 Task: Buy 1 Slide Hammers from Body Repair Tools section under best seller category for shipping address: Emily Brown, 1902 Brookside Drive, Aliceville, Alabama 35442, Cell Number 2053738639. Pay from credit card ending with 5759, CVV 953
Action: Key pressed amazon.com<Key.enter>
Screenshot: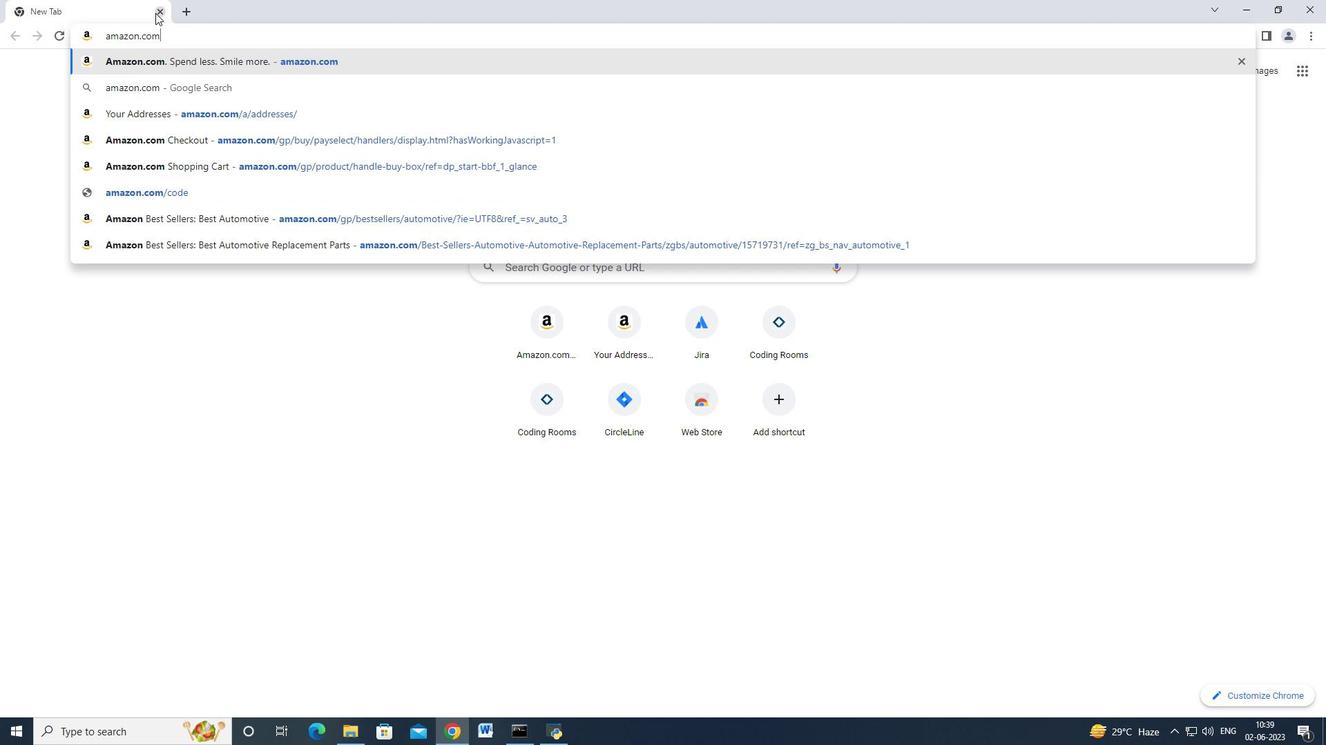 
Action: Mouse moved to (42, 110)
Screenshot: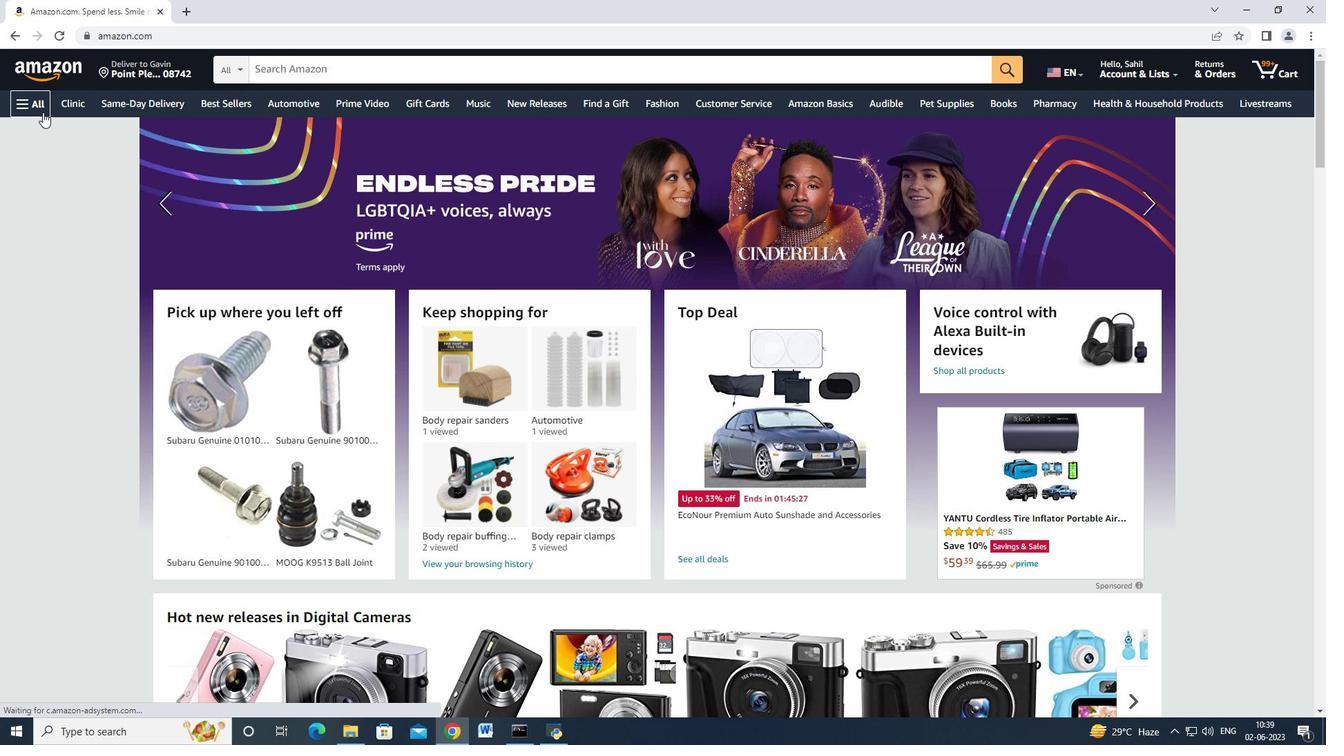 
Action: Mouse pressed left at (42, 110)
Screenshot: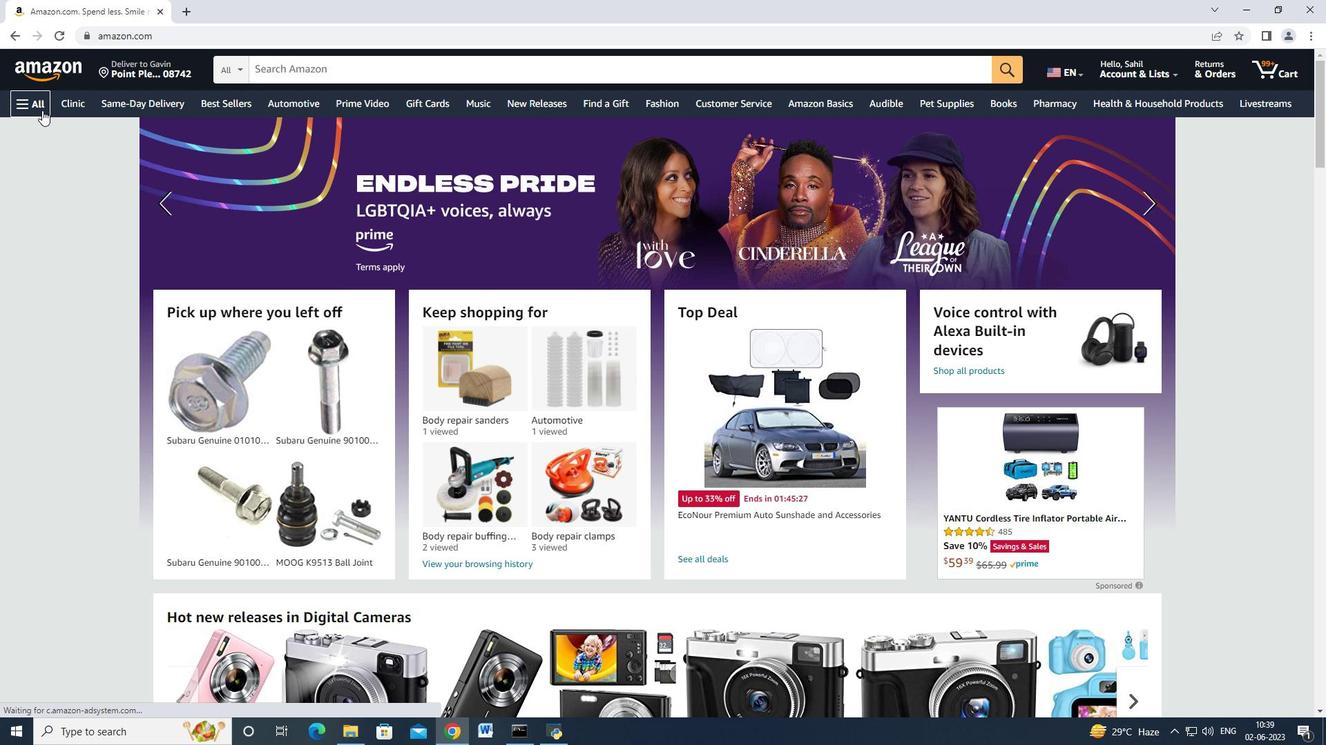
Action: Mouse moved to (69, 180)
Screenshot: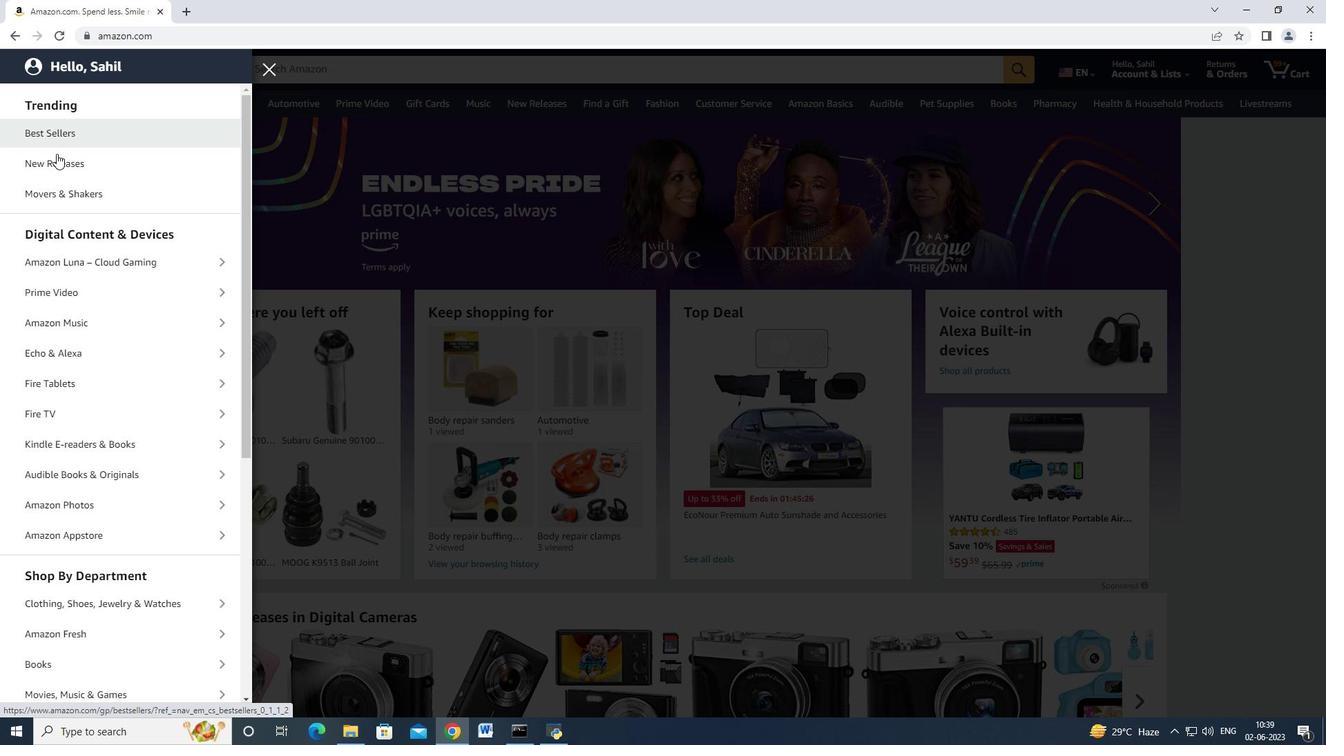 
Action: Mouse scrolled (69, 179) with delta (0, 0)
Screenshot: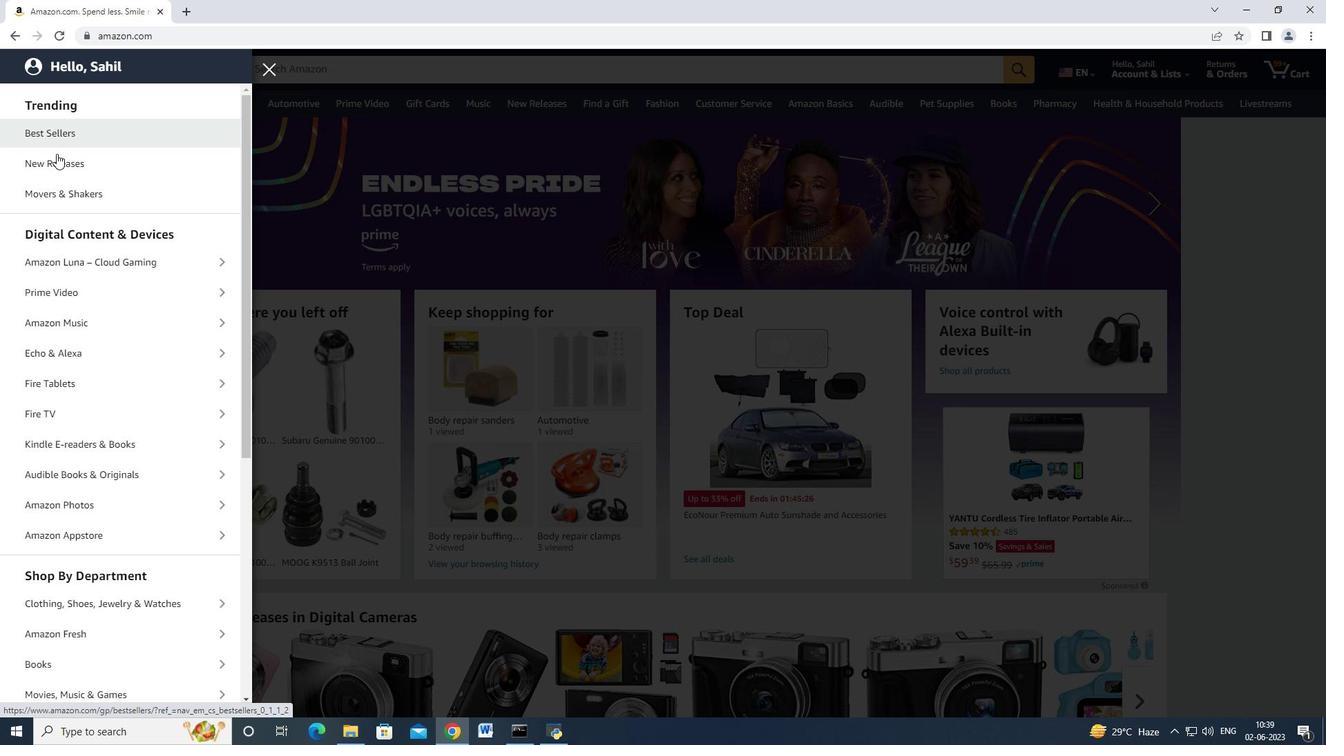 
Action: Mouse moved to (102, 277)
Screenshot: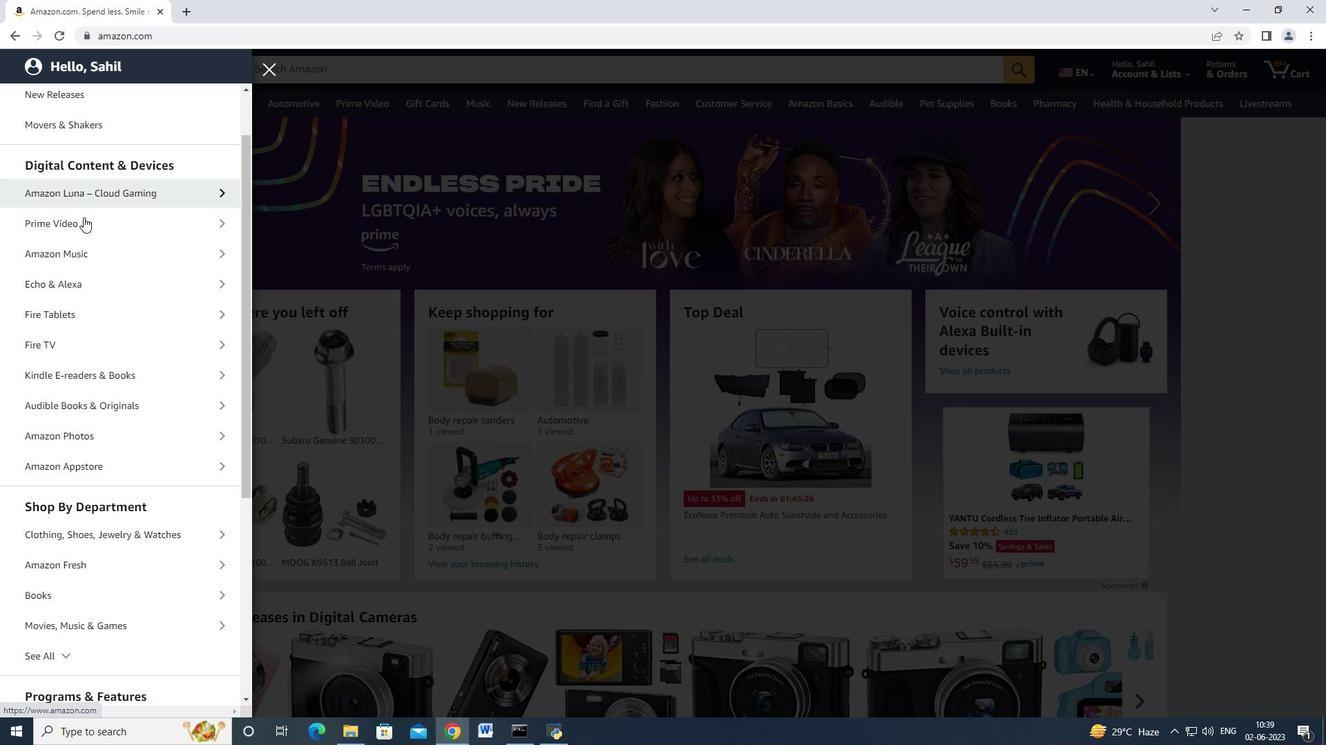 
Action: Mouse scrolled (102, 276) with delta (0, 0)
Screenshot: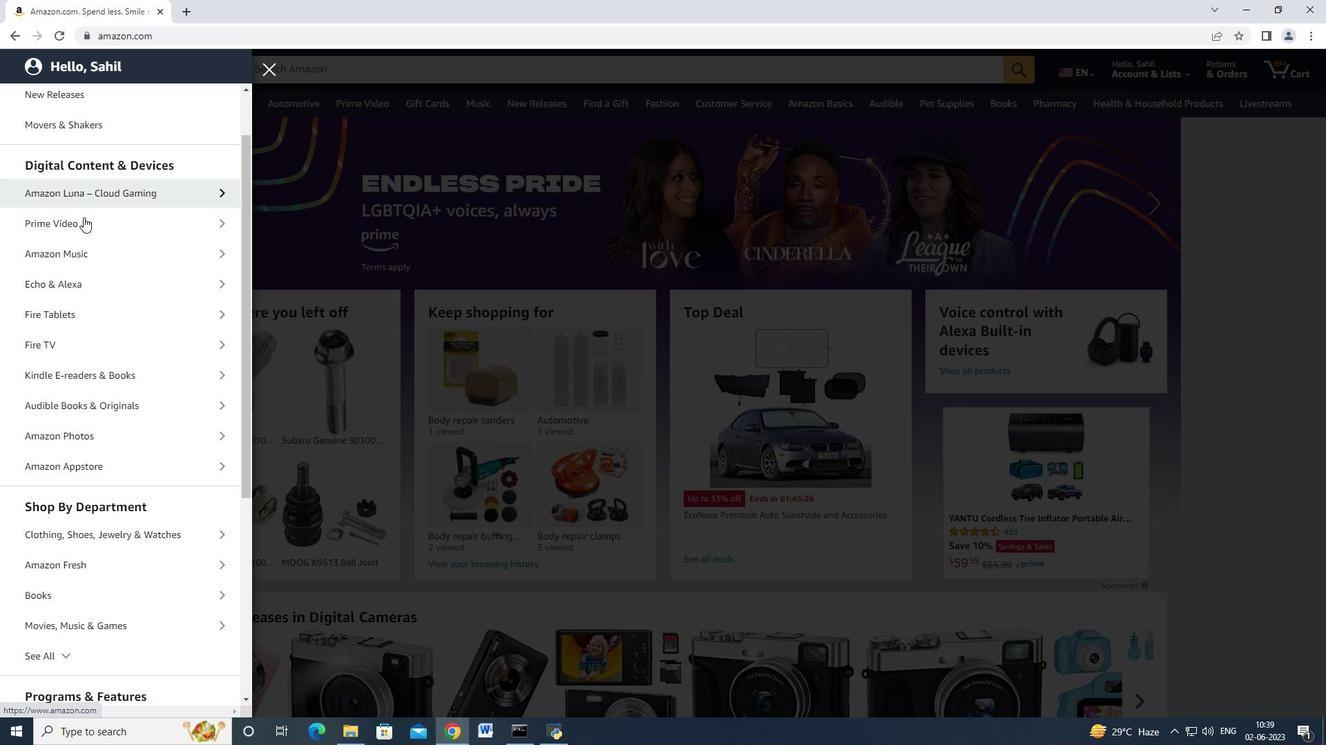 
Action: Mouse moved to (140, 442)
Screenshot: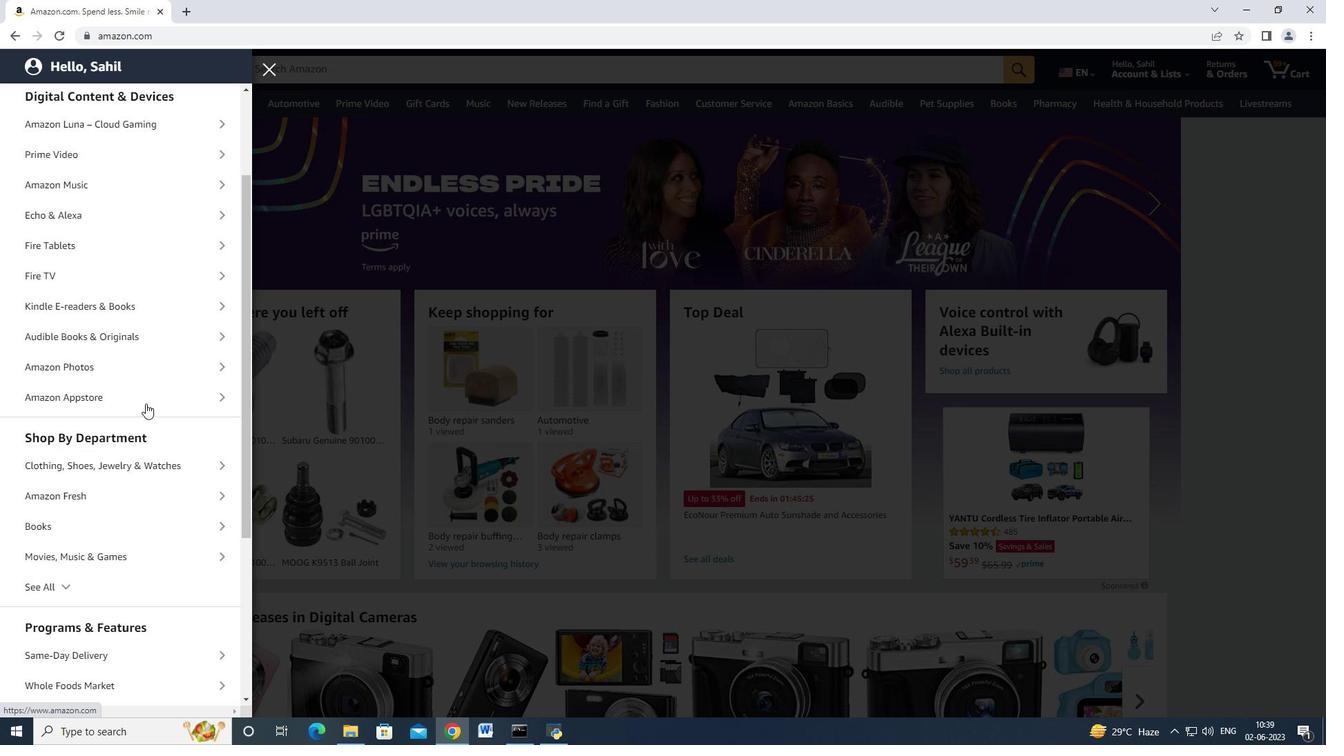 
Action: Mouse scrolled (140, 442) with delta (0, 0)
Screenshot: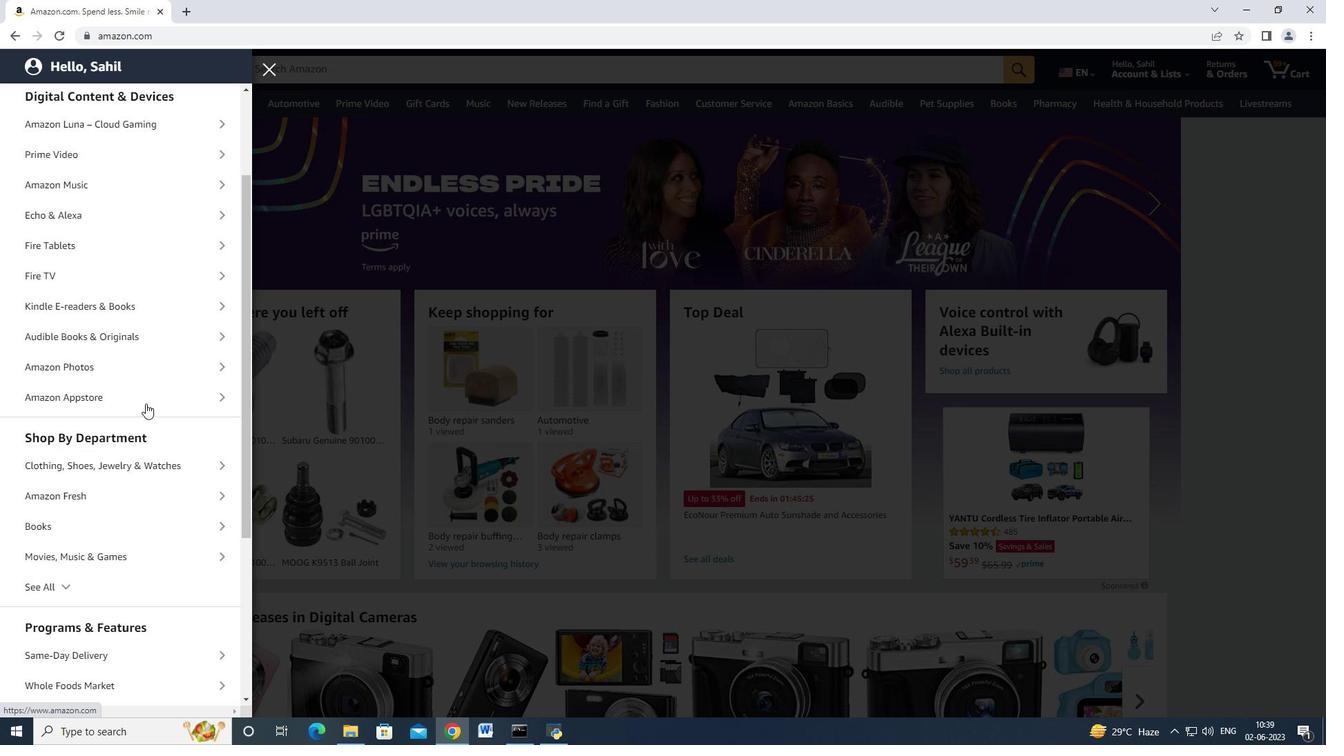 
Action: Mouse moved to (102, 512)
Screenshot: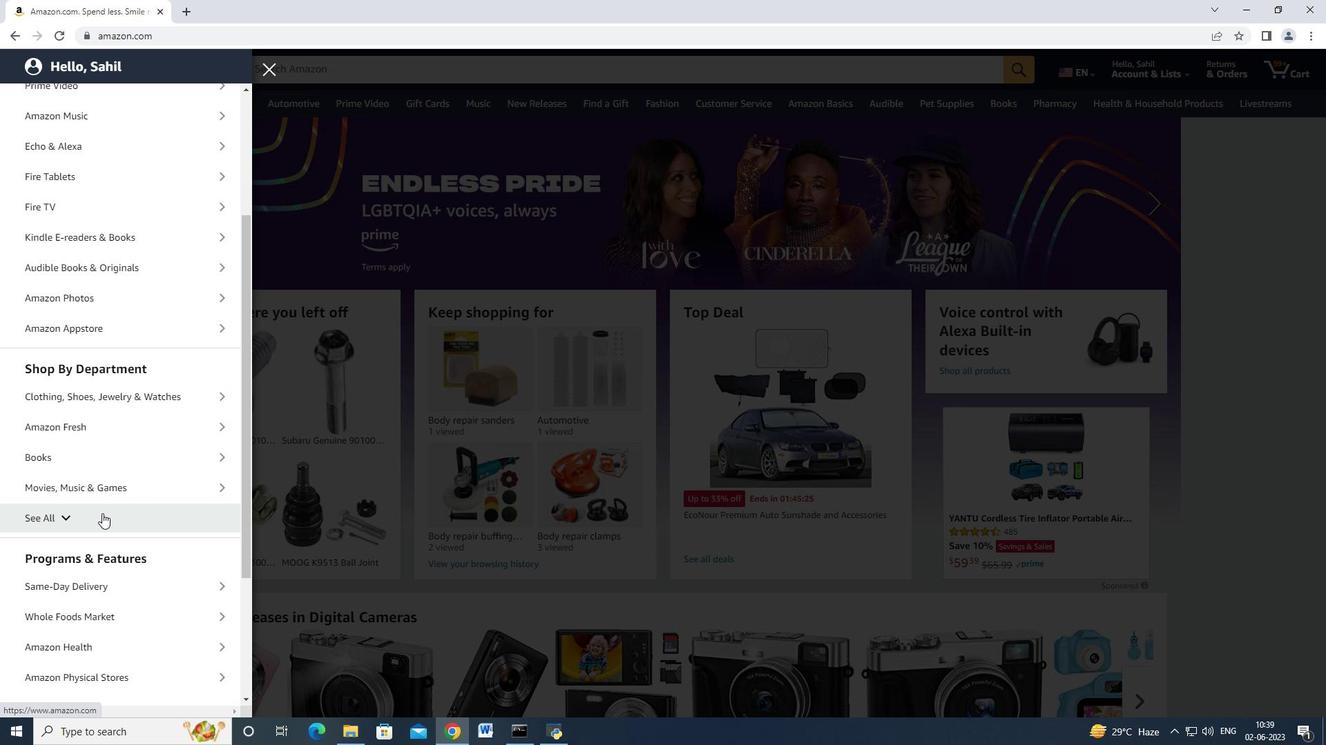 
Action: Mouse pressed left at (102, 512)
Screenshot: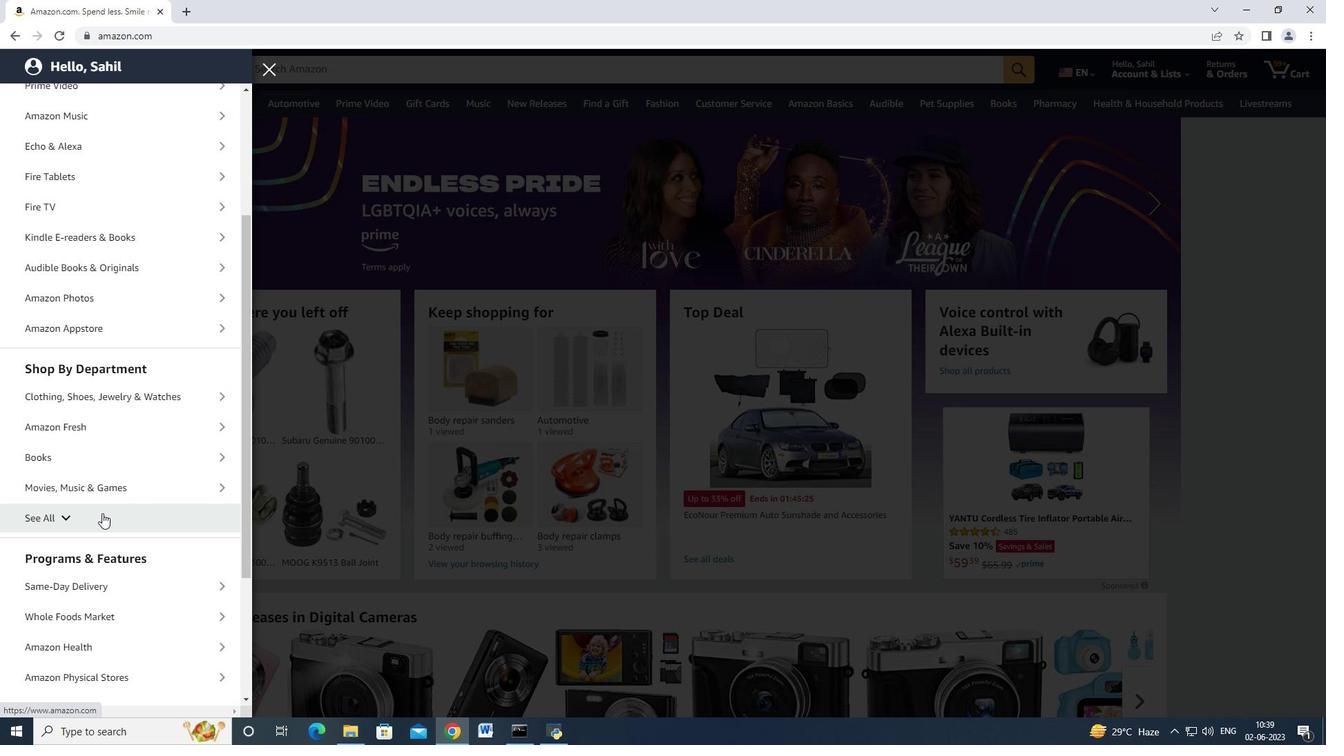 
Action: Mouse moved to (127, 438)
Screenshot: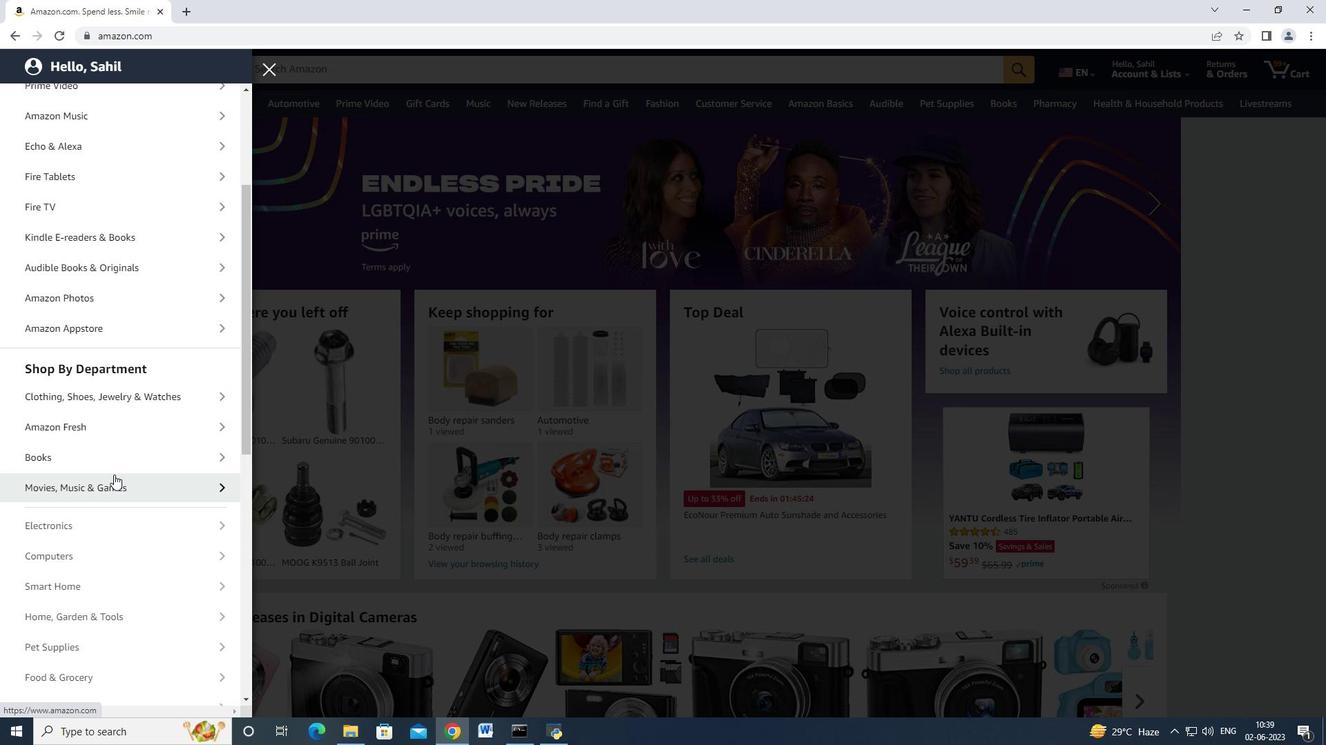 
Action: Mouse scrolled (127, 437) with delta (0, 0)
Screenshot: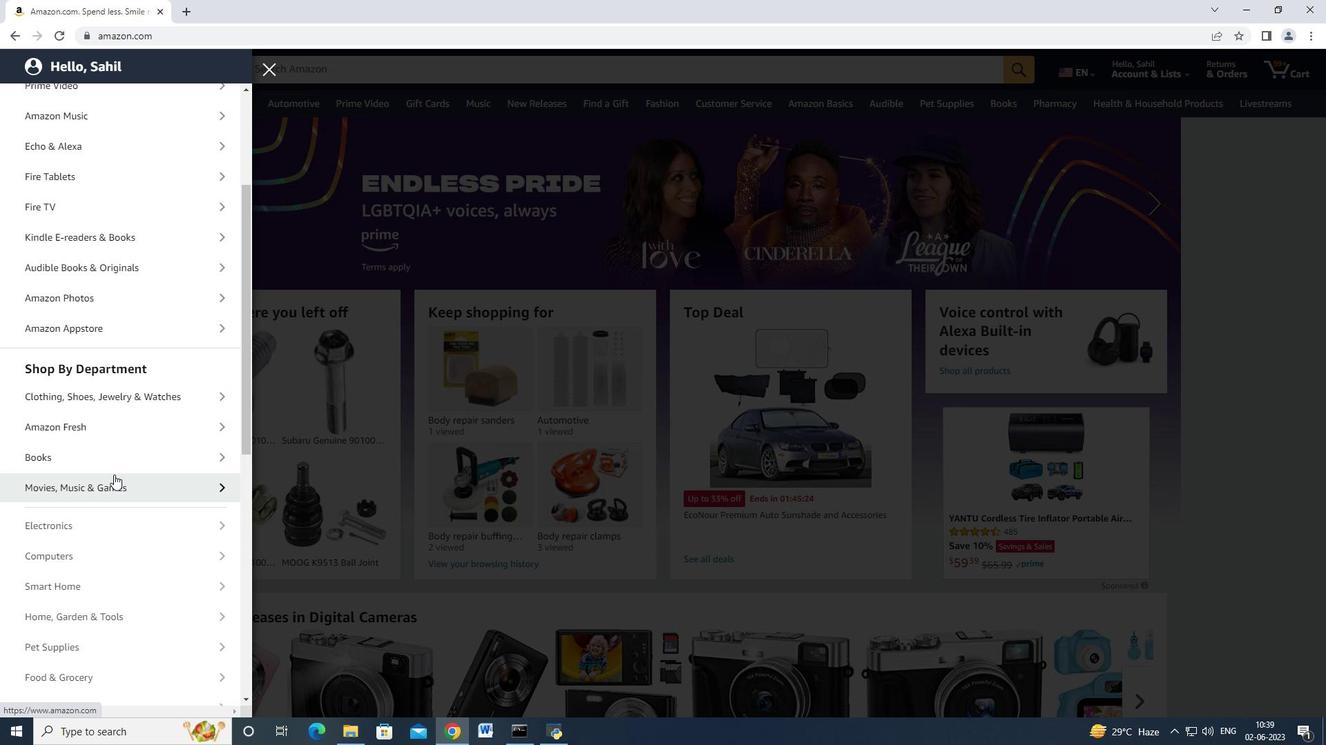 
Action: Mouse scrolled (127, 437) with delta (0, 0)
Screenshot: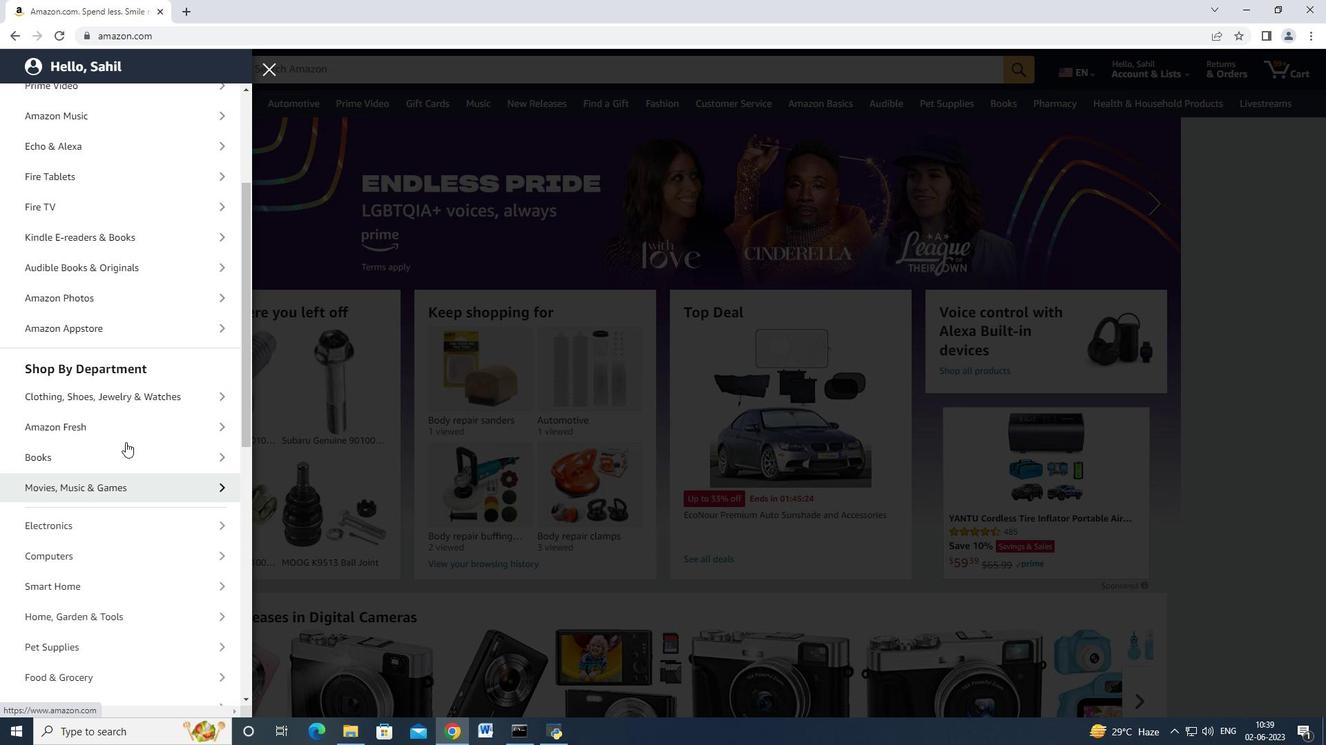 
Action: Mouse moved to (127, 438)
Screenshot: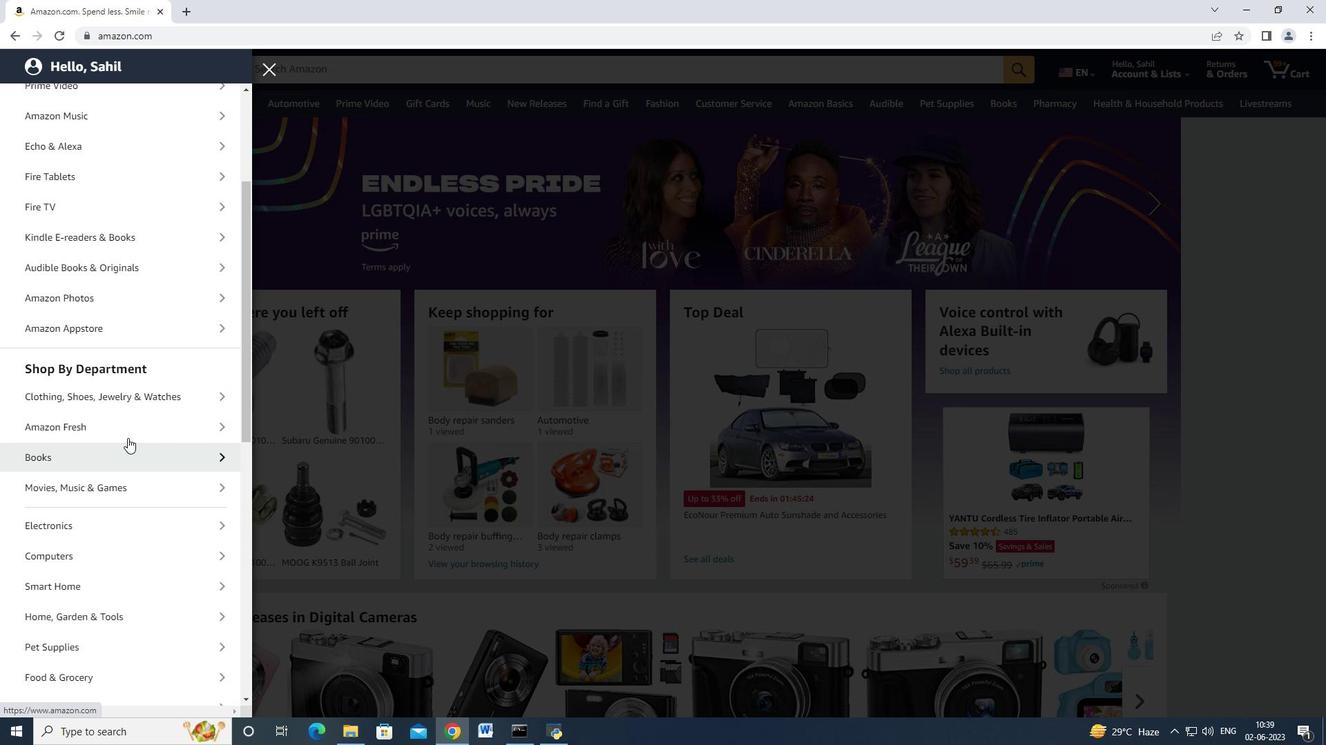 
Action: Mouse scrolled (127, 437) with delta (0, 0)
Screenshot: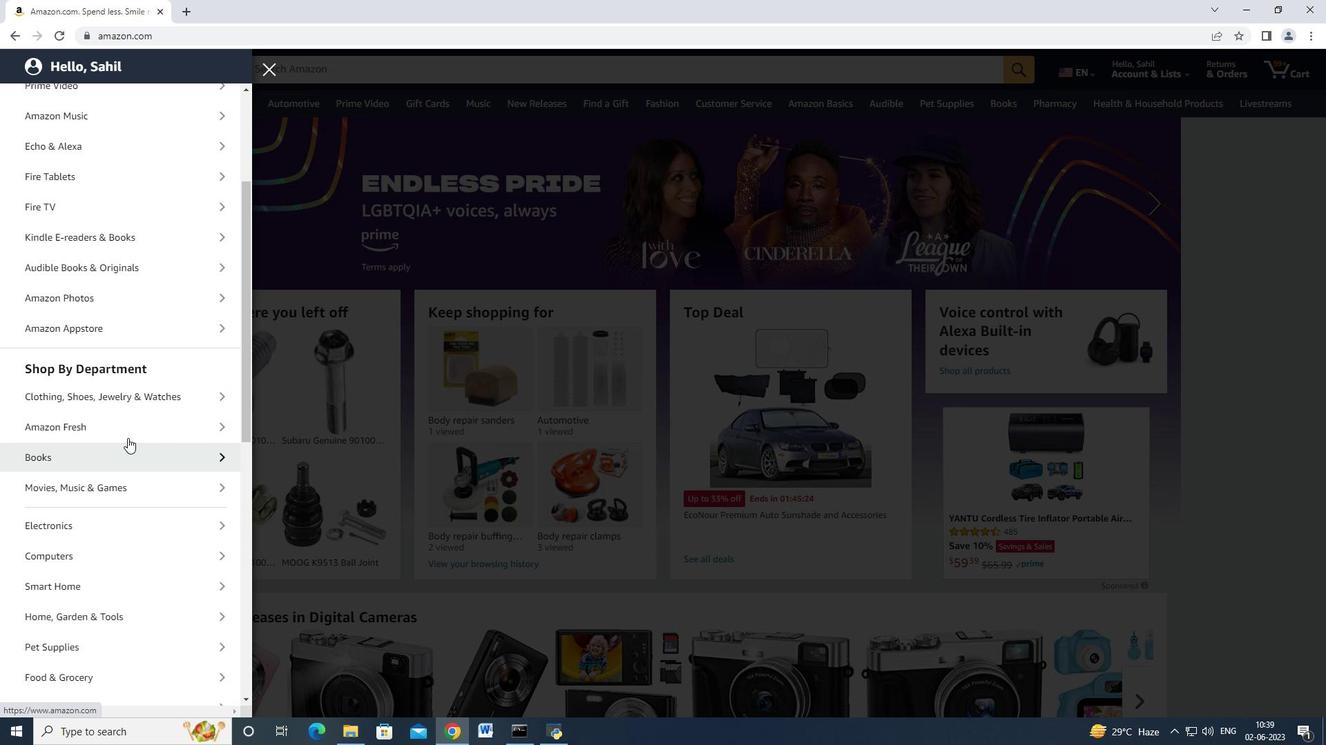 
Action: Mouse moved to (132, 444)
Screenshot: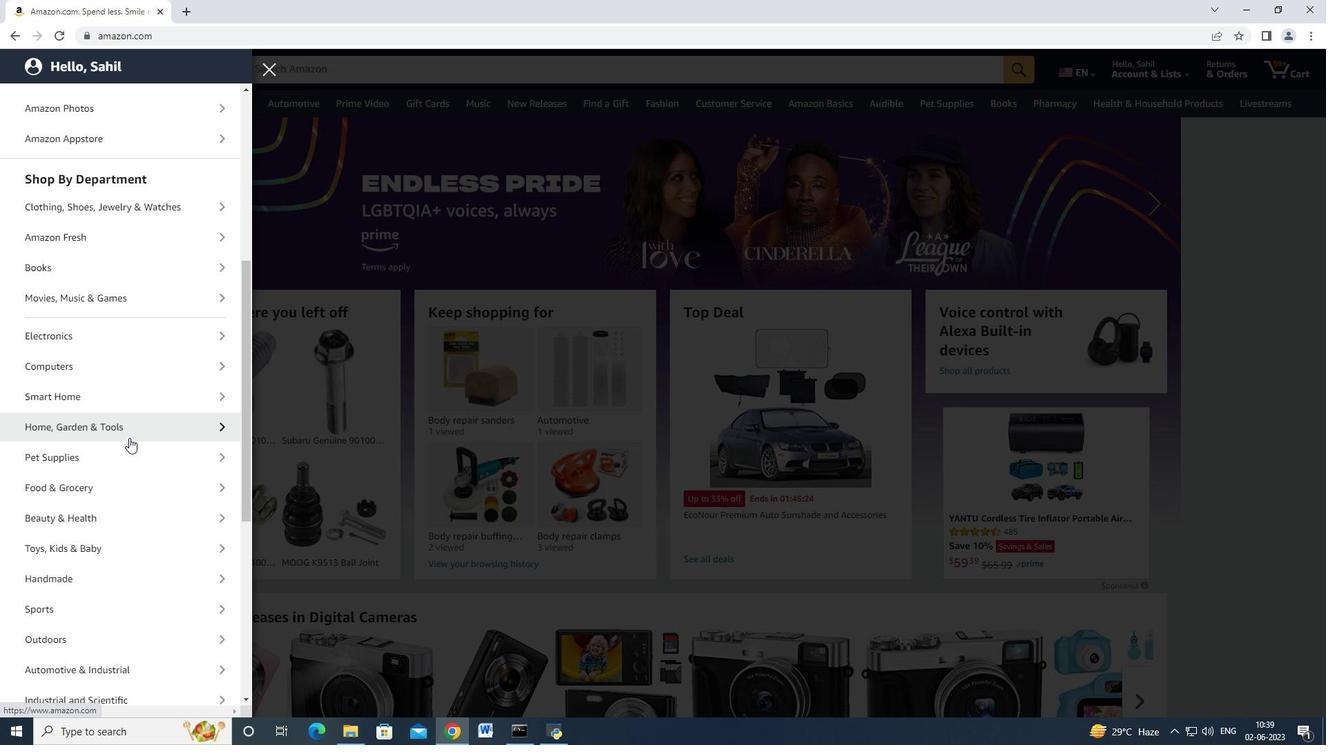 
Action: Mouse scrolled (132, 444) with delta (0, 0)
Screenshot: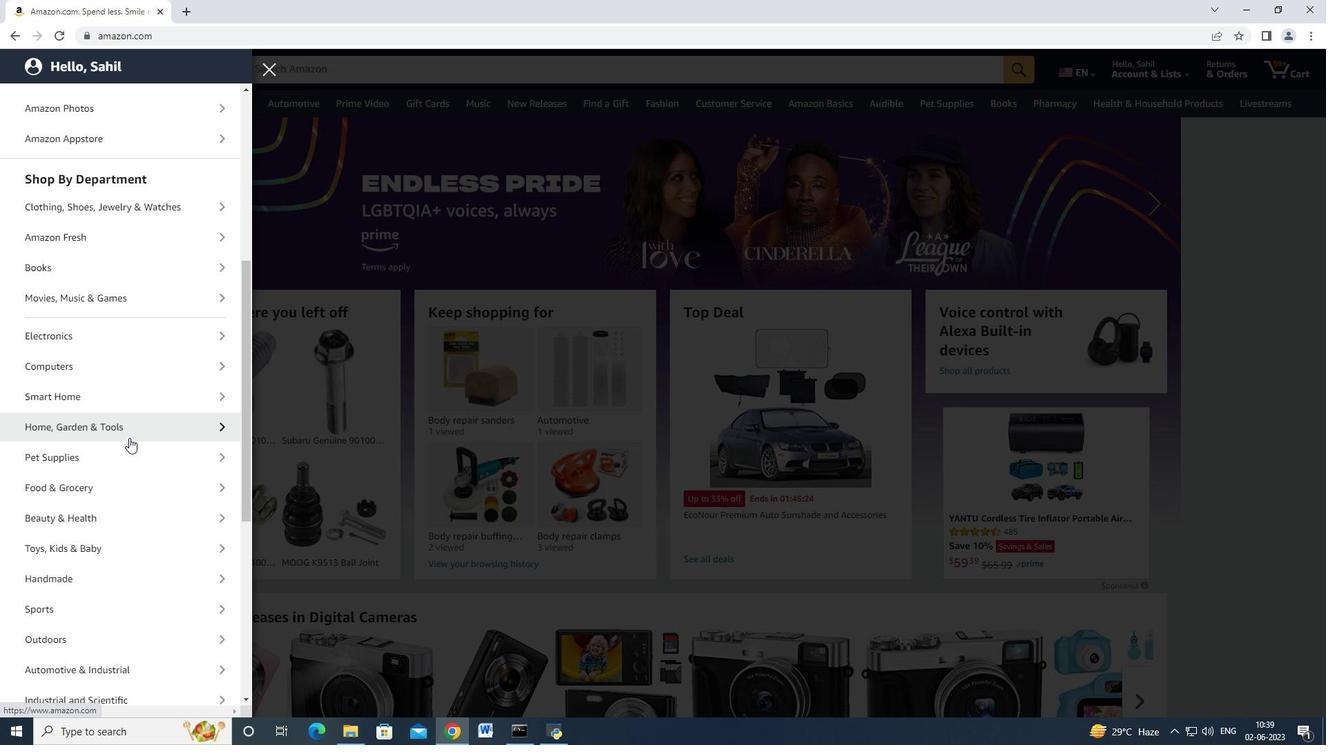 
Action: Mouse moved to (133, 446)
Screenshot: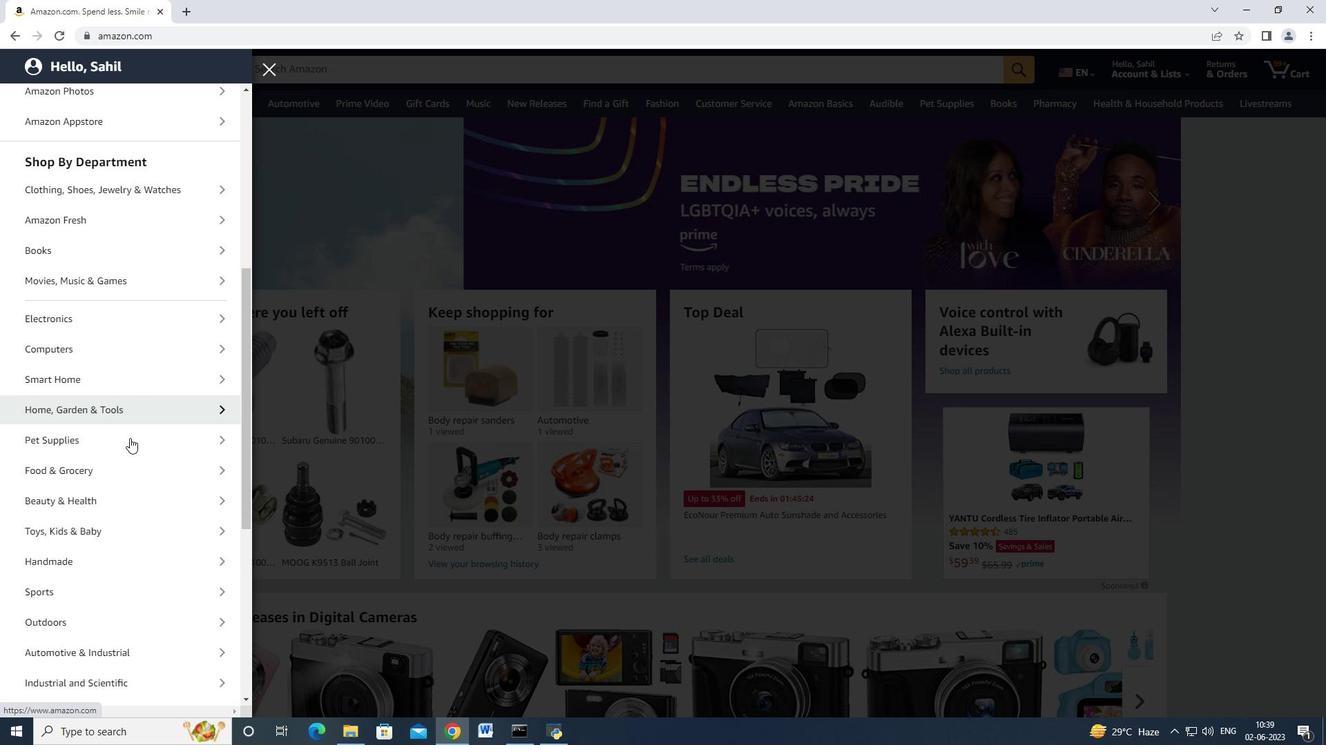 
Action: Mouse scrolled (133, 445) with delta (0, 0)
Screenshot: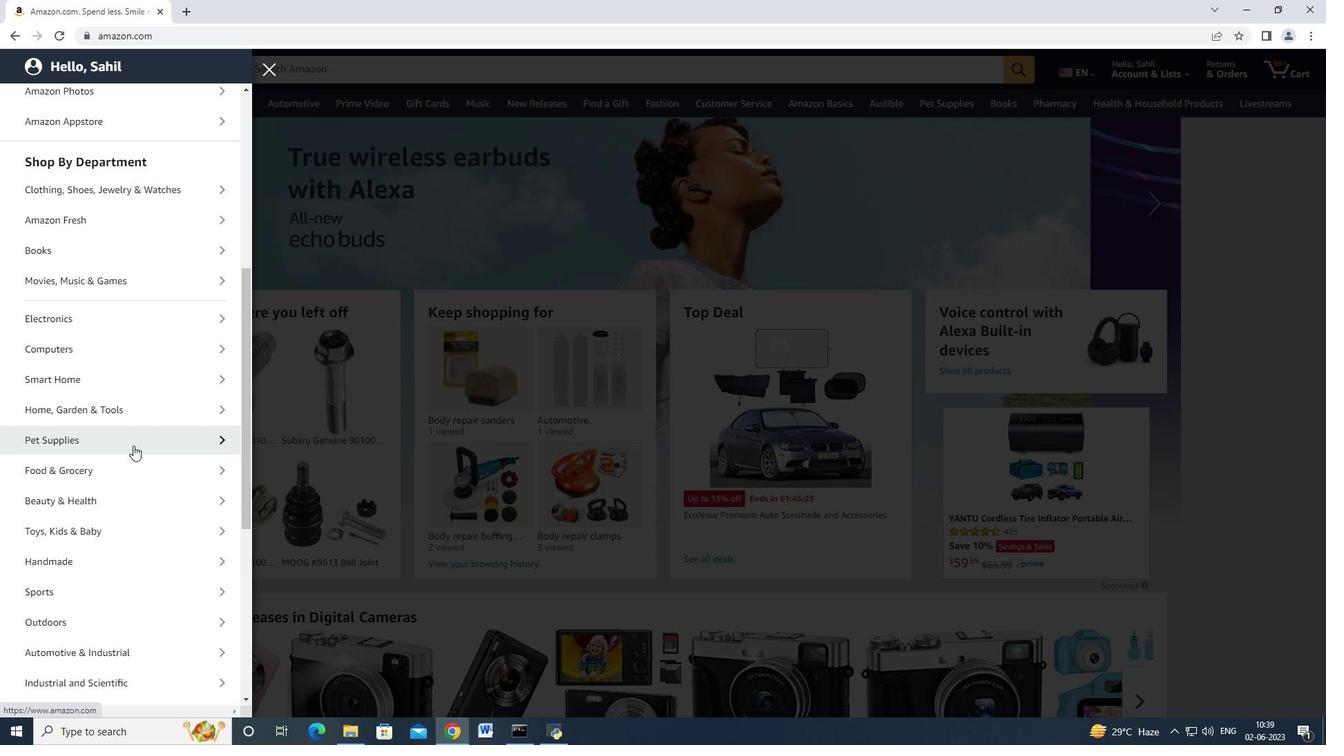 
Action: Mouse moved to (133, 446)
Screenshot: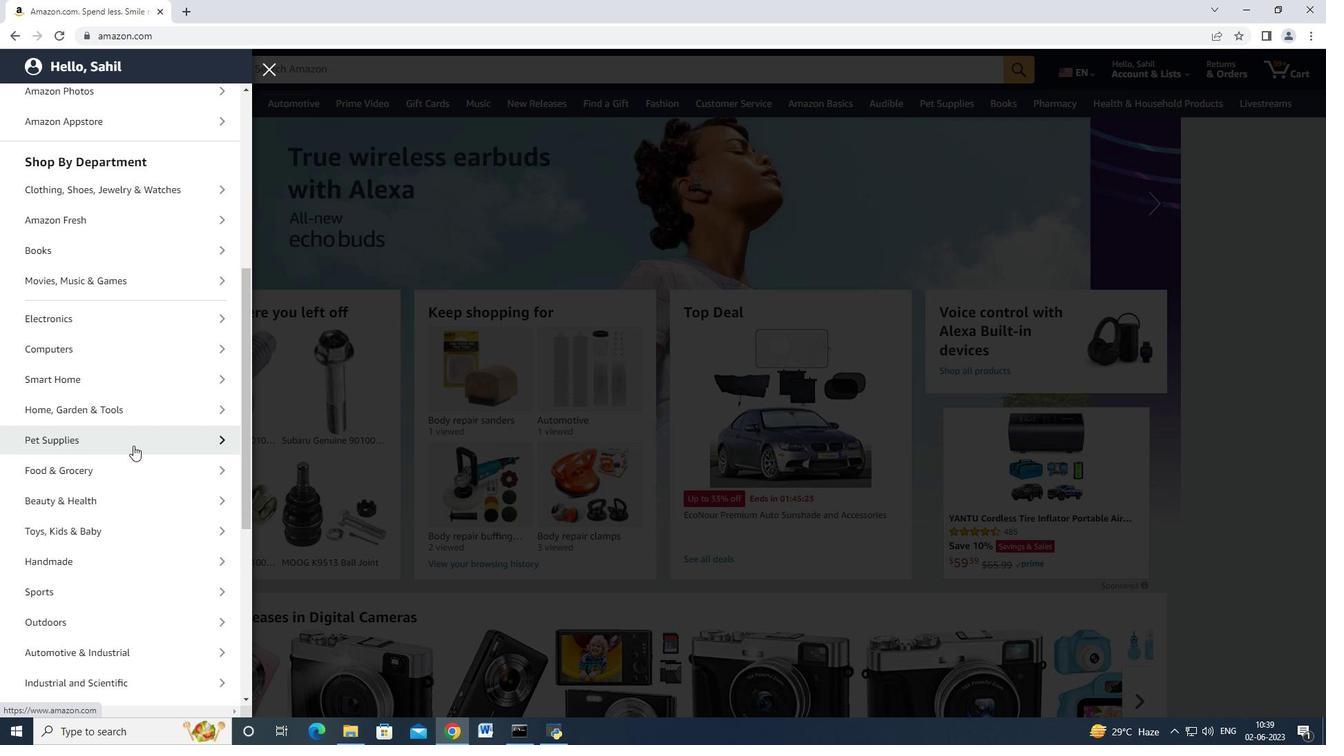 
Action: Mouse scrolled (133, 446) with delta (0, 0)
Screenshot: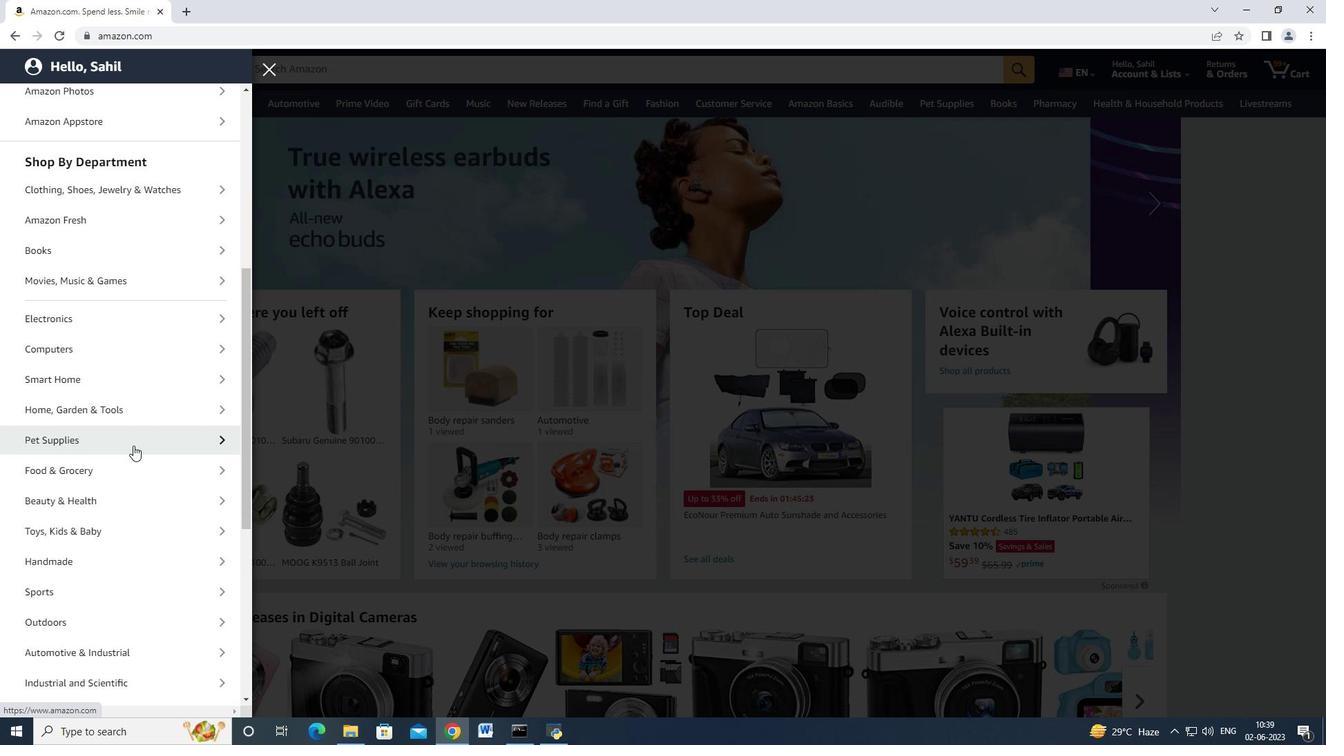 
Action: Mouse moved to (135, 447)
Screenshot: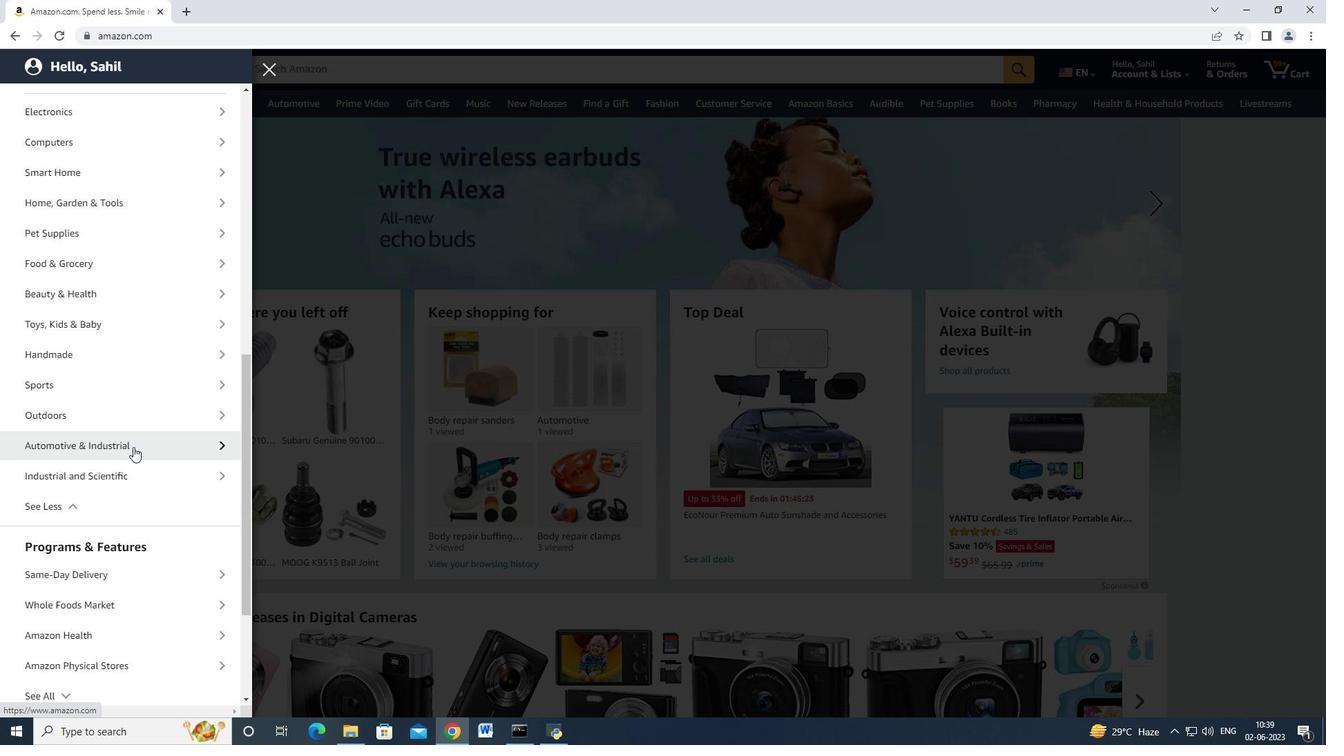 
Action: Mouse pressed left at (135, 447)
Screenshot: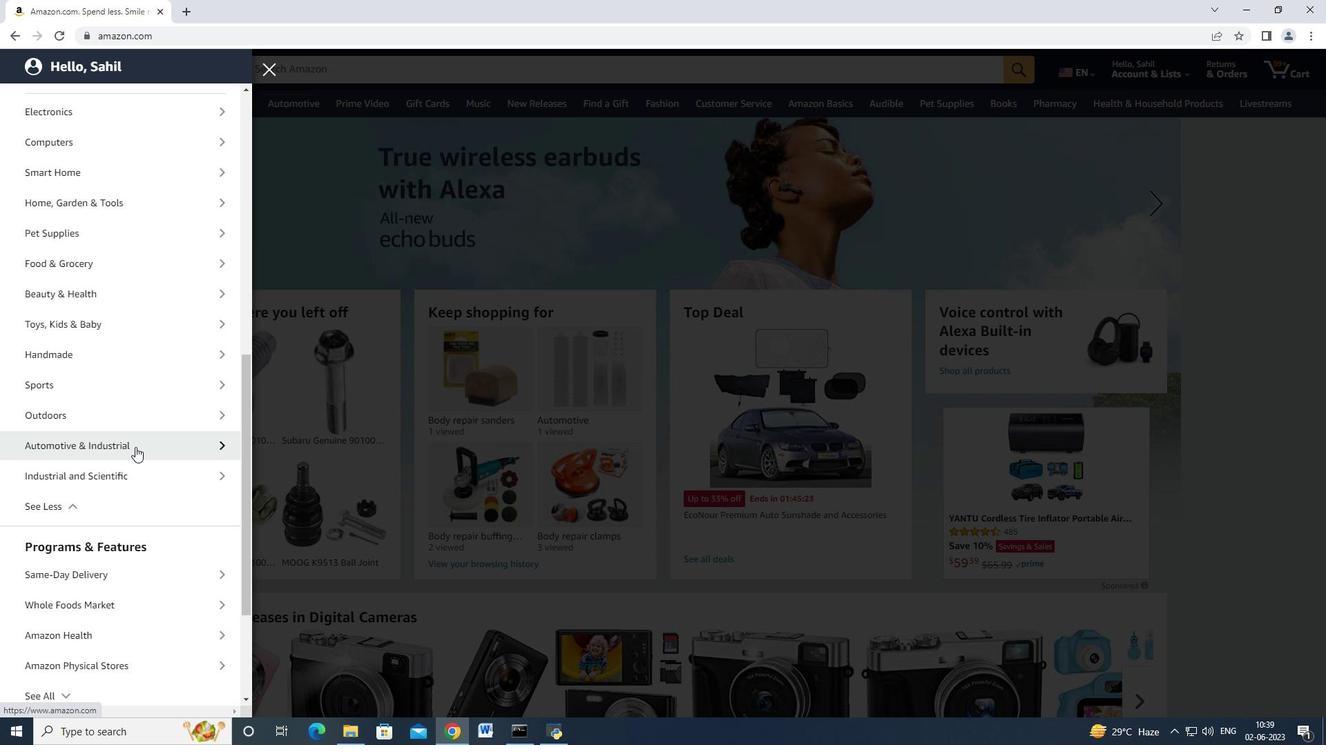 
Action: Mouse moved to (125, 174)
Screenshot: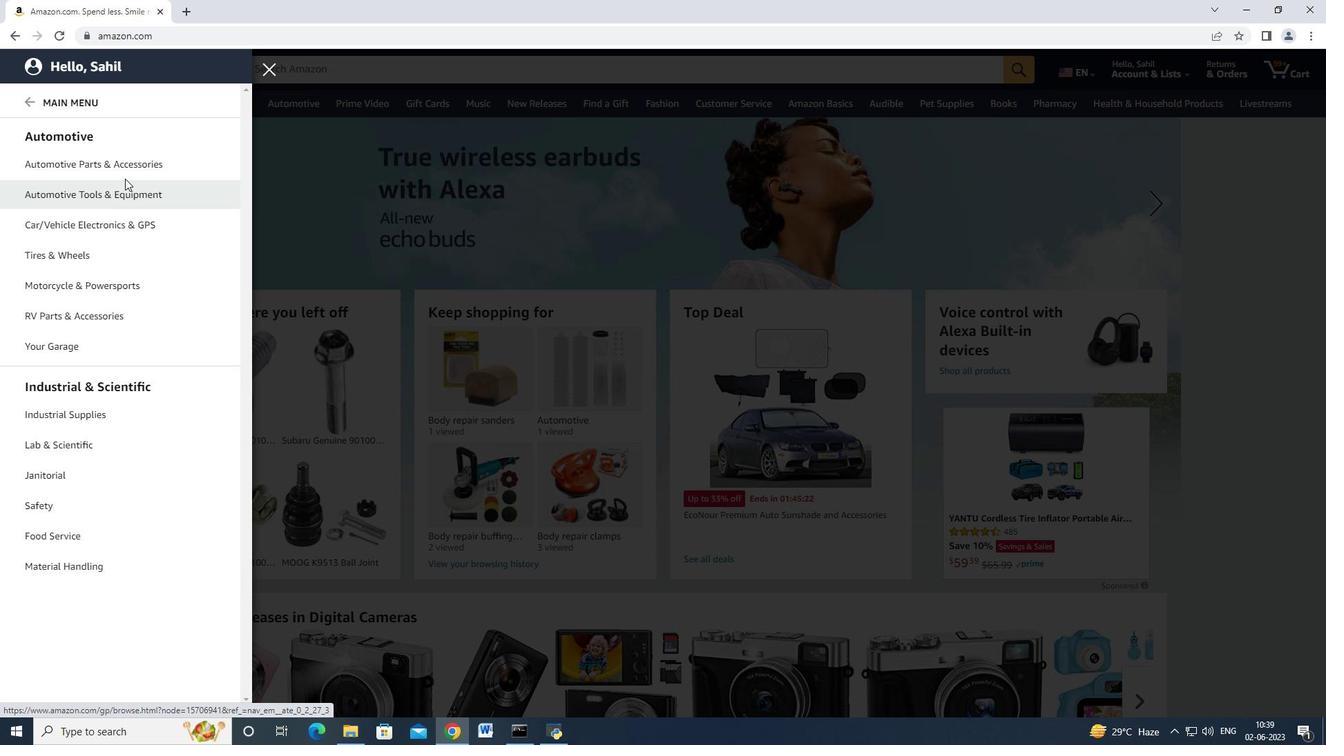 
Action: Mouse pressed left at (125, 174)
Screenshot: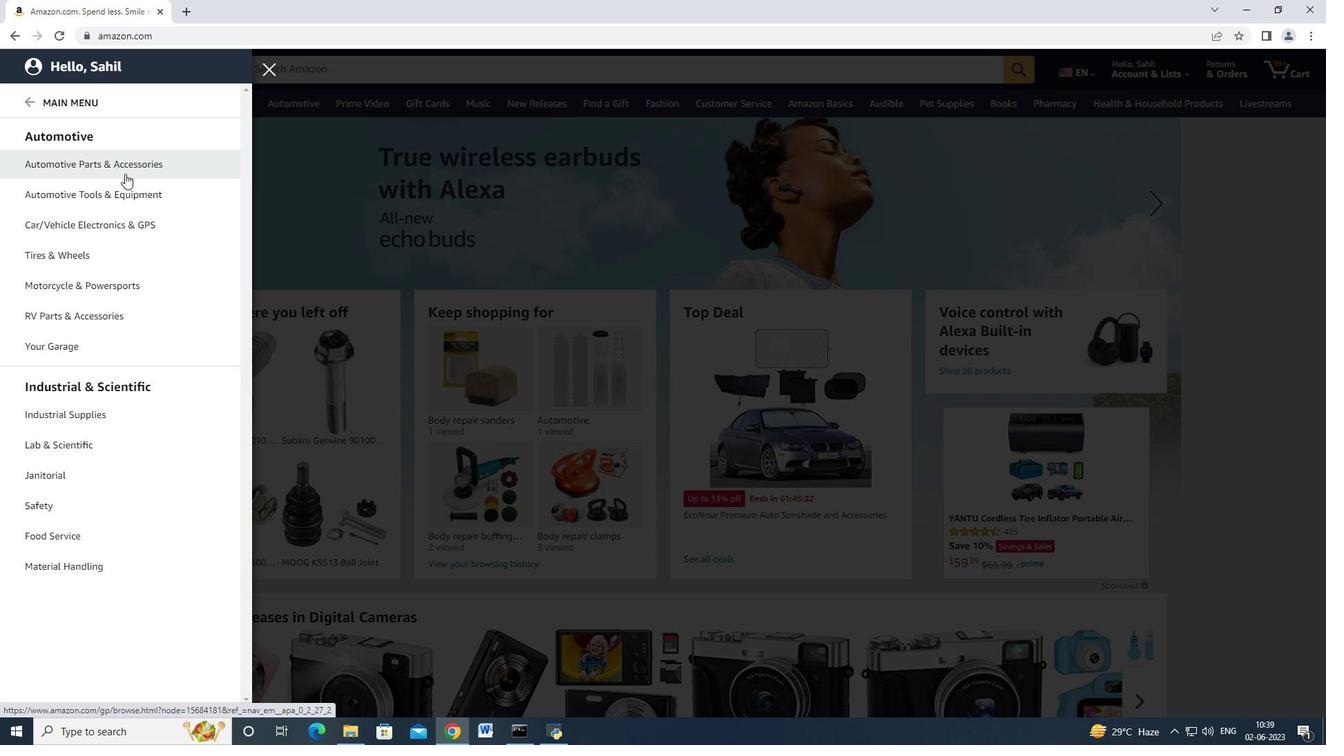 
Action: Mouse moved to (224, 131)
Screenshot: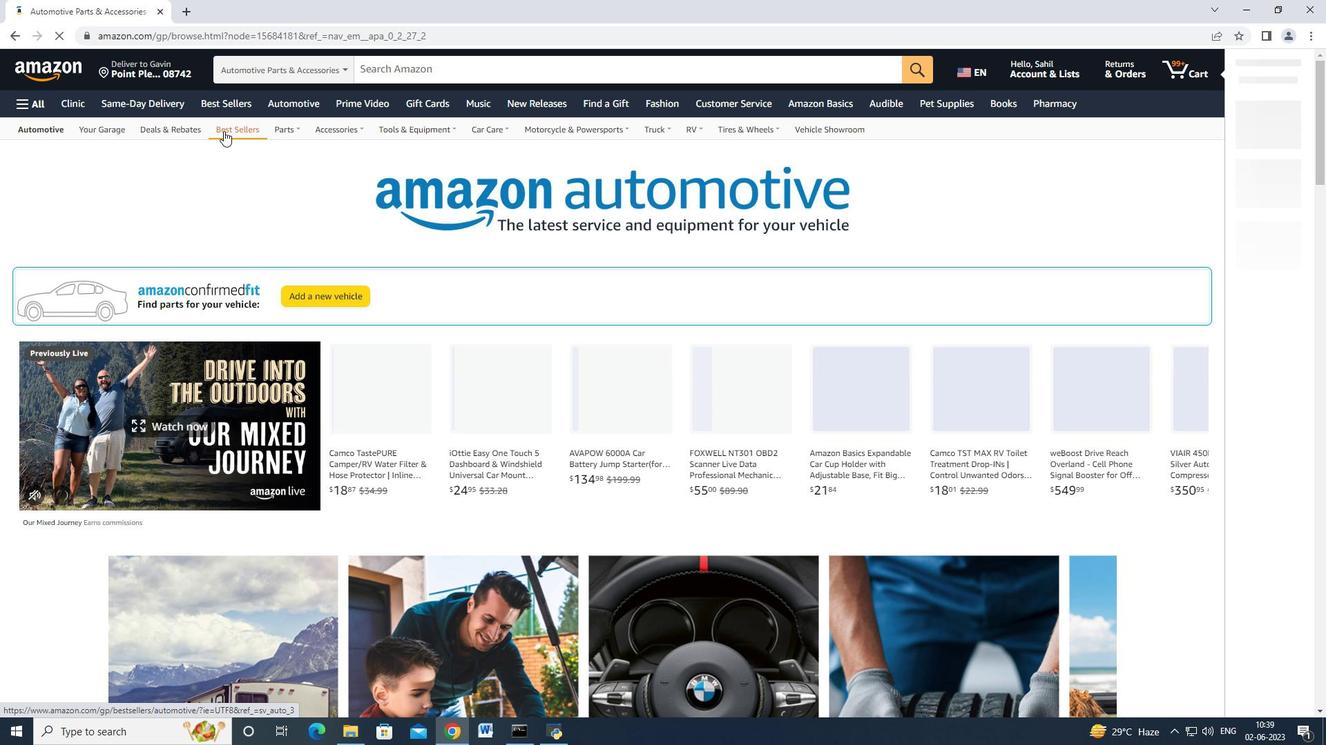 
Action: Mouse pressed left at (224, 131)
Screenshot: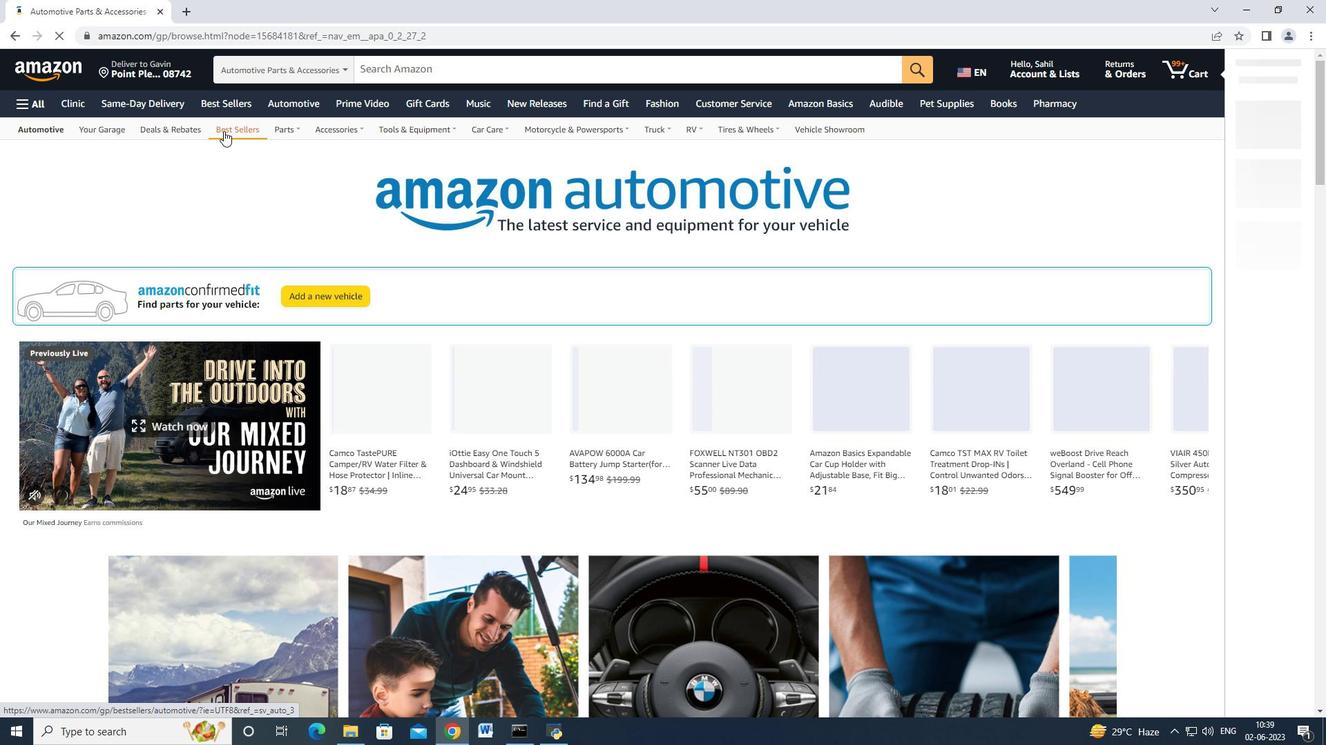 
Action: Mouse moved to (6, 337)
Screenshot: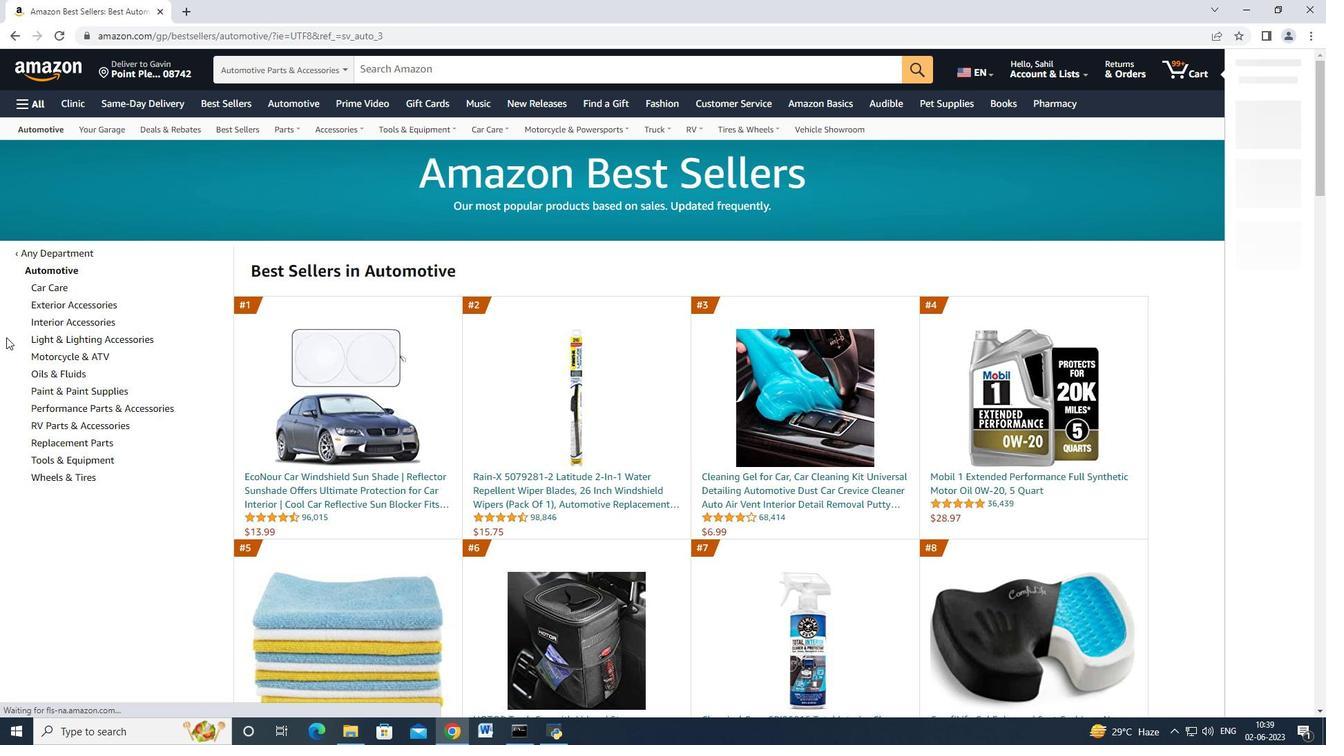 
Action: Mouse scrolled (6, 337) with delta (0, 0)
Screenshot: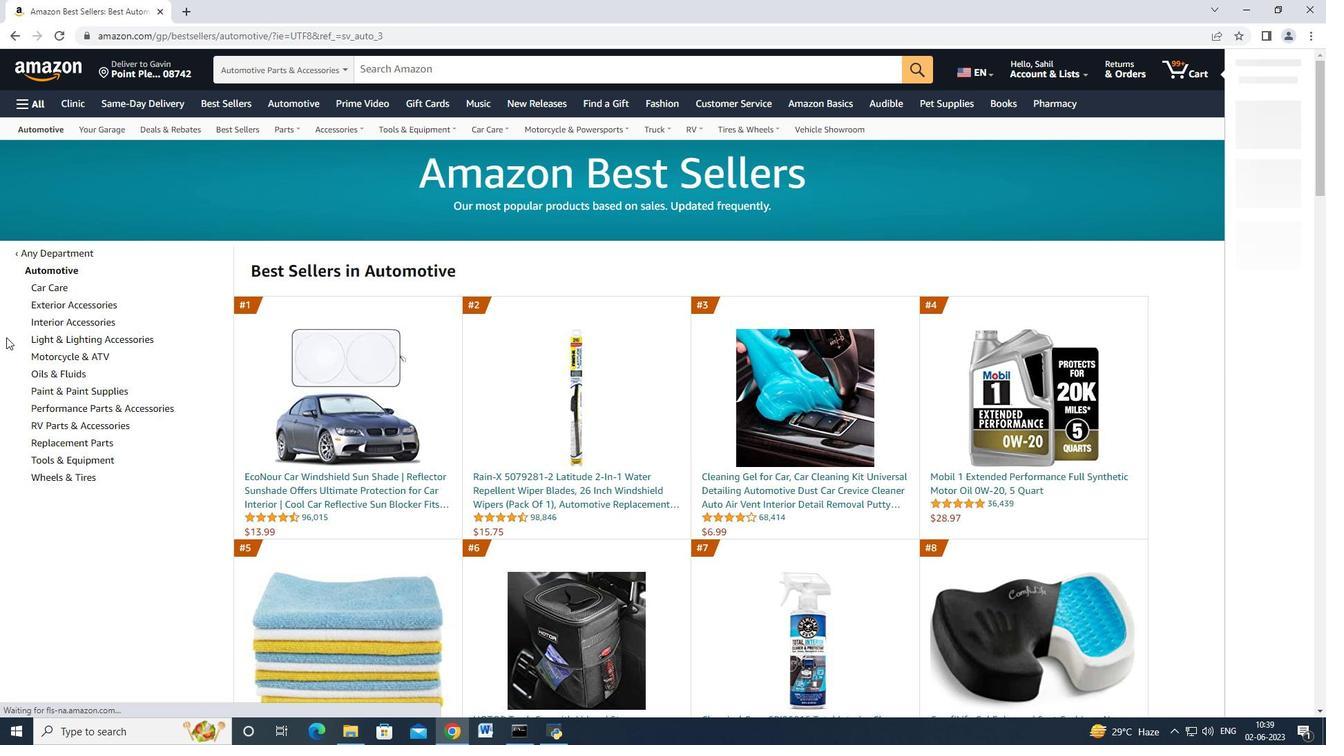 
Action: Mouse moved to (6, 338)
Screenshot: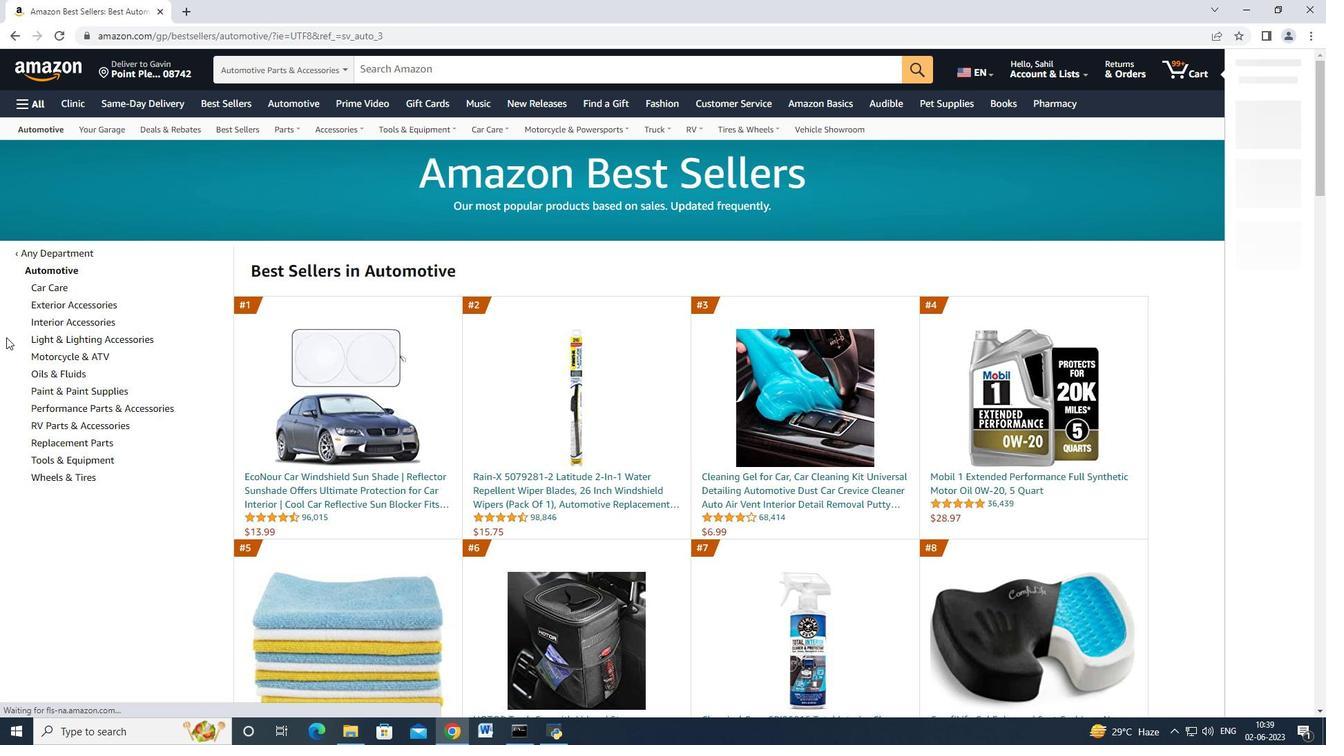 
Action: Mouse scrolled (6, 337) with delta (0, 0)
Screenshot: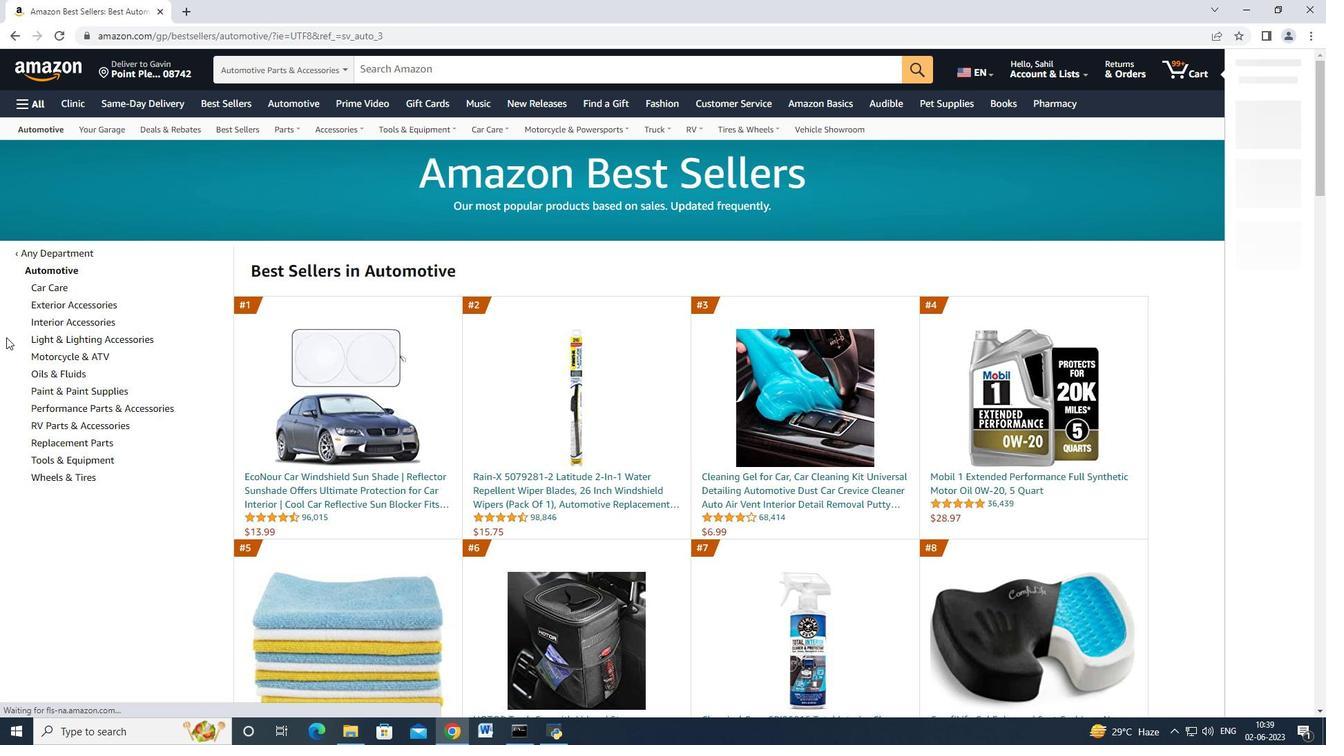 
Action: Mouse moved to (101, 326)
Screenshot: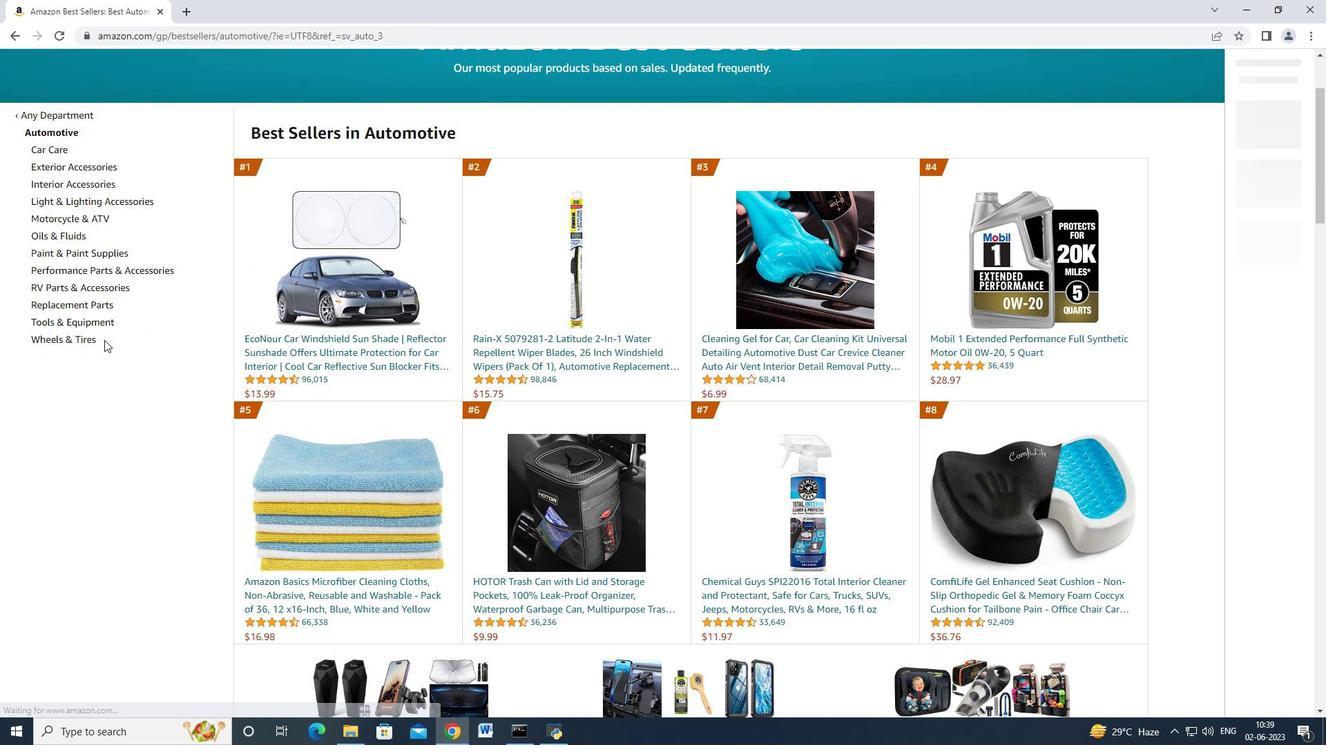 
Action: Mouse pressed left at (101, 326)
Screenshot: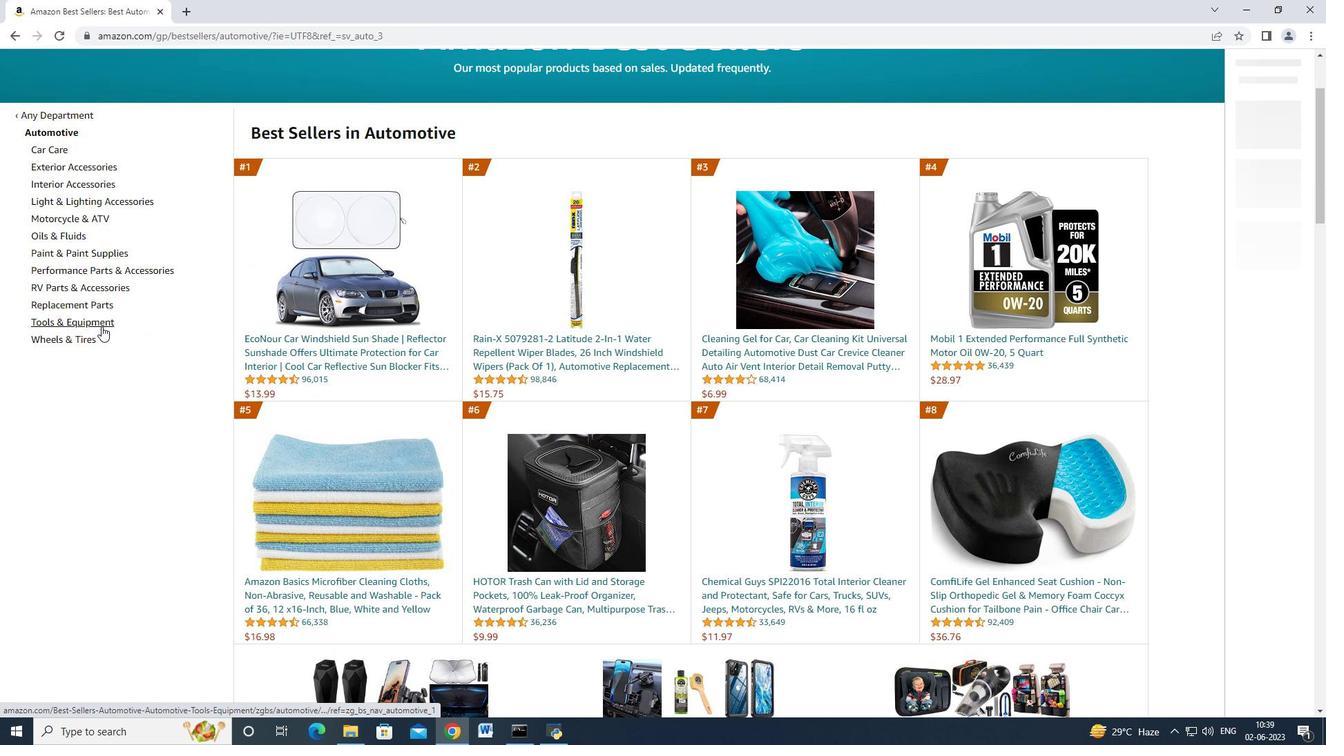 
Action: Mouse moved to (66, 372)
Screenshot: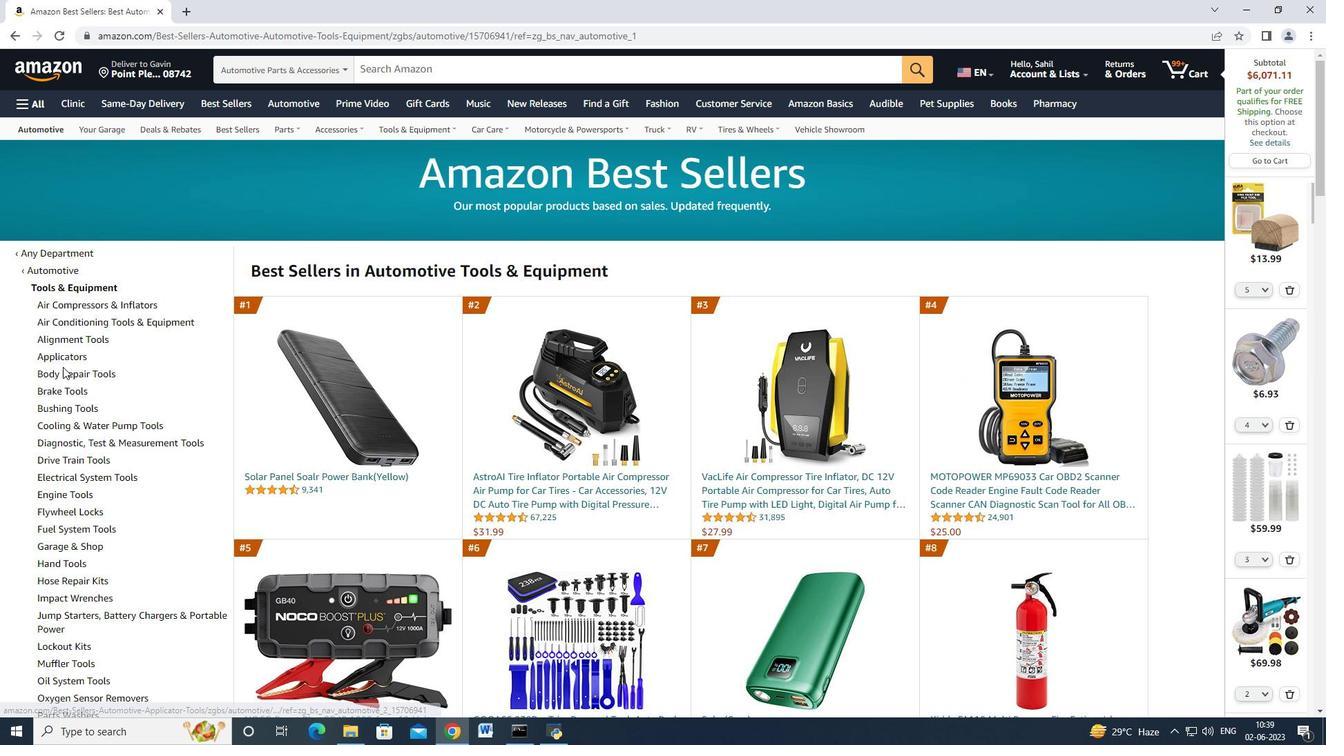 
Action: Mouse pressed left at (66, 372)
Screenshot: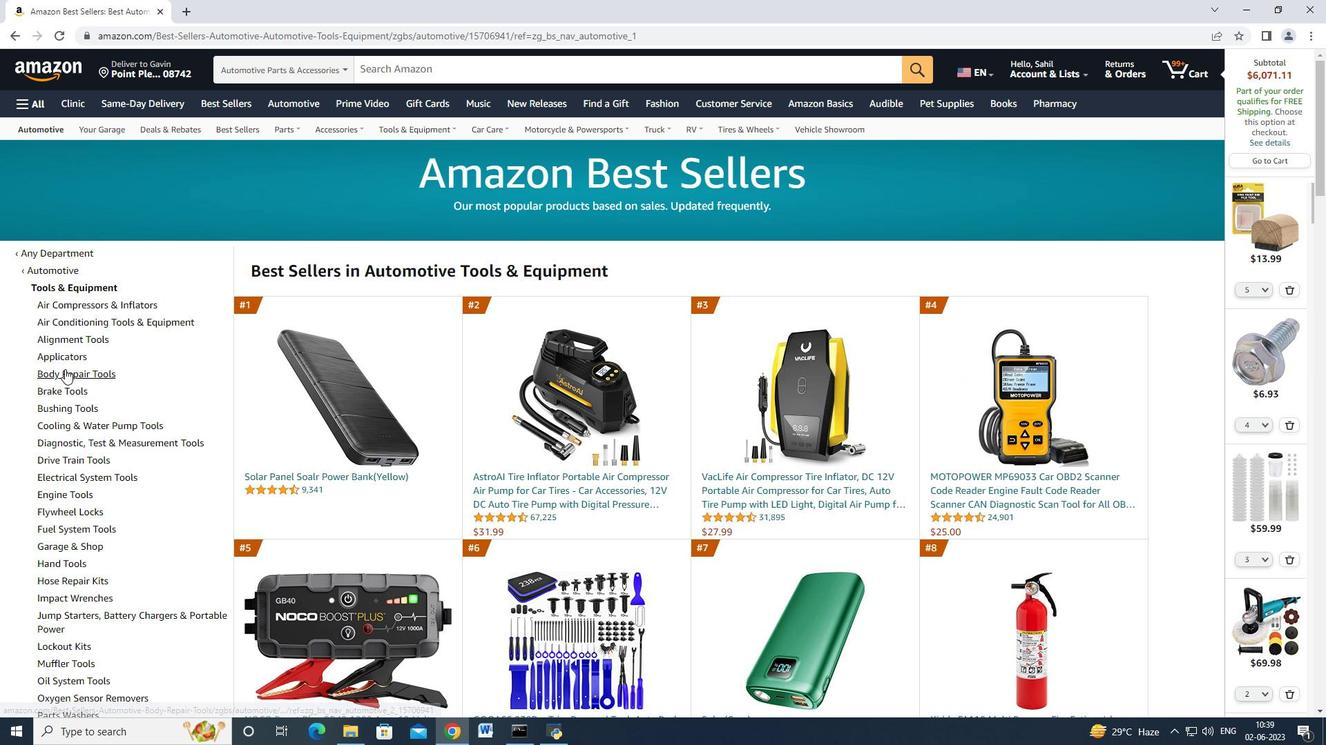 
Action: Mouse moved to (165, 328)
Screenshot: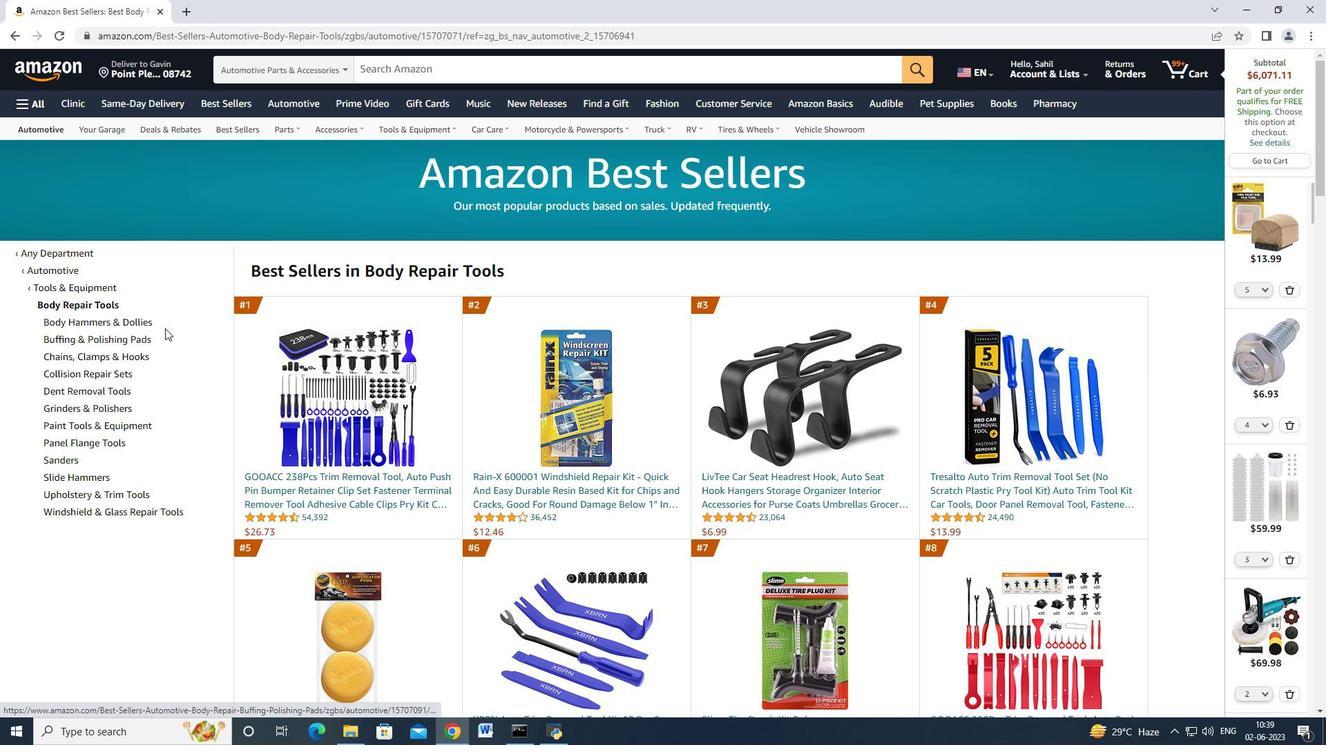 
Action: Mouse scrolled (165, 328) with delta (0, 0)
Screenshot: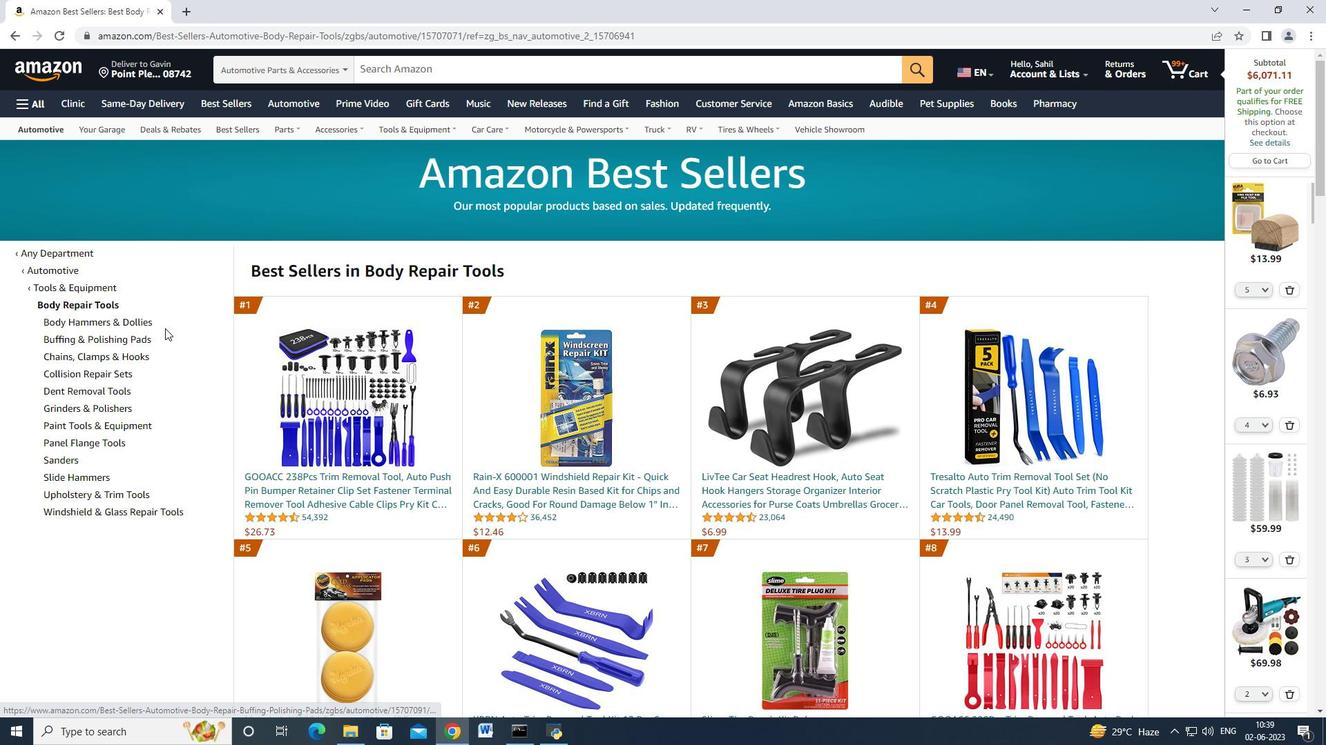 
Action: Mouse moved to (85, 404)
Screenshot: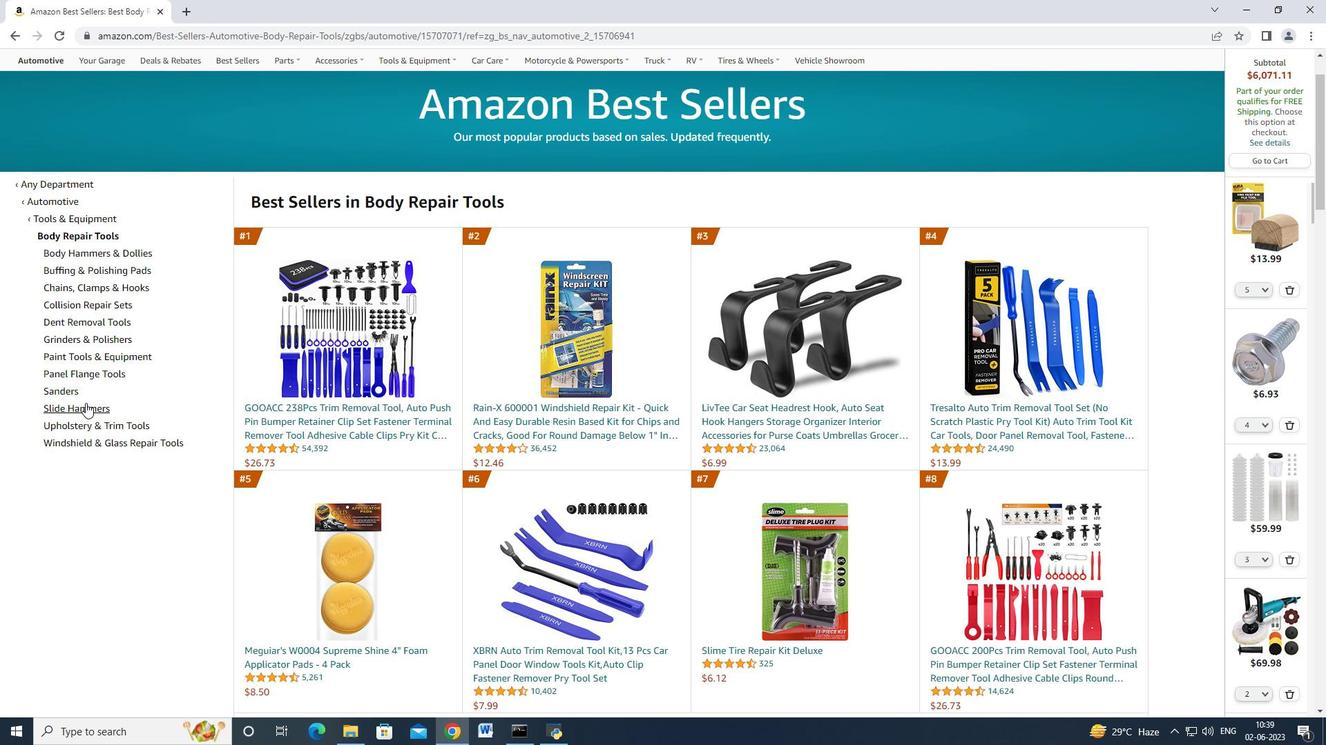 
Action: Mouse pressed left at (85, 404)
Screenshot: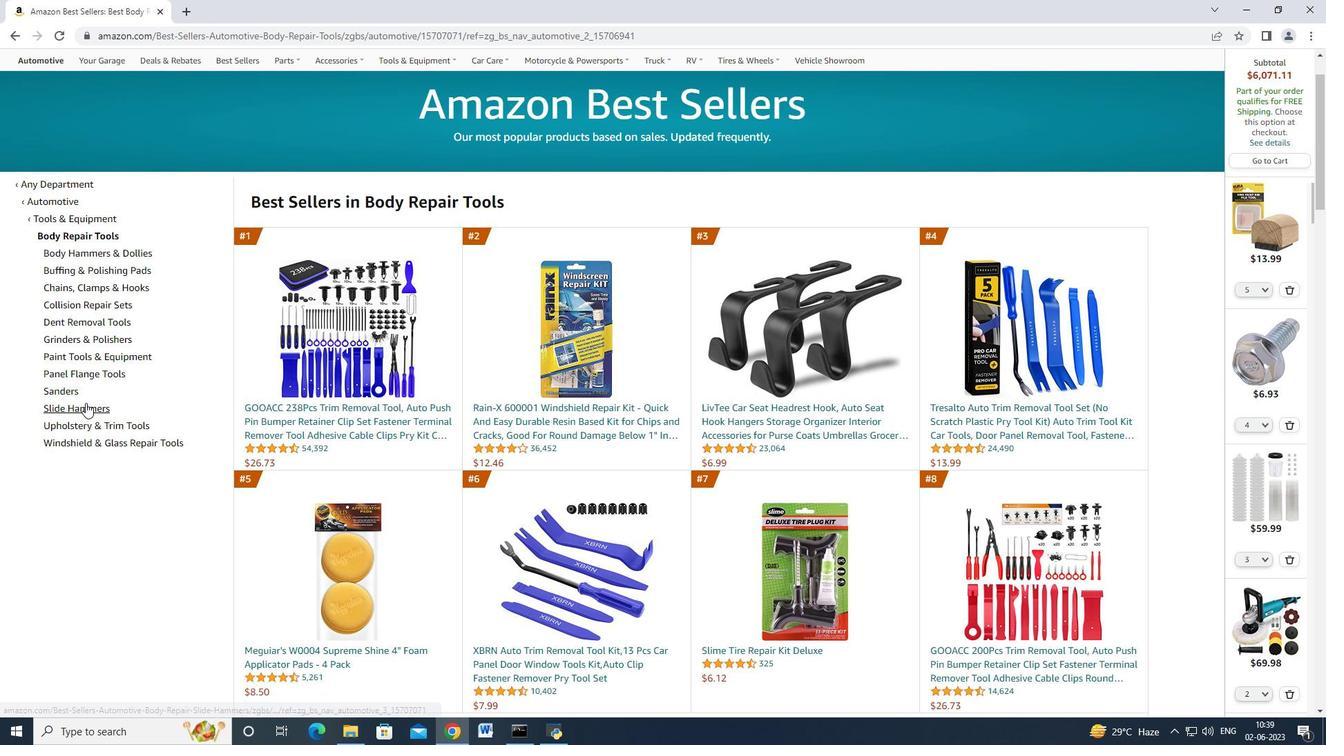 
Action: Mouse moved to (370, 491)
Screenshot: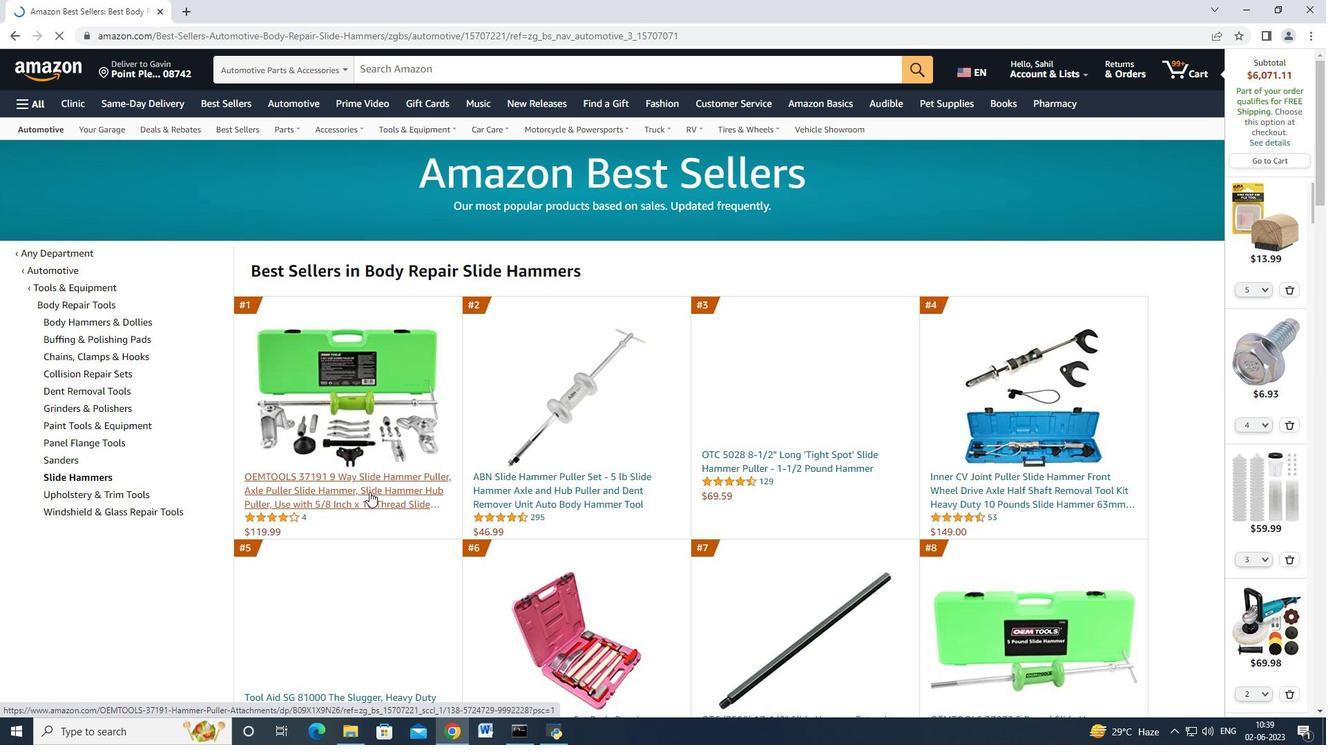 
Action: Mouse pressed left at (370, 491)
Screenshot: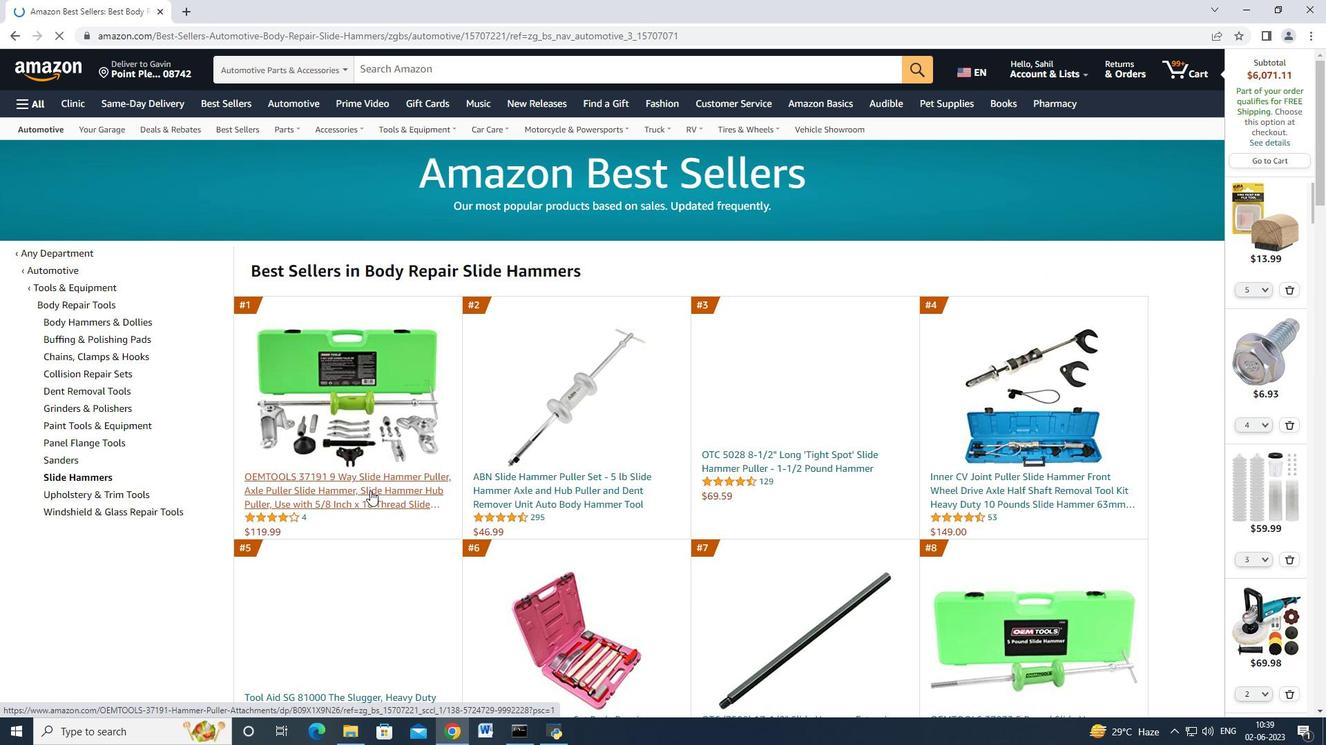 
Action: Mouse moved to (1018, 522)
Screenshot: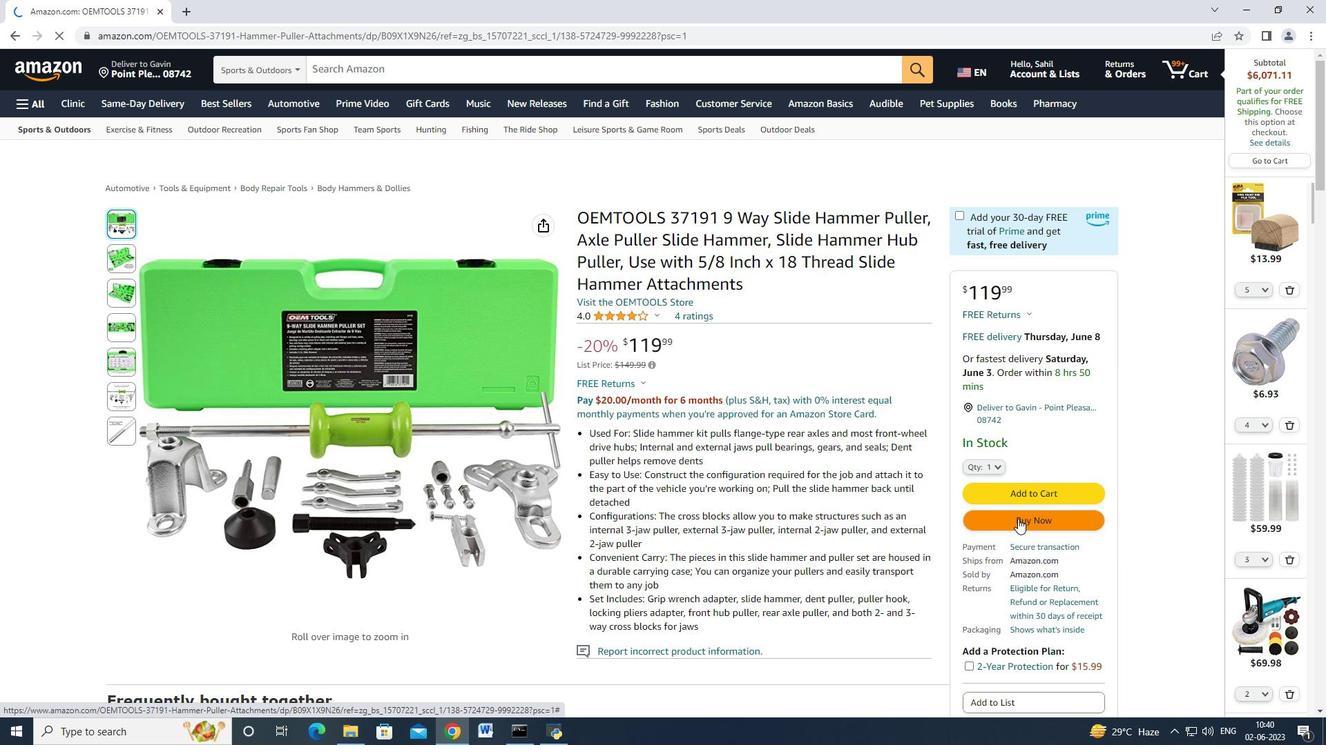 
Action: Mouse pressed left at (1018, 522)
Screenshot: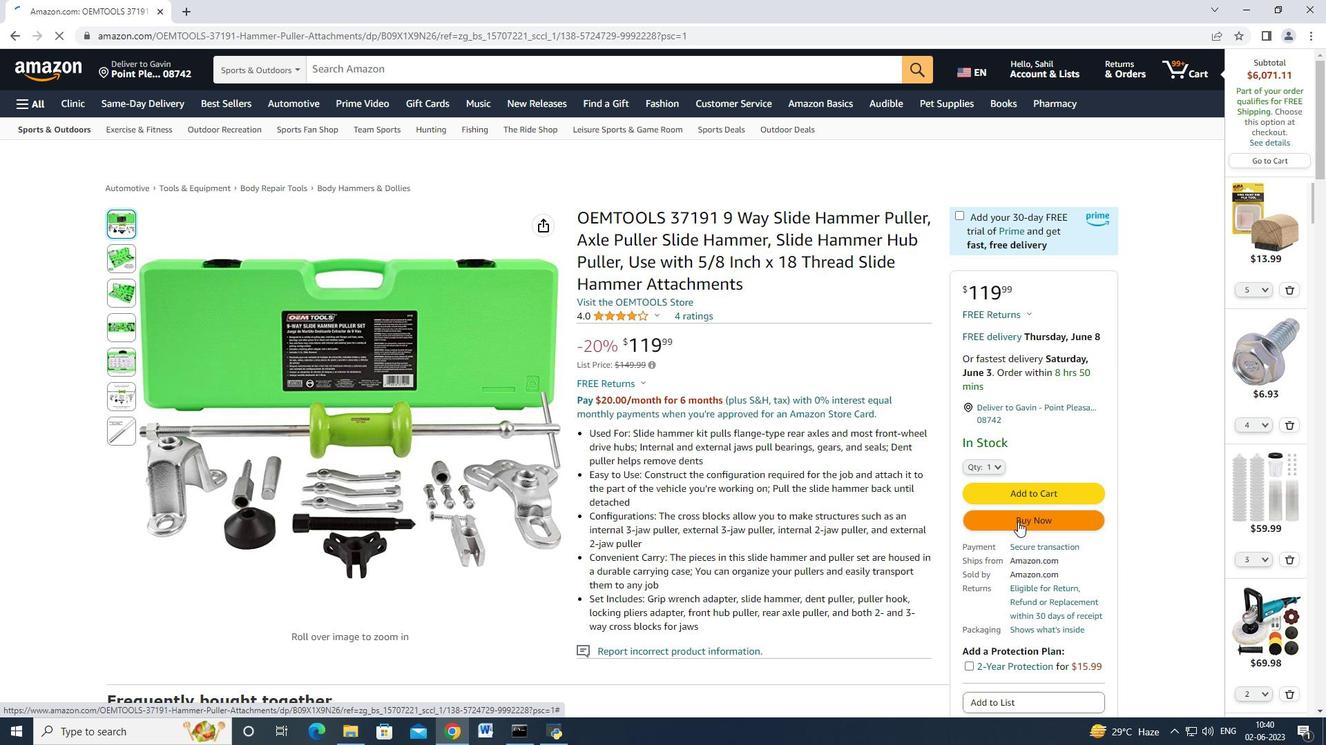 
Action: Mouse moved to (791, 119)
Screenshot: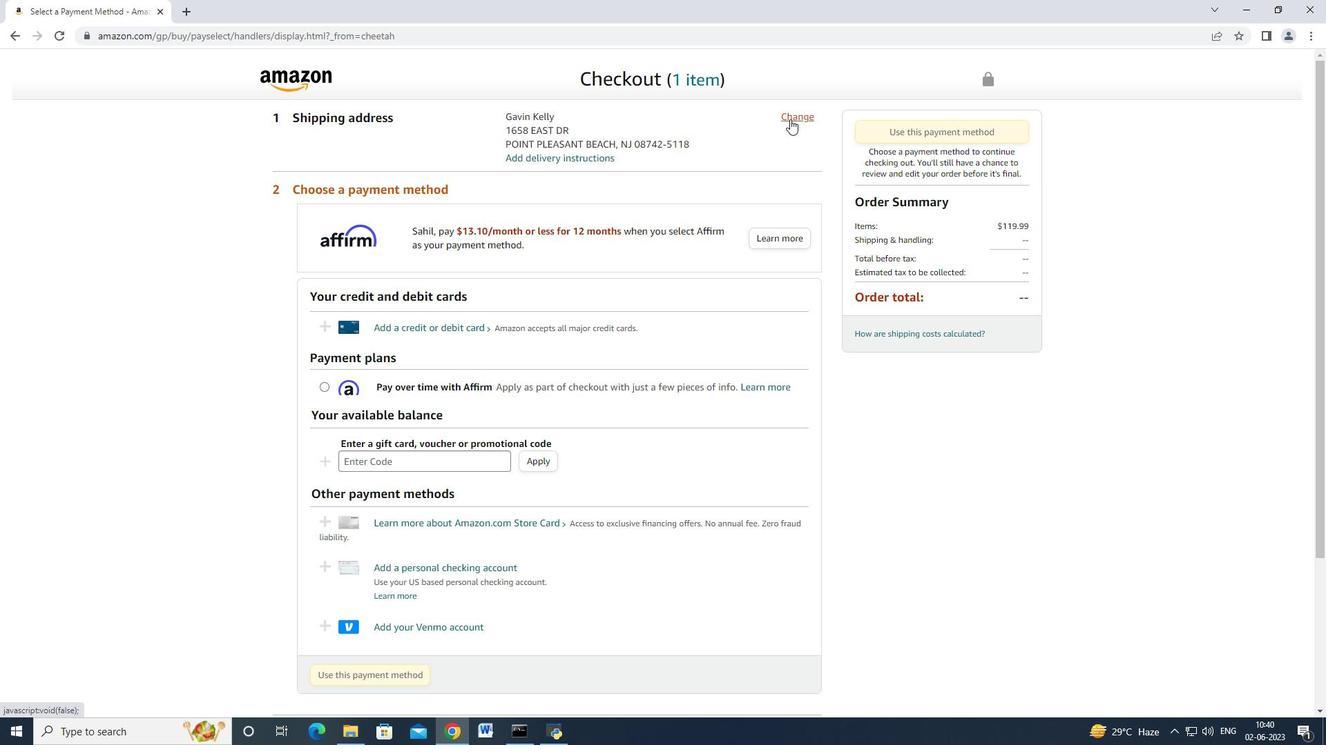 
Action: Mouse pressed left at (791, 119)
Screenshot: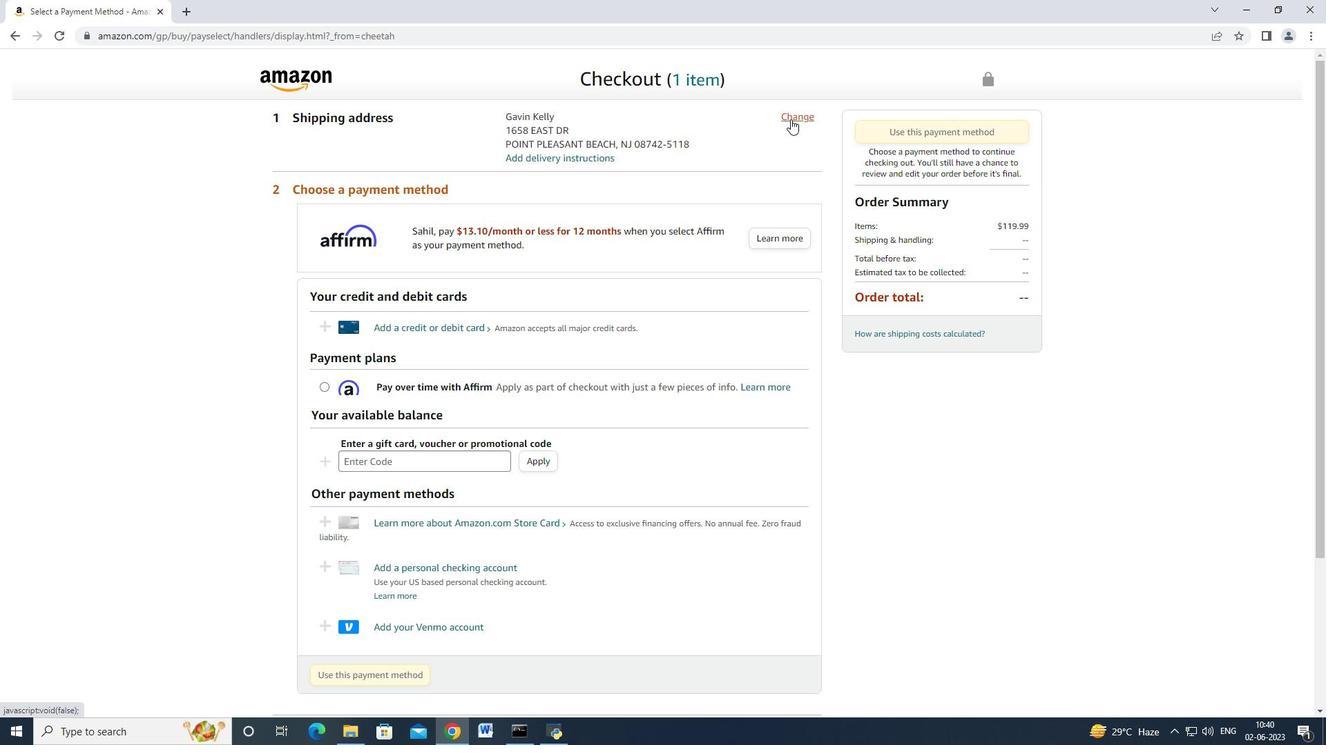 
Action: Mouse moved to (600, 200)
Screenshot: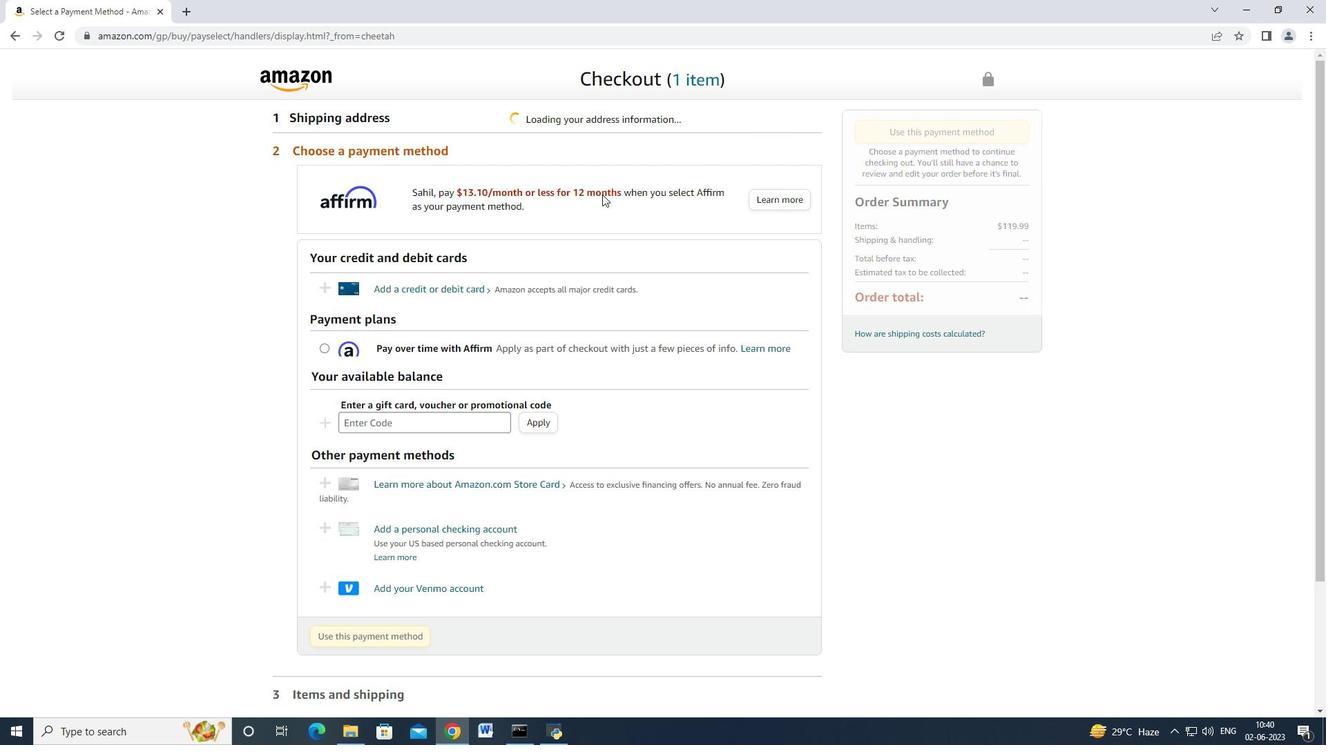 
Action: Mouse scrolled (600, 201) with delta (0, 0)
Screenshot: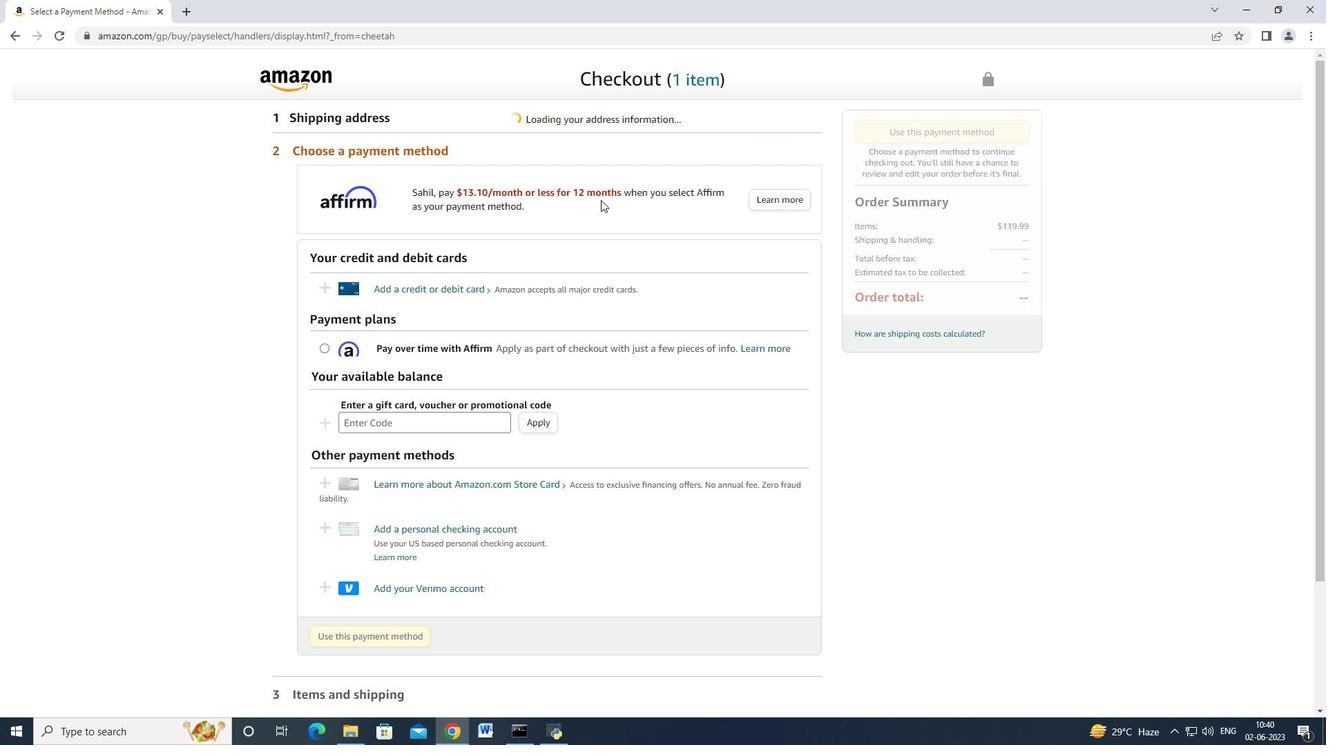 
Action: Mouse moved to (598, 202)
Screenshot: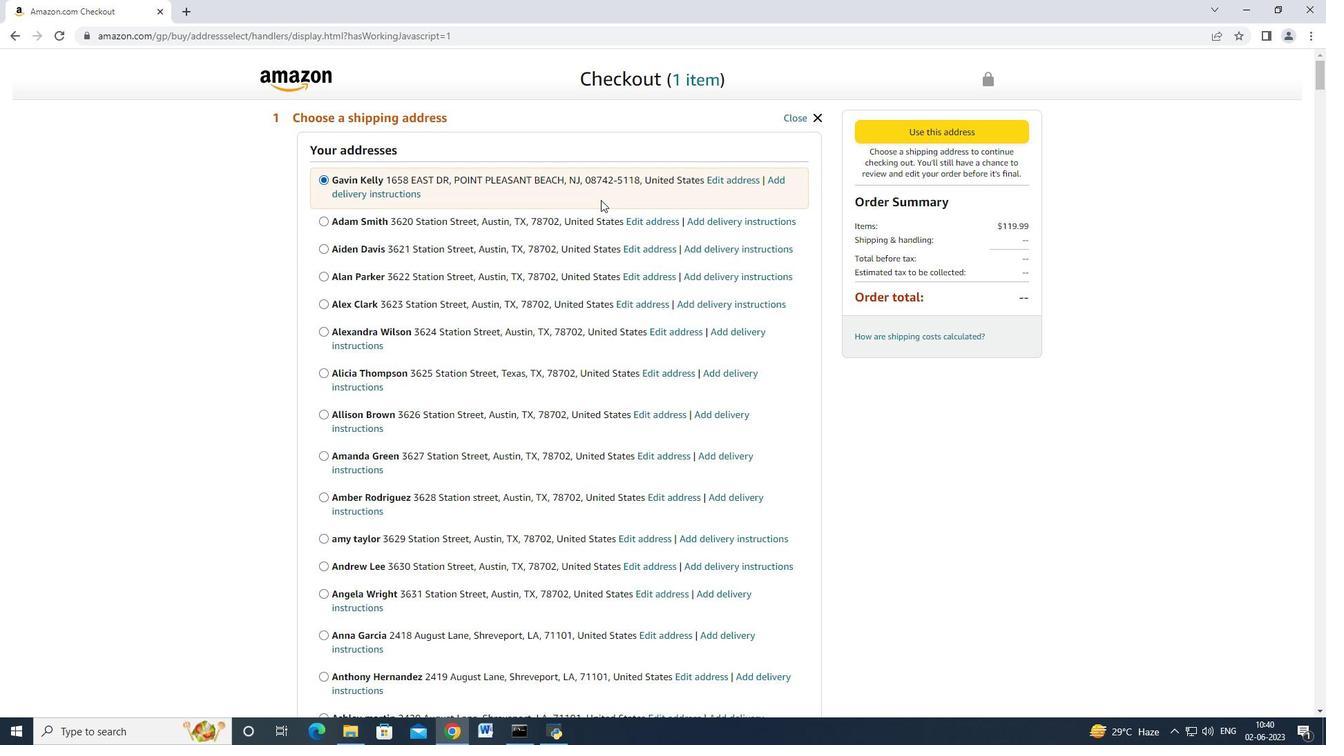 
Action: Mouse scrolled (598, 201) with delta (0, 0)
Screenshot: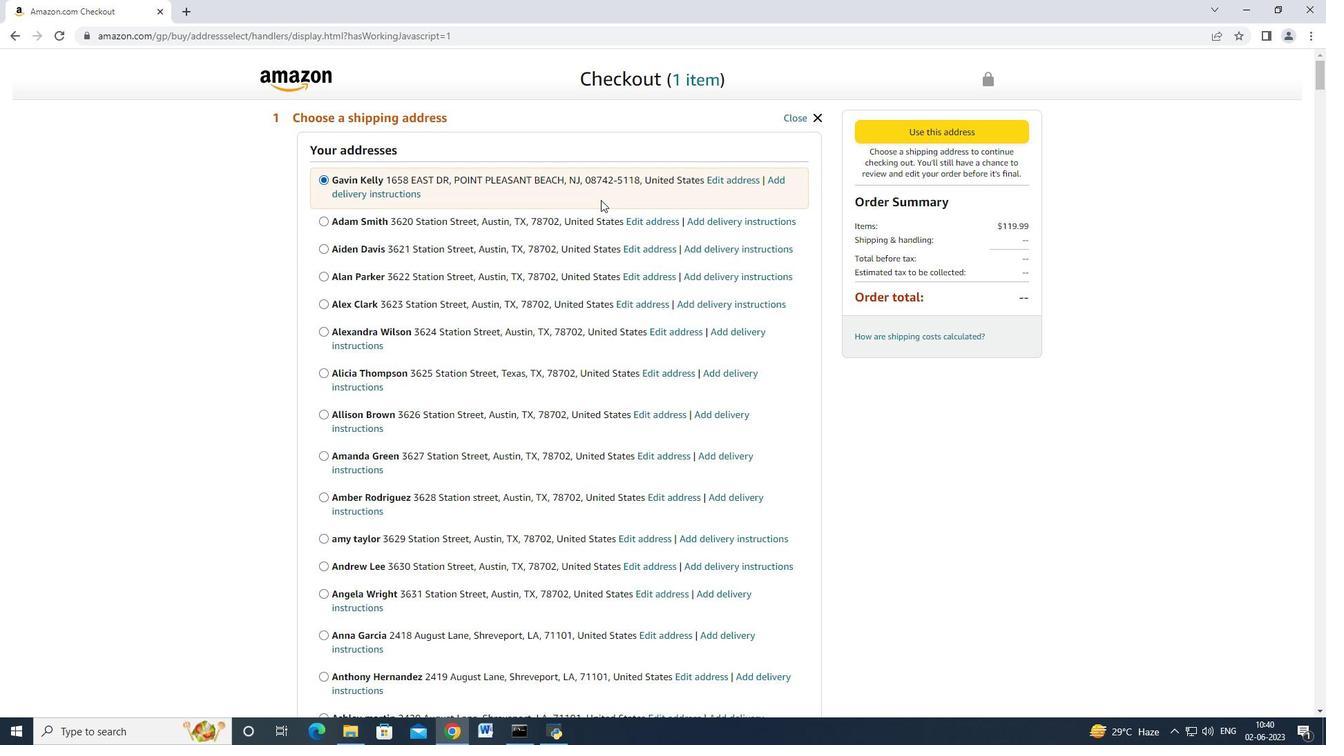 
Action: Mouse moved to (583, 216)
Screenshot: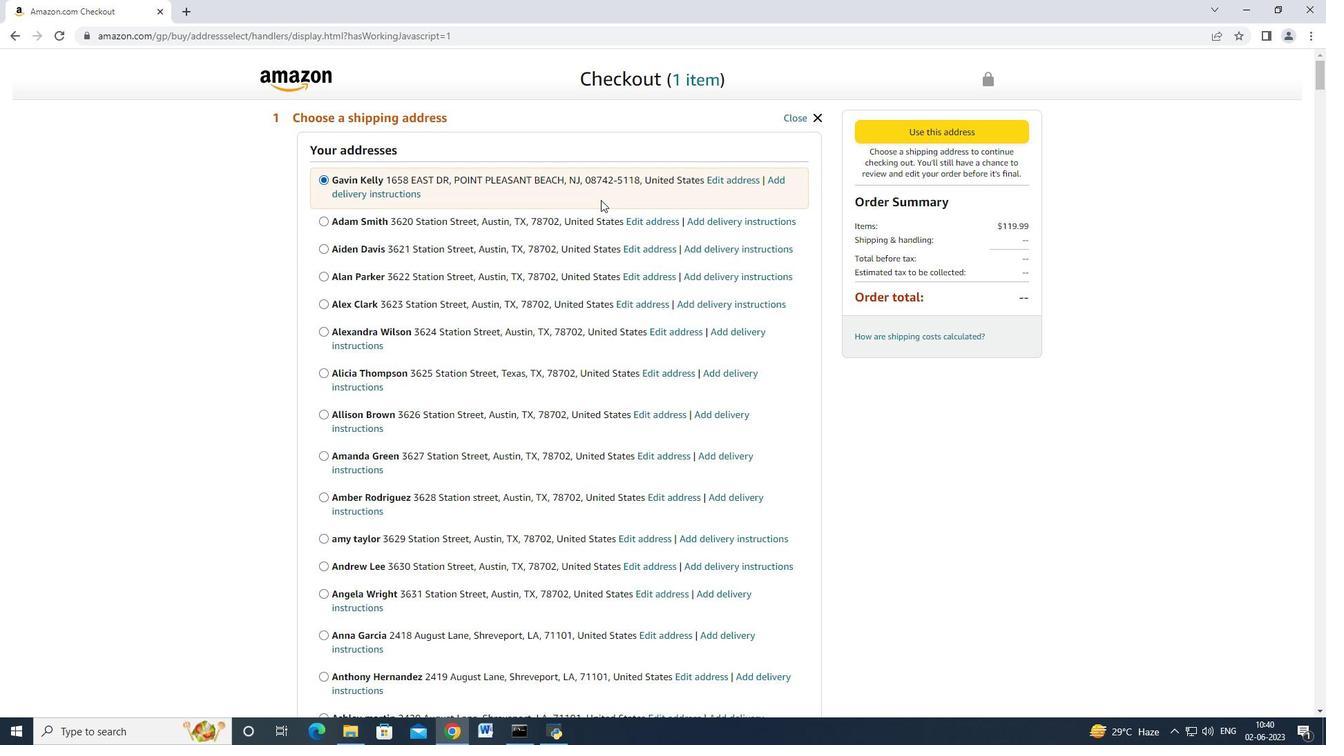 
Action: Mouse scrolled (583, 216) with delta (0, 0)
Screenshot: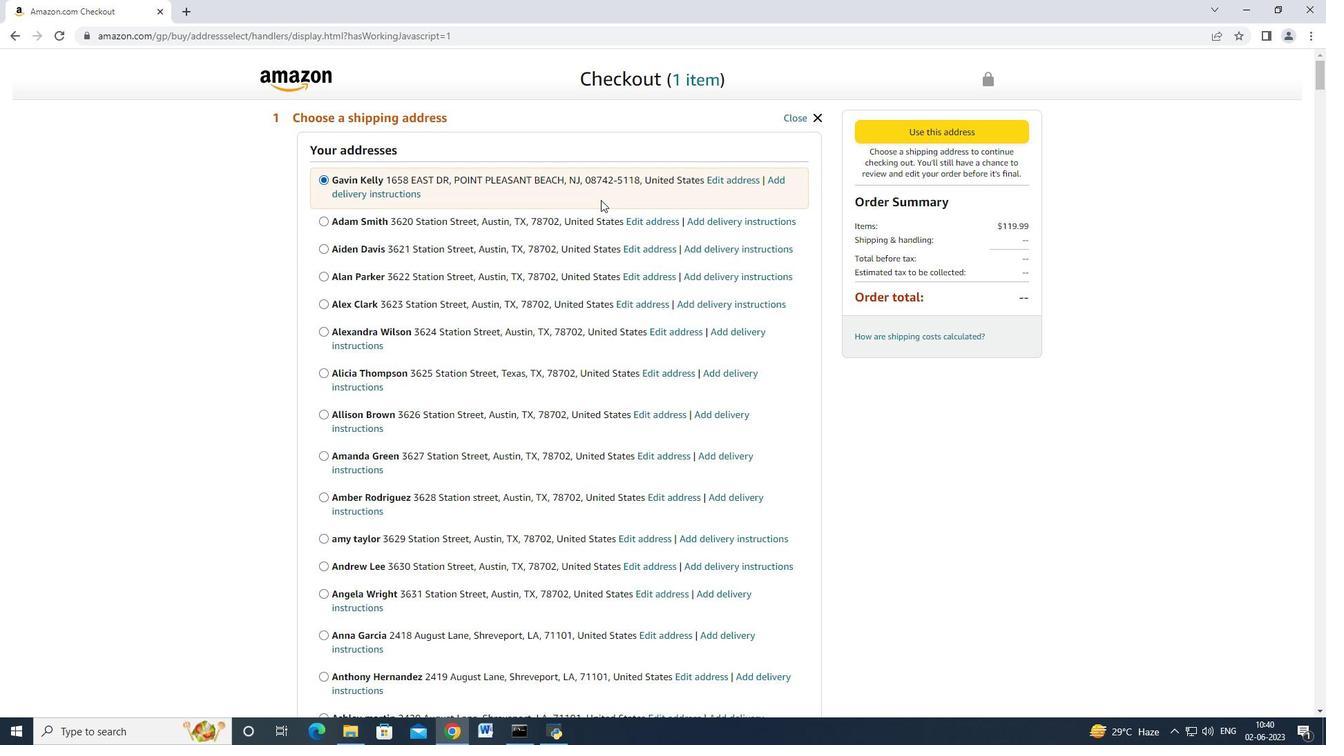 
Action: Mouse moved to (564, 231)
Screenshot: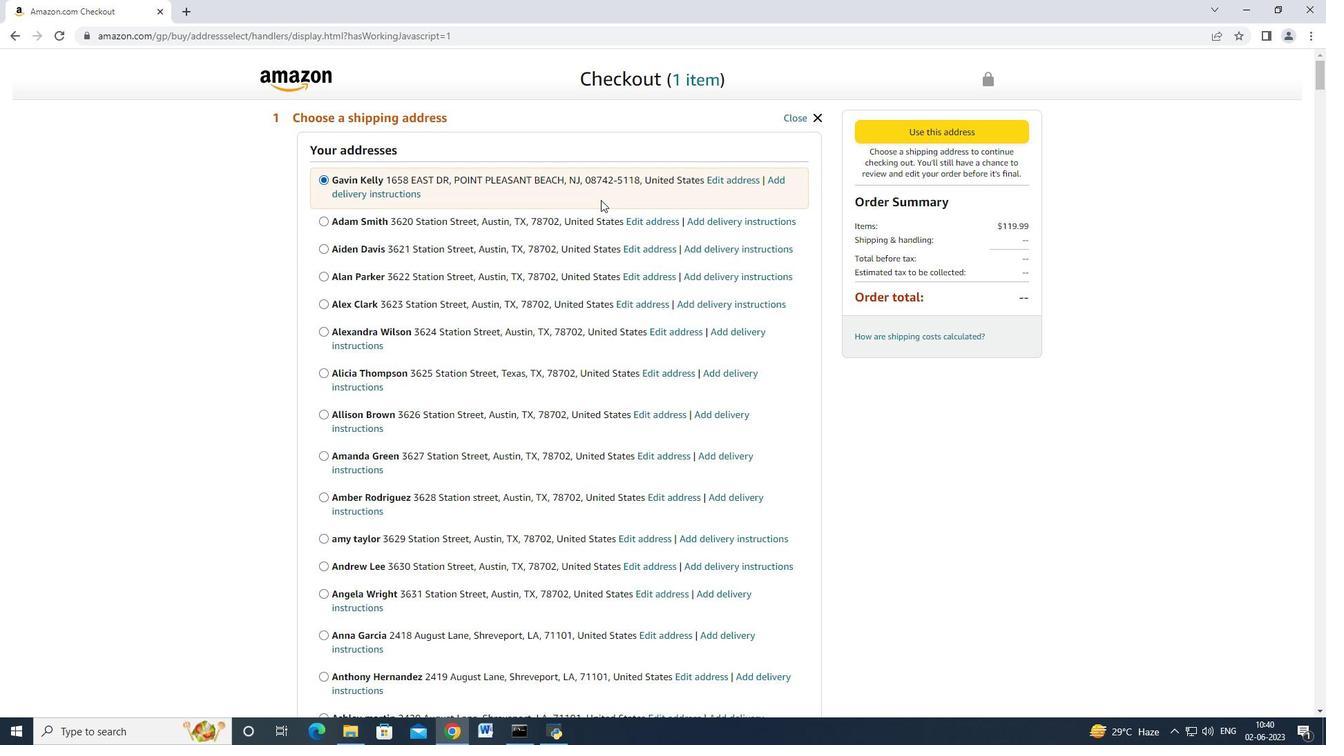 
Action: Mouse scrolled (571, 225) with delta (0, 0)
Screenshot: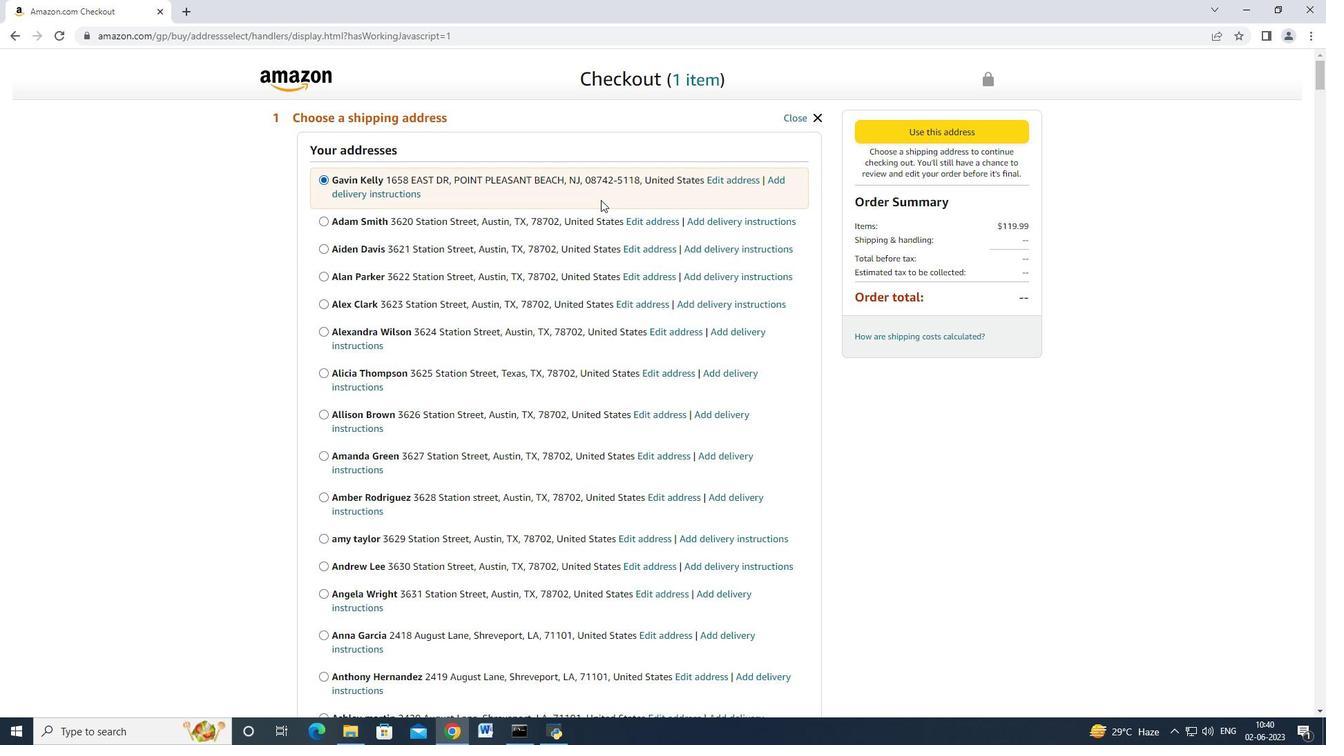 
Action: Mouse moved to (547, 246)
Screenshot: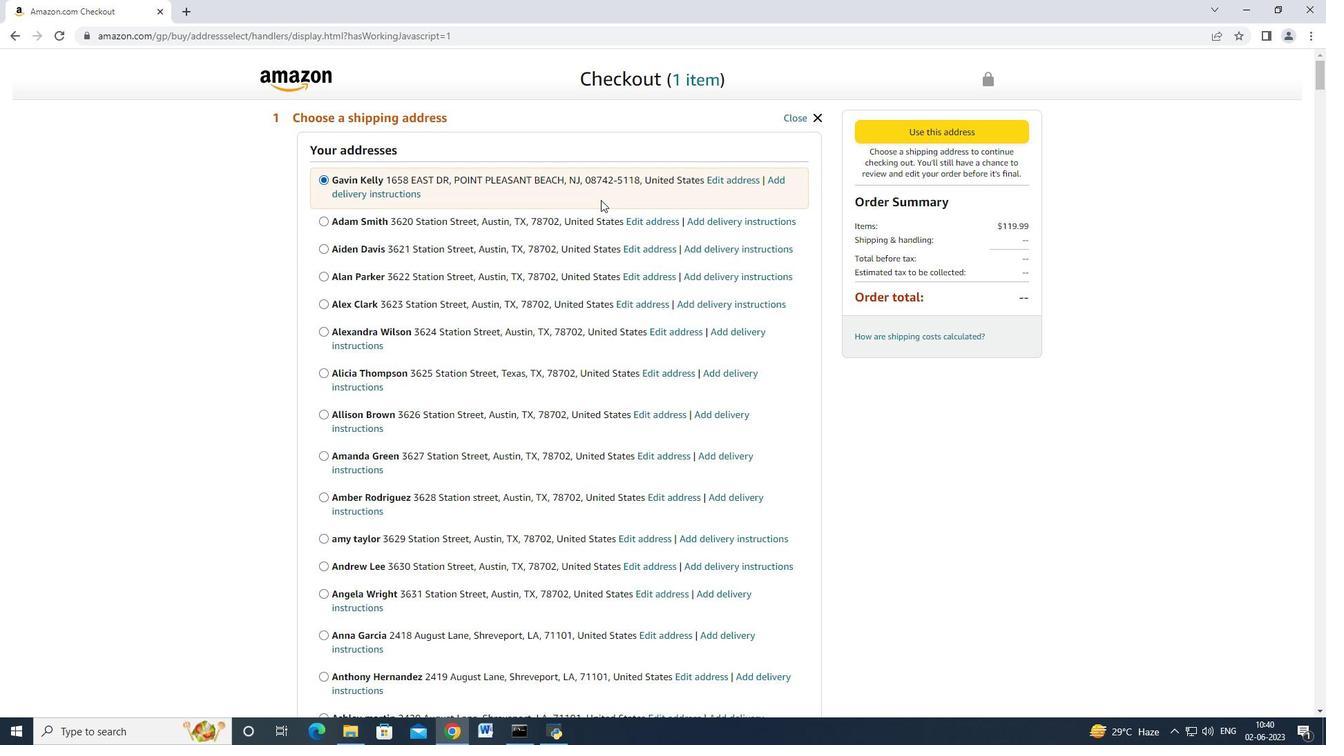 
Action: Mouse scrolled (553, 241) with delta (0, 0)
Screenshot: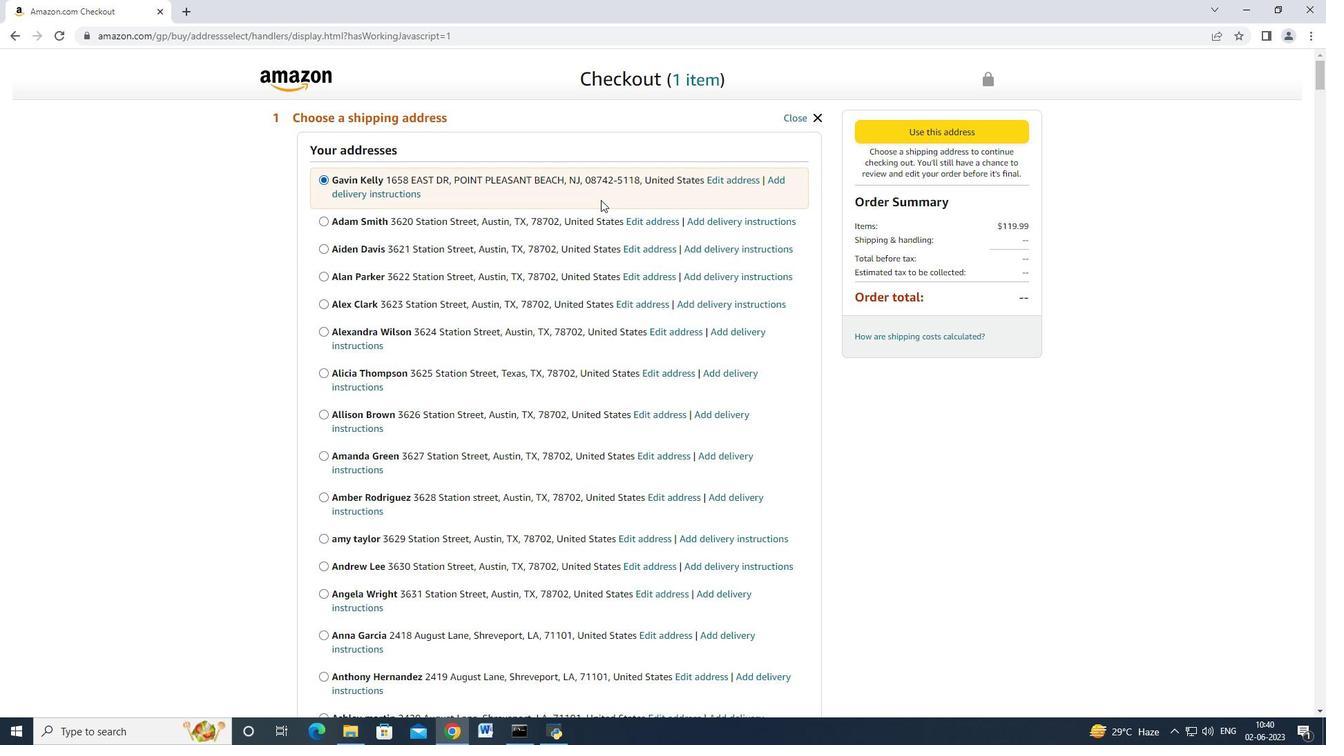 
Action: Mouse moved to (509, 278)
Screenshot: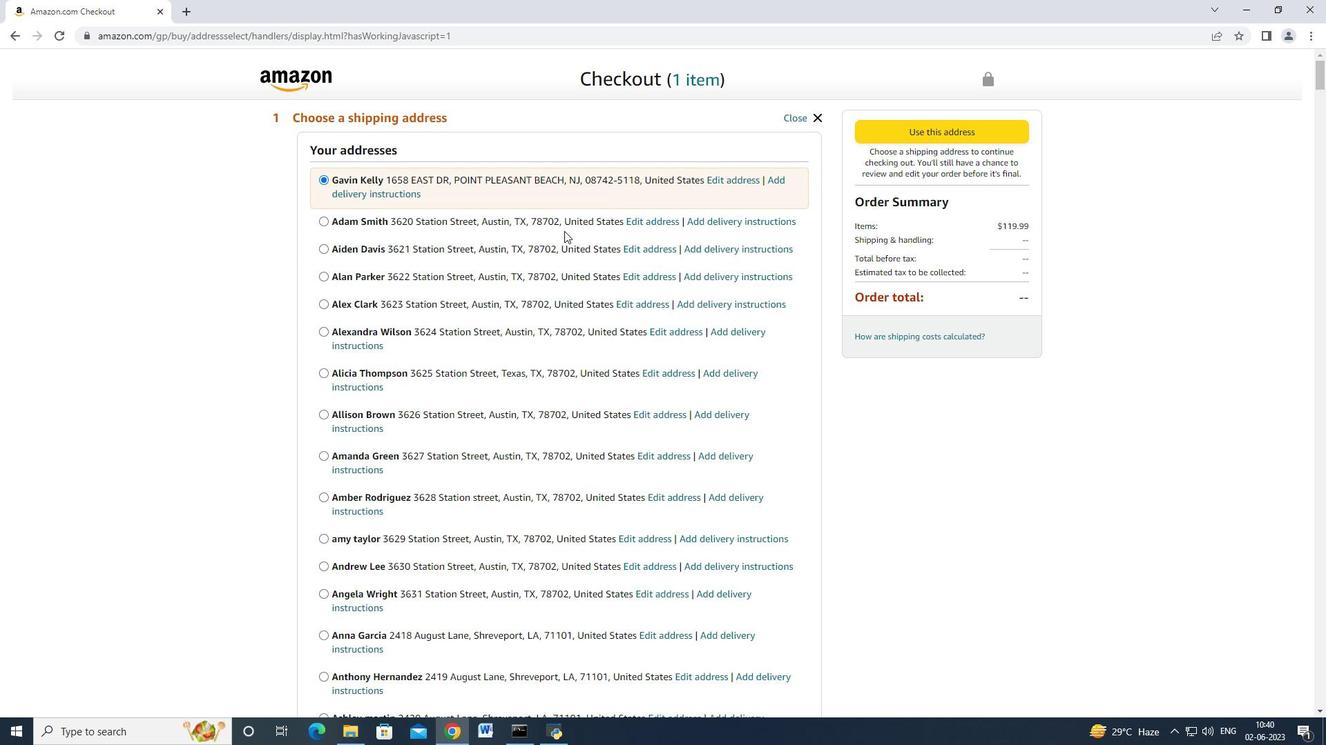 
Action: Mouse scrolled (509, 277) with delta (0, 0)
Screenshot: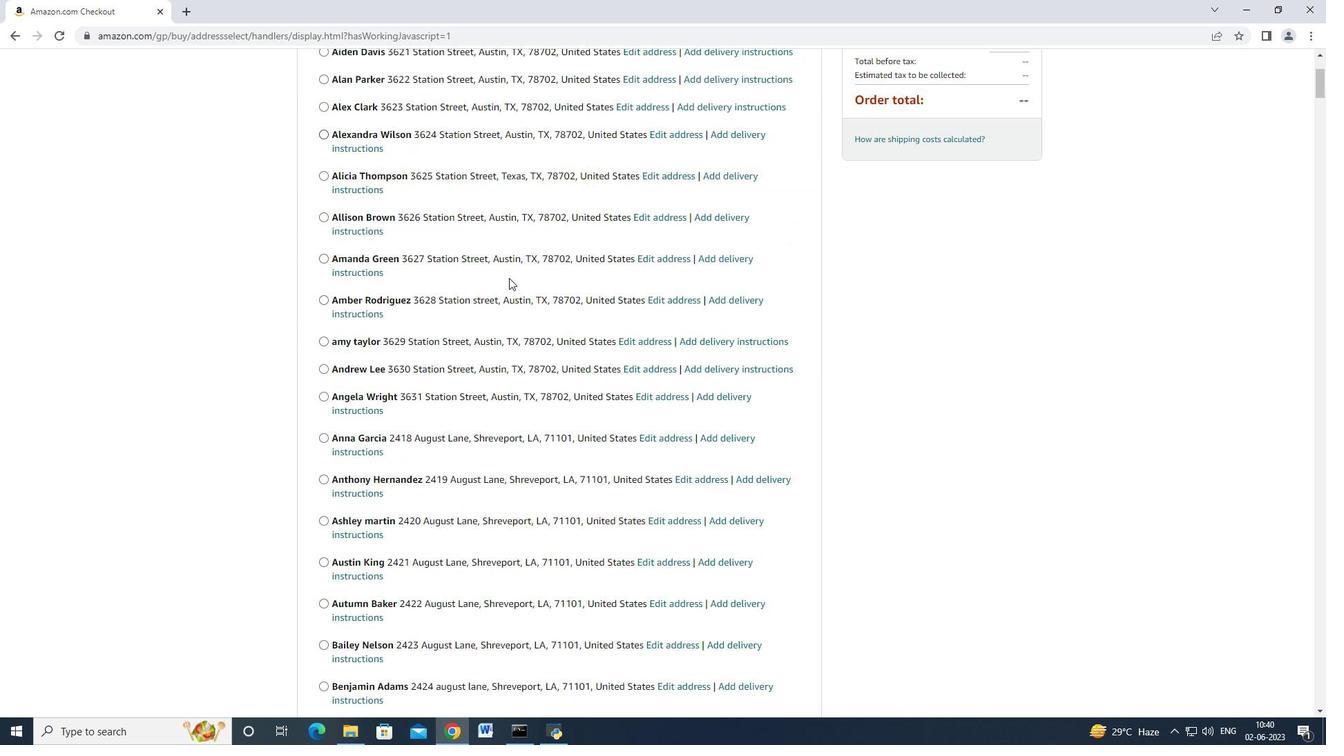 
Action: Mouse scrolled (509, 277) with delta (0, 0)
Screenshot: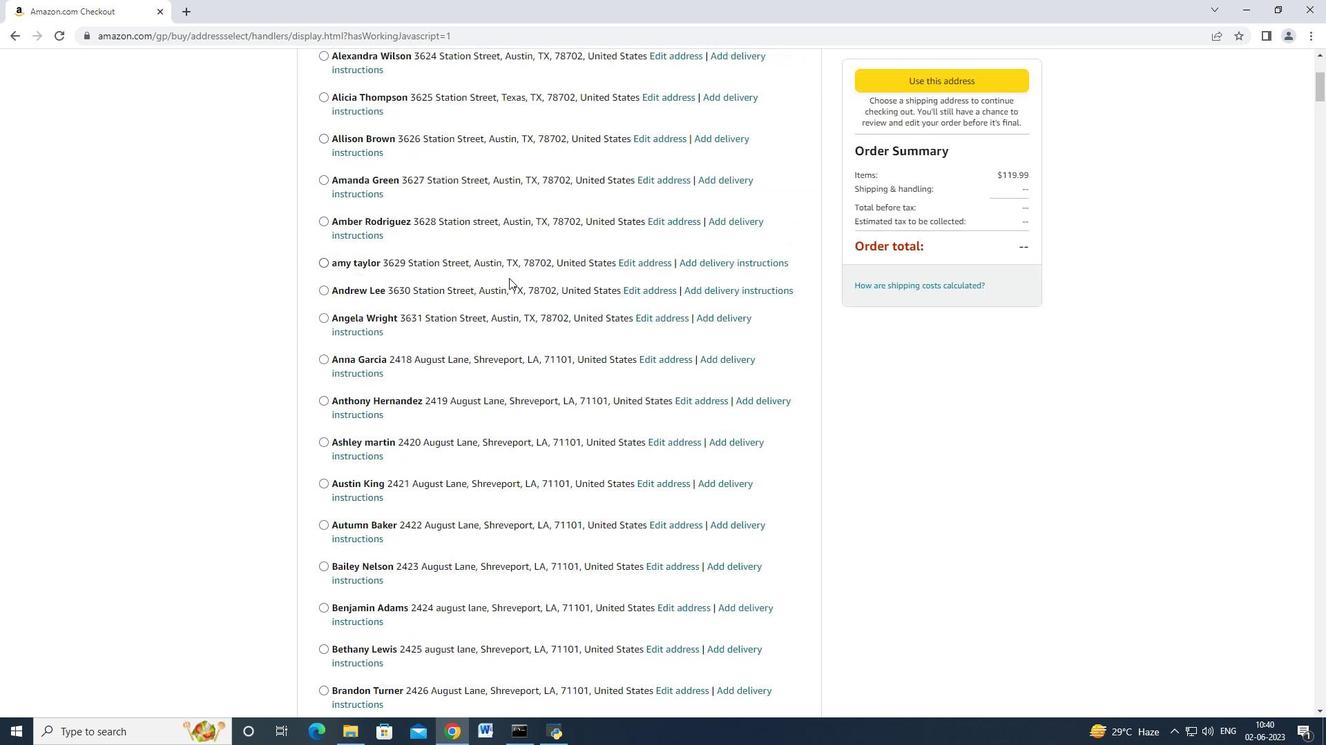 
Action: Mouse scrolled (509, 277) with delta (0, 0)
Screenshot: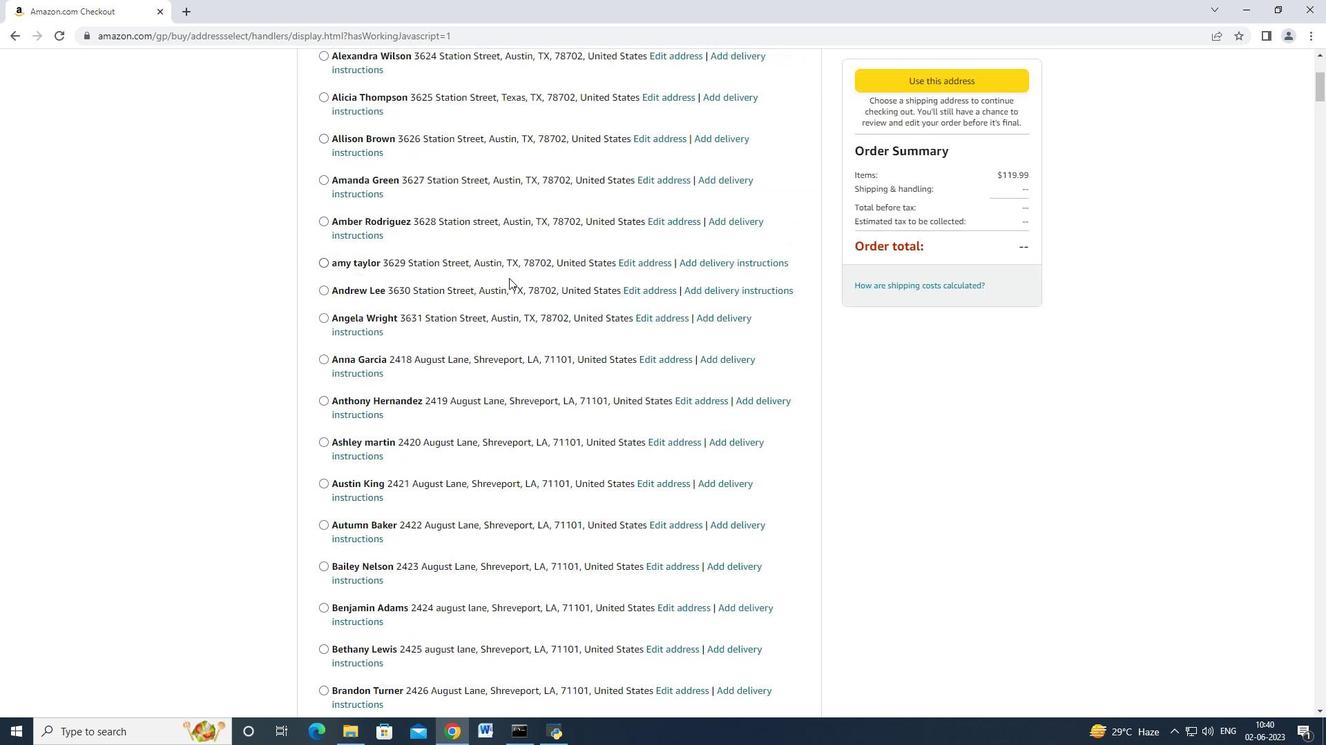 
Action: Mouse scrolled (509, 277) with delta (0, 0)
Screenshot: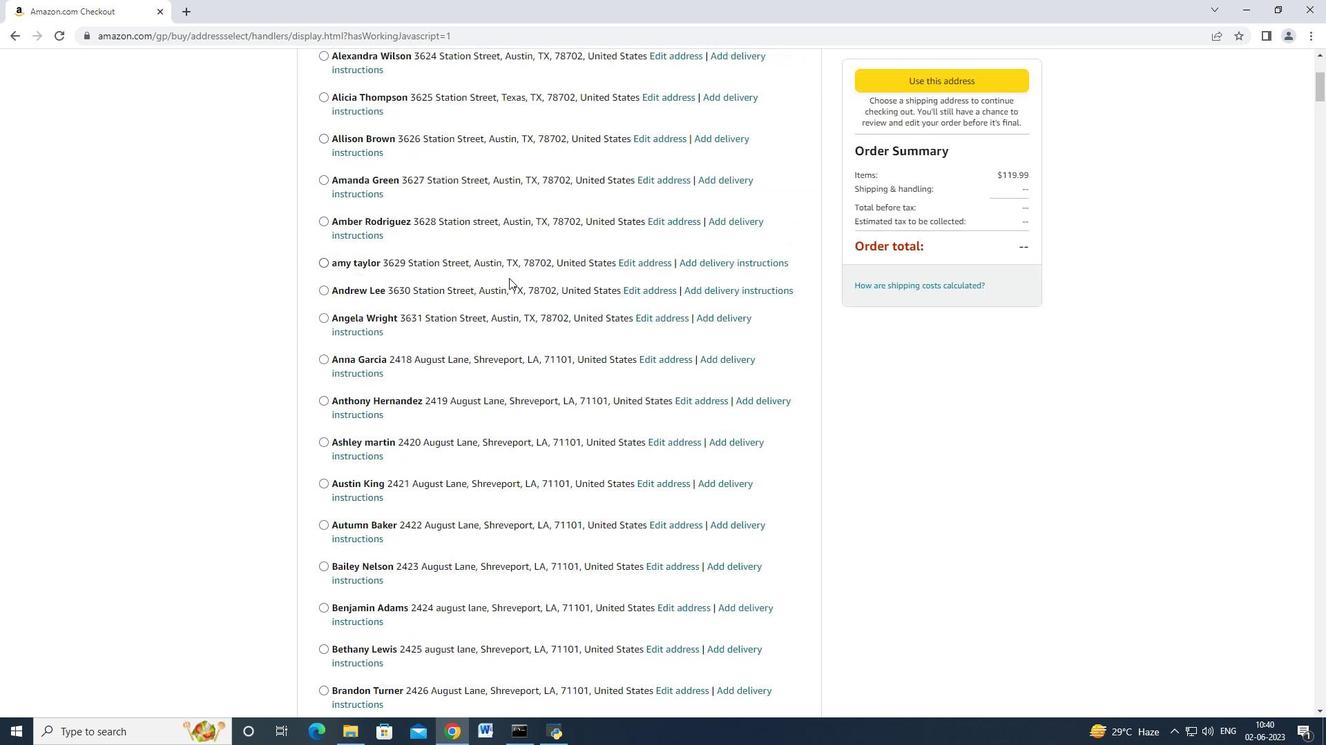 
Action: Mouse scrolled (509, 277) with delta (0, 0)
Screenshot: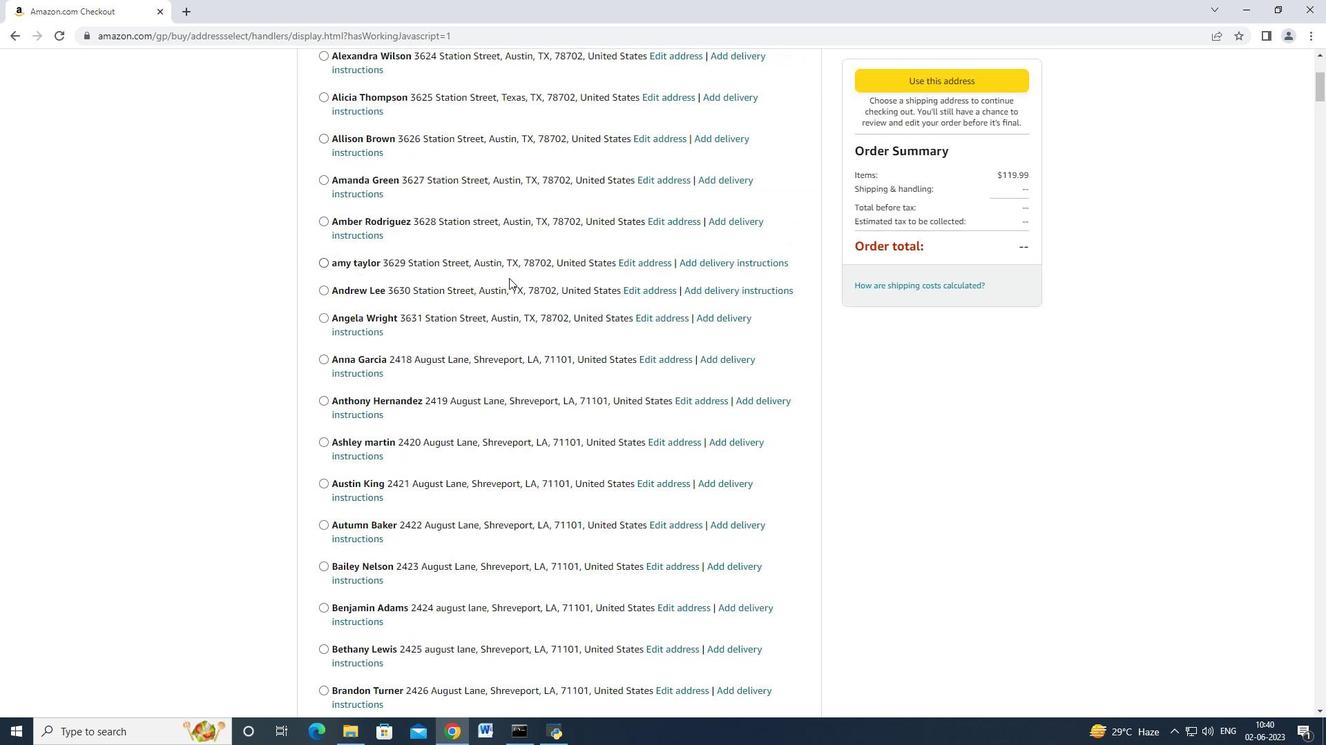
Action: Mouse scrolled (509, 277) with delta (0, 0)
Screenshot: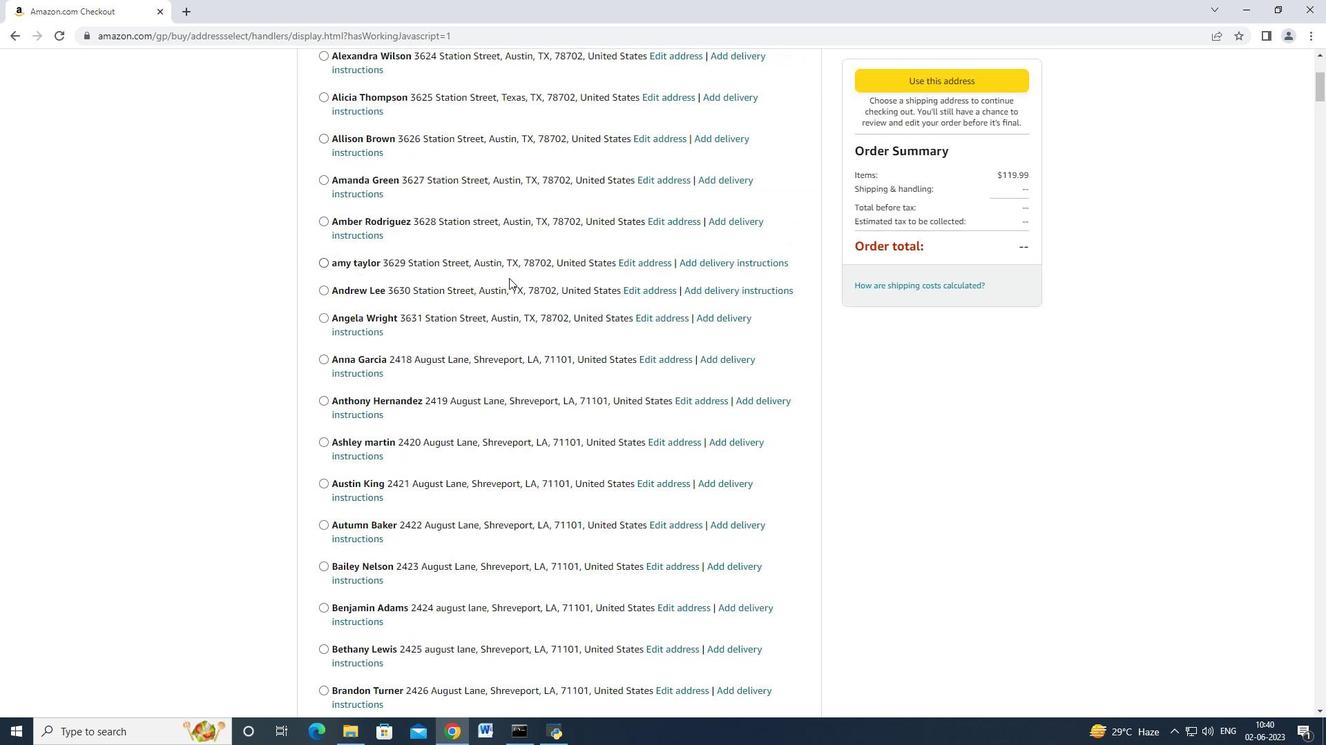 
Action: Mouse scrolled (509, 277) with delta (0, 0)
Screenshot: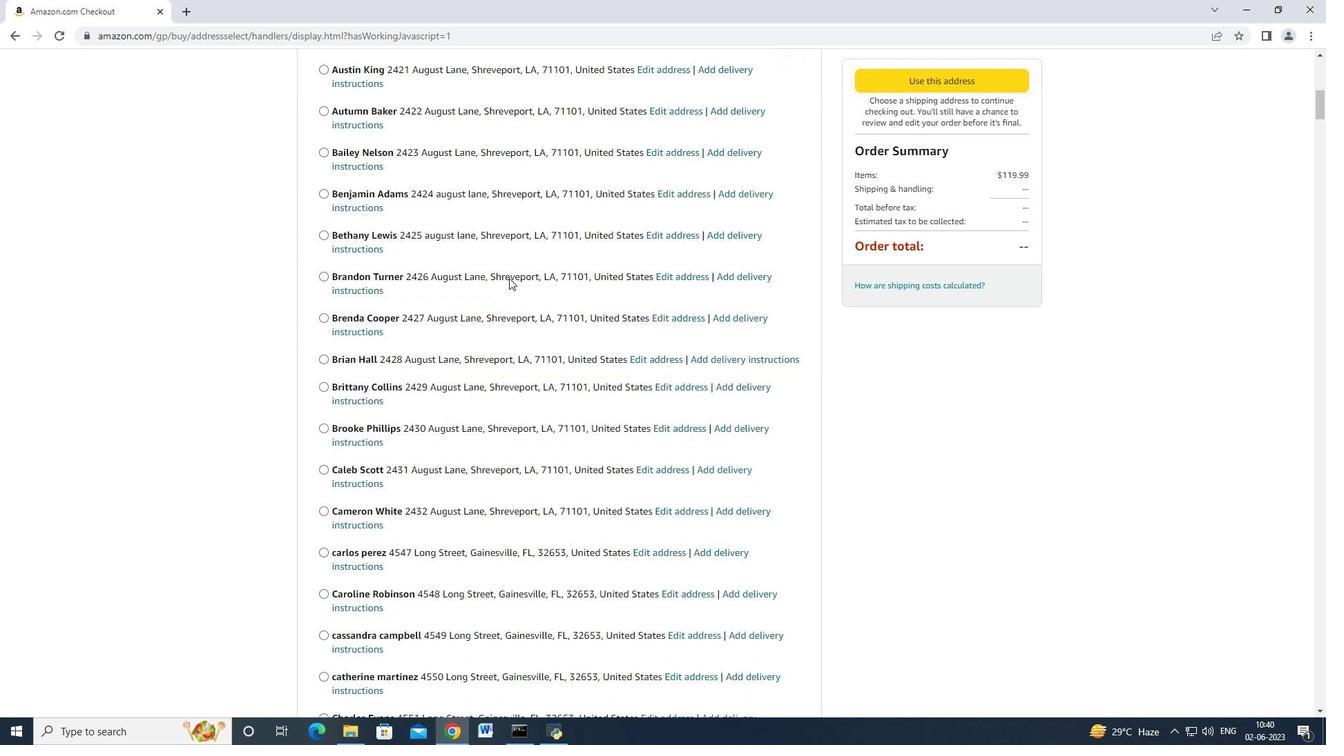 
Action: Mouse scrolled (509, 277) with delta (0, 0)
Screenshot: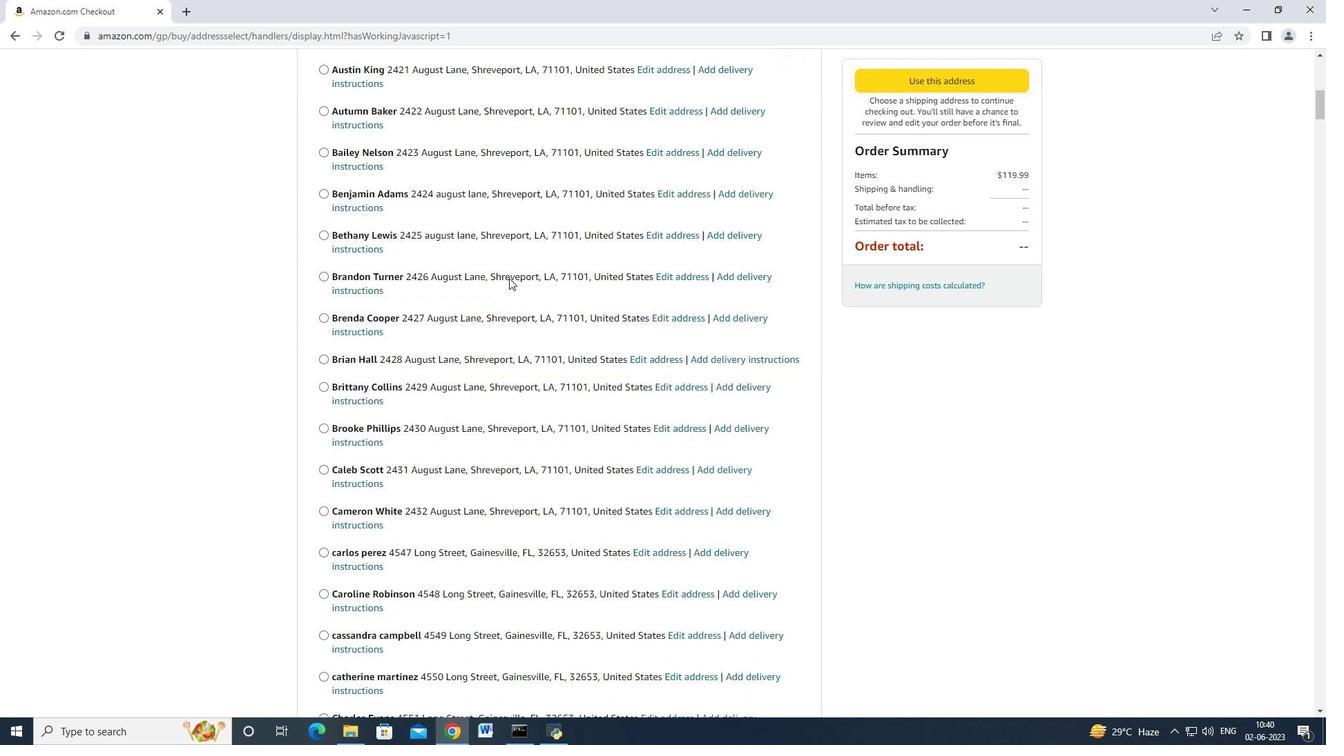 
Action: Mouse scrolled (509, 277) with delta (0, 0)
Screenshot: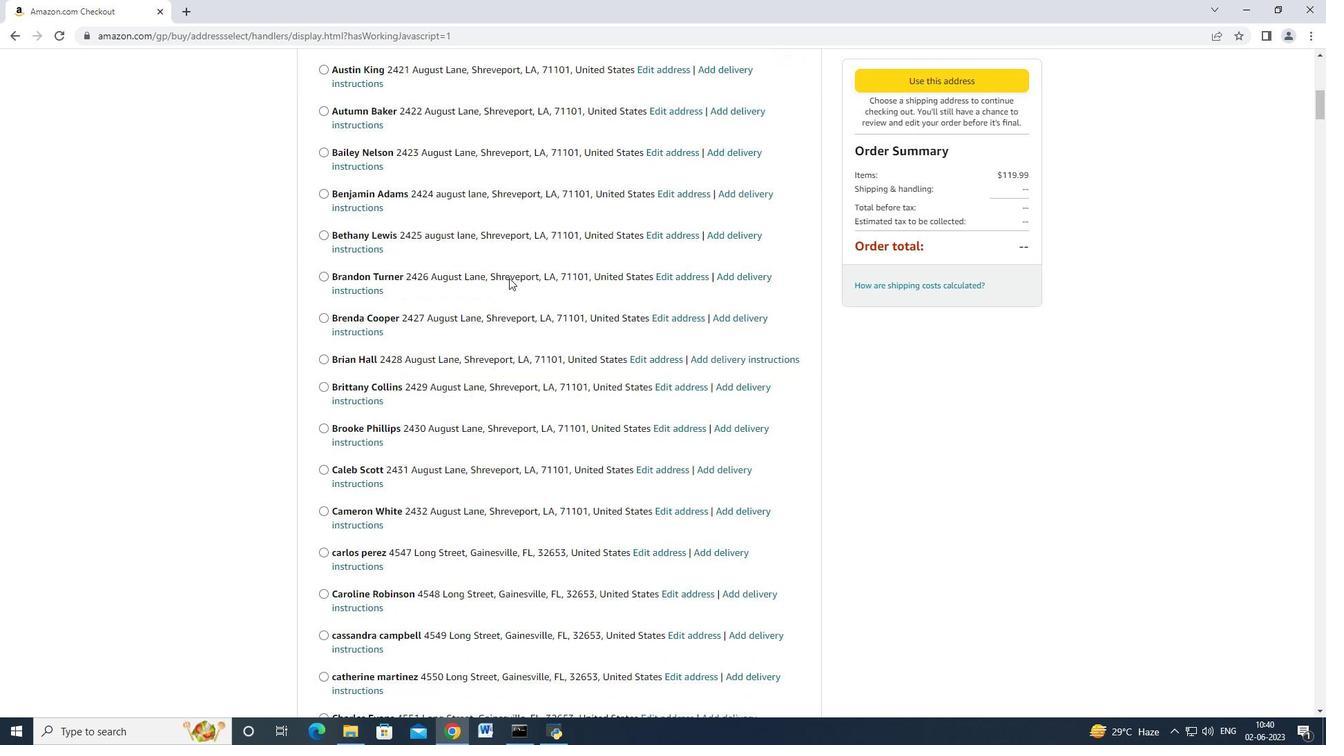 
Action: Mouse scrolled (509, 277) with delta (0, 0)
Screenshot: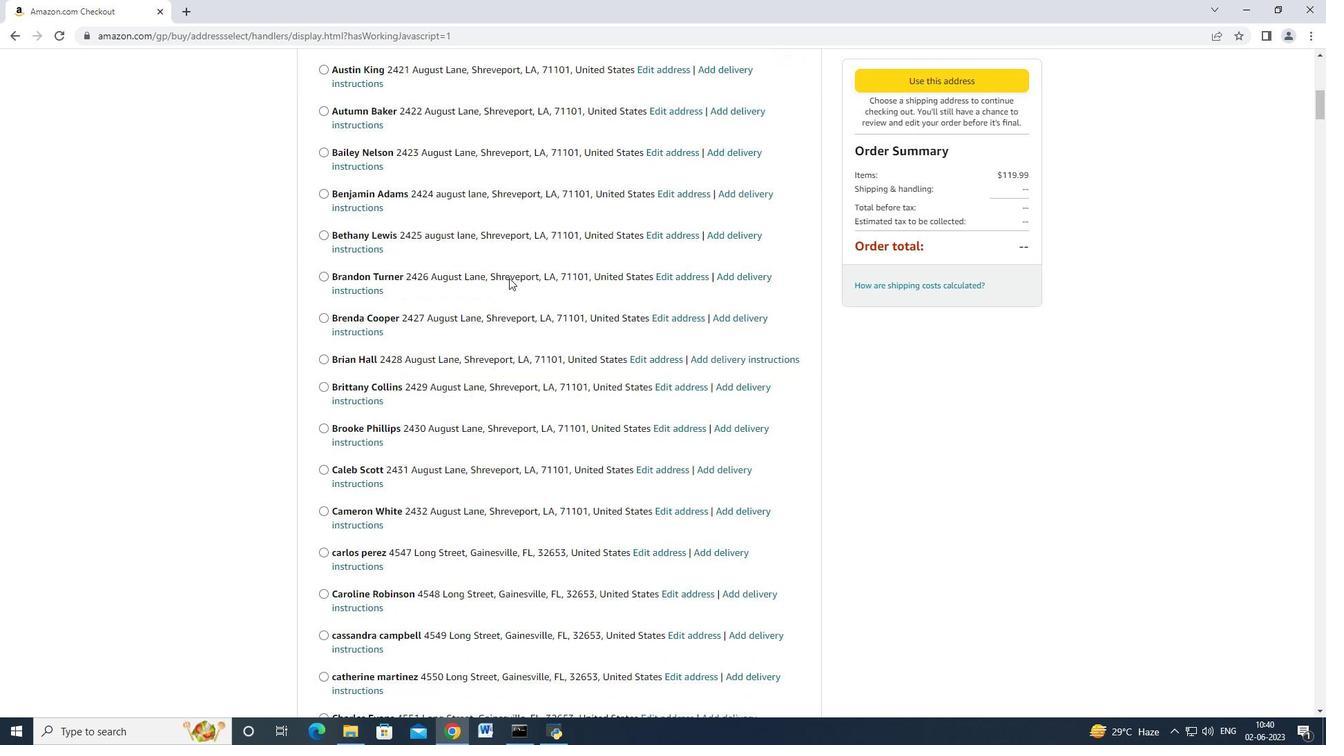 
Action: Mouse scrolled (509, 277) with delta (0, 0)
Screenshot: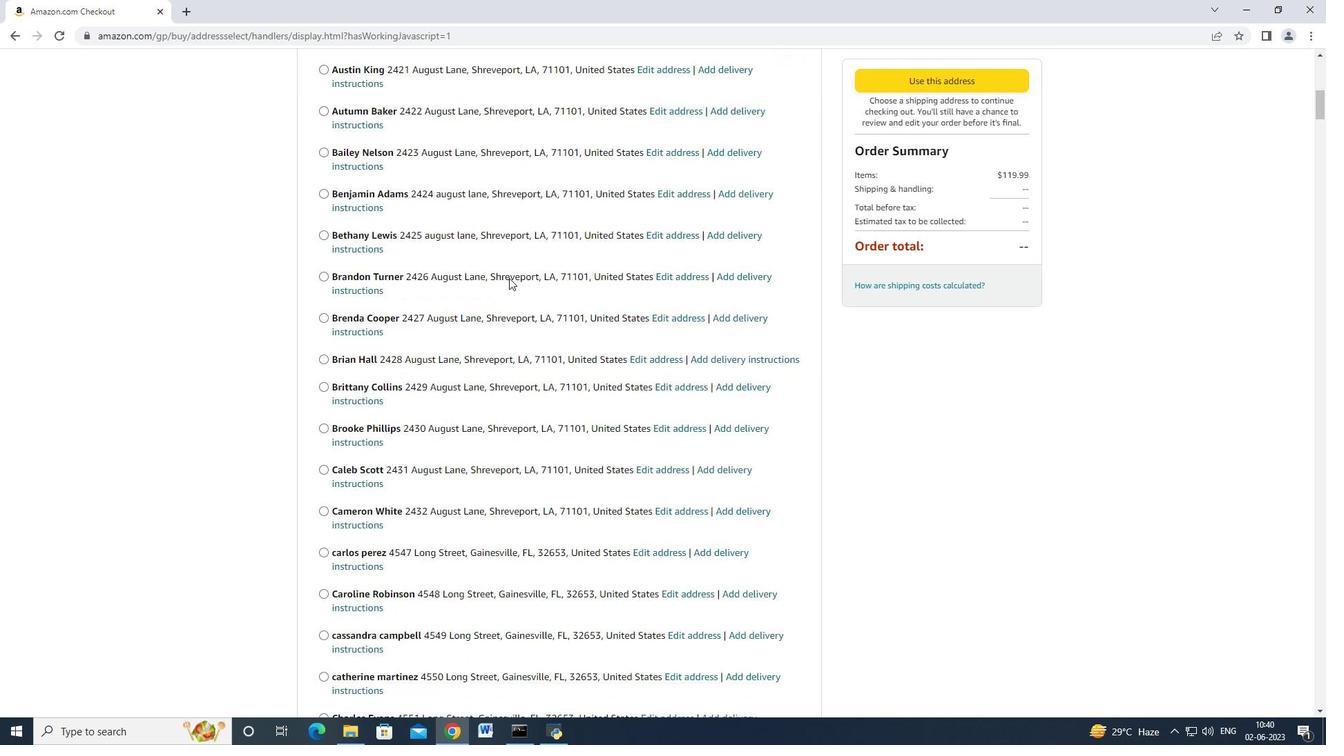
Action: Mouse scrolled (509, 277) with delta (0, 0)
Screenshot: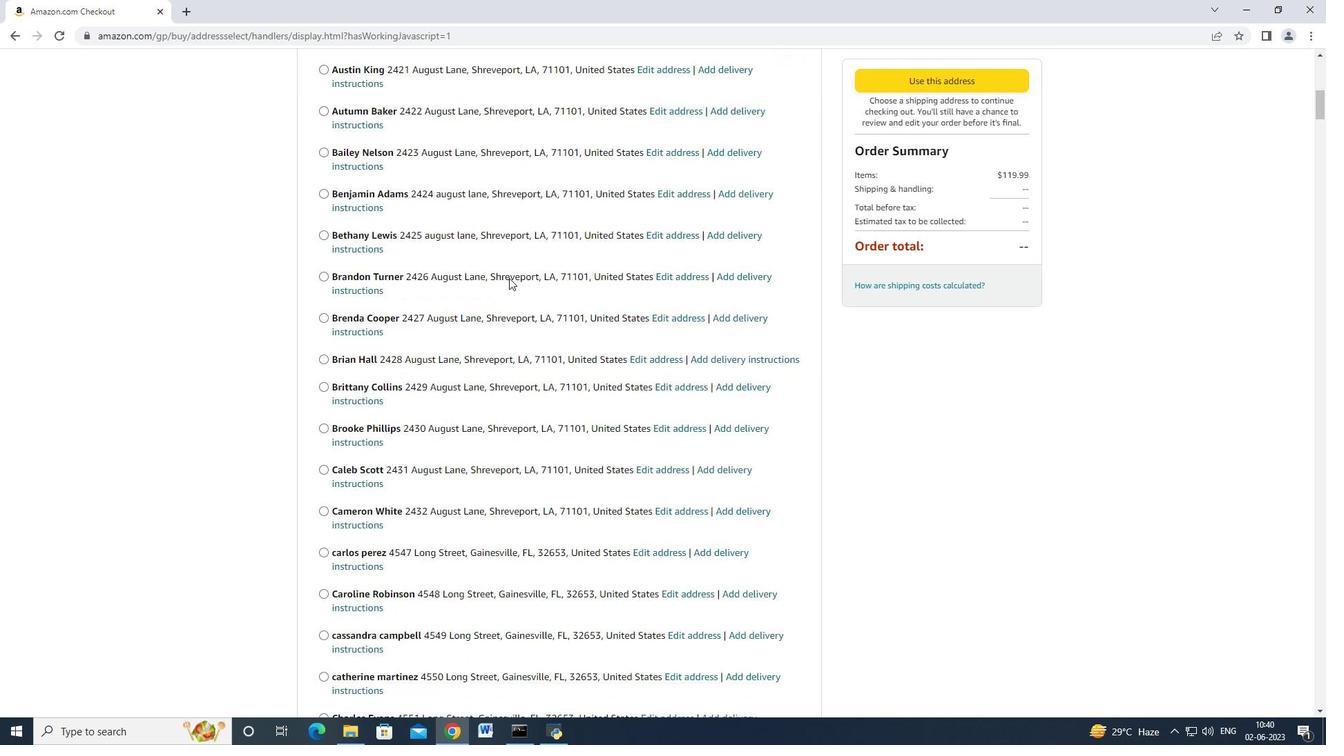 
Action: Mouse scrolled (509, 277) with delta (0, 0)
Screenshot: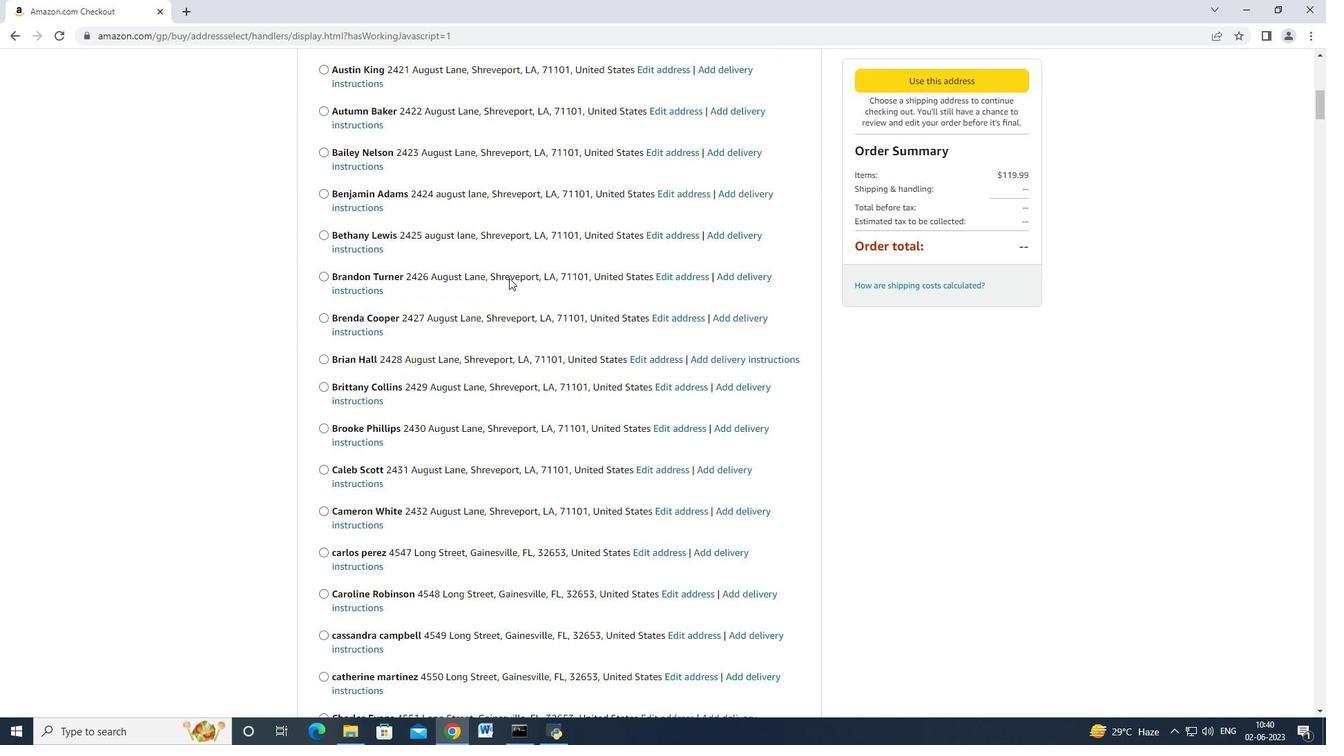 
Action: Mouse scrolled (509, 277) with delta (0, 0)
Screenshot: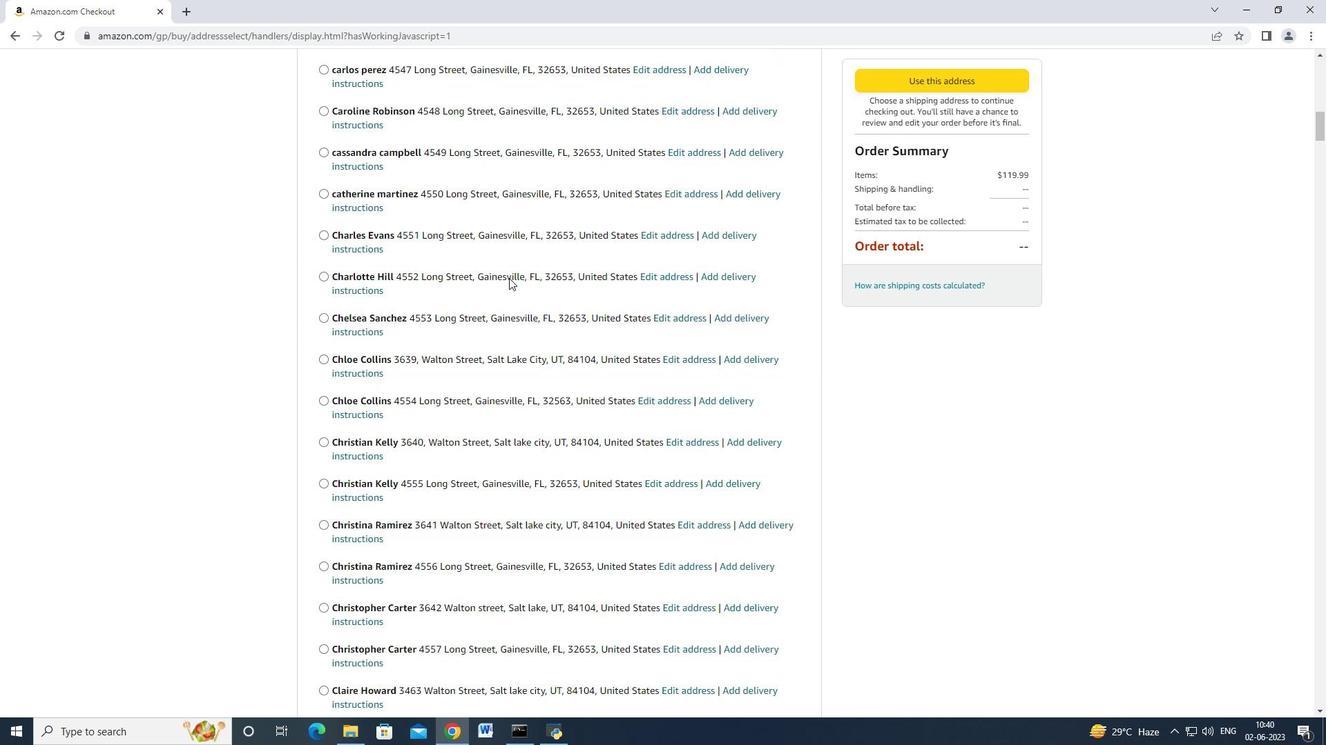 
Action: Mouse scrolled (509, 277) with delta (0, 0)
Screenshot: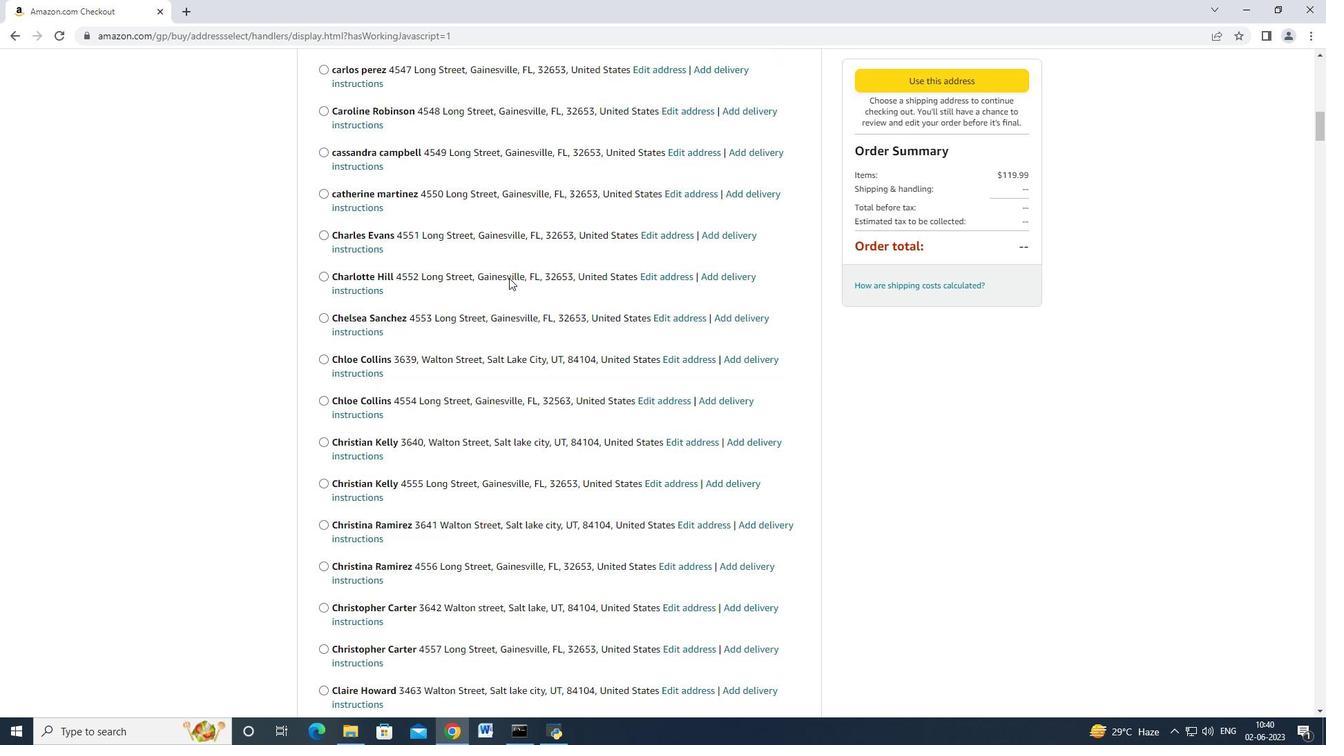
Action: Mouse scrolled (509, 277) with delta (0, 0)
Screenshot: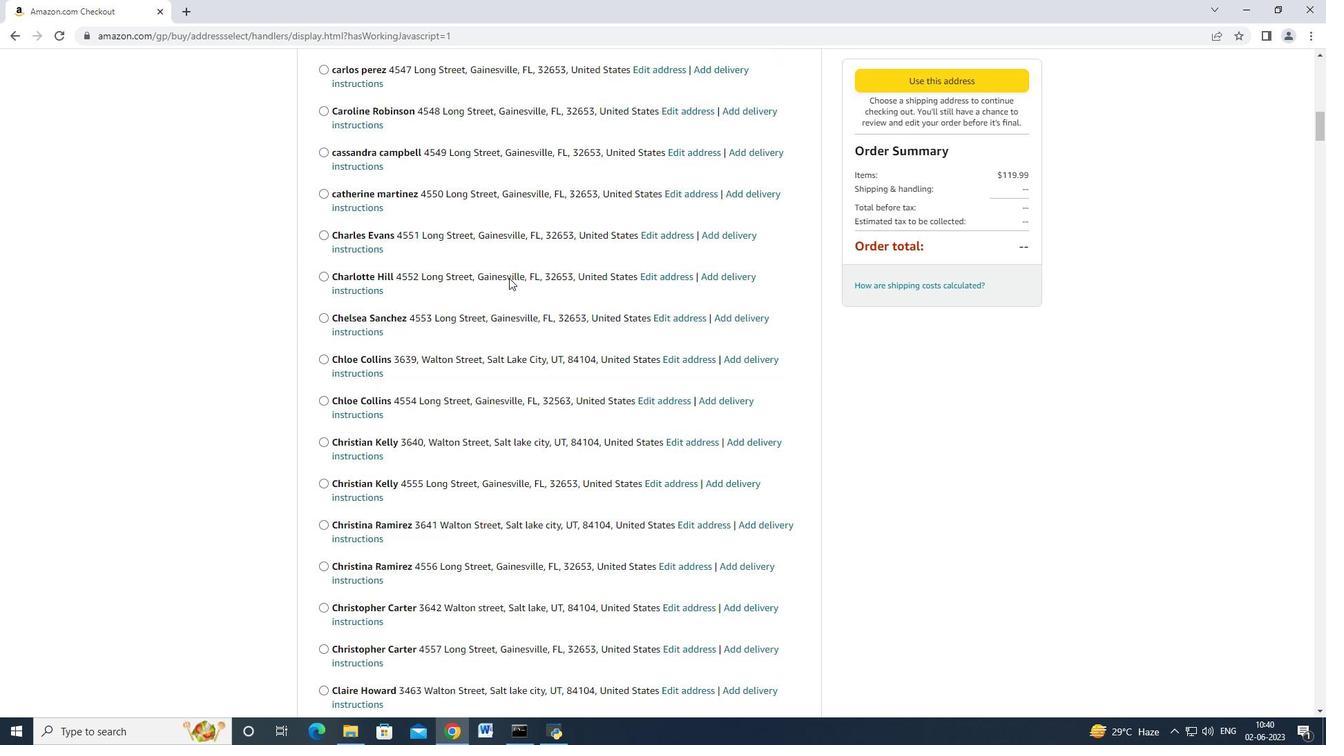 
Action: Mouse scrolled (509, 277) with delta (0, 0)
Screenshot: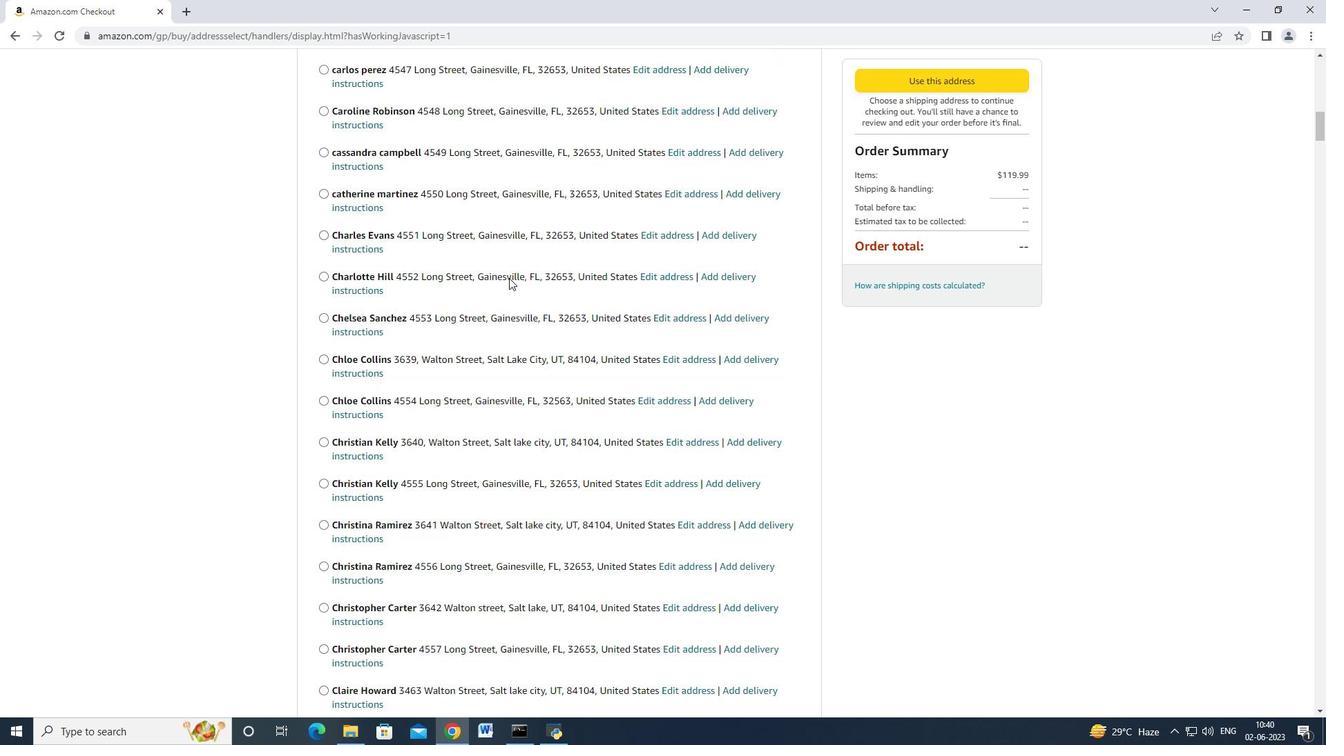 
Action: Mouse scrolled (509, 277) with delta (0, 0)
Screenshot: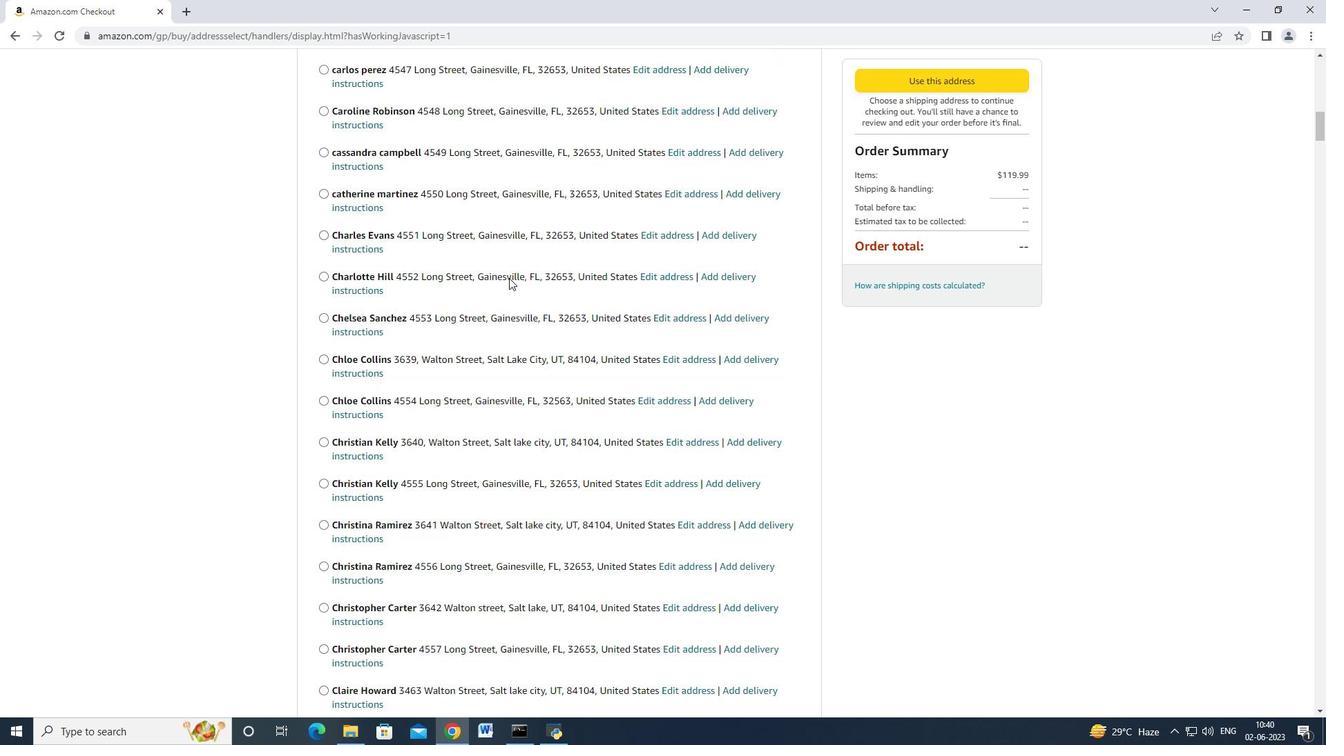 
Action: Mouse scrolled (509, 277) with delta (0, 0)
Screenshot: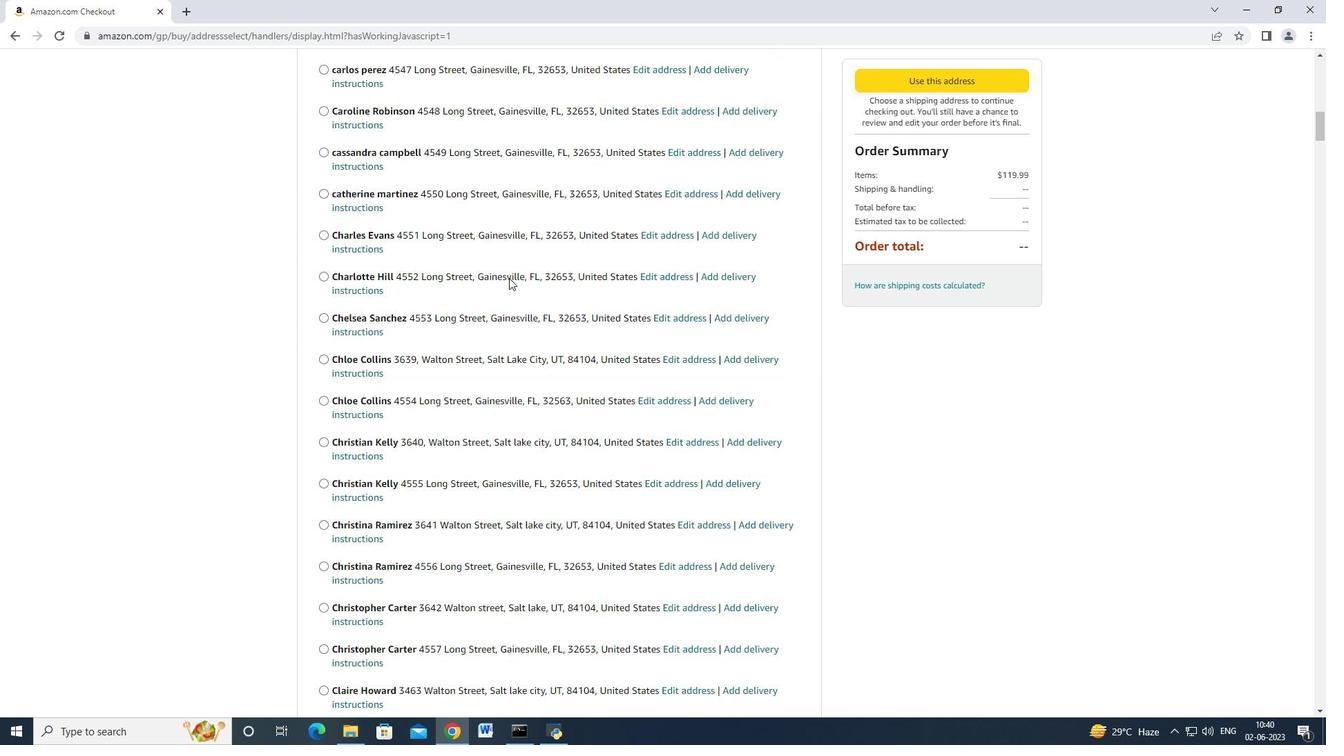 
Action: Mouse scrolled (509, 277) with delta (0, 0)
Screenshot: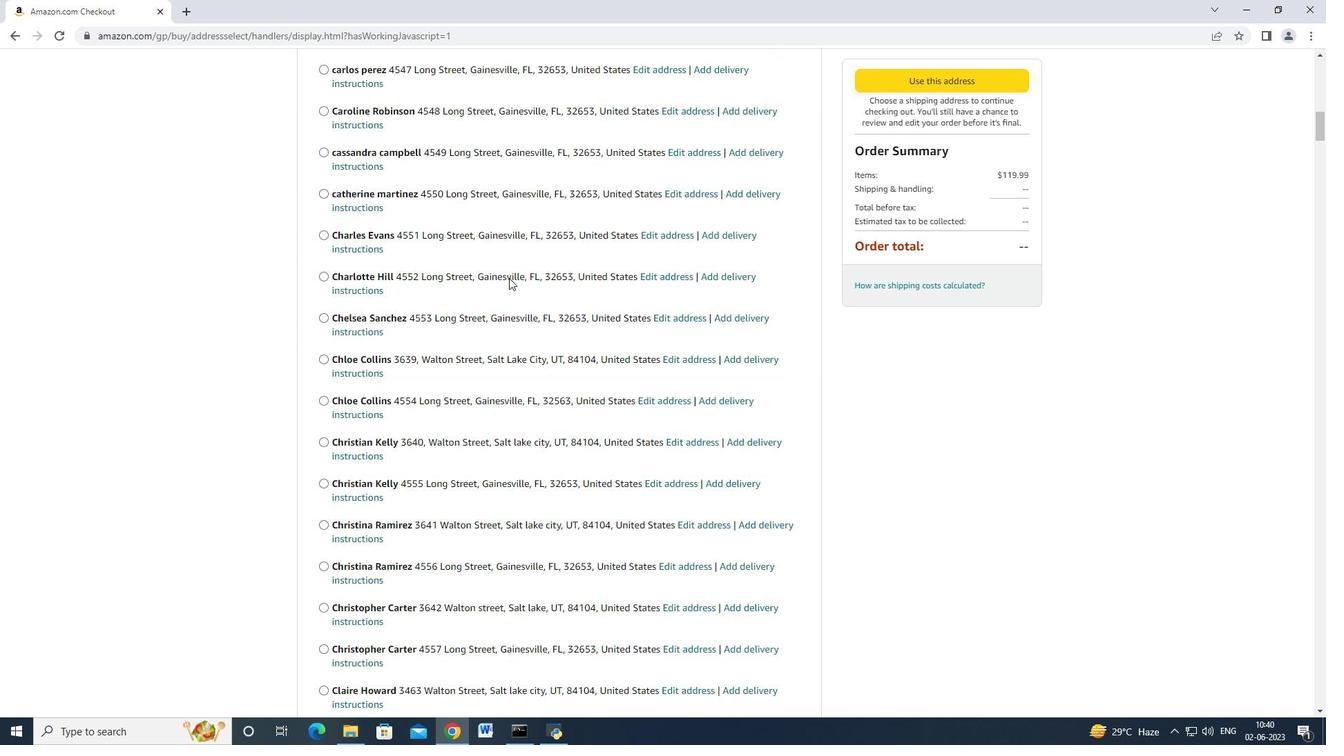 
Action: Mouse scrolled (509, 277) with delta (0, 0)
Screenshot: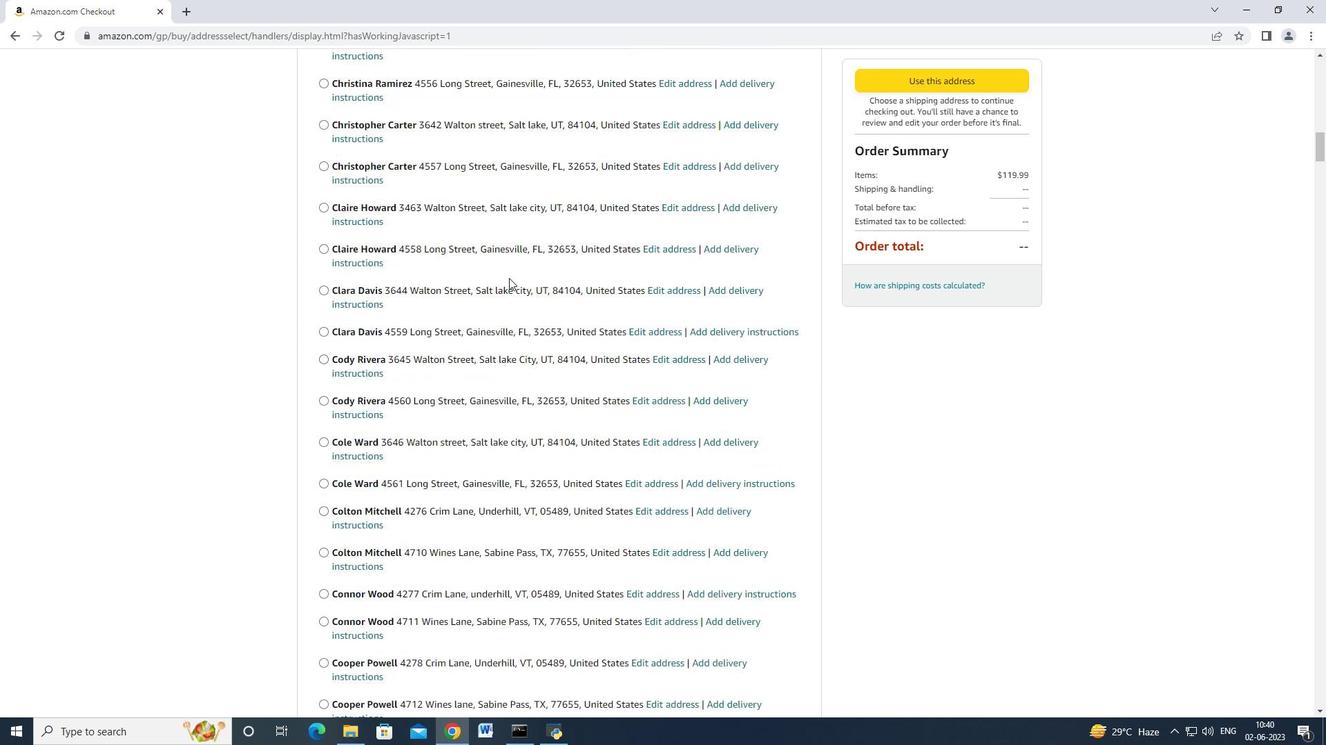 
Action: Mouse scrolled (509, 277) with delta (0, 0)
Screenshot: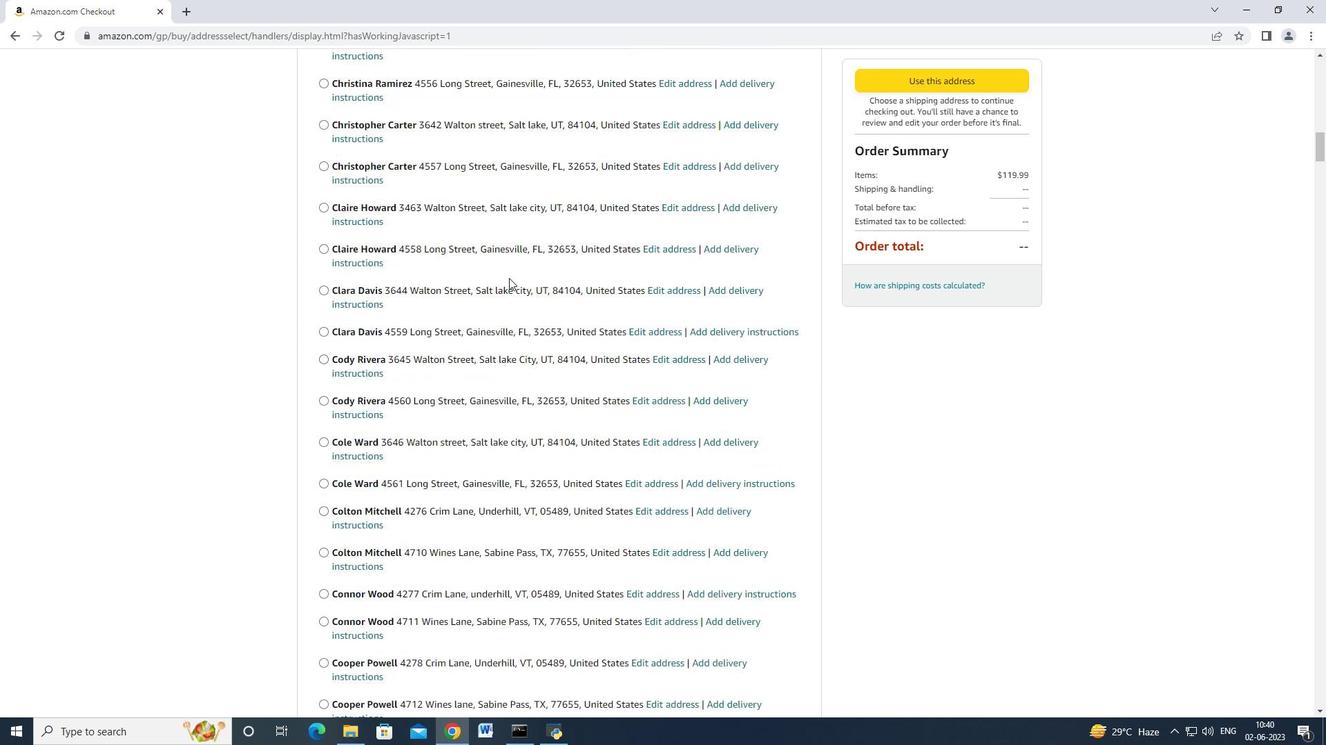 
Action: Mouse scrolled (509, 277) with delta (0, 0)
Screenshot: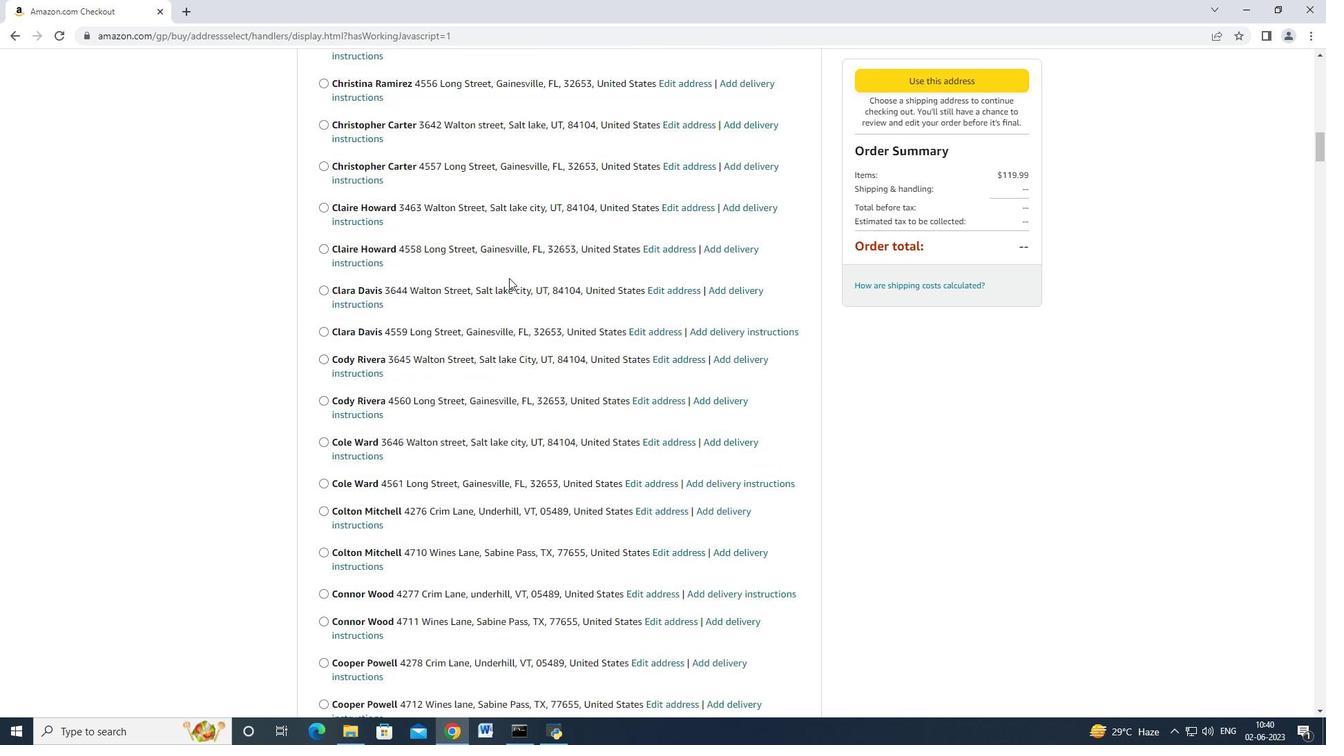 
Action: Mouse scrolled (509, 277) with delta (0, 0)
Screenshot: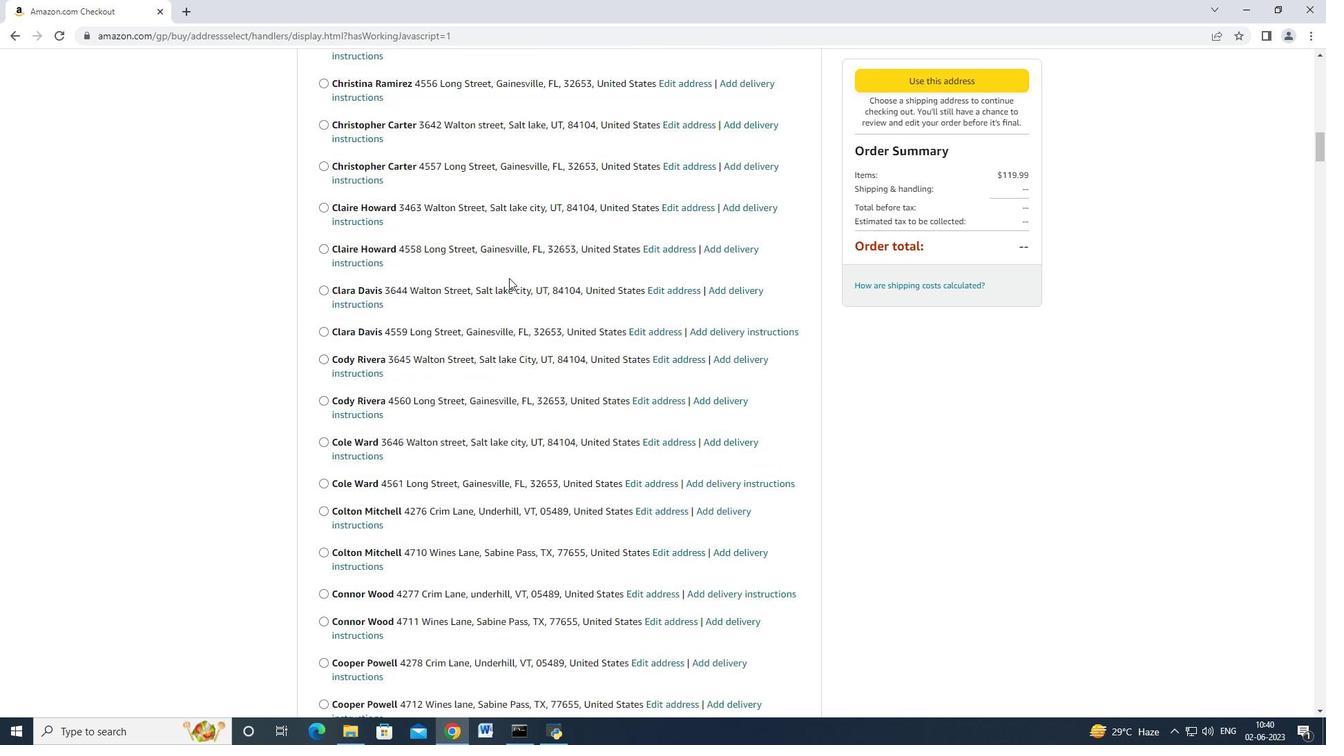 
Action: Mouse scrolled (509, 277) with delta (0, 0)
Screenshot: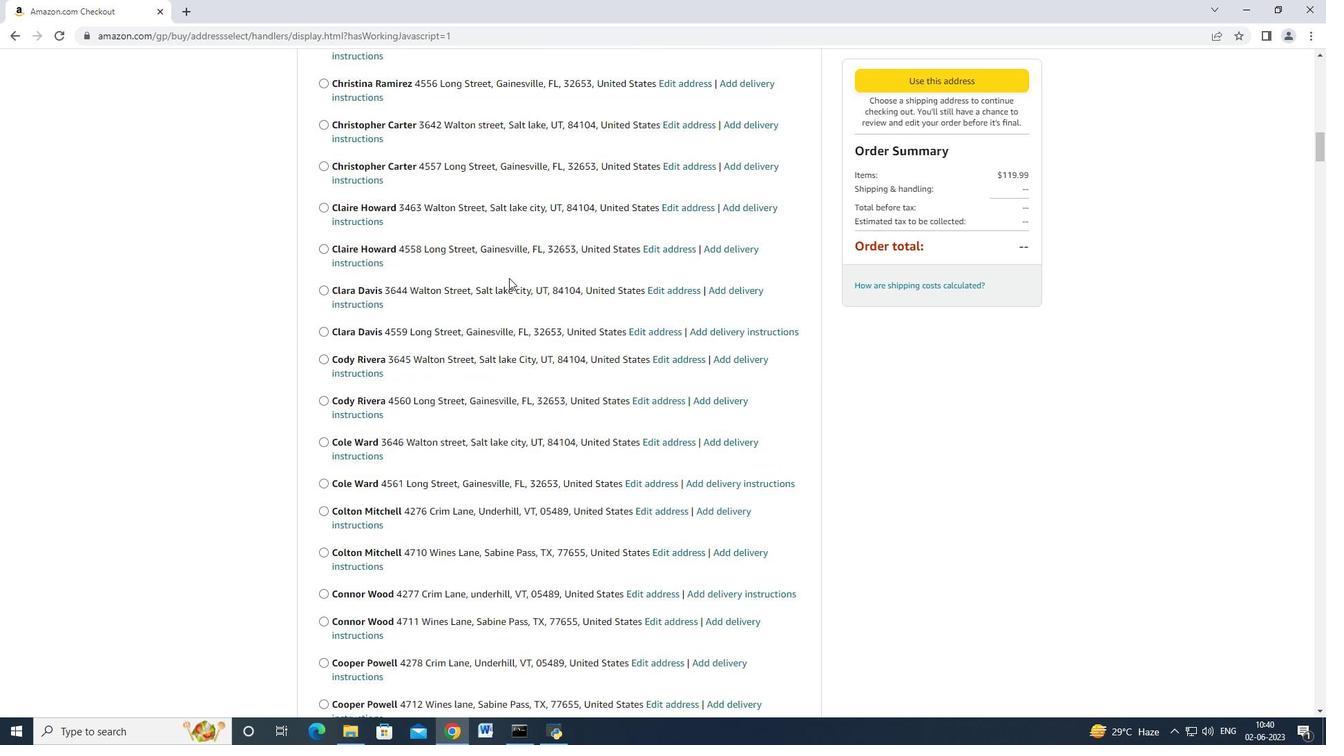 
Action: Mouse scrolled (509, 277) with delta (0, 0)
Screenshot: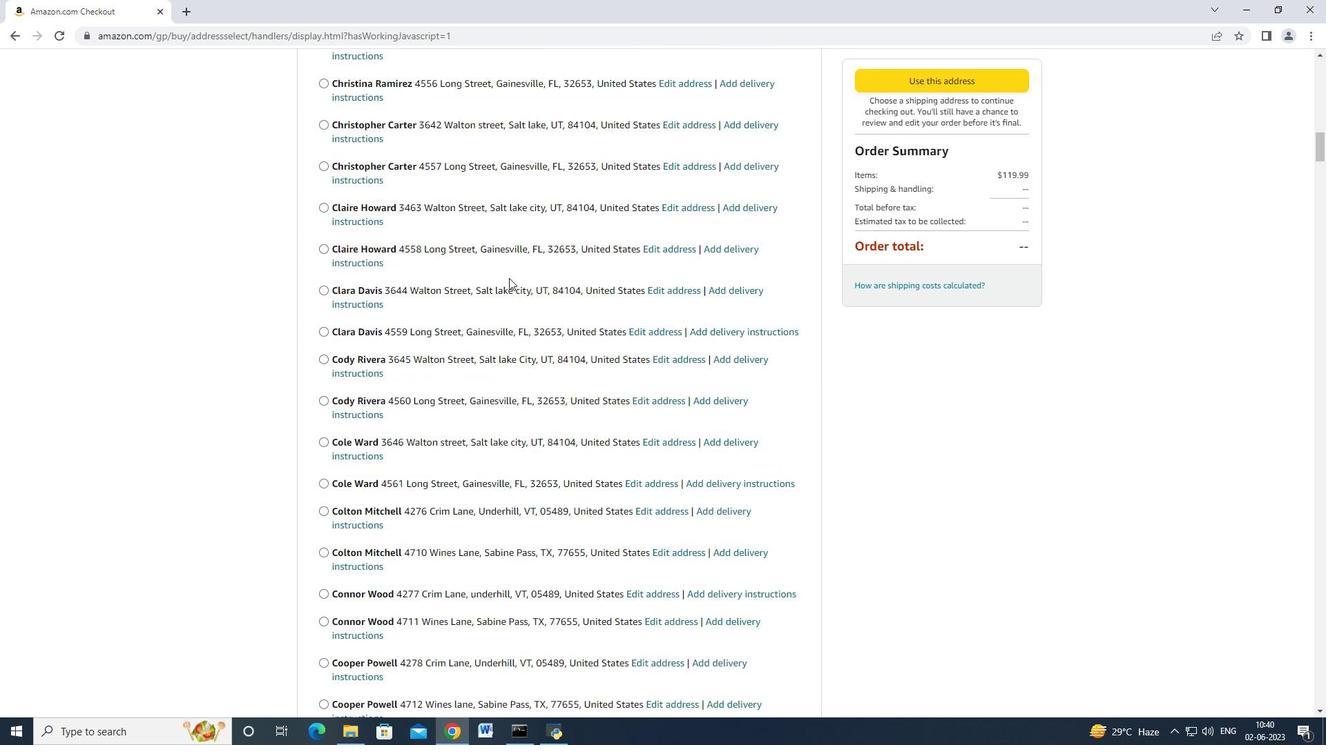 
Action: Mouse scrolled (509, 277) with delta (0, 0)
Screenshot: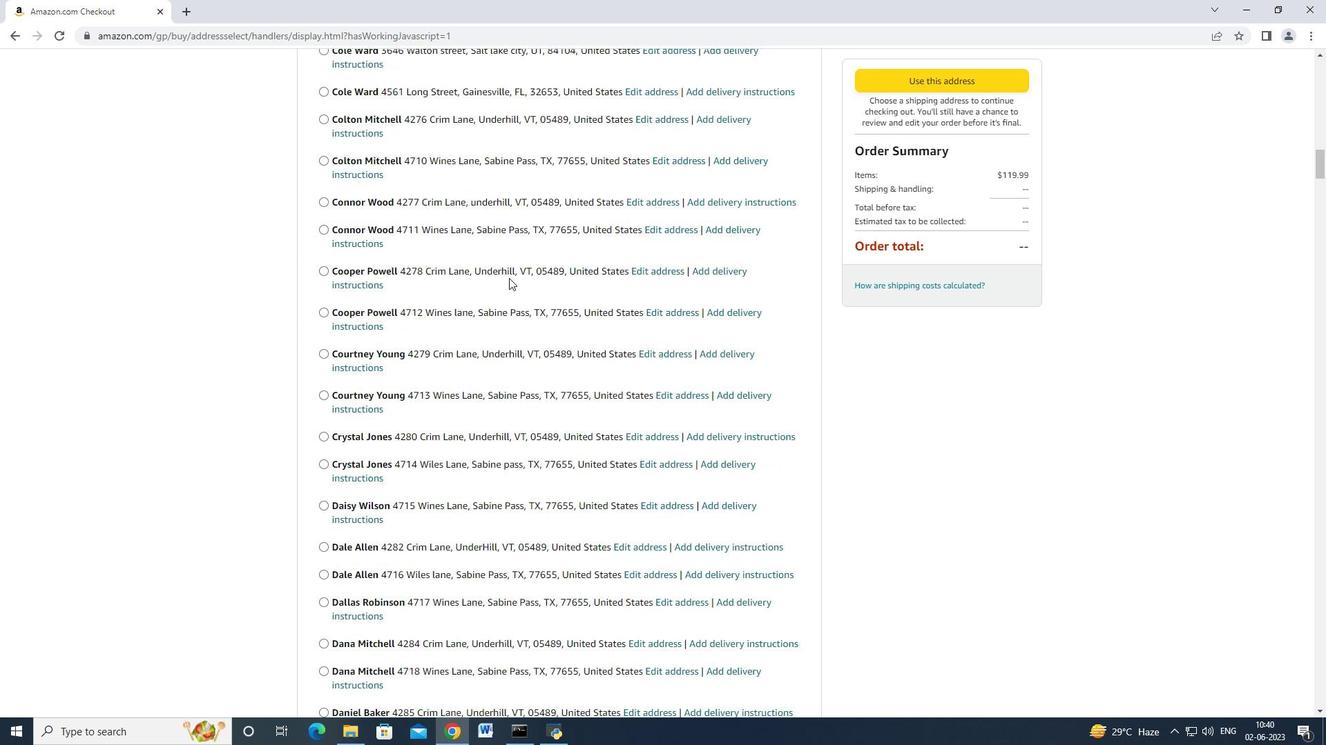 
Action: Mouse scrolled (509, 277) with delta (0, 0)
Screenshot: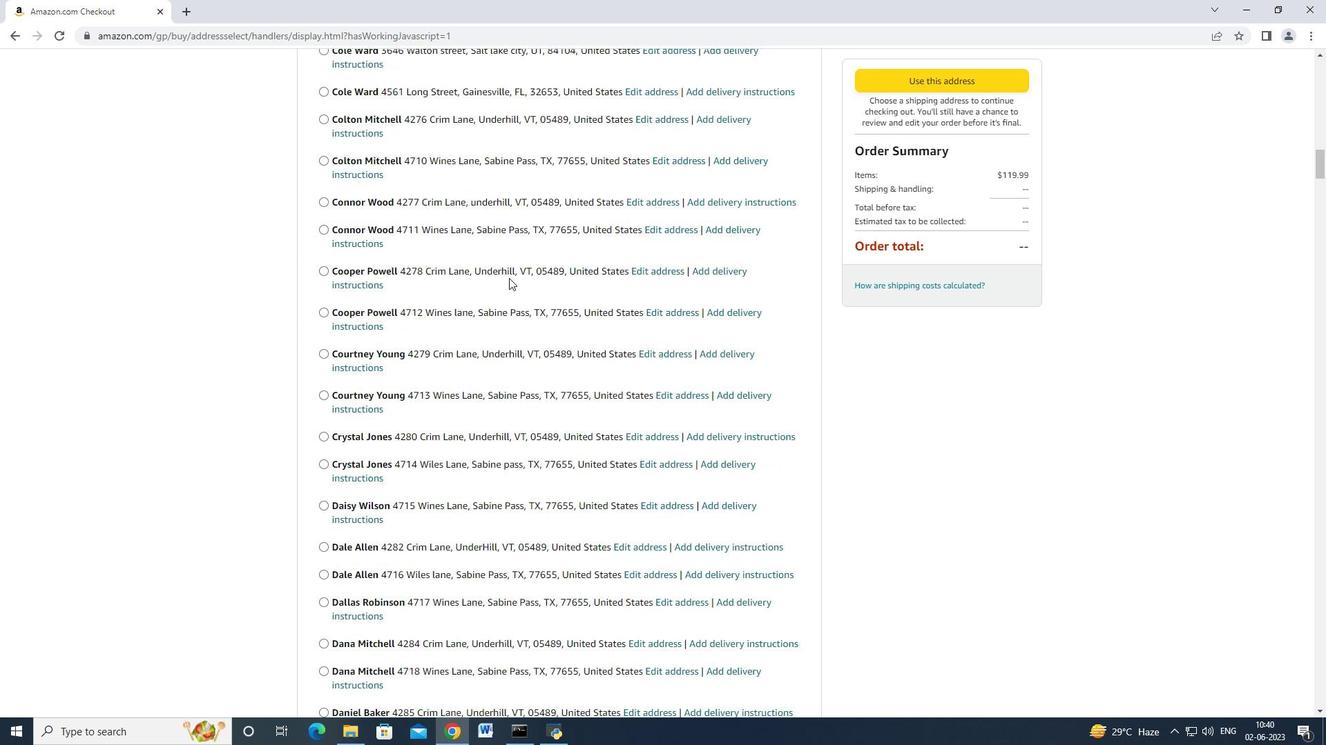 
Action: Mouse scrolled (509, 277) with delta (0, 0)
Screenshot: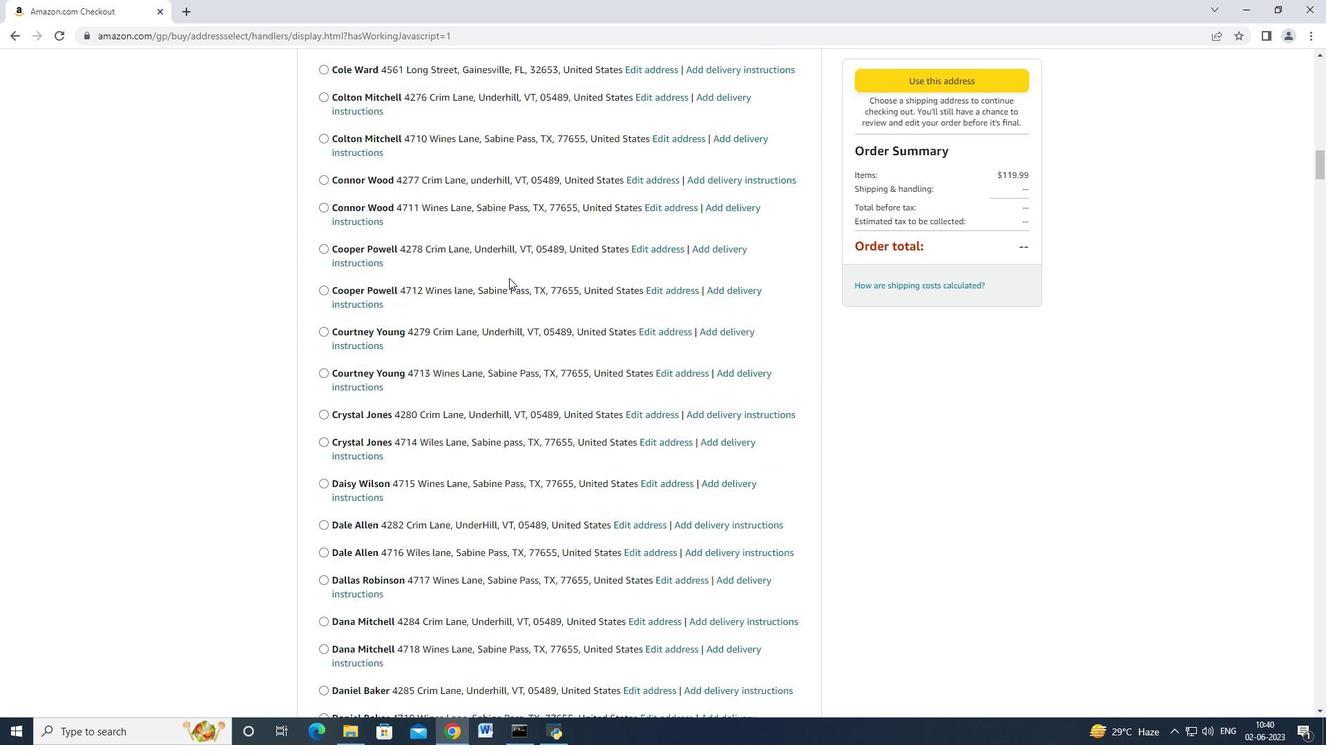 
Action: Mouse scrolled (509, 277) with delta (0, 0)
Screenshot: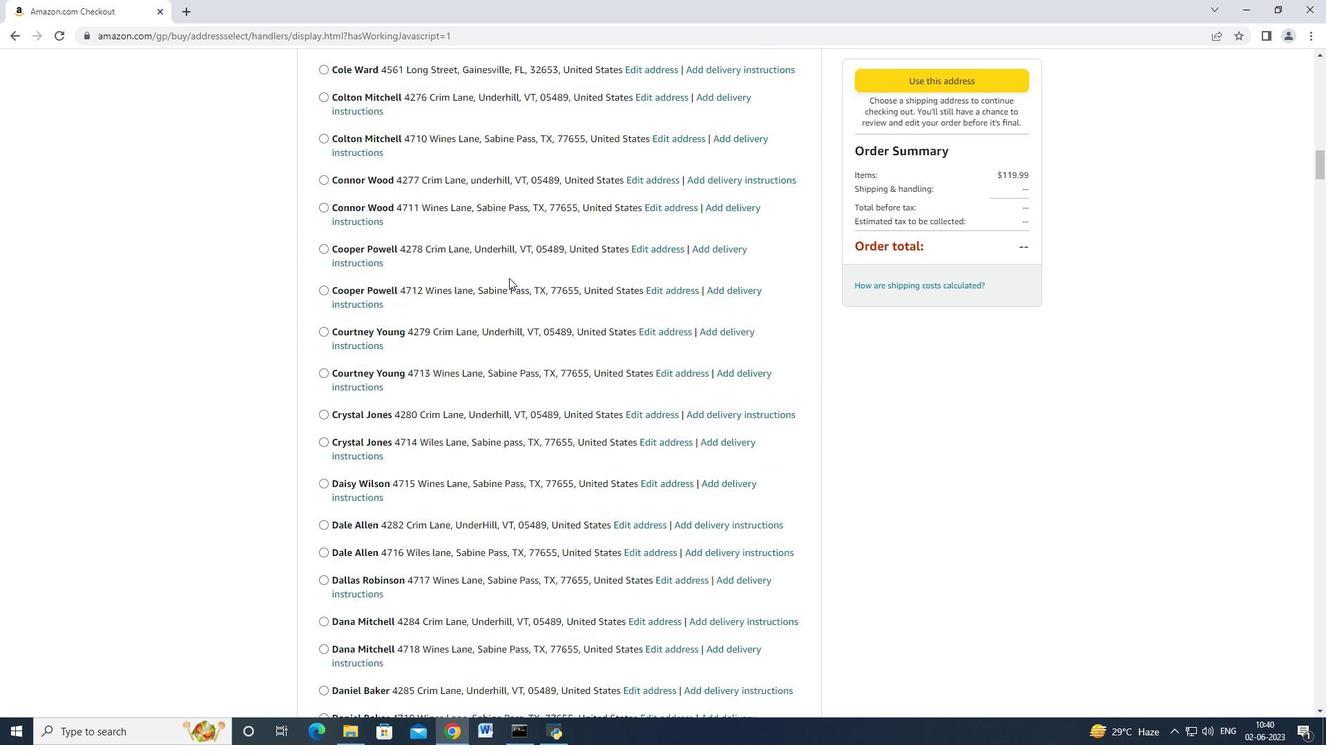 
Action: Mouse scrolled (509, 277) with delta (0, 0)
Screenshot: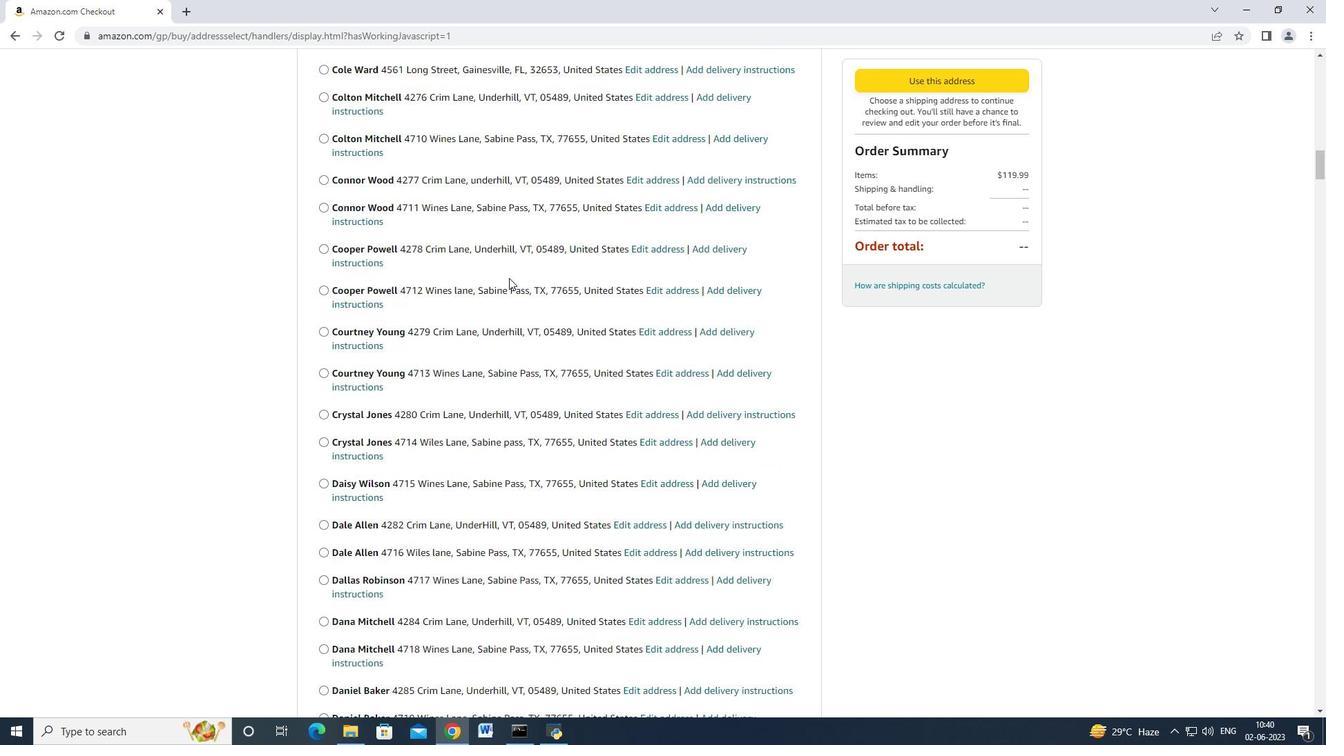 
Action: Mouse scrolled (509, 277) with delta (0, 0)
Screenshot: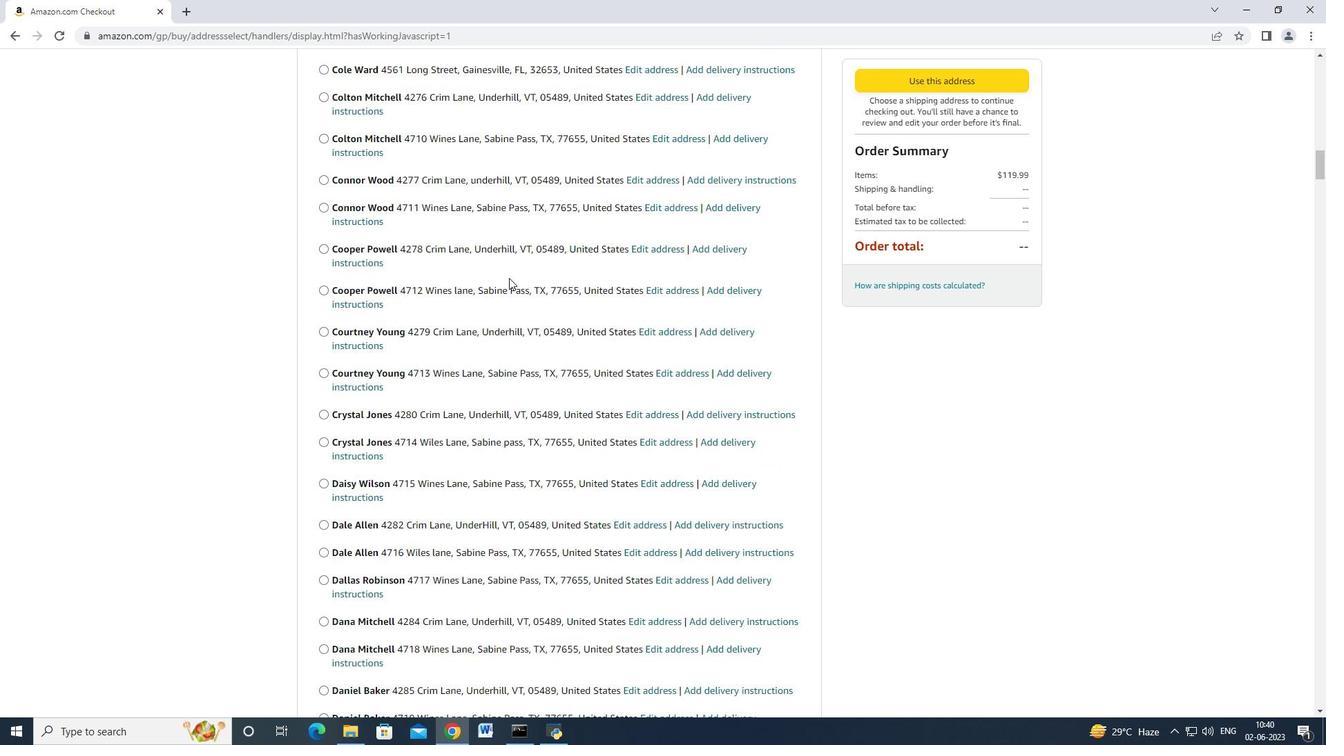 
Action: Mouse scrolled (509, 277) with delta (0, 0)
Screenshot: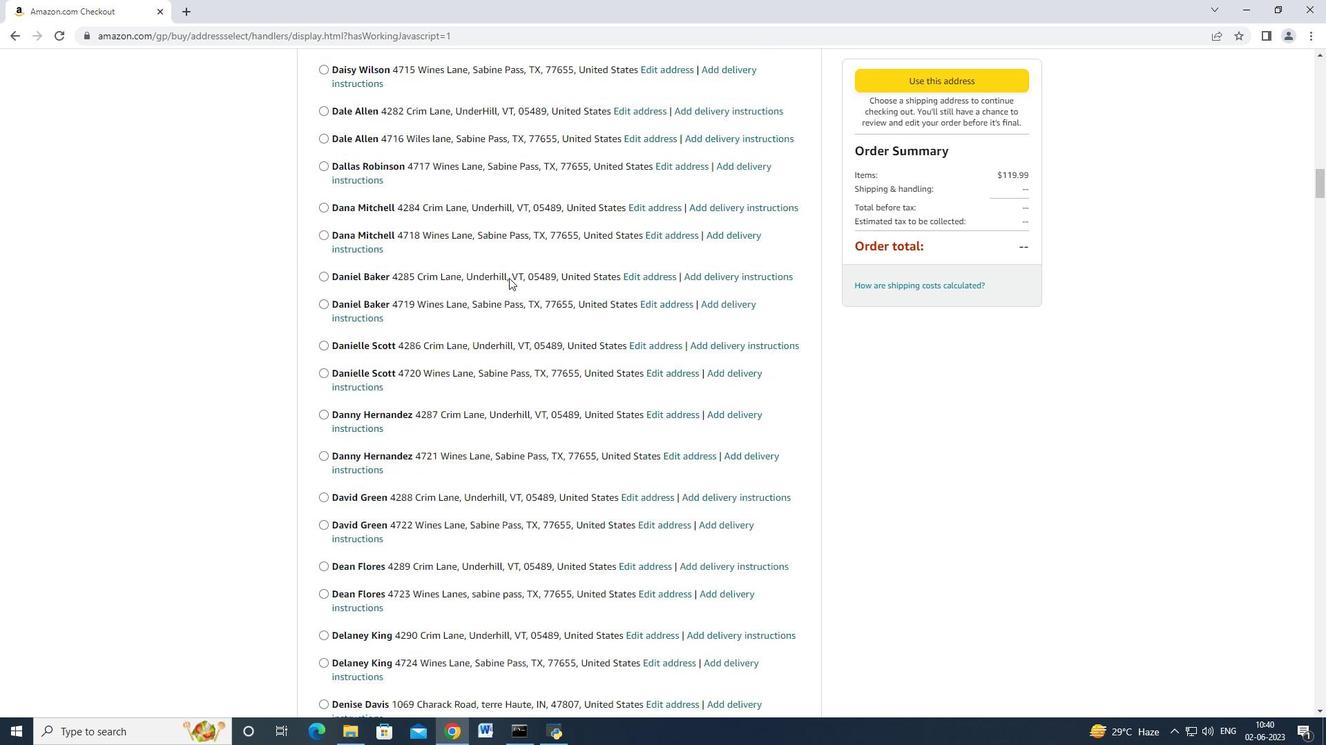 
Action: Mouse scrolled (509, 277) with delta (0, 0)
Screenshot: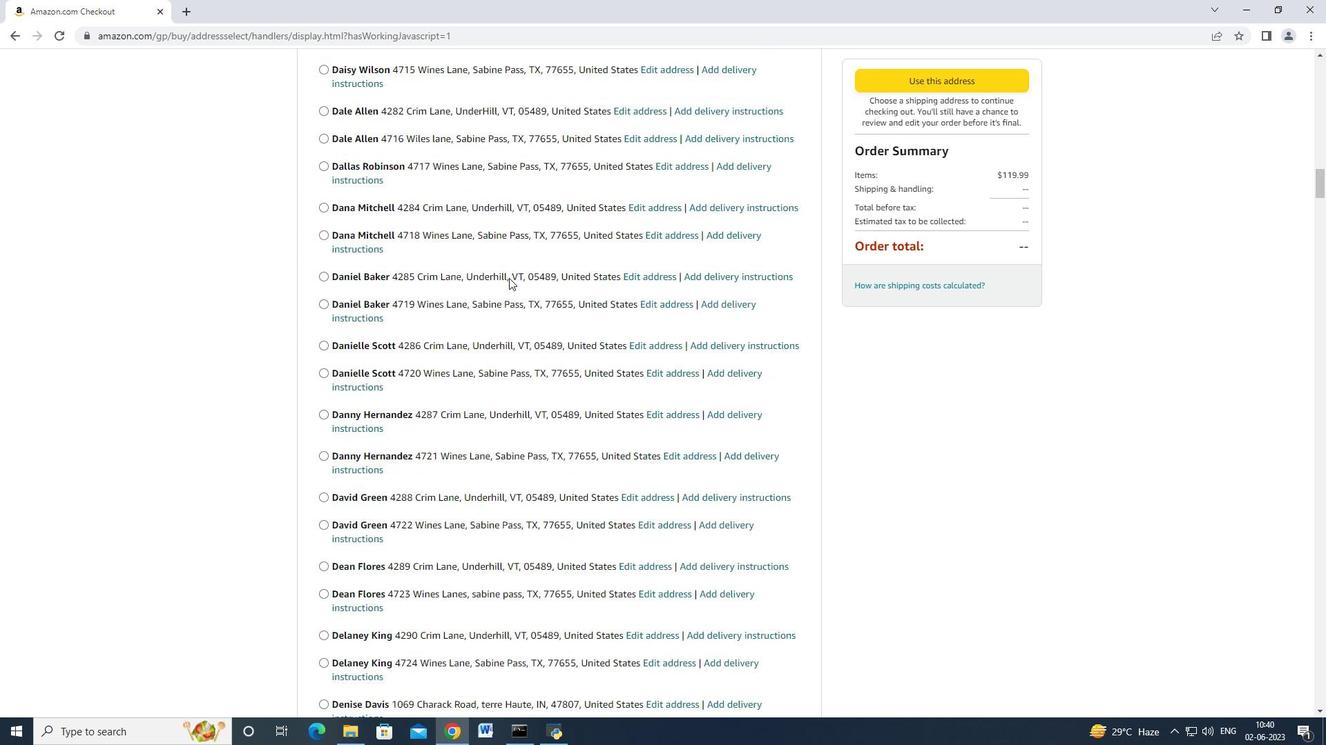 
Action: Mouse scrolled (509, 277) with delta (0, 0)
Screenshot: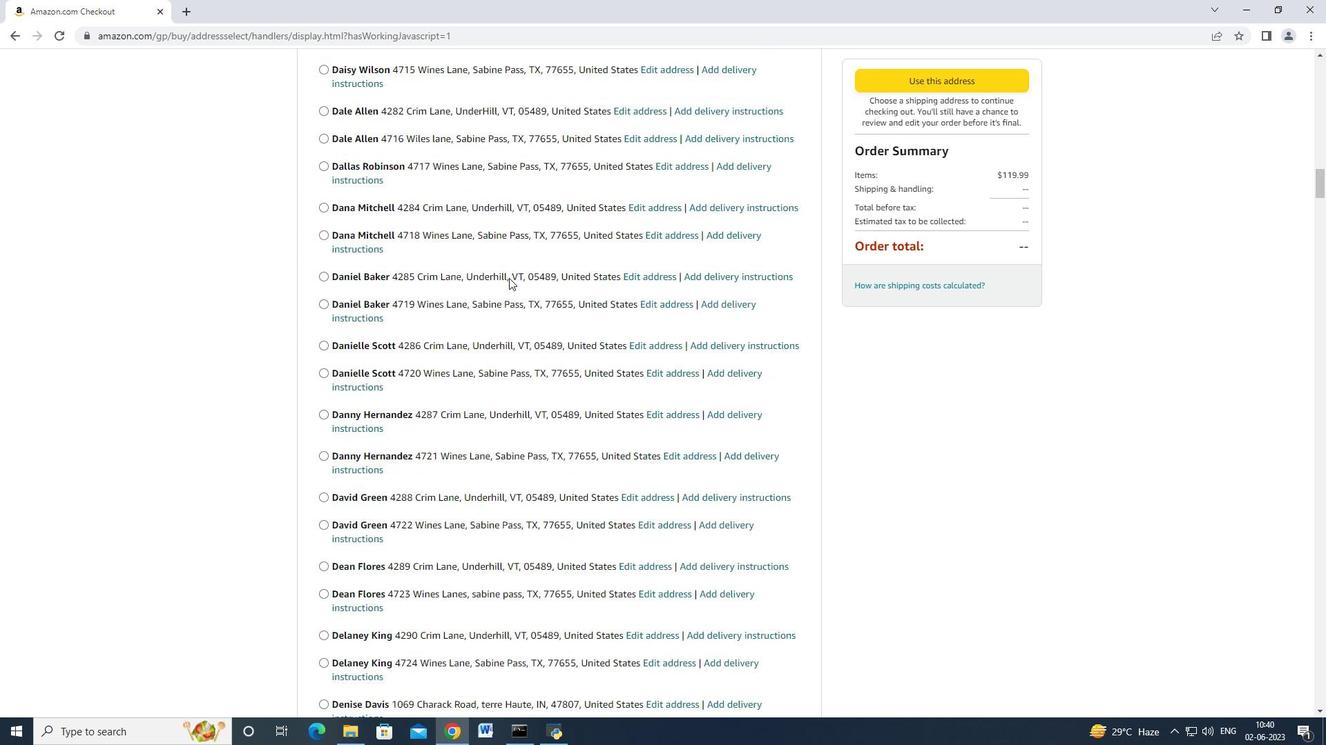 
Action: Mouse scrolled (509, 277) with delta (0, 0)
Screenshot: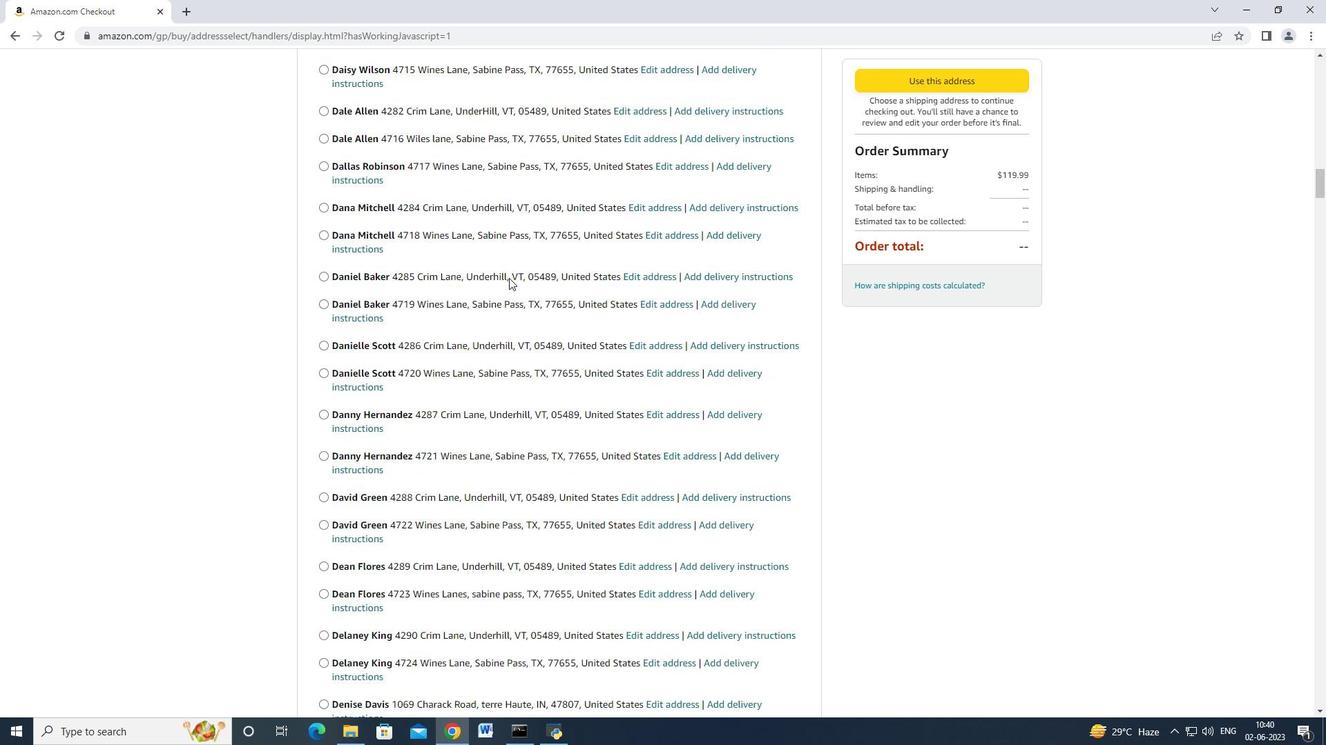 
Action: Mouse scrolled (509, 277) with delta (0, 0)
Screenshot: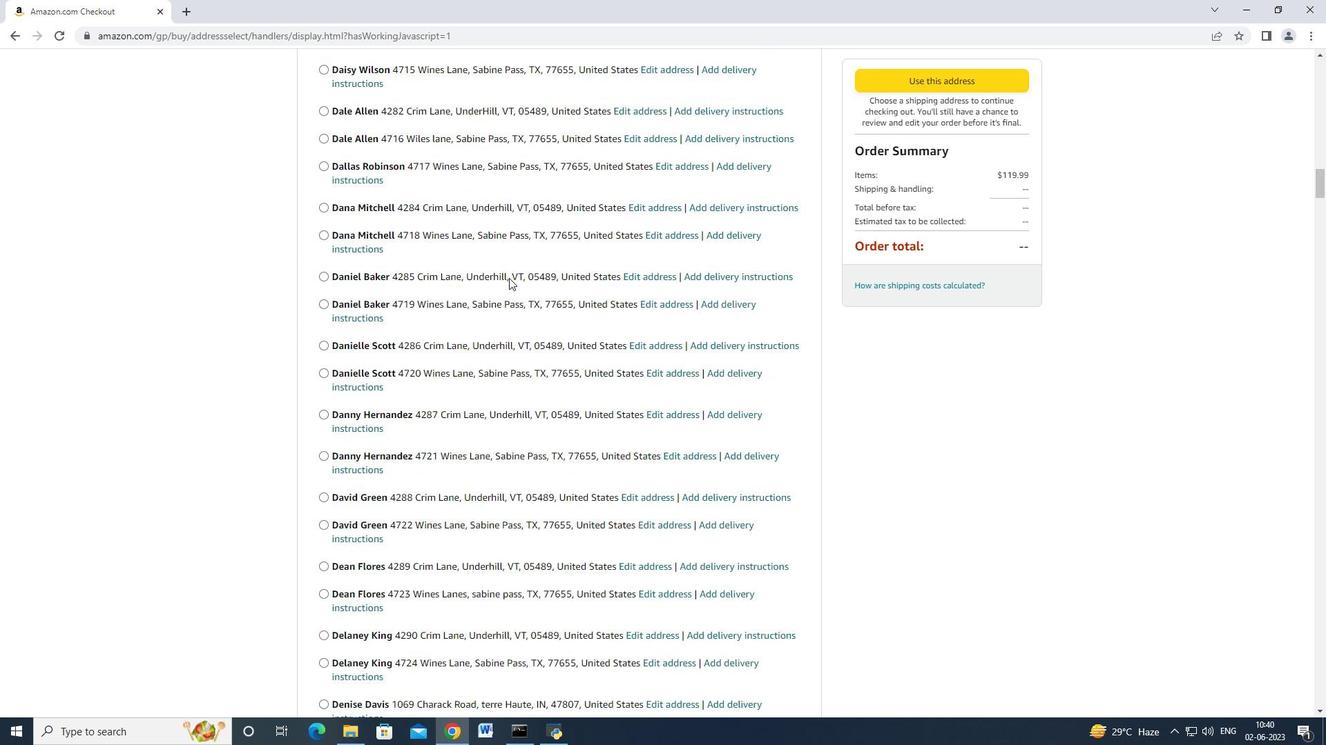 
Action: Mouse scrolled (509, 277) with delta (0, 0)
Screenshot: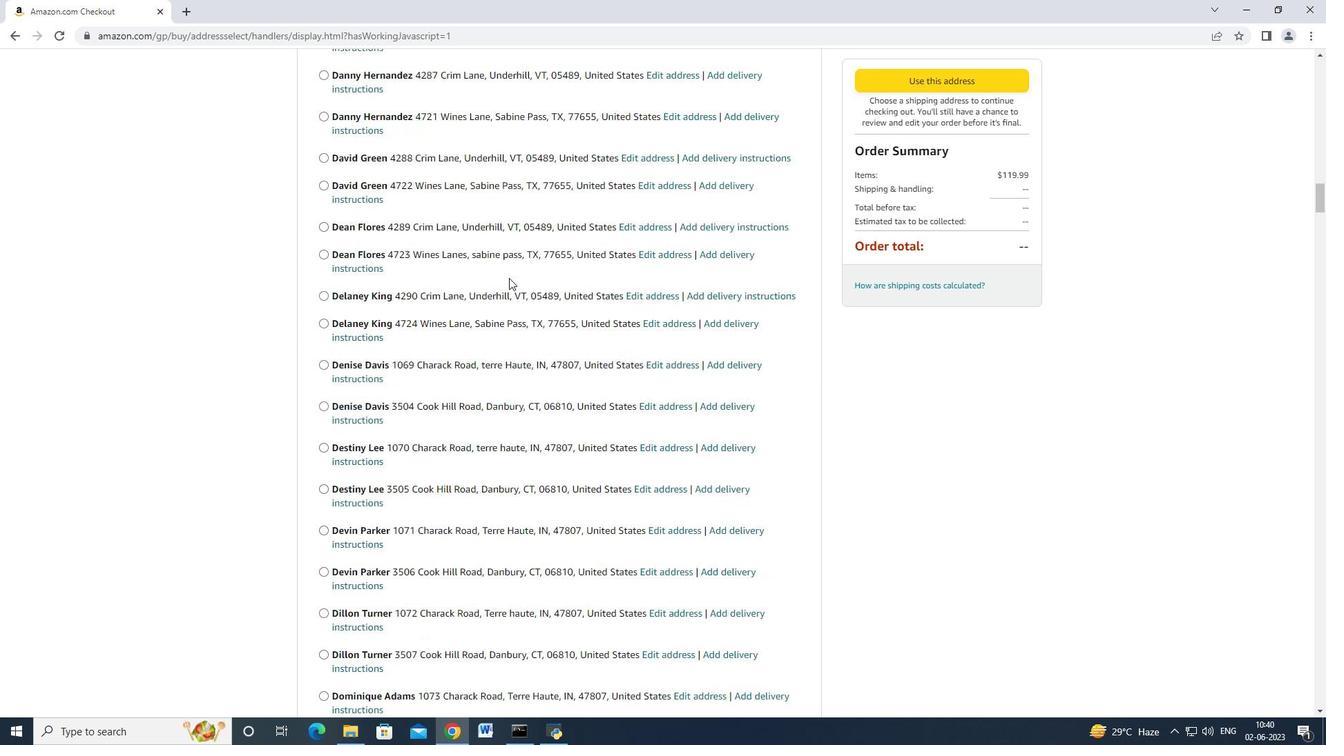 
Action: Mouse scrolled (509, 277) with delta (0, 0)
Screenshot: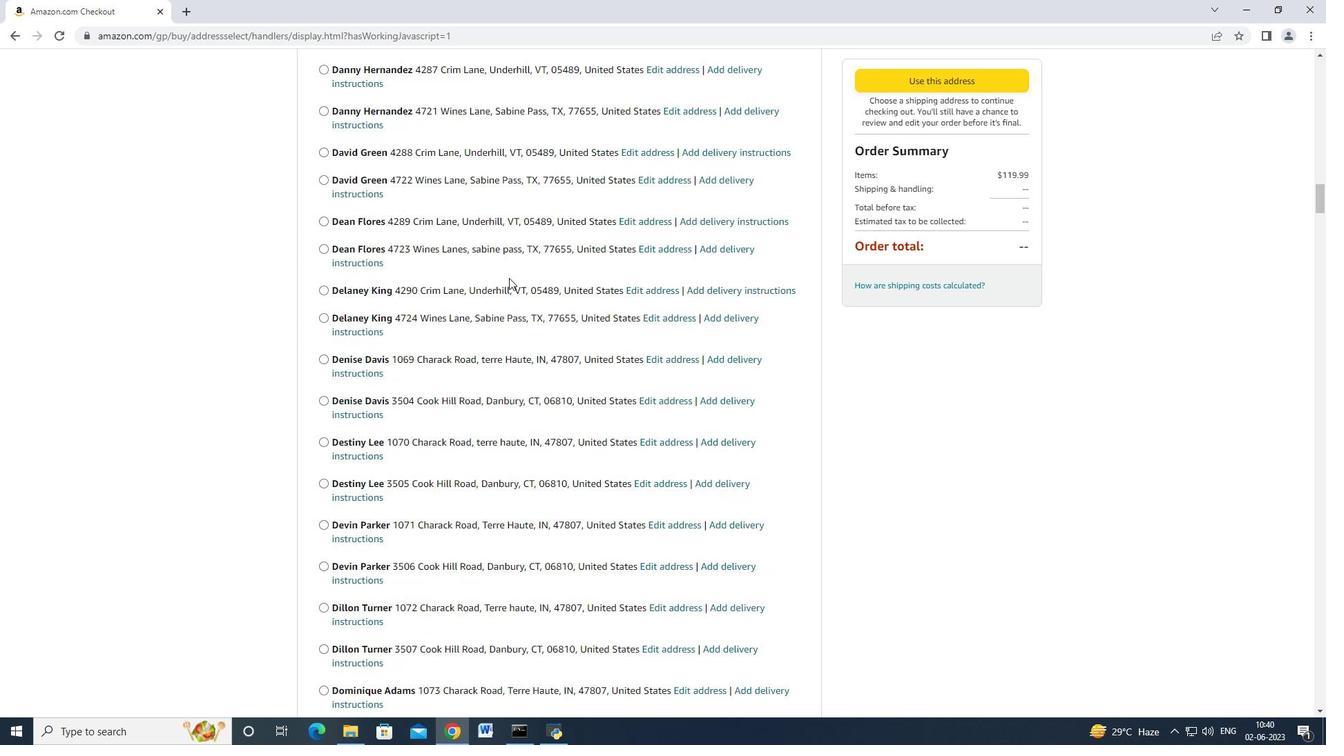 
Action: Mouse scrolled (509, 277) with delta (0, 0)
Screenshot: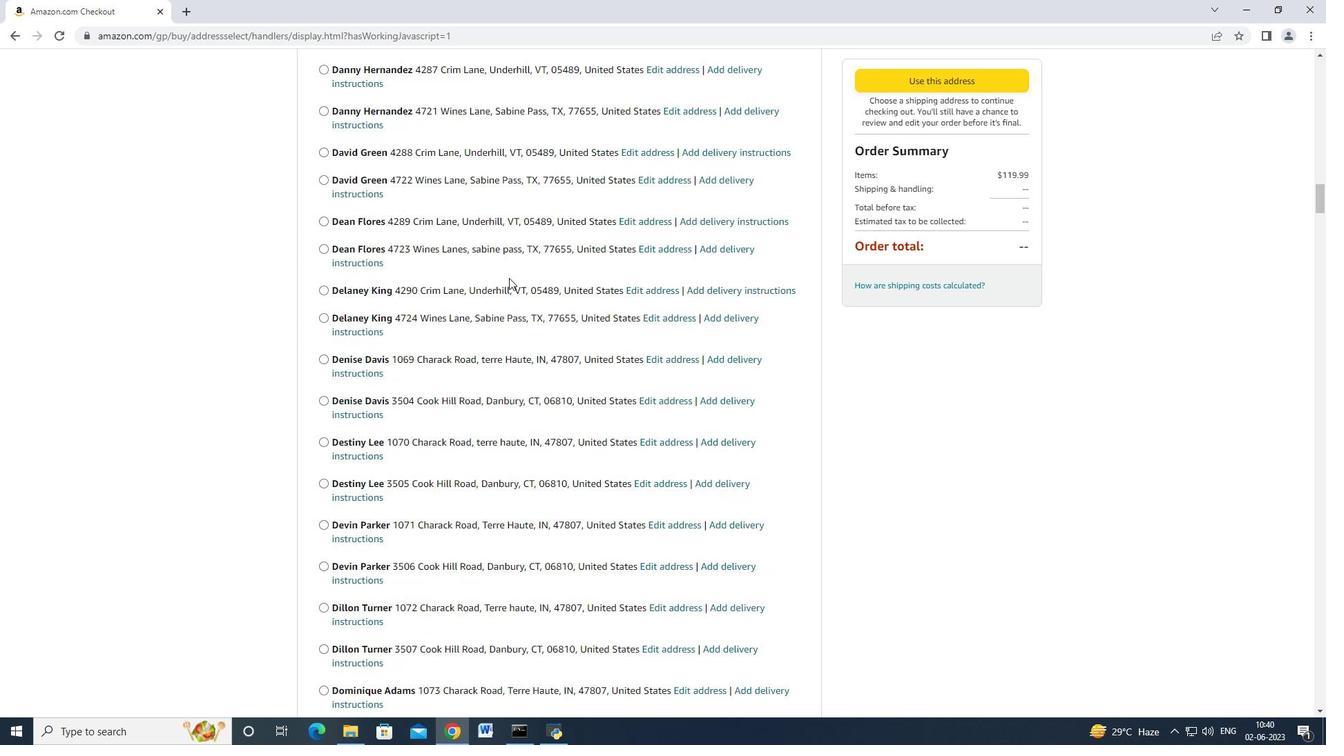 
Action: Mouse scrolled (509, 277) with delta (0, 0)
Screenshot: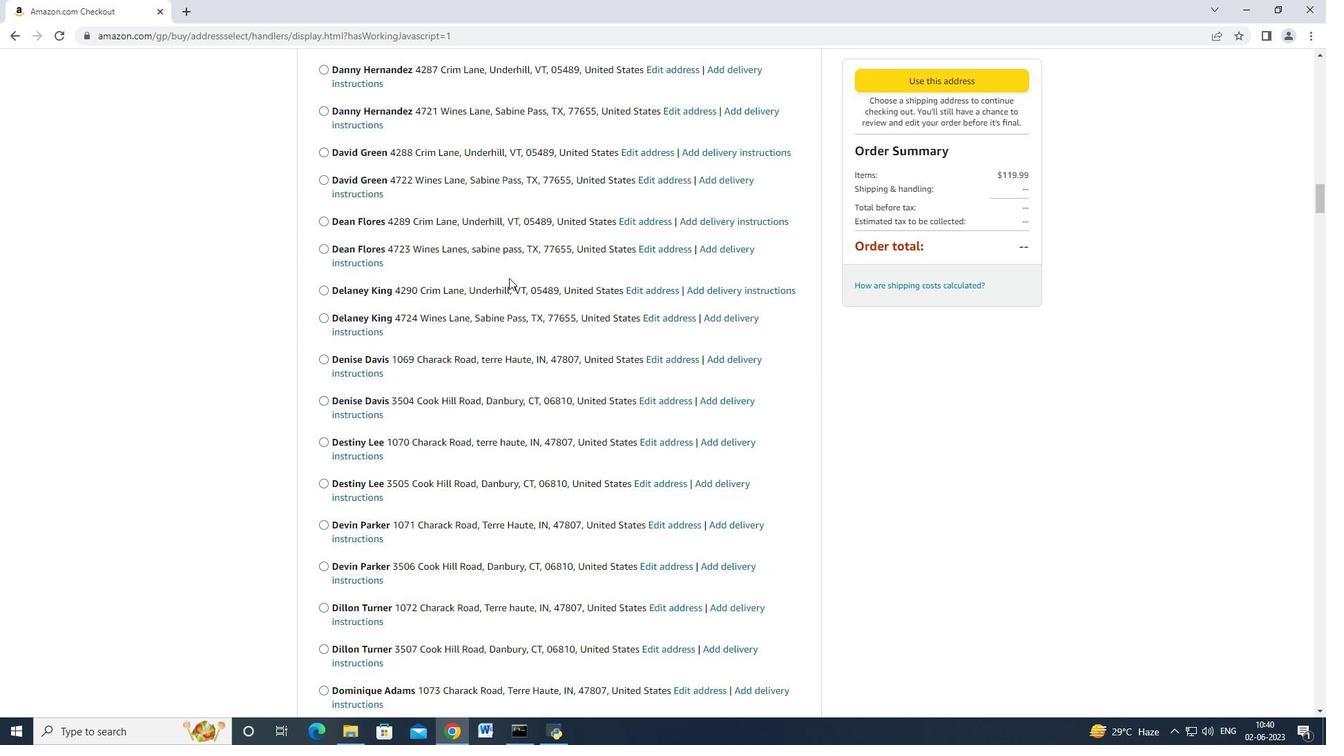 
Action: Mouse scrolled (509, 277) with delta (0, 0)
Screenshot: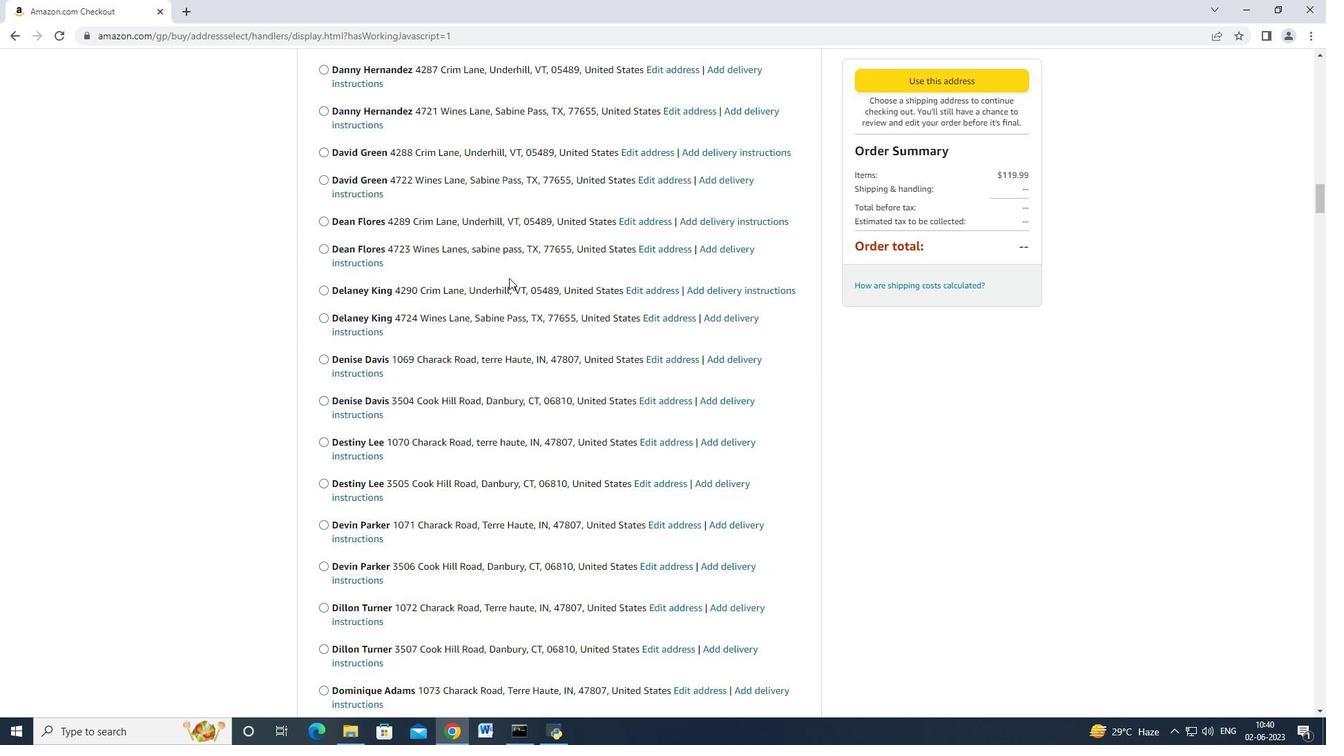 
Action: Mouse scrolled (509, 277) with delta (0, 0)
Screenshot: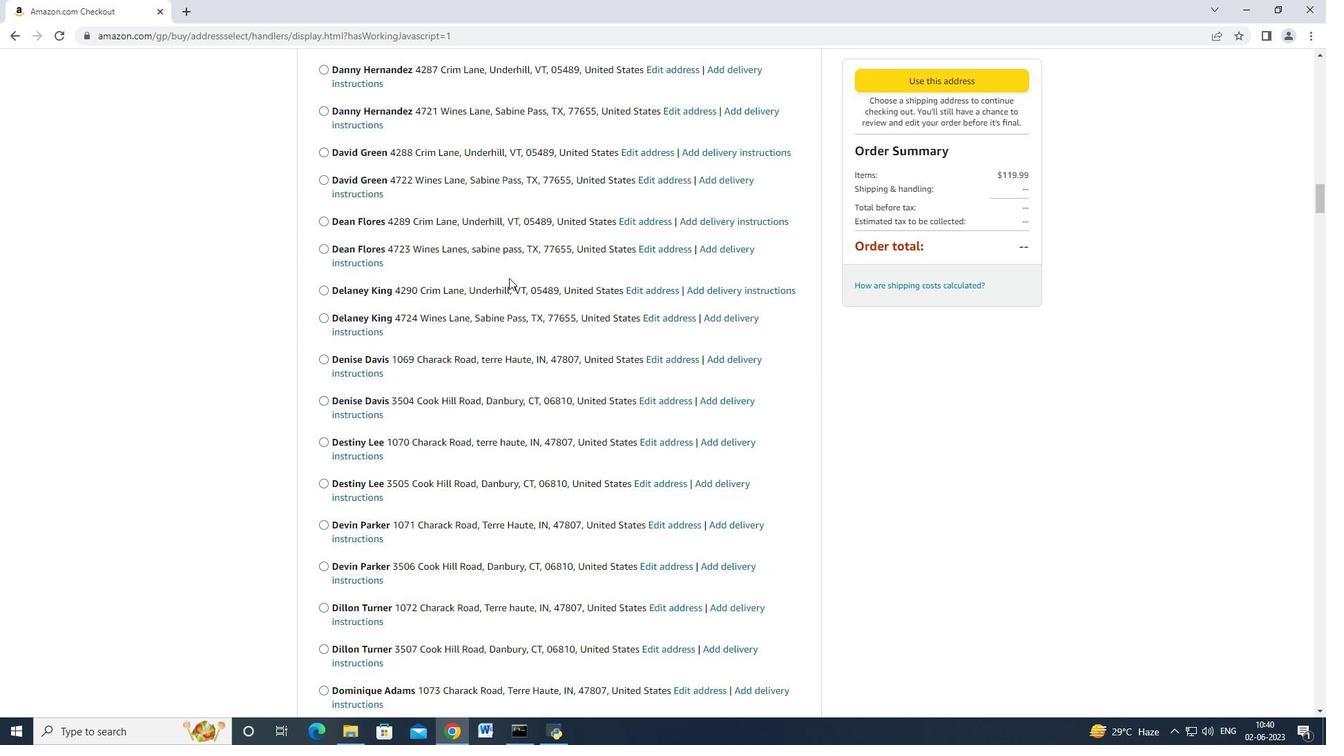 
Action: Mouse scrolled (509, 277) with delta (0, 0)
Screenshot: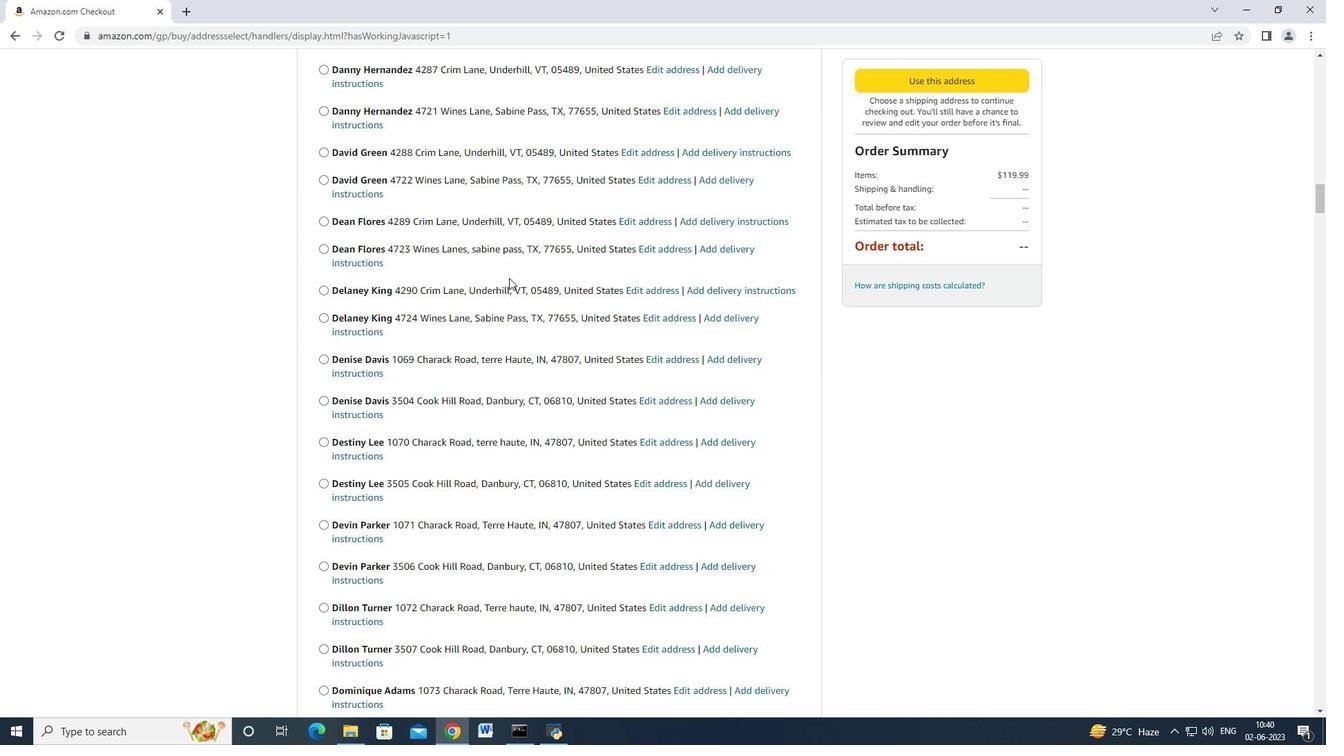 
Action: Mouse moved to (509, 278)
Screenshot: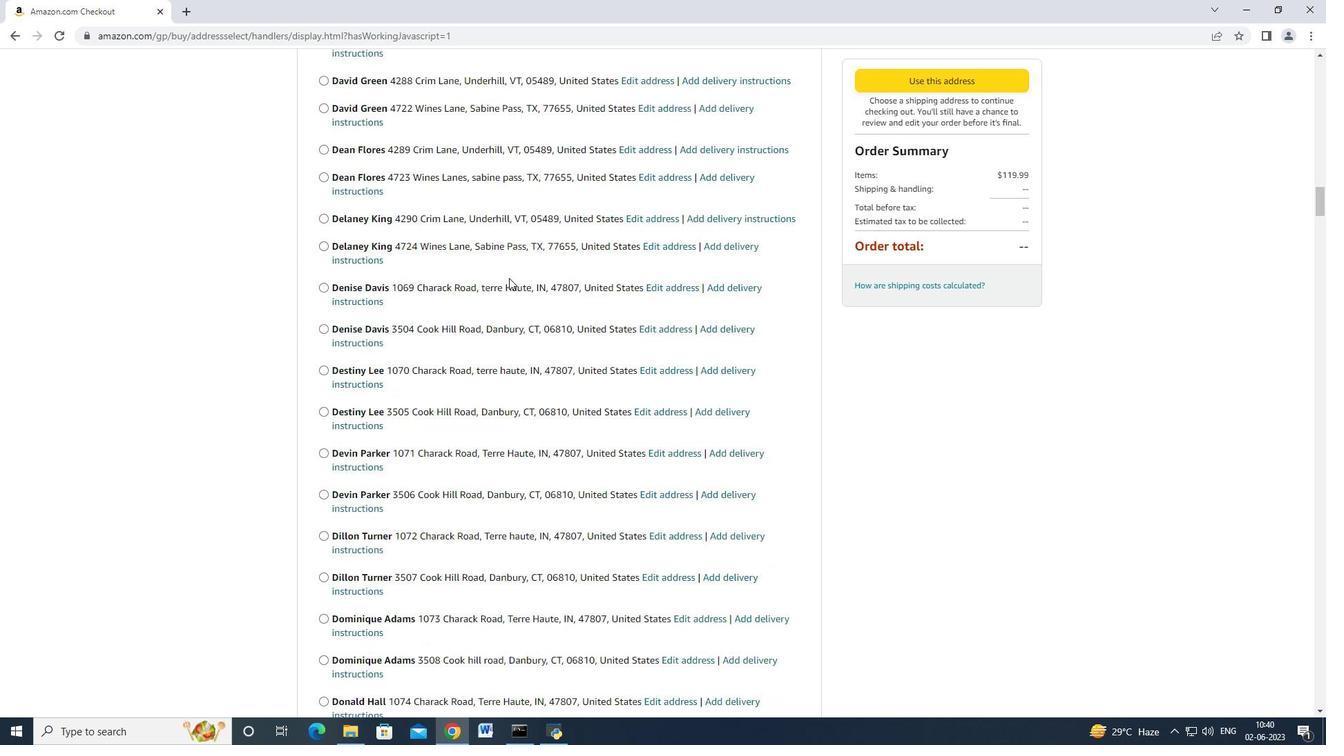 
Action: Mouse scrolled (509, 277) with delta (0, 0)
Screenshot: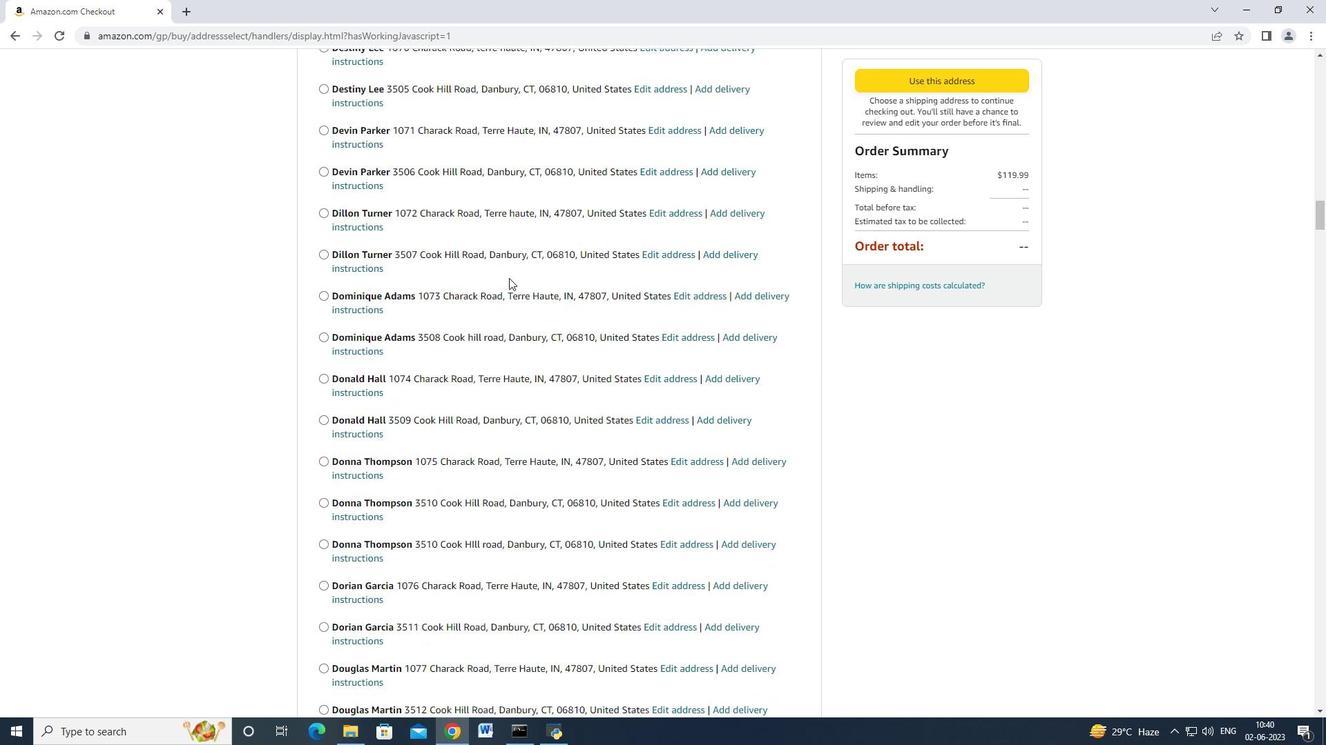 
Action: Mouse scrolled (509, 277) with delta (0, 0)
Screenshot: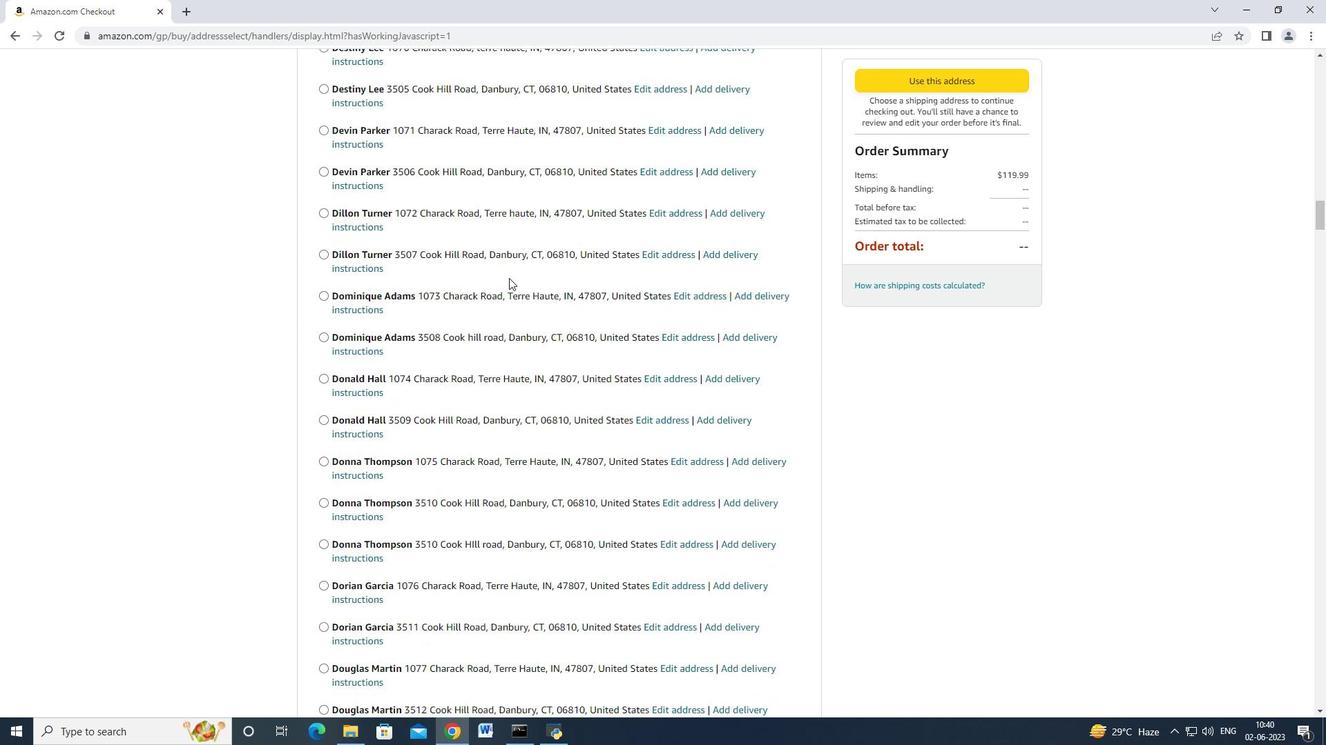 
Action: Mouse scrolled (509, 277) with delta (0, 0)
Screenshot: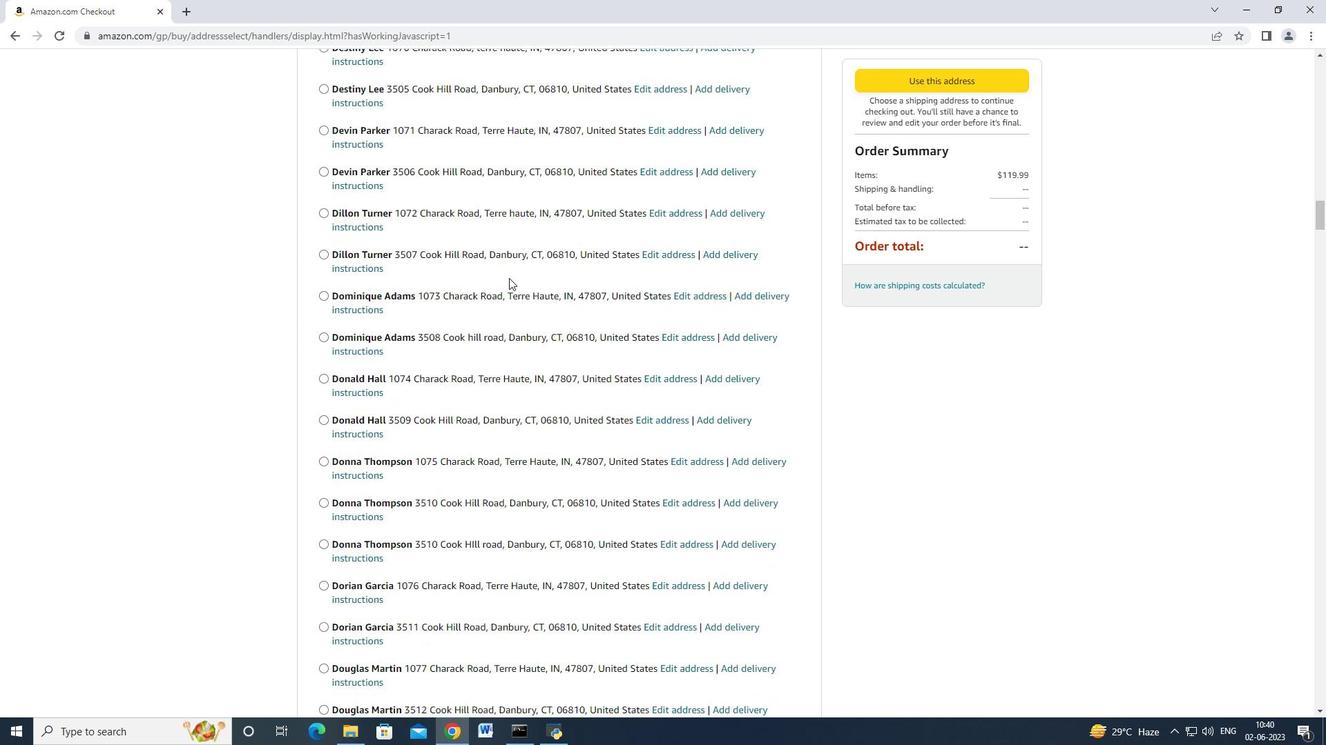 
Action: Mouse scrolled (509, 277) with delta (0, 0)
Screenshot: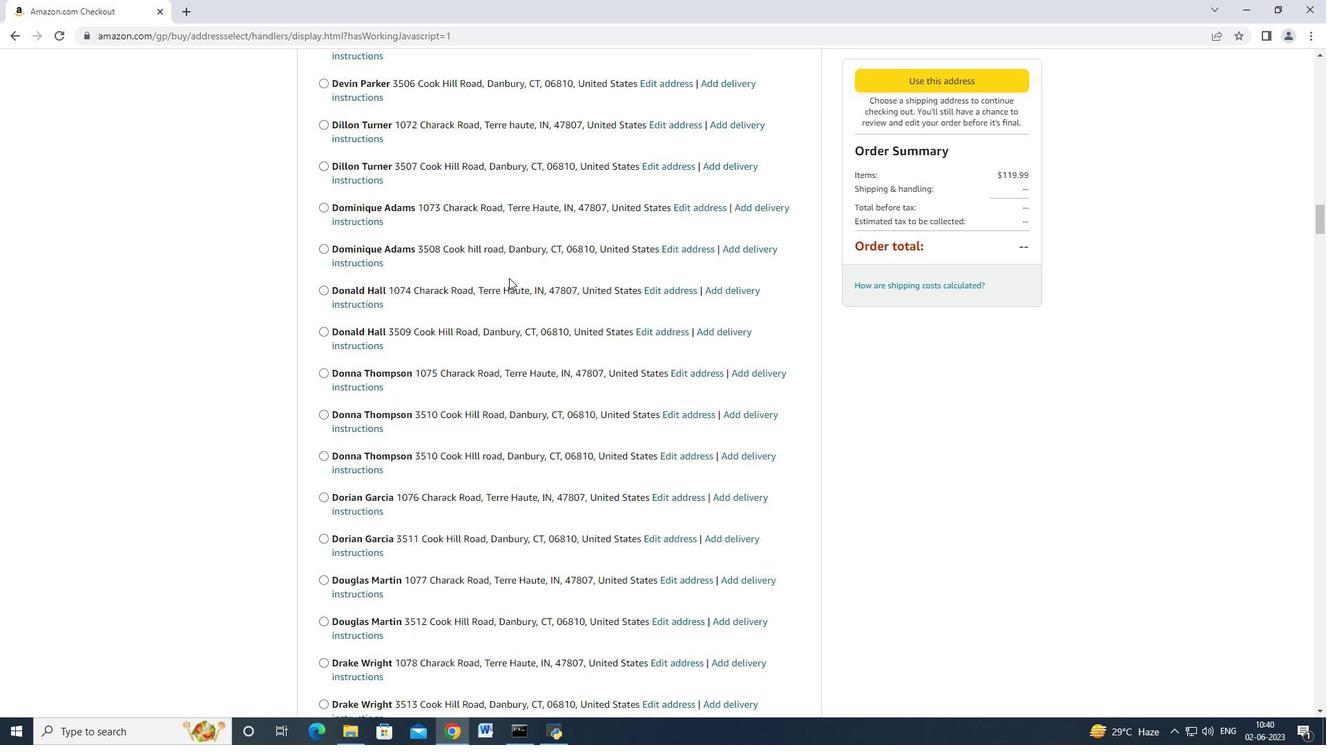 
Action: Mouse scrolled (509, 277) with delta (0, 0)
Screenshot: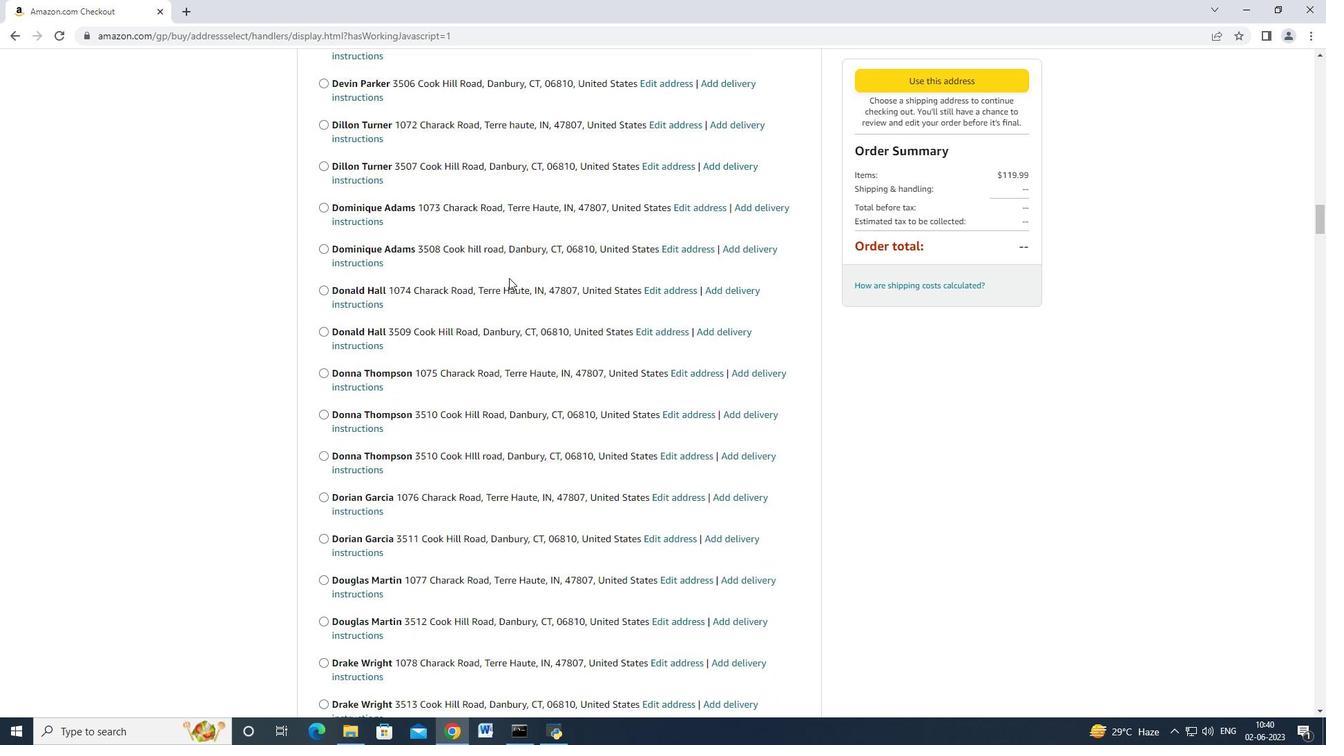 
Action: Mouse scrolled (509, 277) with delta (0, 0)
Screenshot: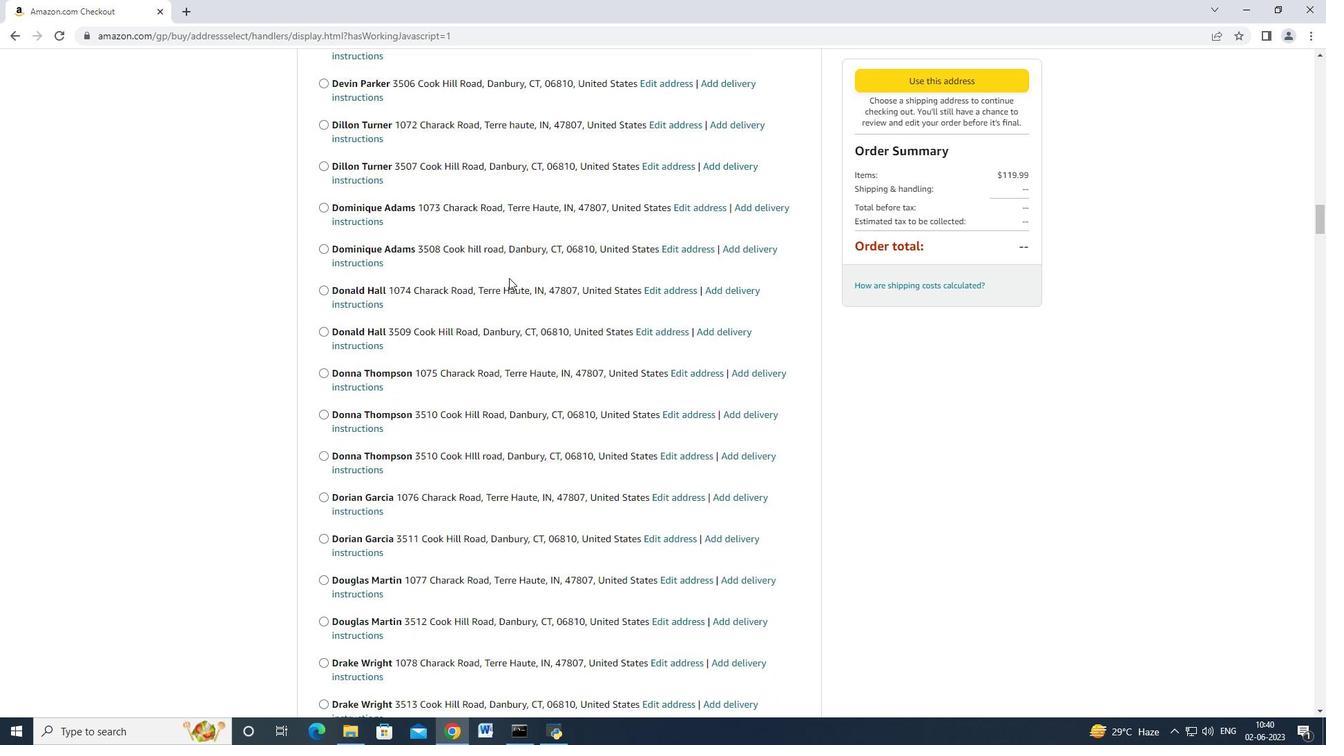 
Action: Mouse scrolled (509, 277) with delta (0, 0)
Screenshot: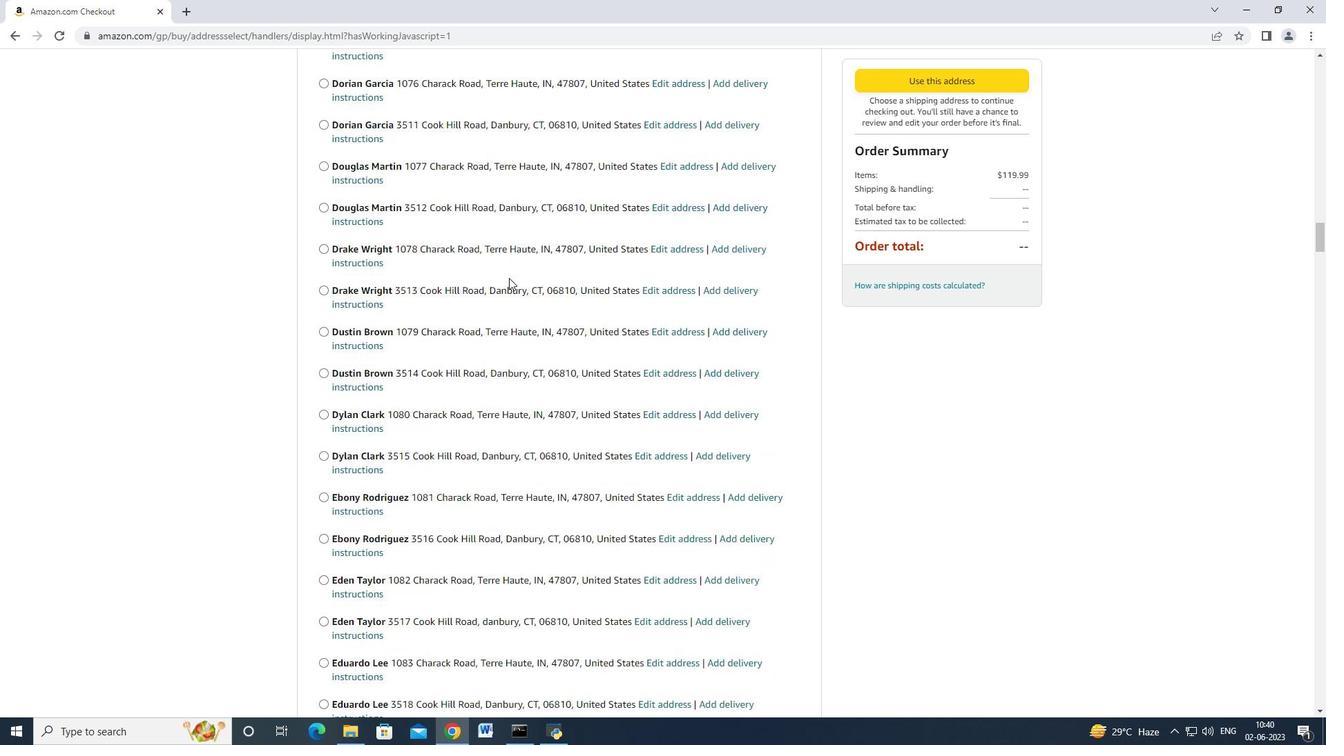 
Action: Mouse scrolled (509, 277) with delta (0, 0)
Screenshot: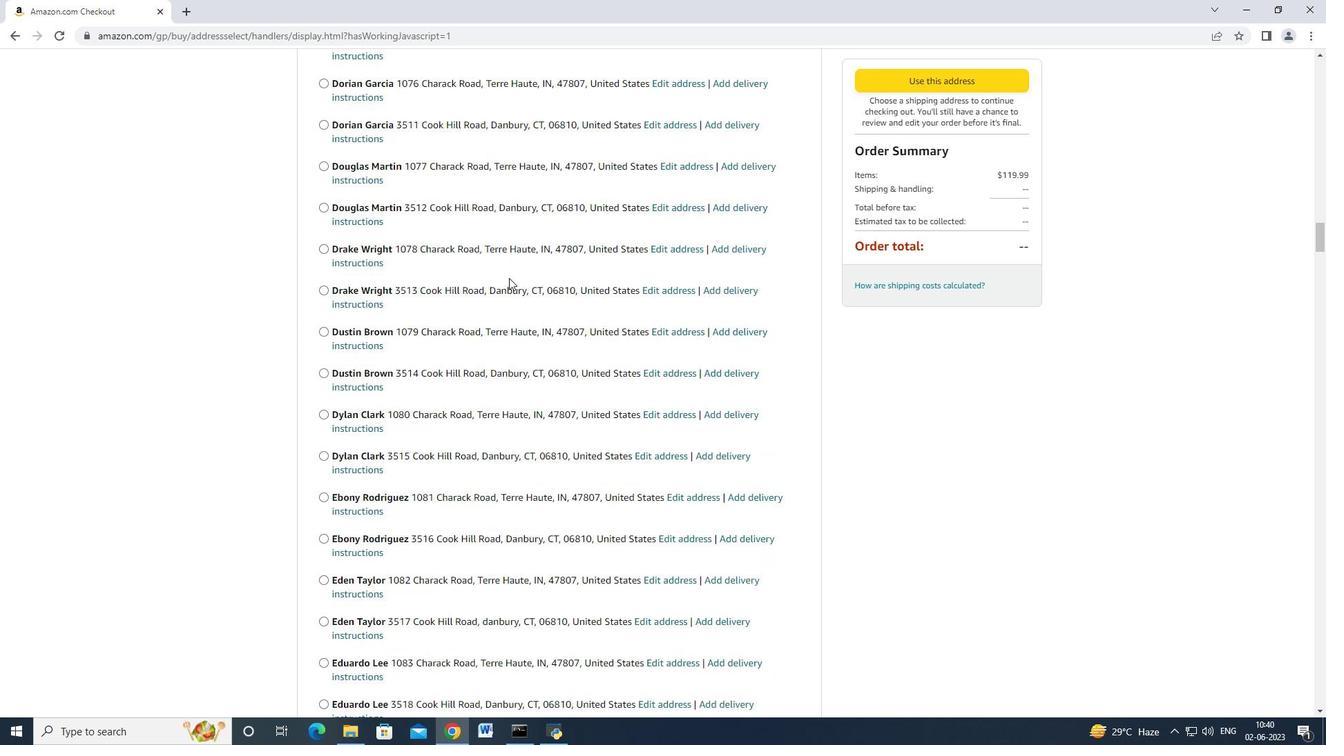 
Action: Mouse scrolled (509, 277) with delta (0, 0)
Screenshot: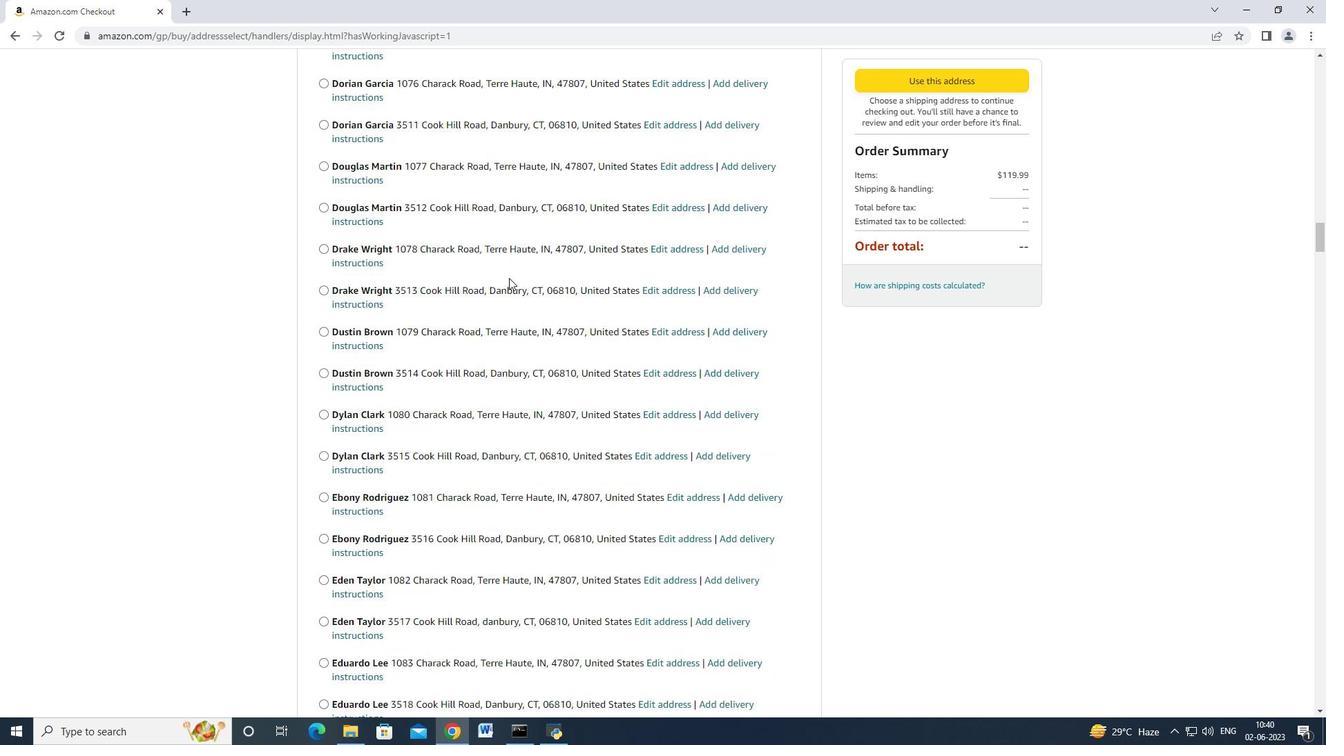 
Action: Mouse scrolled (509, 277) with delta (0, 0)
Screenshot: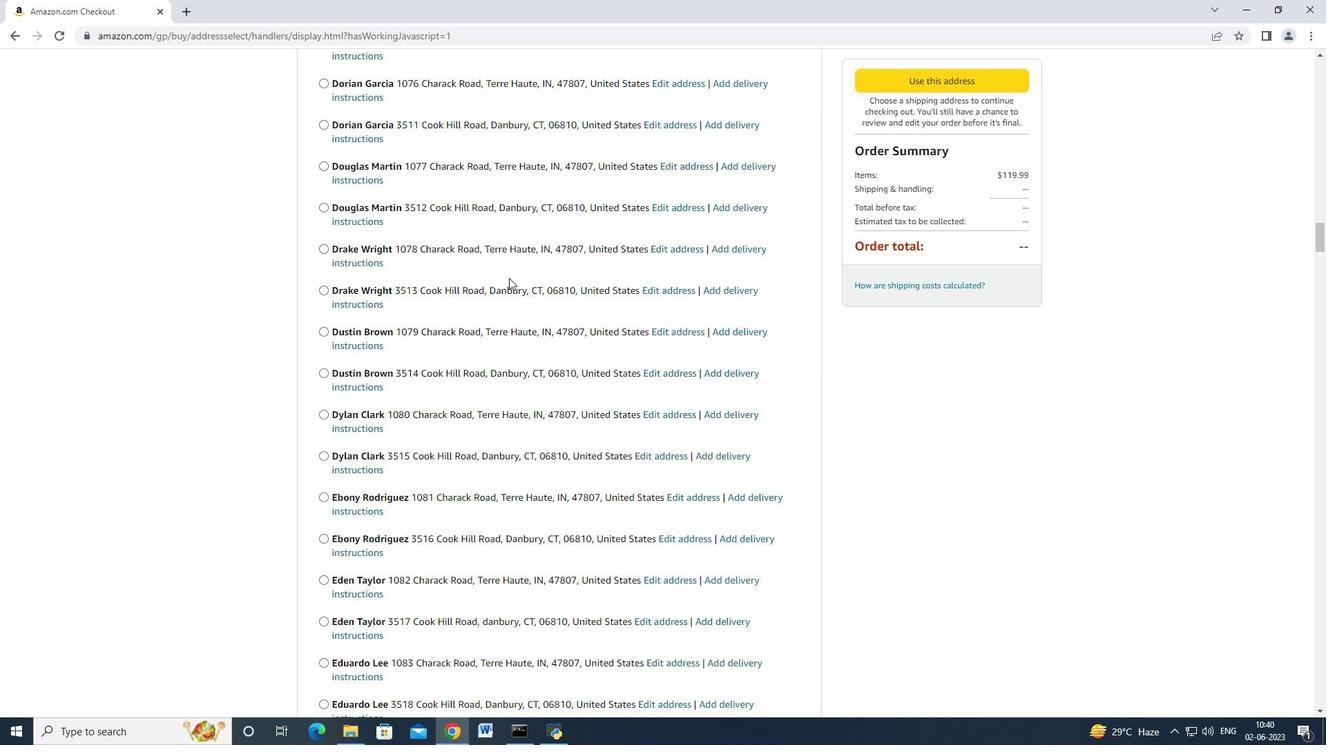 
Action: Mouse scrolled (509, 277) with delta (0, 0)
Screenshot: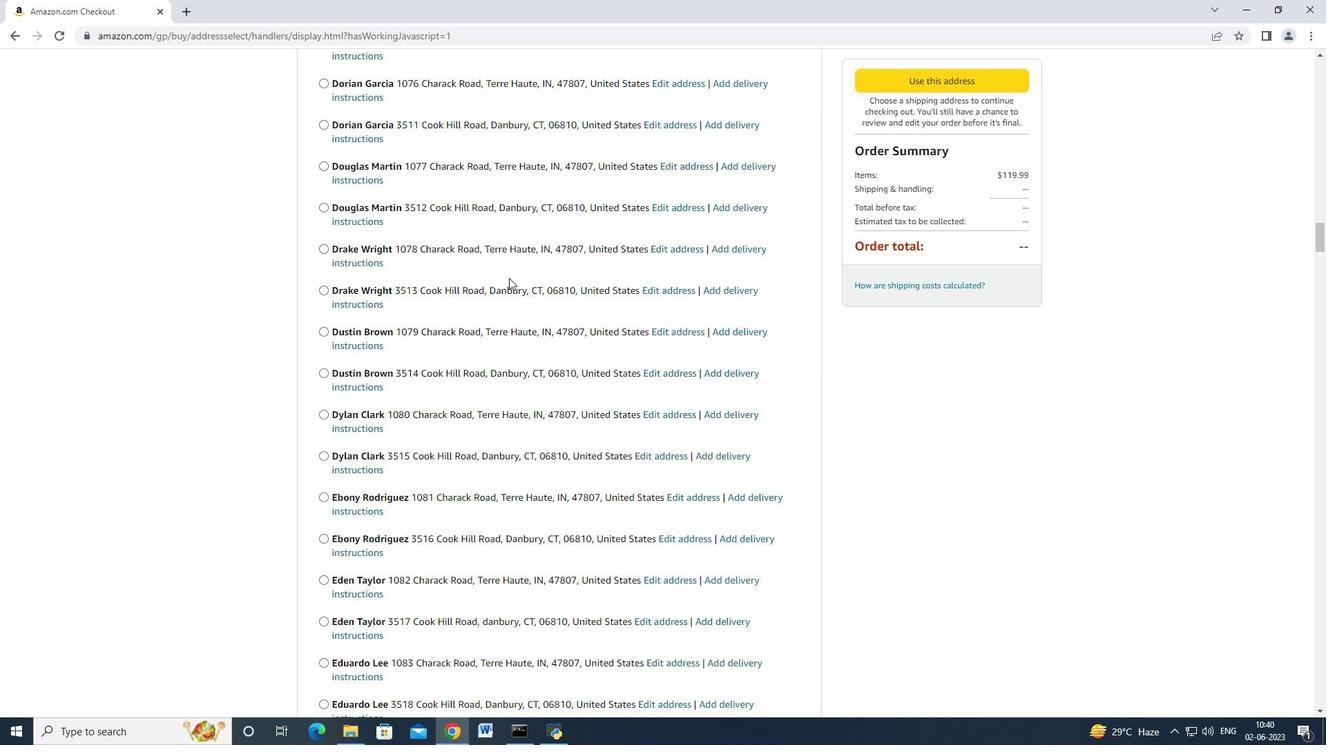 
Action: Mouse scrolled (509, 277) with delta (0, 0)
Screenshot: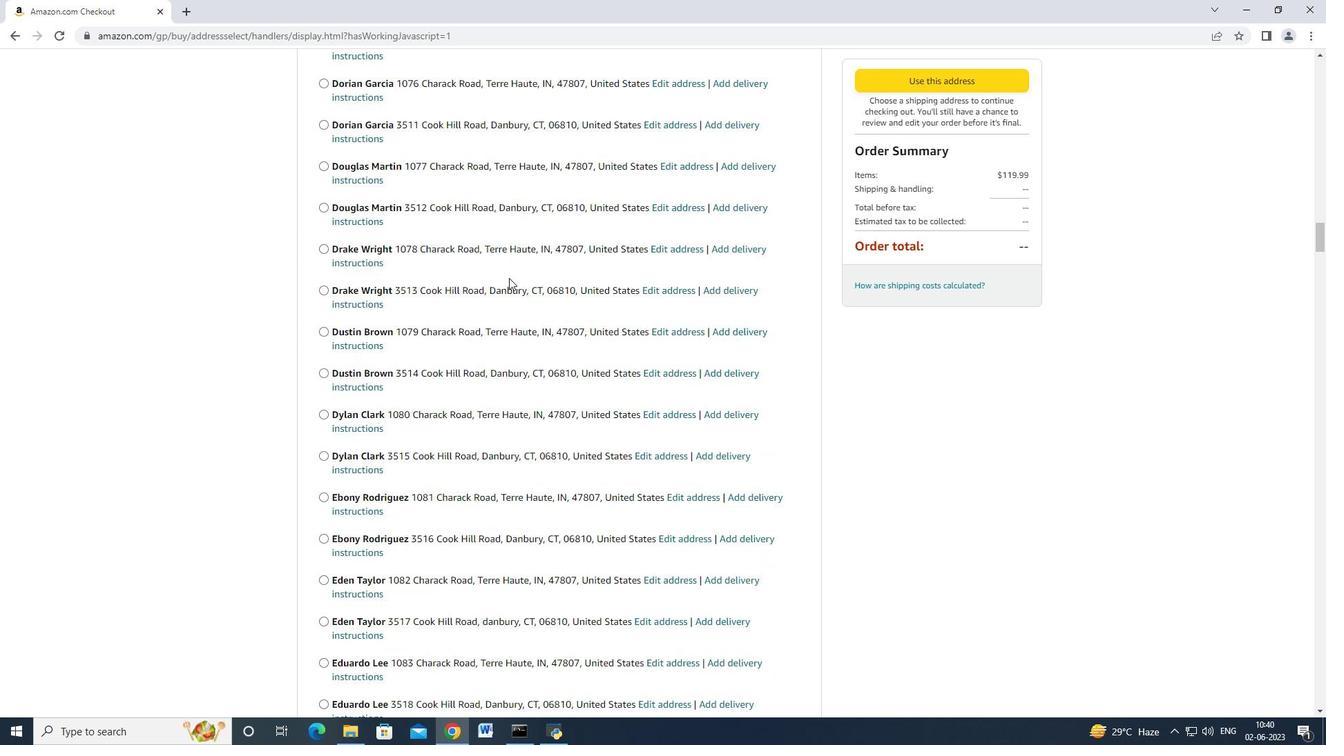 
Action: Mouse scrolled (509, 277) with delta (0, 0)
Screenshot: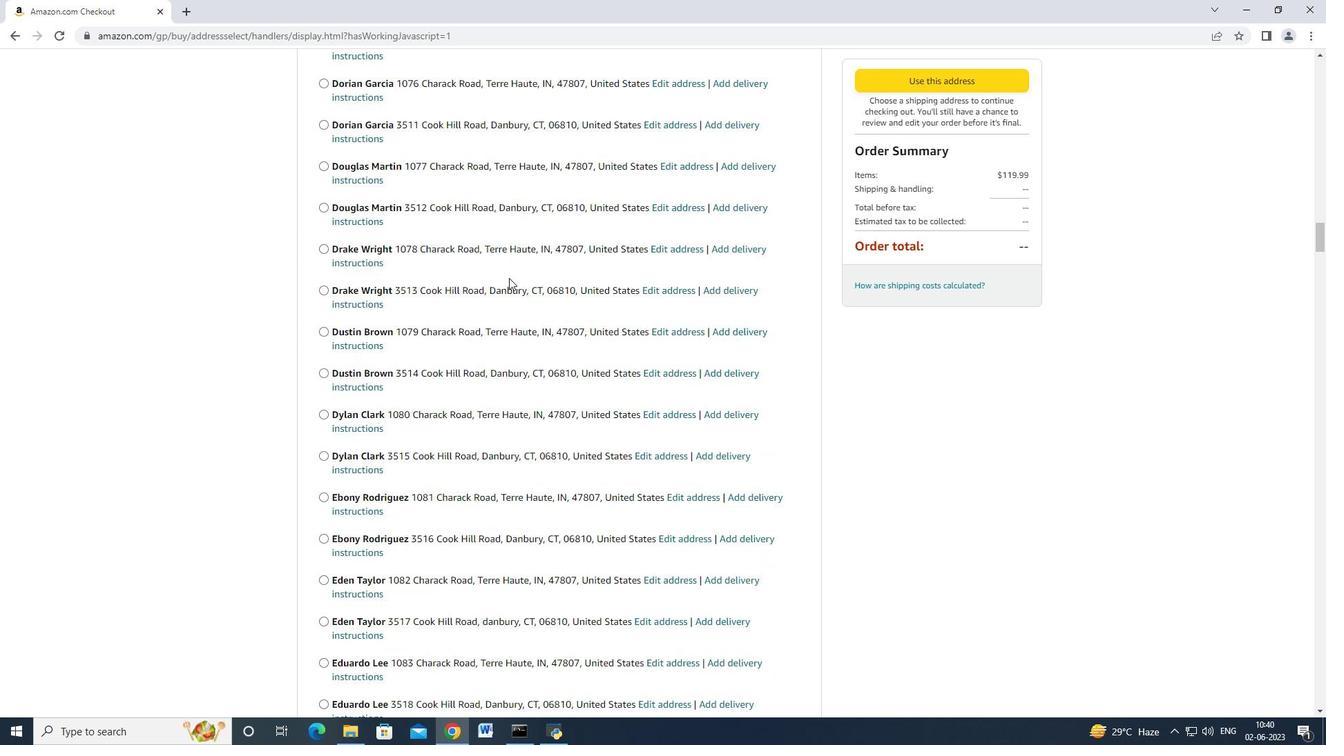 
Action: Mouse scrolled (509, 277) with delta (0, 0)
Screenshot: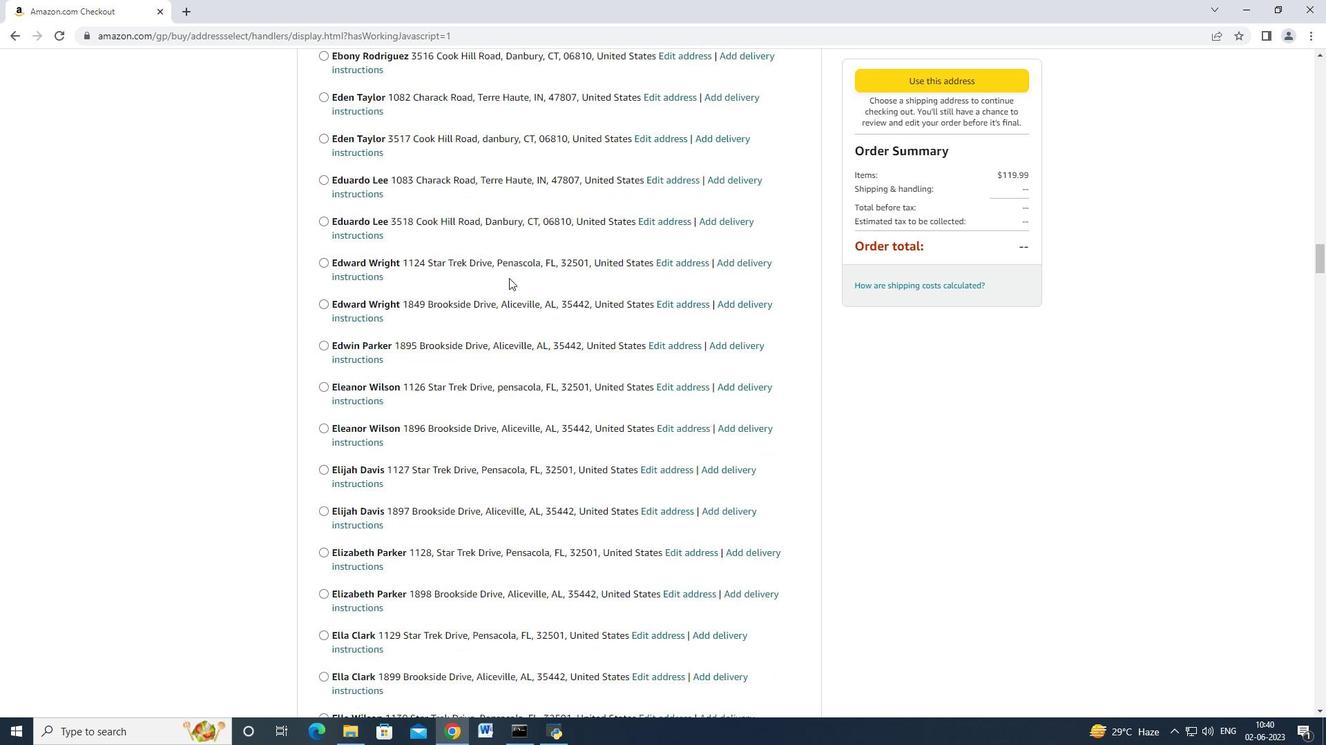 
Action: Mouse scrolled (509, 277) with delta (0, 0)
Screenshot: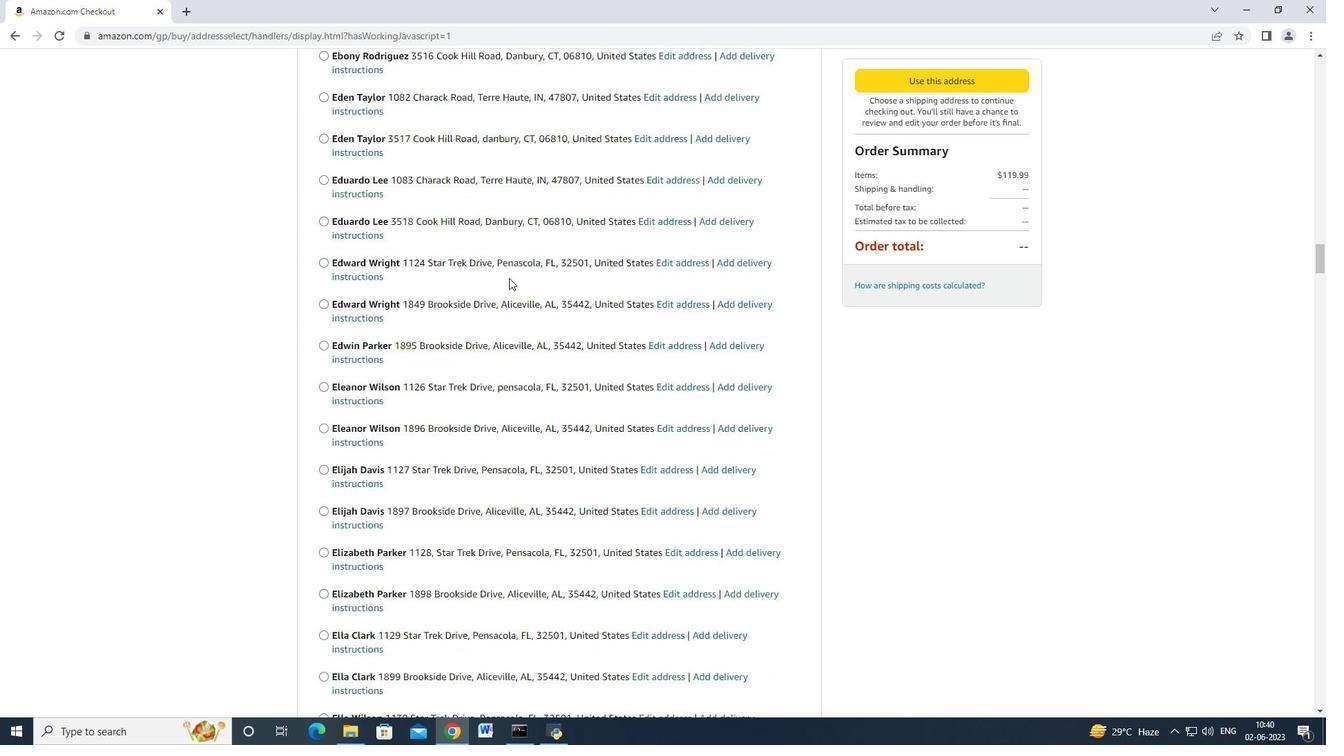 
Action: Mouse scrolled (509, 277) with delta (0, 0)
Screenshot: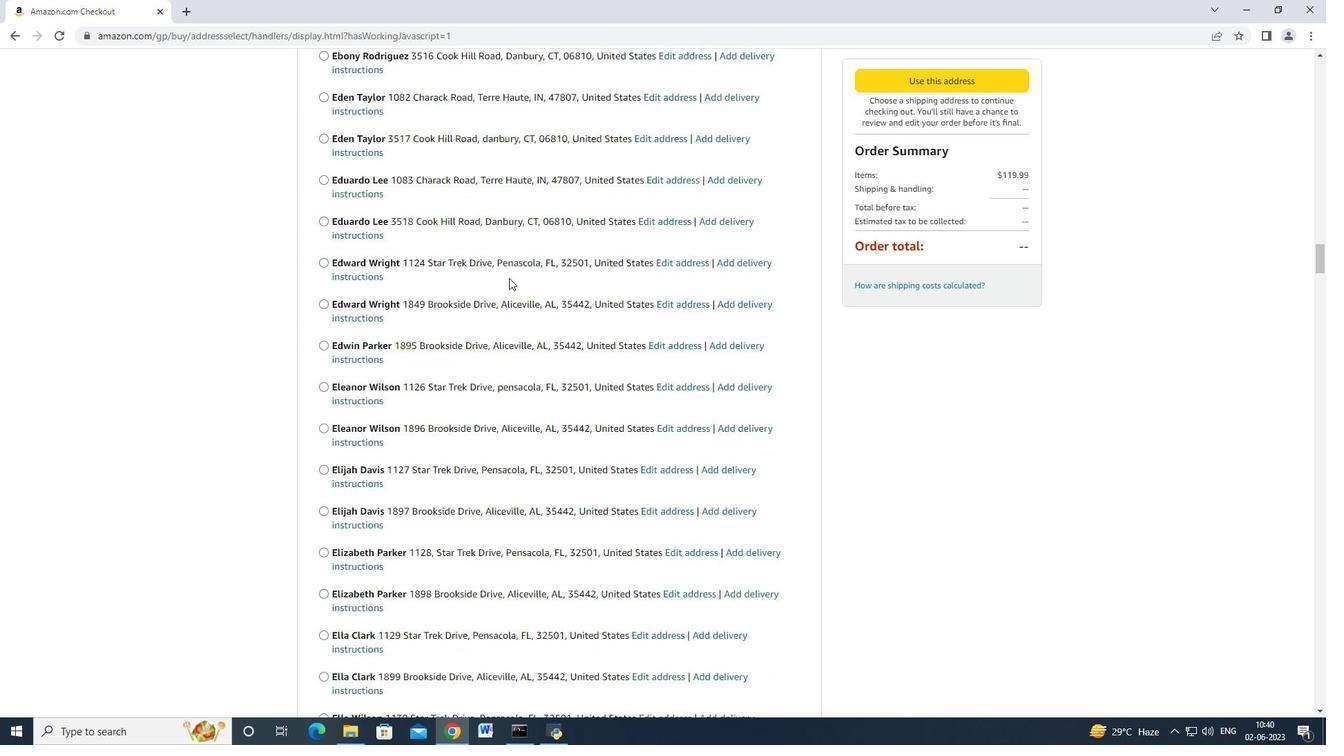 
Action: Mouse scrolled (509, 277) with delta (0, 0)
Screenshot: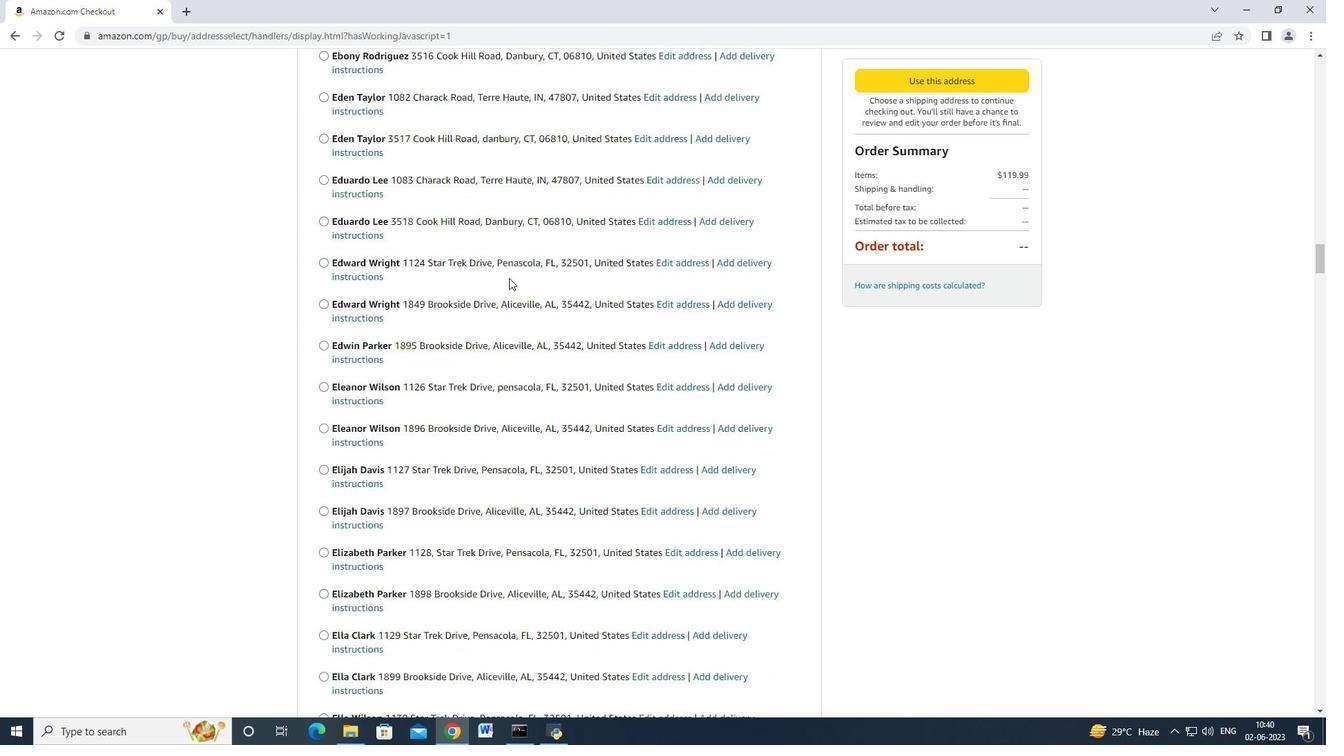 
Action: Mouse scrolled (509, 277) with delta (0, 0)
Screenshot: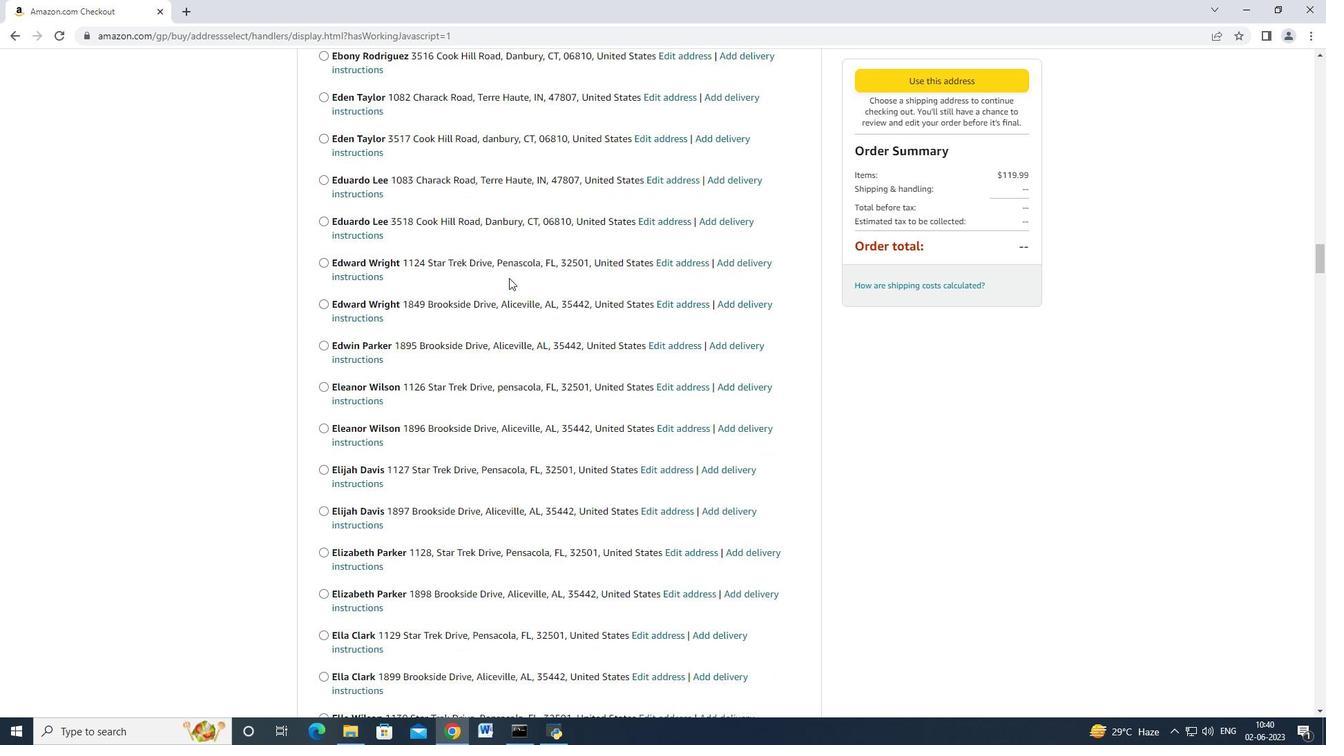 
Action: Mouse scrolled (509, 277) with delta (0, 0)
Screenshot: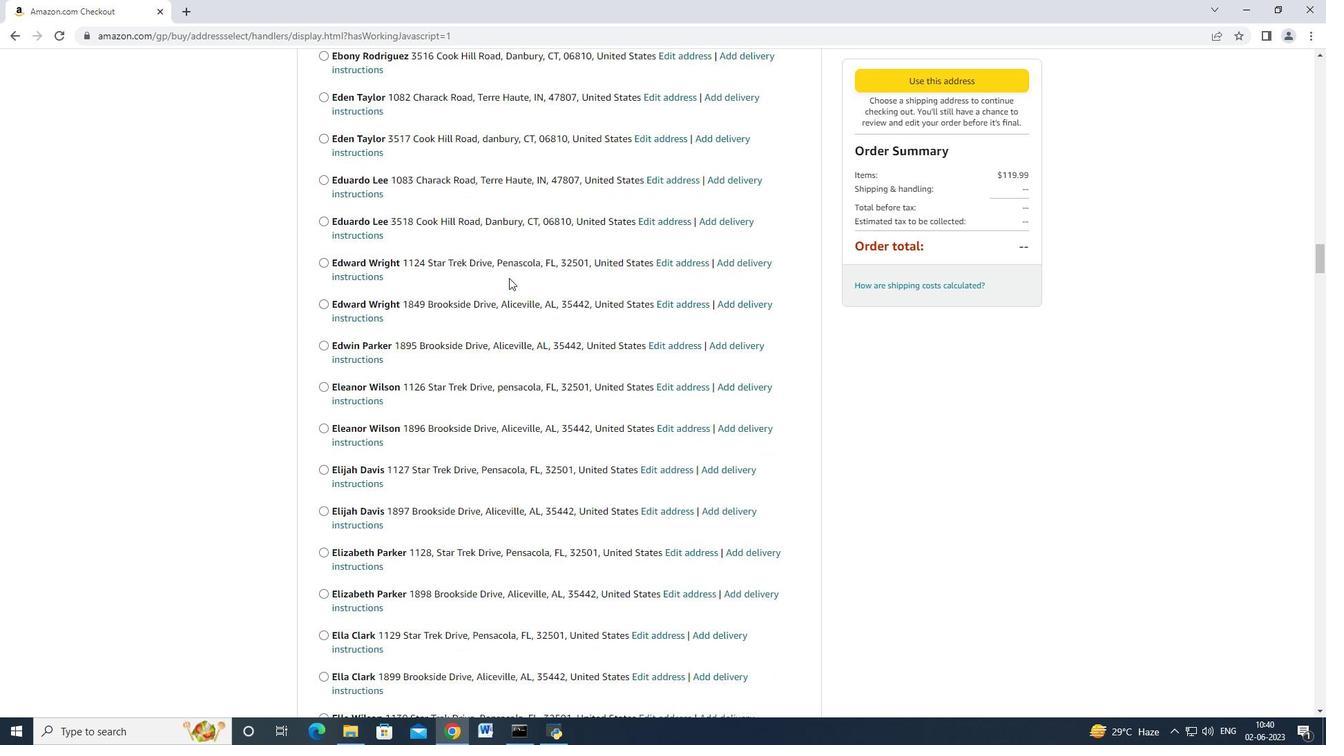 
Action: Mouse scrolled (509, 277) with delta (0, 0)
Screenshot: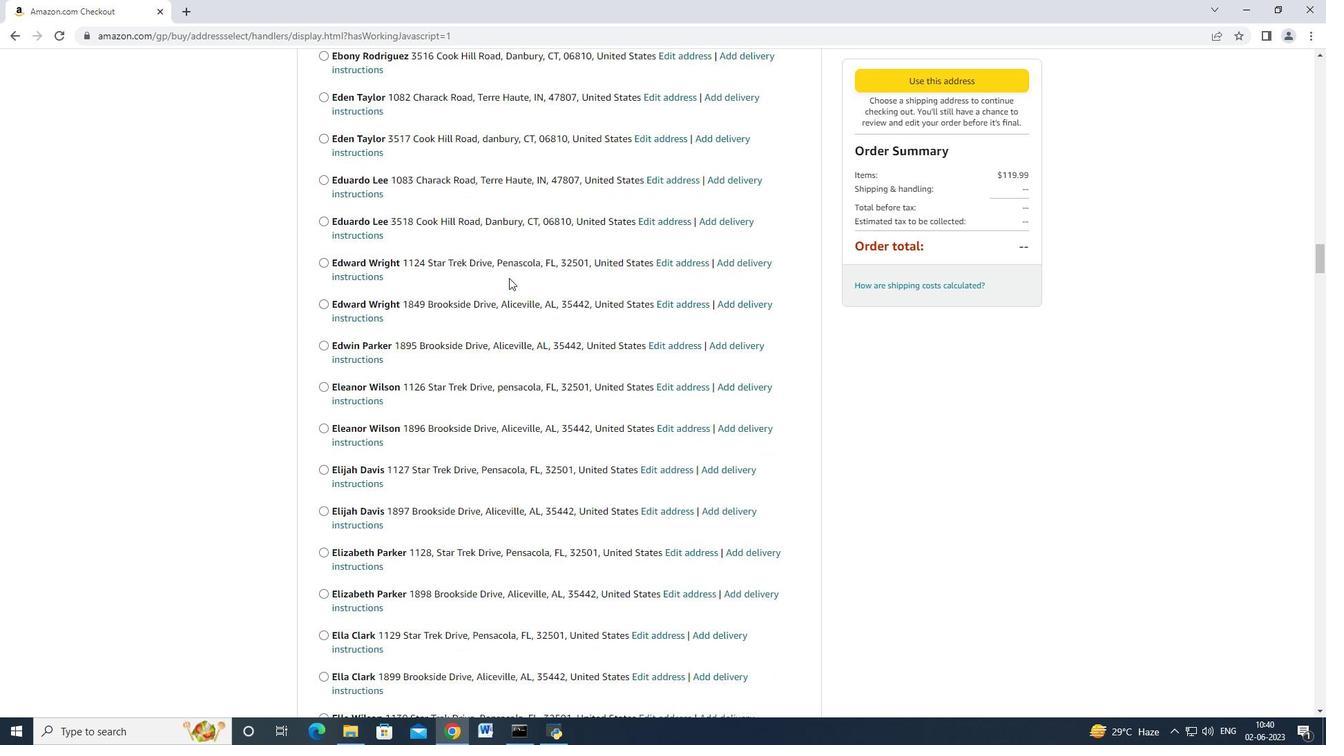 
Action: Mouse scrolled (509, 277) with delta (0, 0)
Screenshot: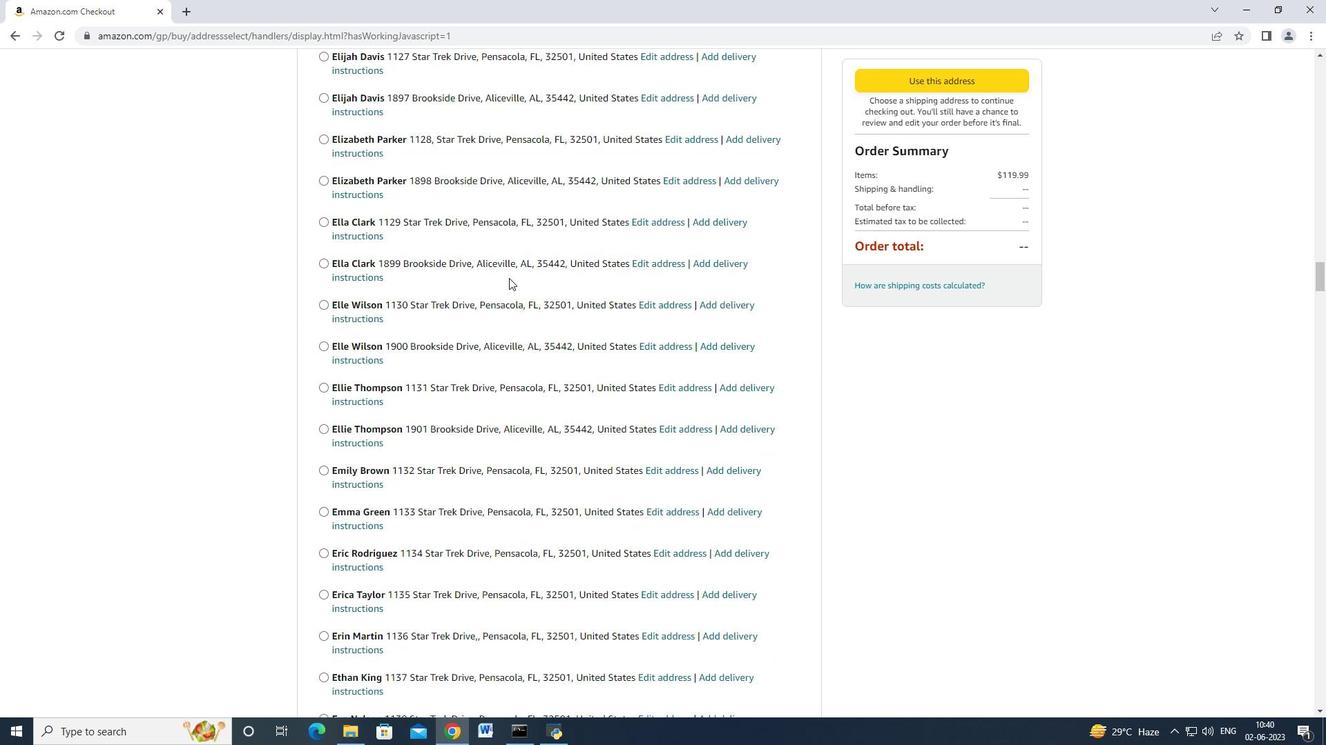 
Action: Mouse scrolled (509, 277) with delta (0, 0)
Screenshot: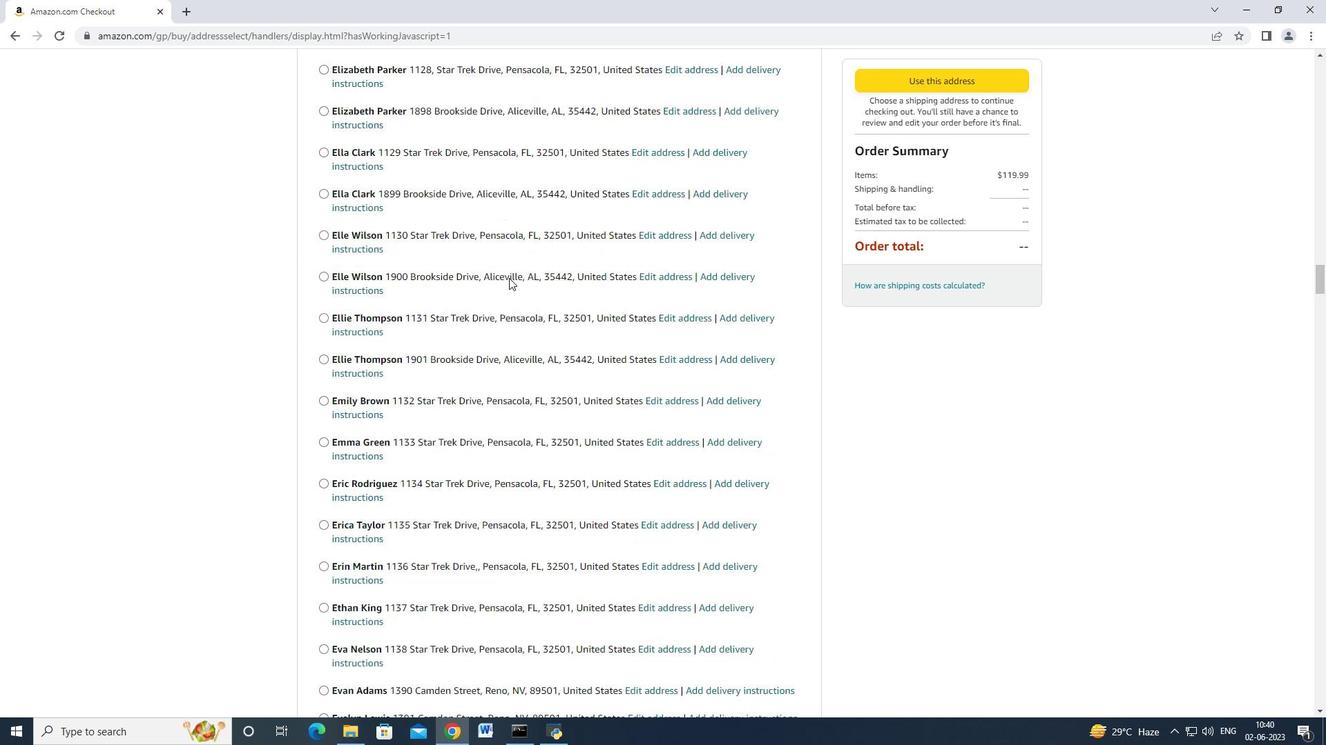 
Action: Mouse scrolled (509, 277) with delta (0, 0)
Screenshot: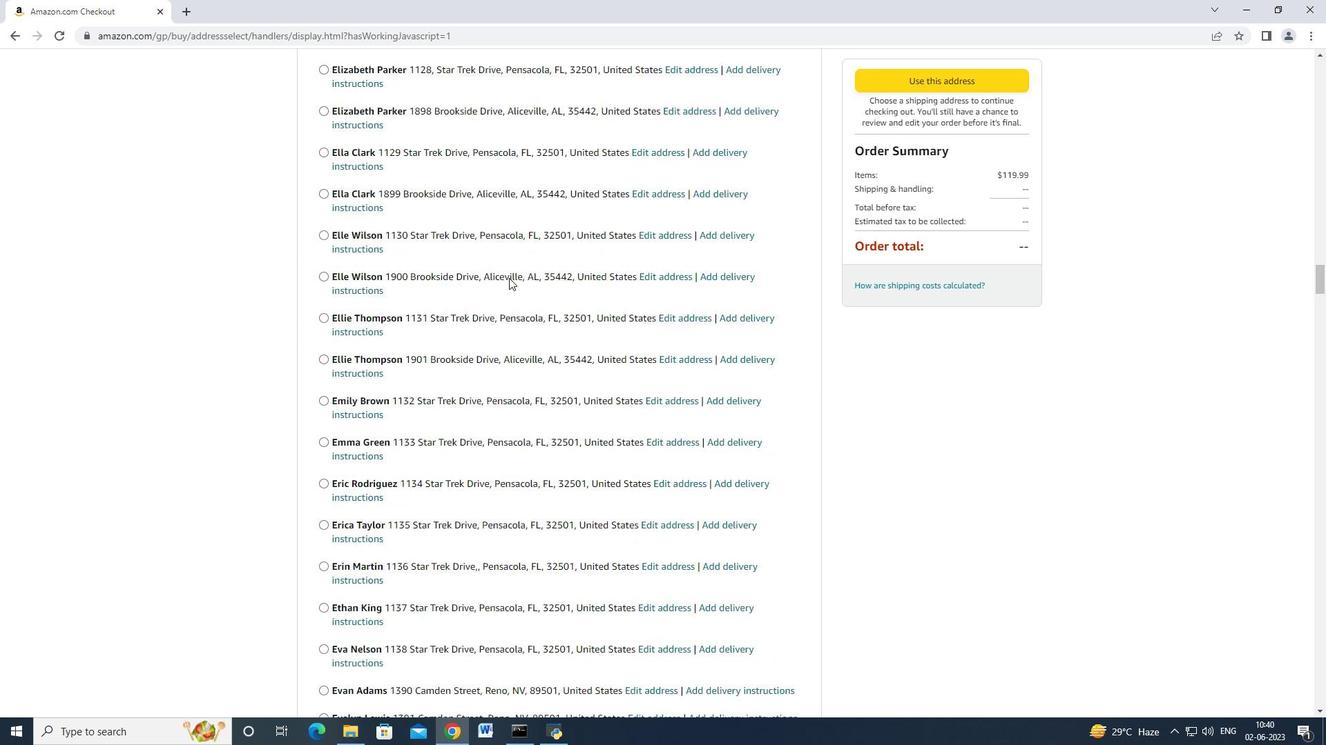 
Action: Mouse scrolled (509, 277) with delta (0, 0)
Screenshot: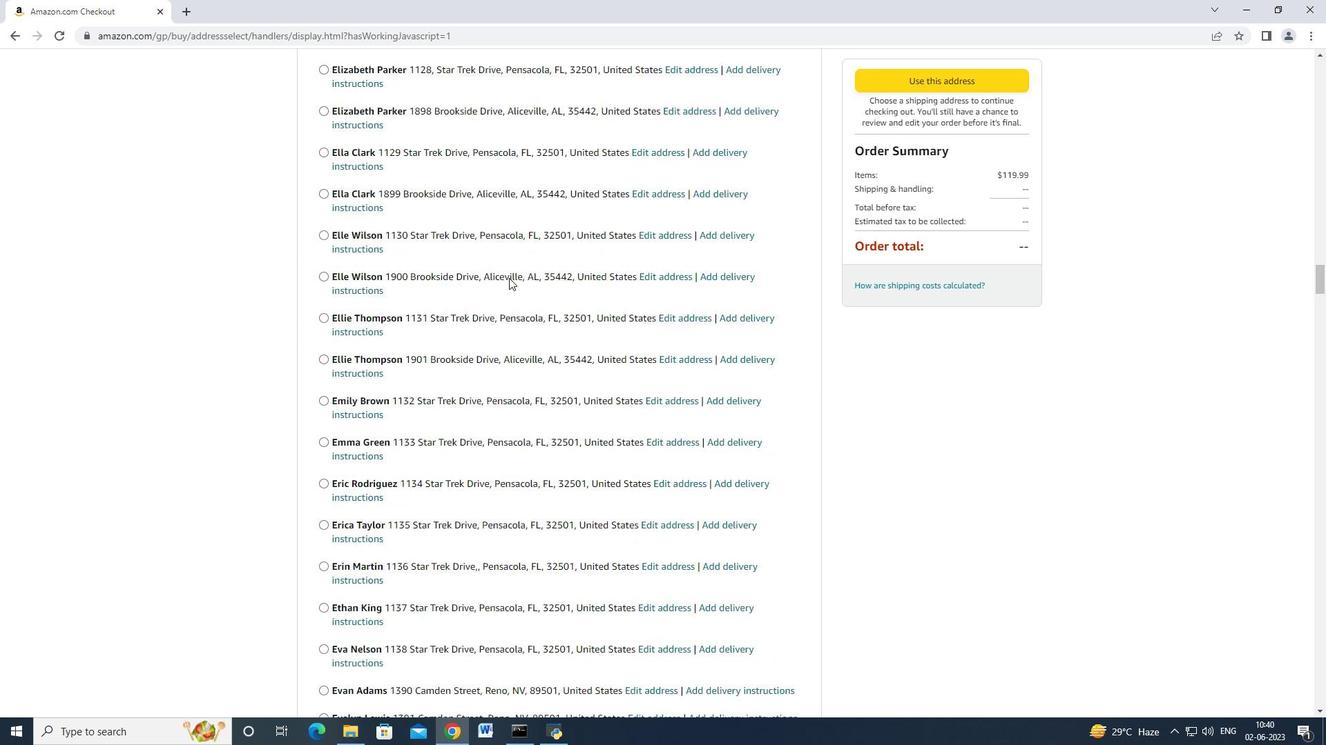 
Action: Mouse scrolled (509, 277) with delta (0, 0)
Screenshot: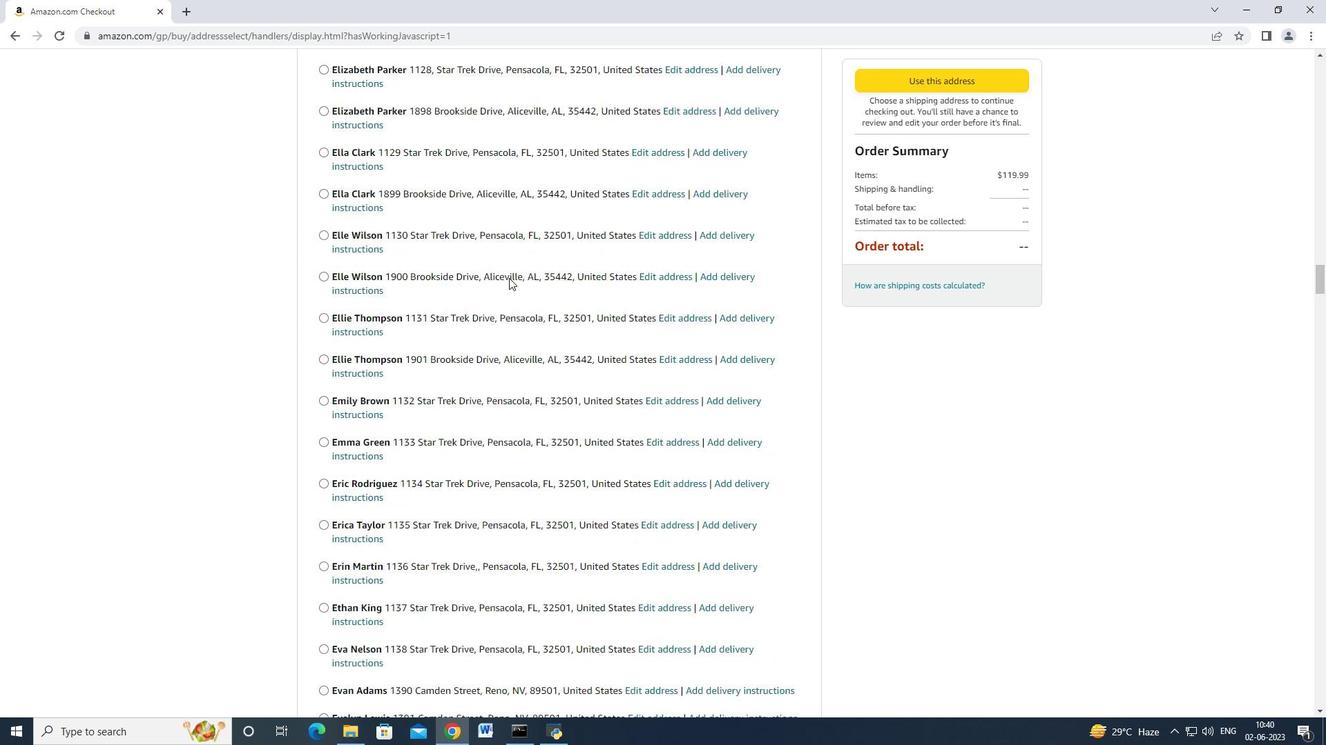 
Action: Mouse scrolled (509, 277) with delta (0, 0)
Screenshot: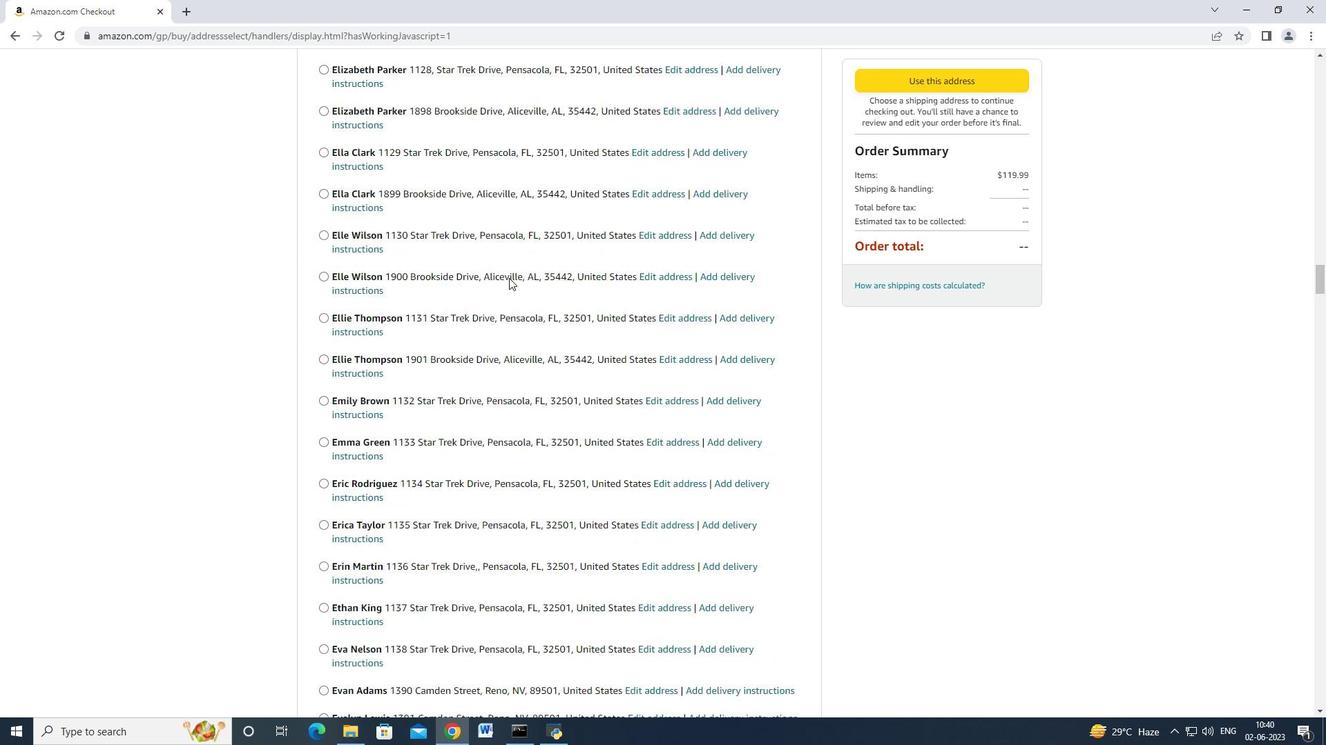 
Action: Mouse scrolled (509, 277) with delta (0, 0)
Screenshot: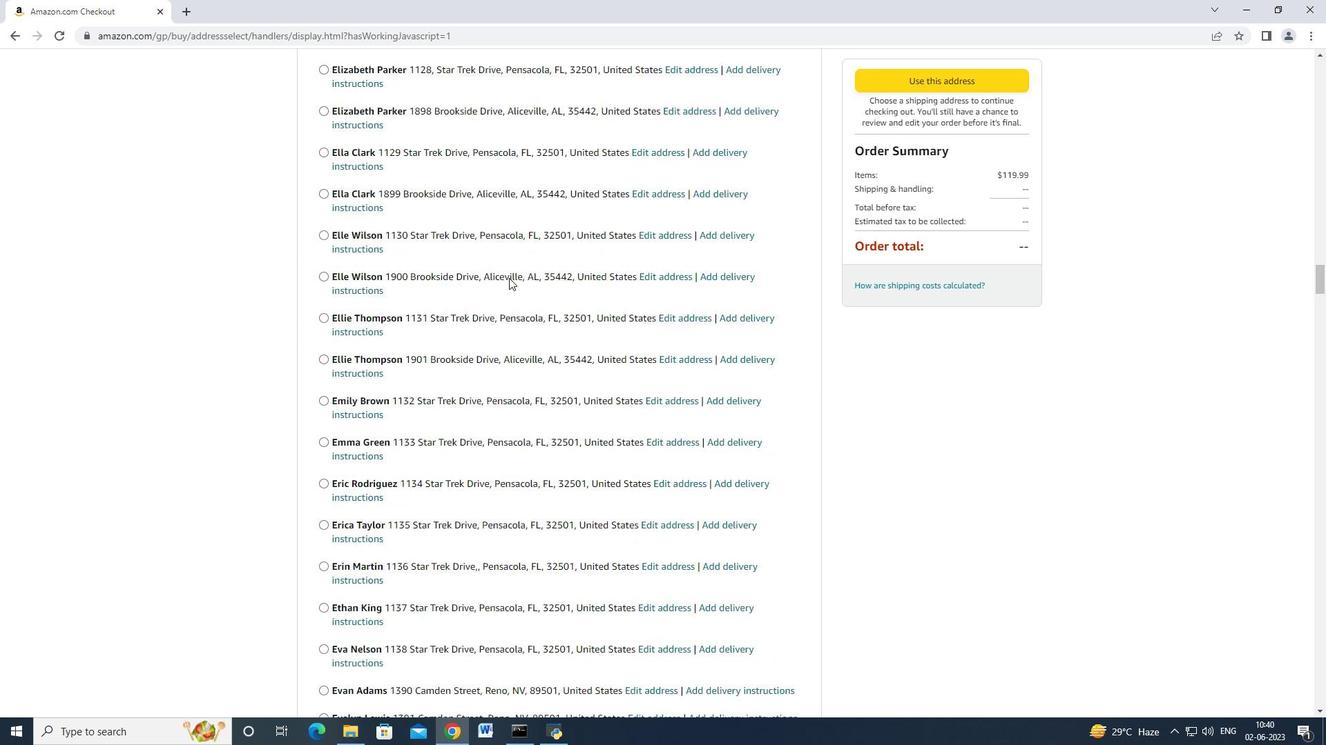 
Action: Mouse scrolled (509, 277) with delta (0, 0)
Screenshot: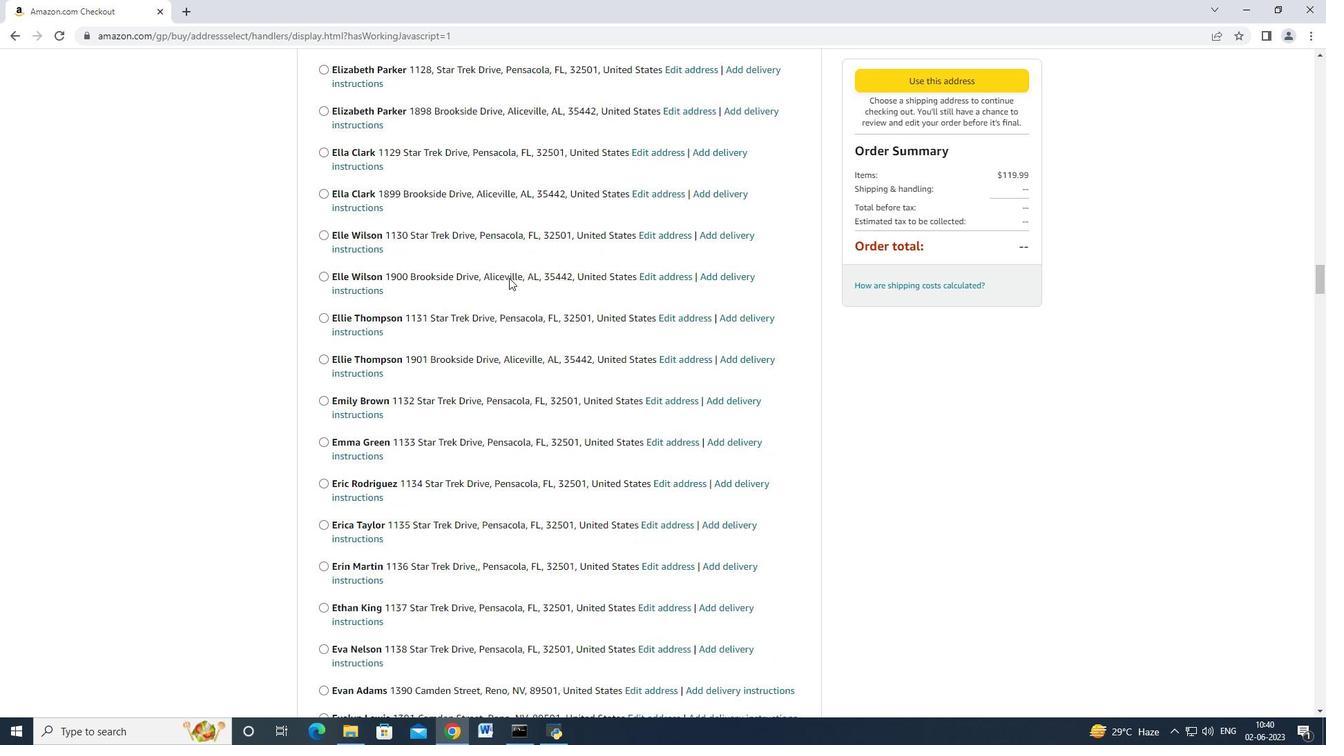 
Action: Mouse moved to (509, 279)
Screenshot: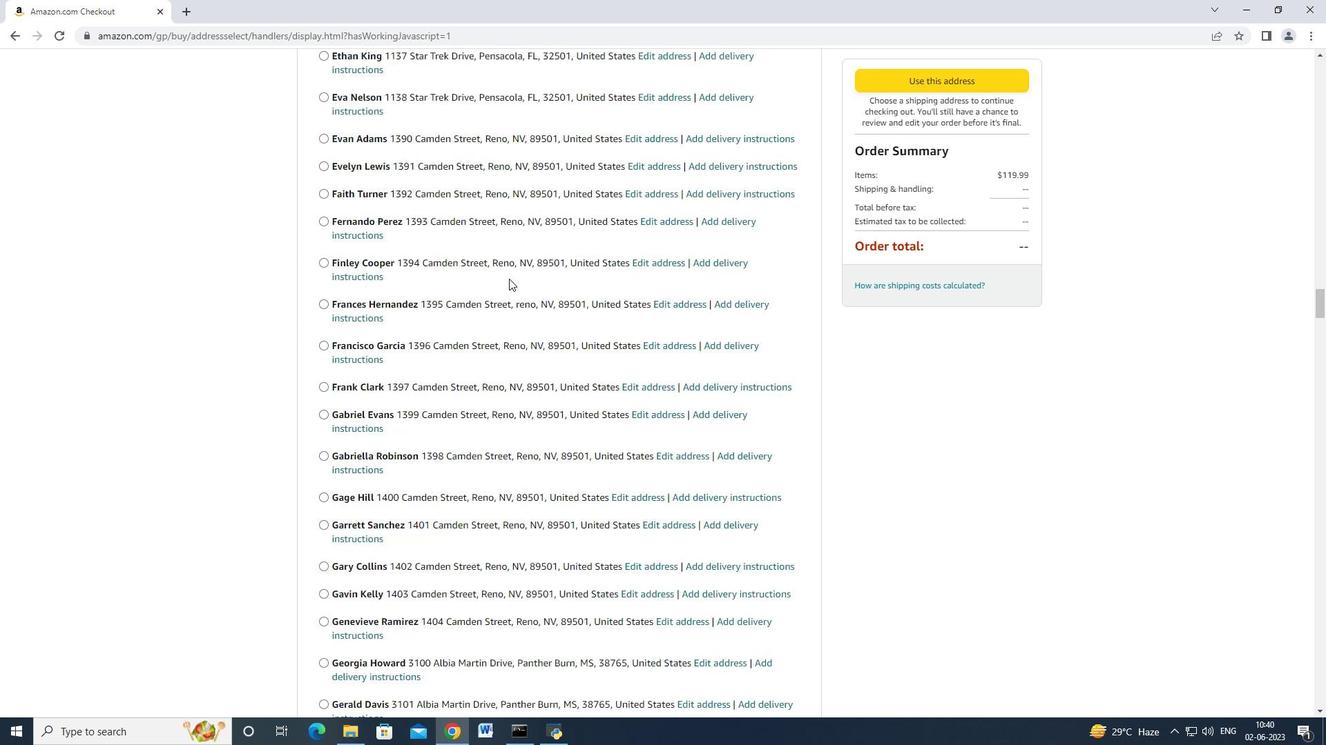 
Action: Mouse scrolled (509, 279) with delta (0, 0)
Screenshot: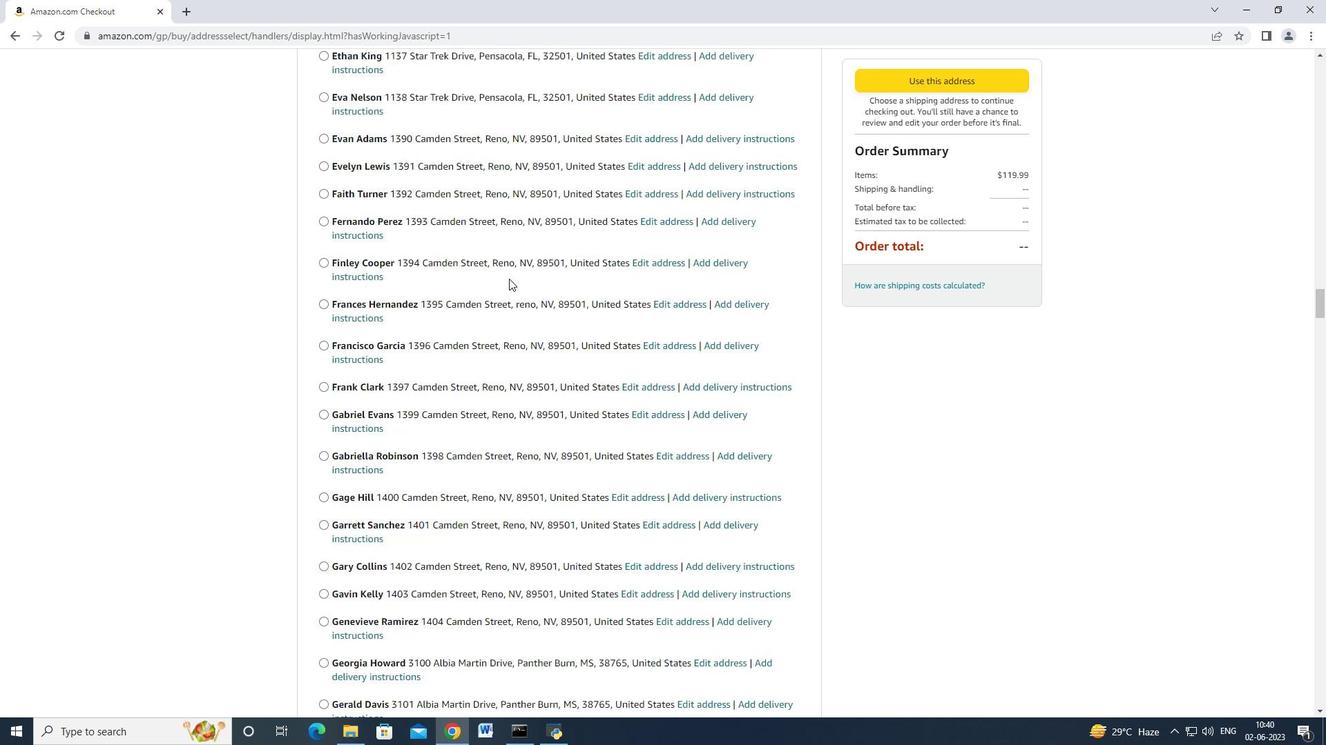 
Action: Mouse scrolled (509, 279) with delta (0, 0)
Screenshot: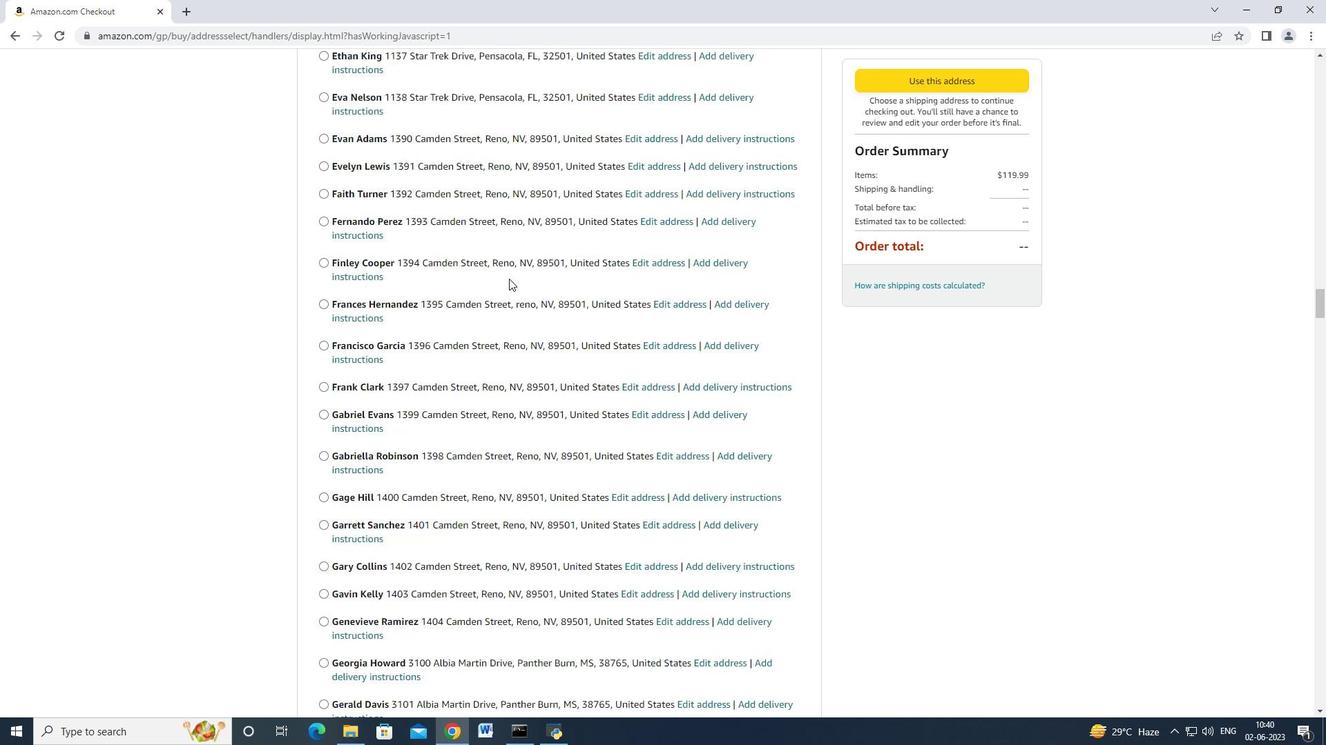 
Action: Mouse scrolled (509, 279) with delta (0, 0)
Screenshot: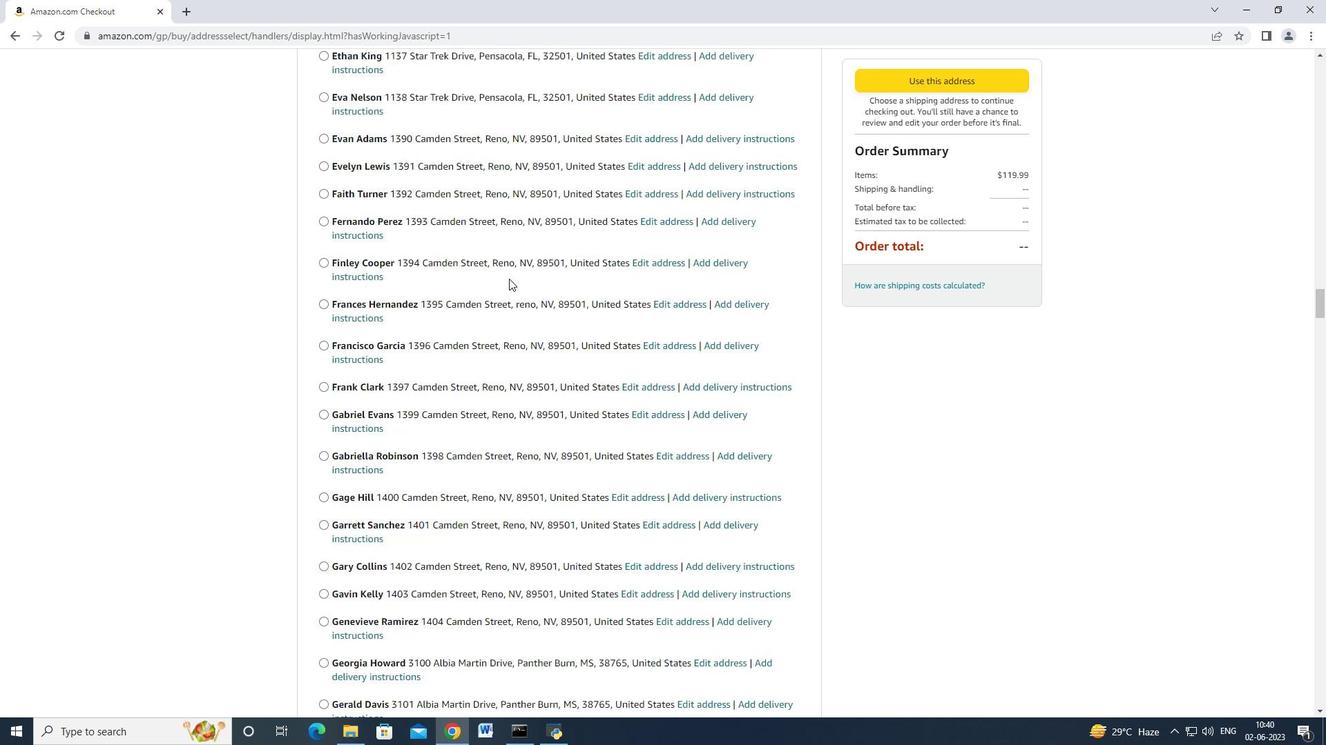 
Action: Mouse scrolled (509, 279) with delta (0, 0)
Screenshot: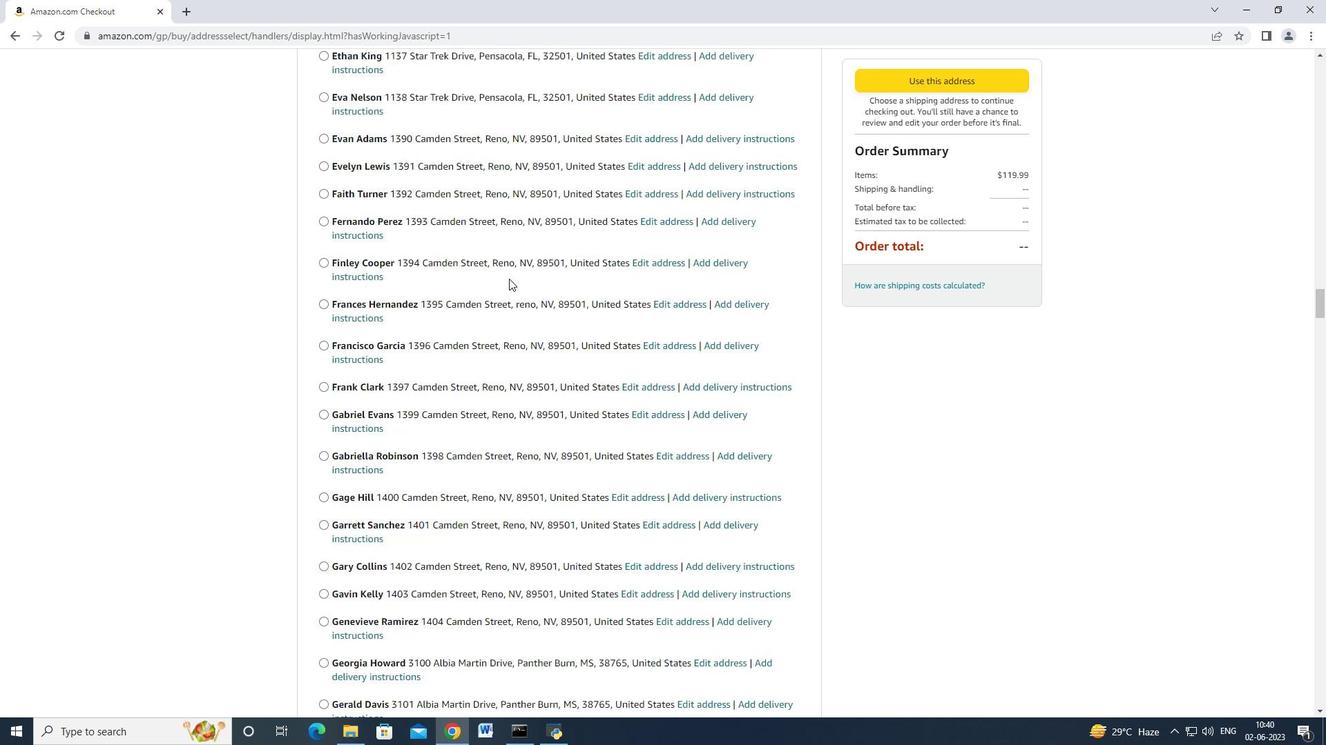 
Action: Mouse scrolled (509, 279) with delta (0, 0)
Screenshot: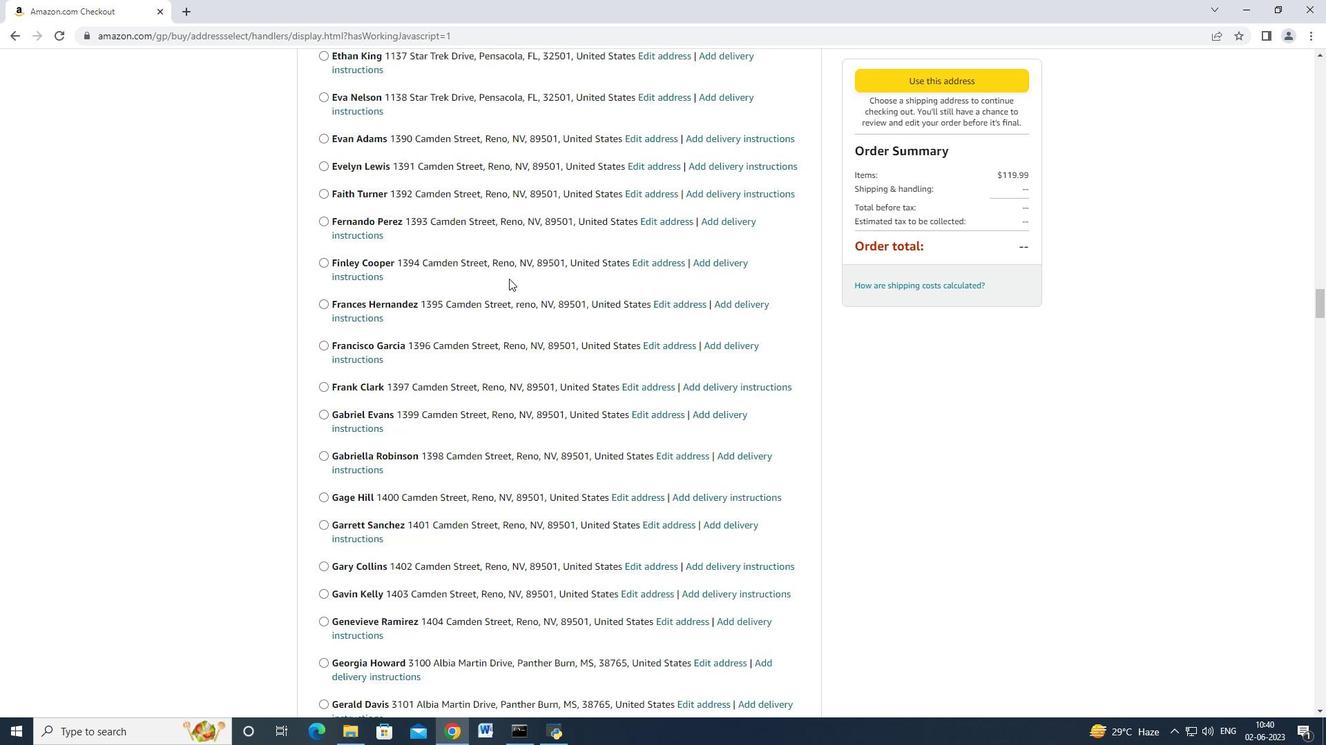 
Action: Mouse moved to (509, 280)
Screenshot: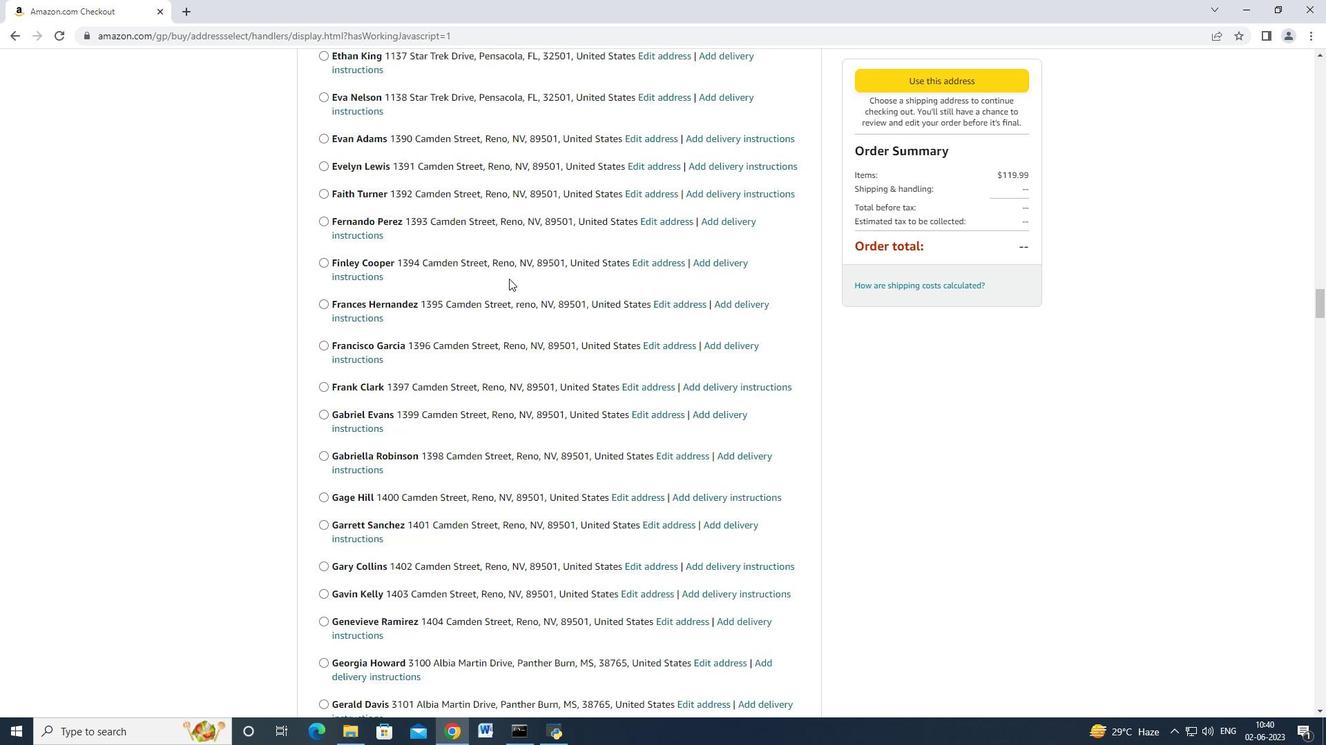 
Action: Mouse scrolled (509, 279) with delta (0, 0)
Screenshot: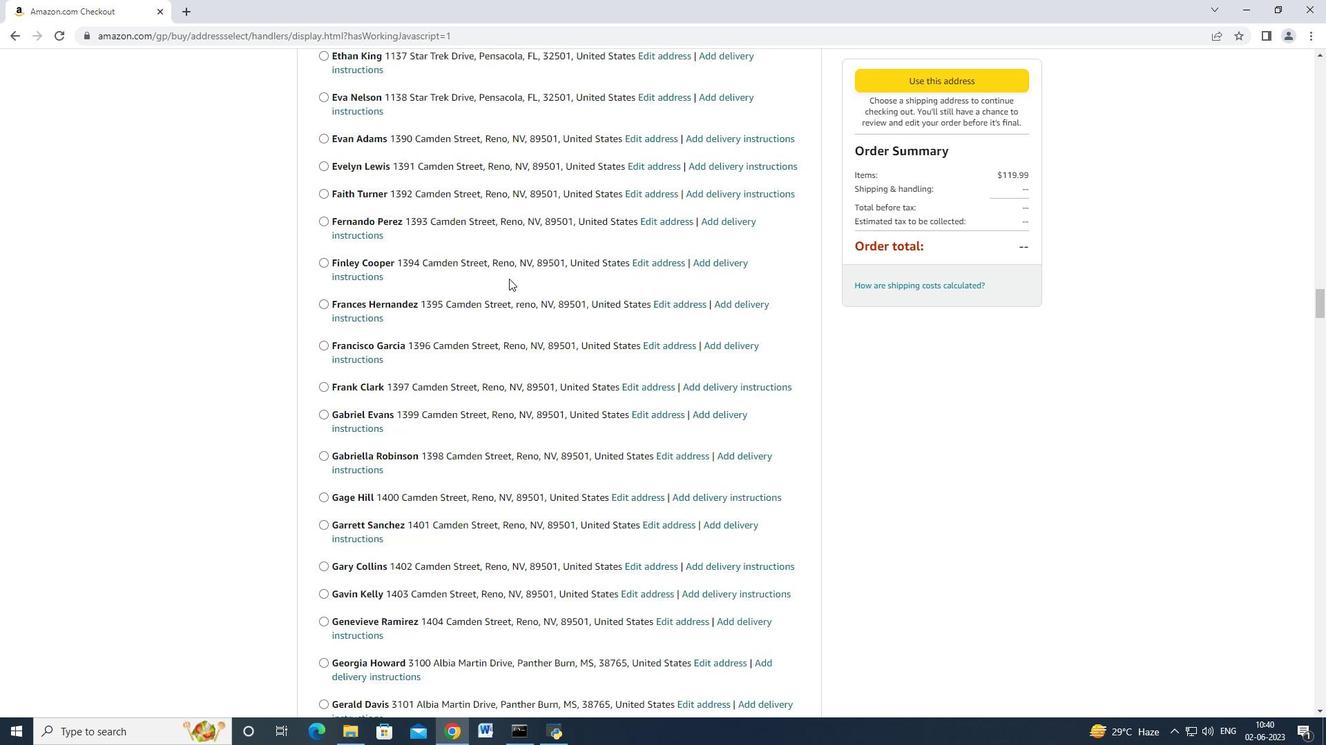 
Action: Mouse scrolled (509, 279) with delta (0, 0)
Screenshot: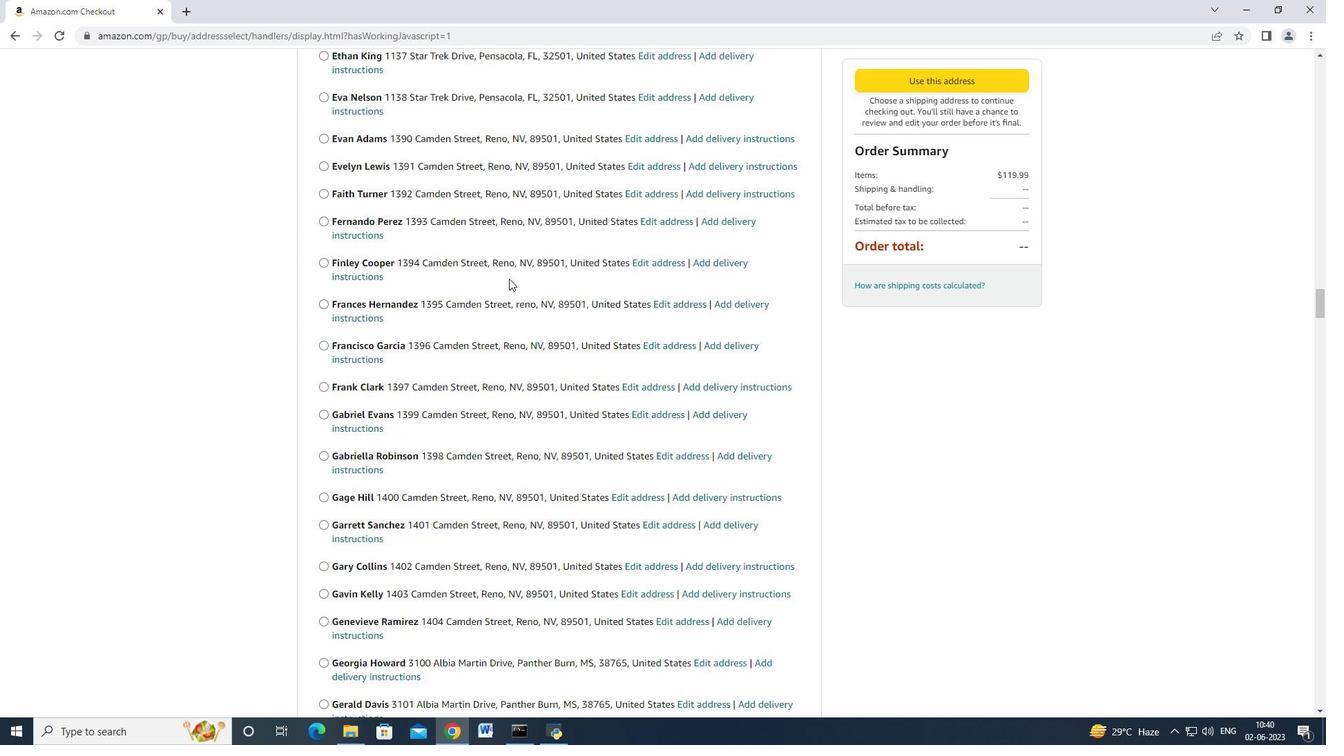 
Action: Mouse moved to (509, 280)
Screenshot: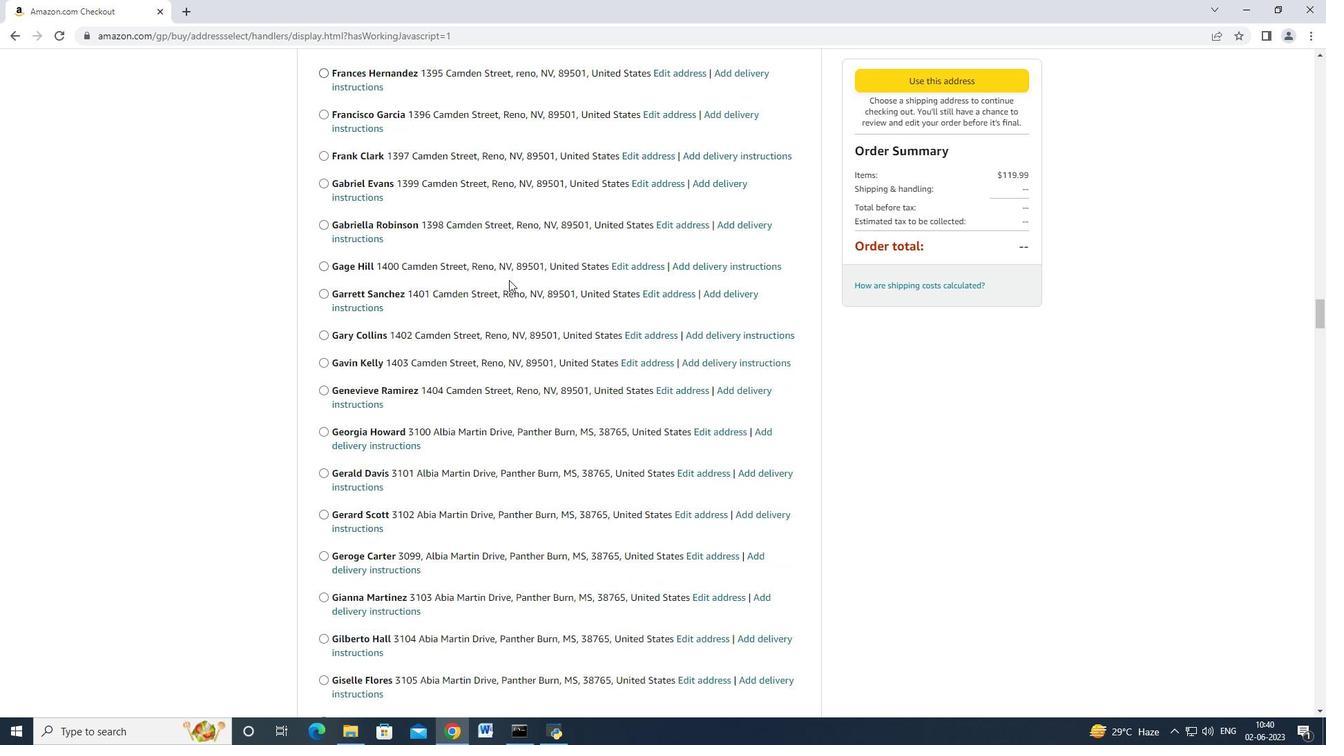 
Action: Mouse scrolled (509, 279) with delta (0, 0)
Screenshot: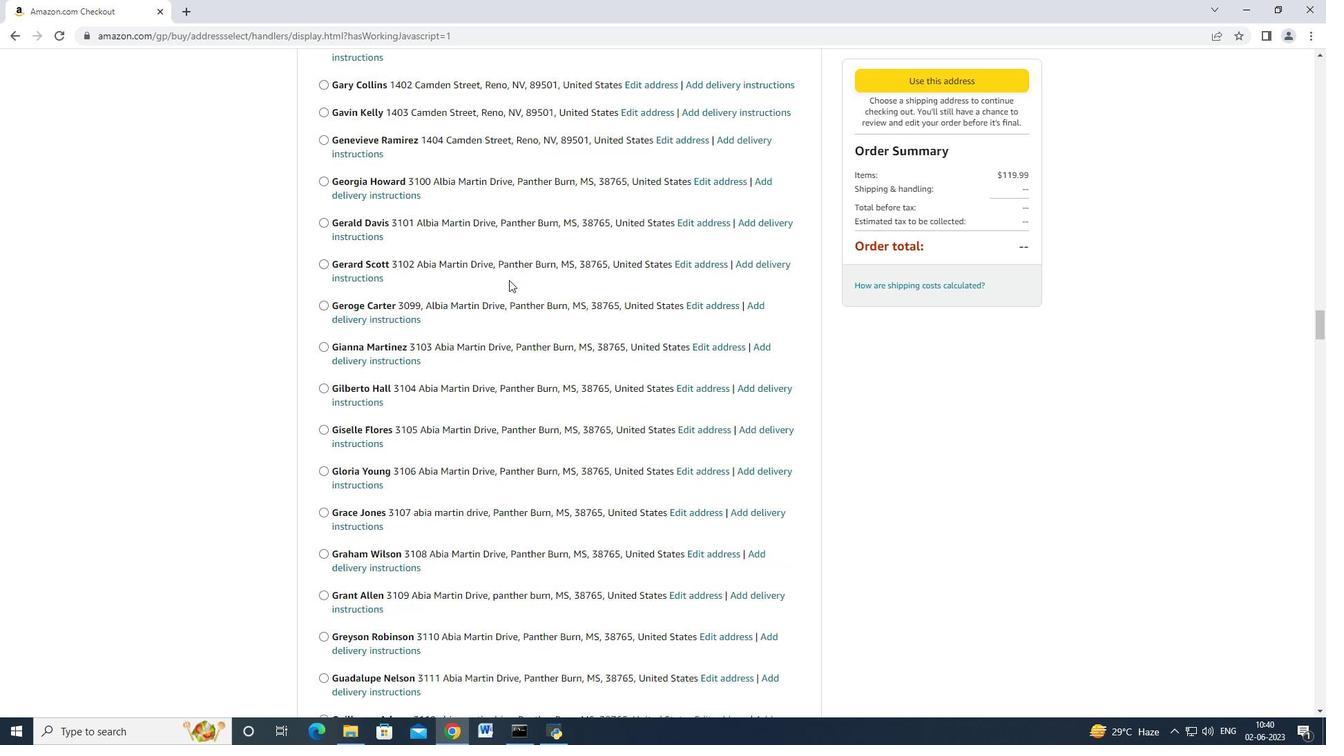 
Action: Mouse scrolled (509, 279) with delta (0, 0)
Screenshot: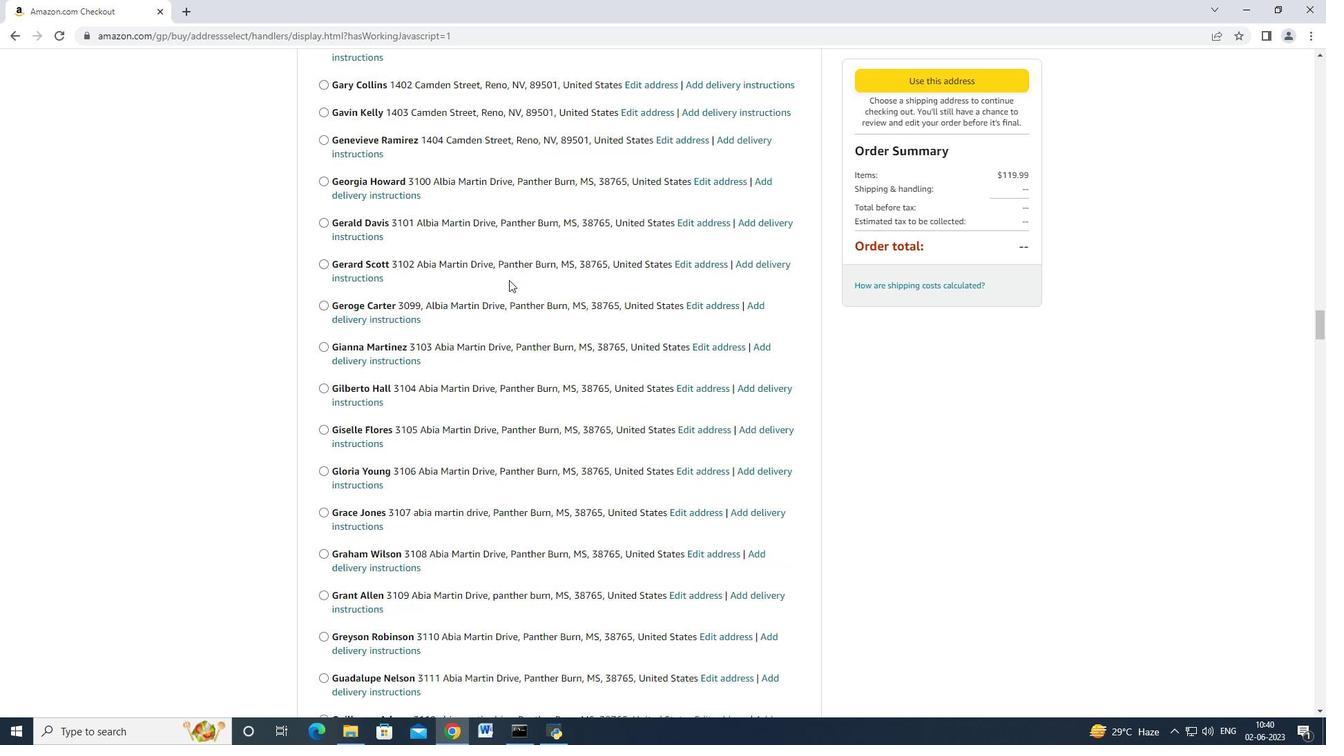 
Action: Mouse scrolled (509, 279) with delta (0, 0)
Screenshot: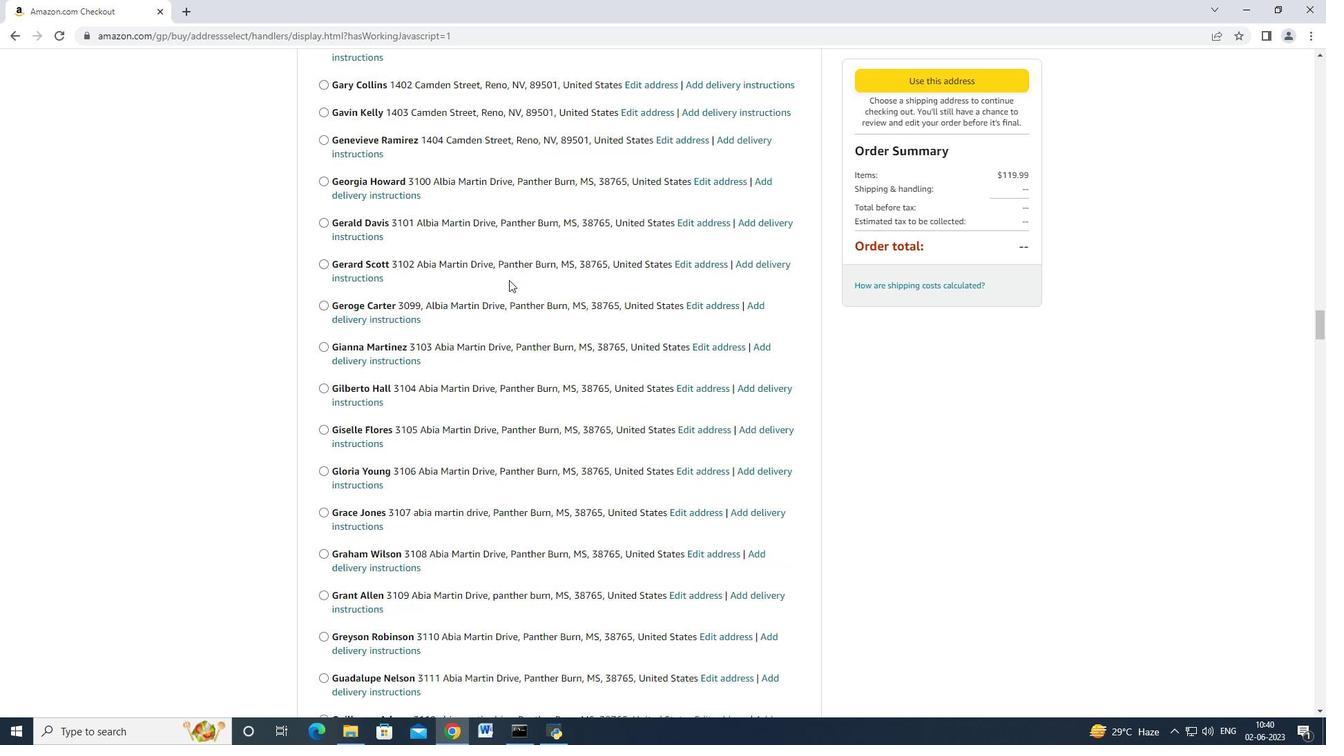 
Action: Mouse scrolled (509, 279) with delta (0, 0)
Screenshot: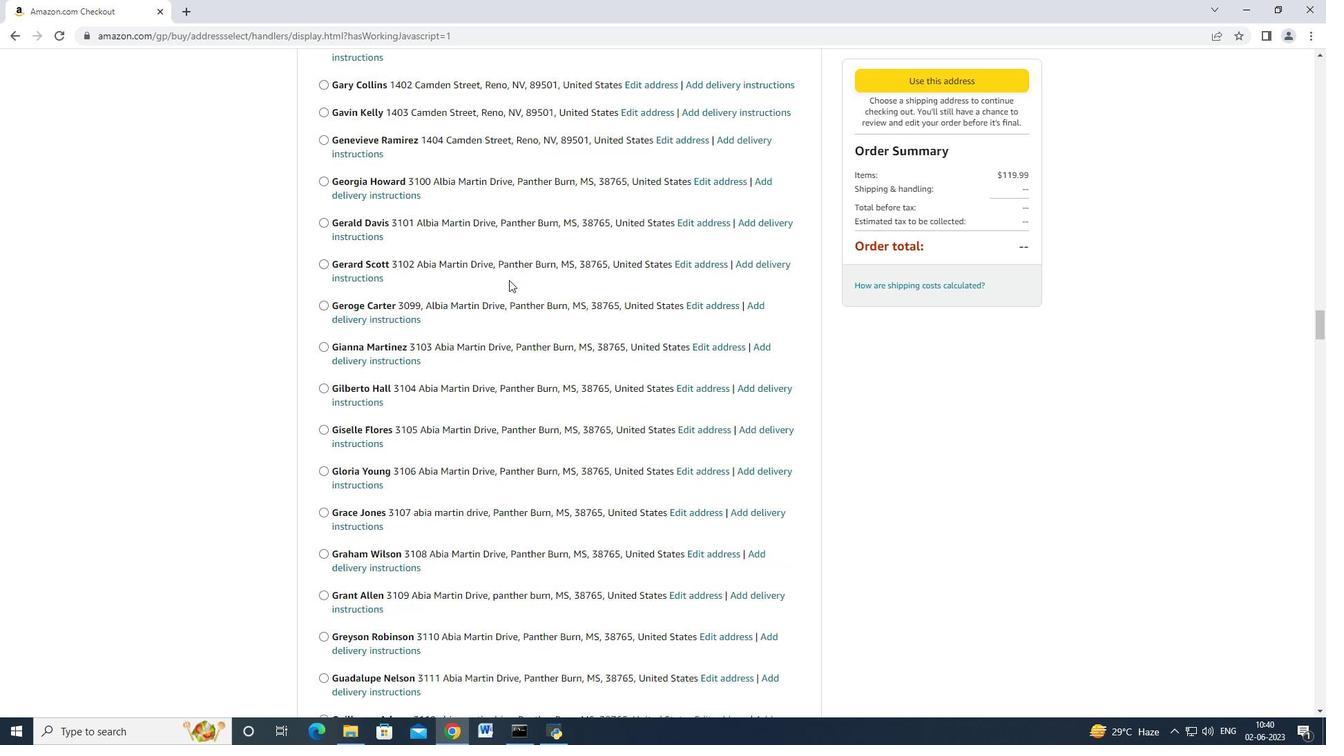 
Action: Mouse scrolled (509, 279) with delta (0, 0)
Screenshot: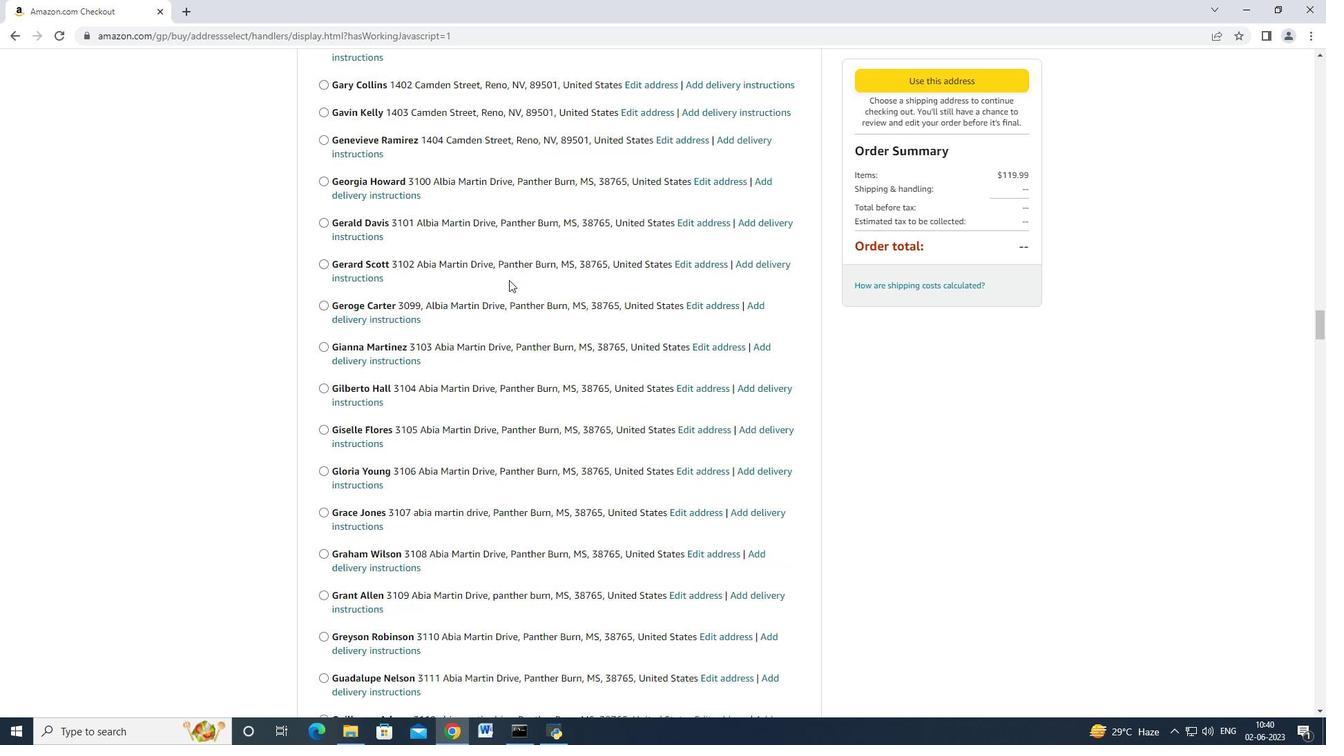 
Action: Mouse scrolled (509, 279) with delta (0, 0)
Screenshot: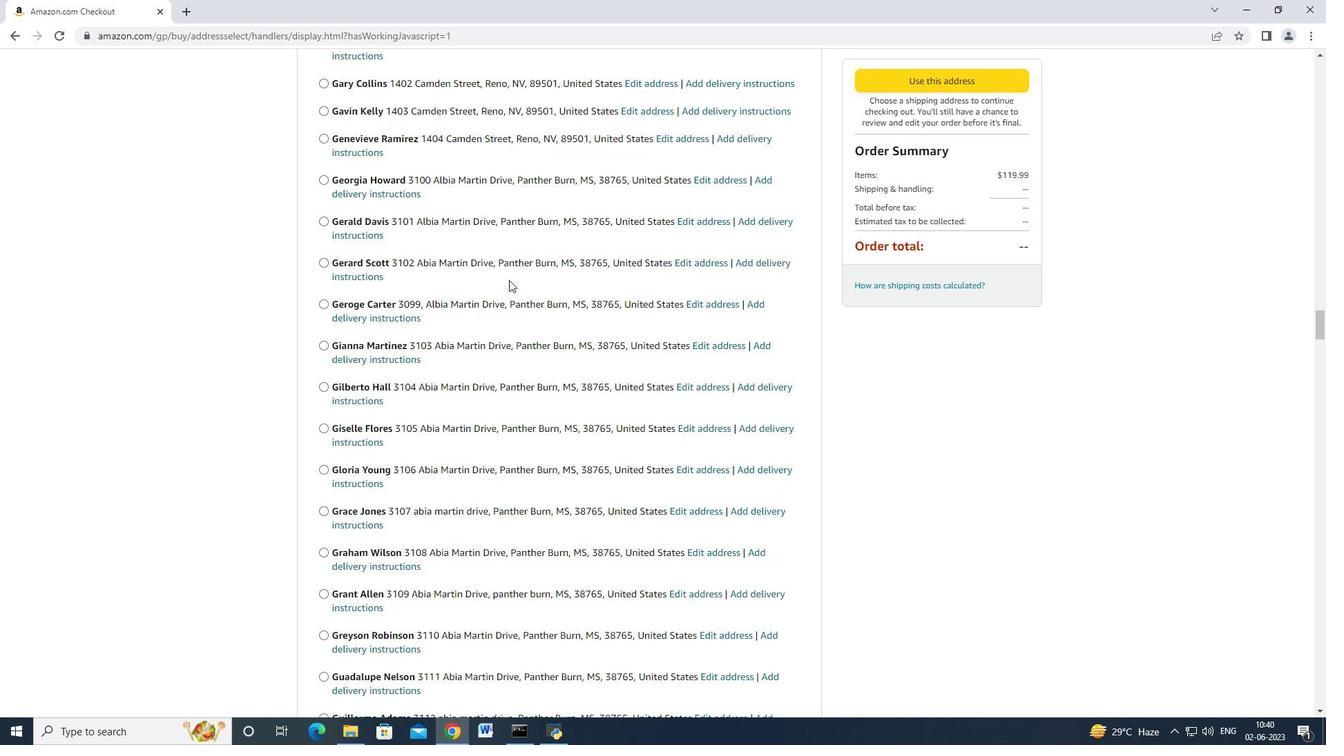 
Action: Mouse moved to (509, 281)
Screenshot: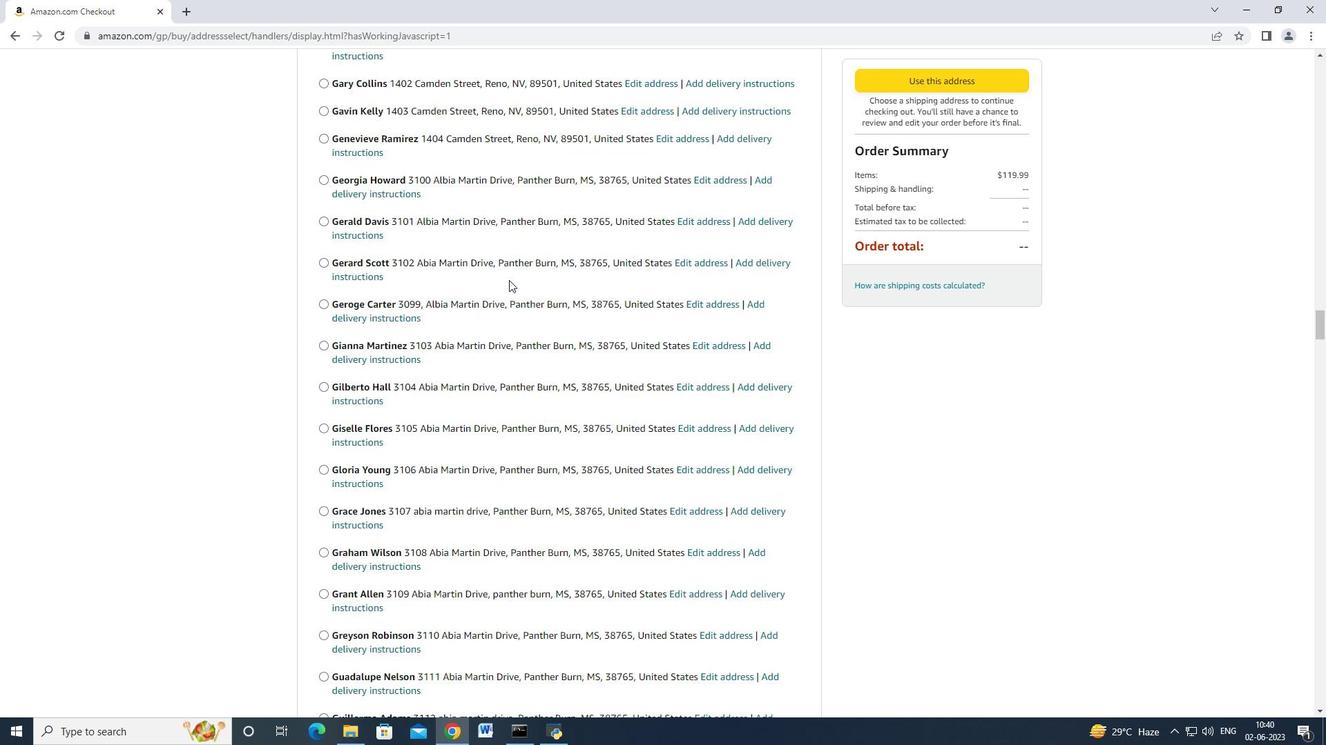 
Action: Mouse scrolled (509, 280) with delta (0, 0)
Screenshot: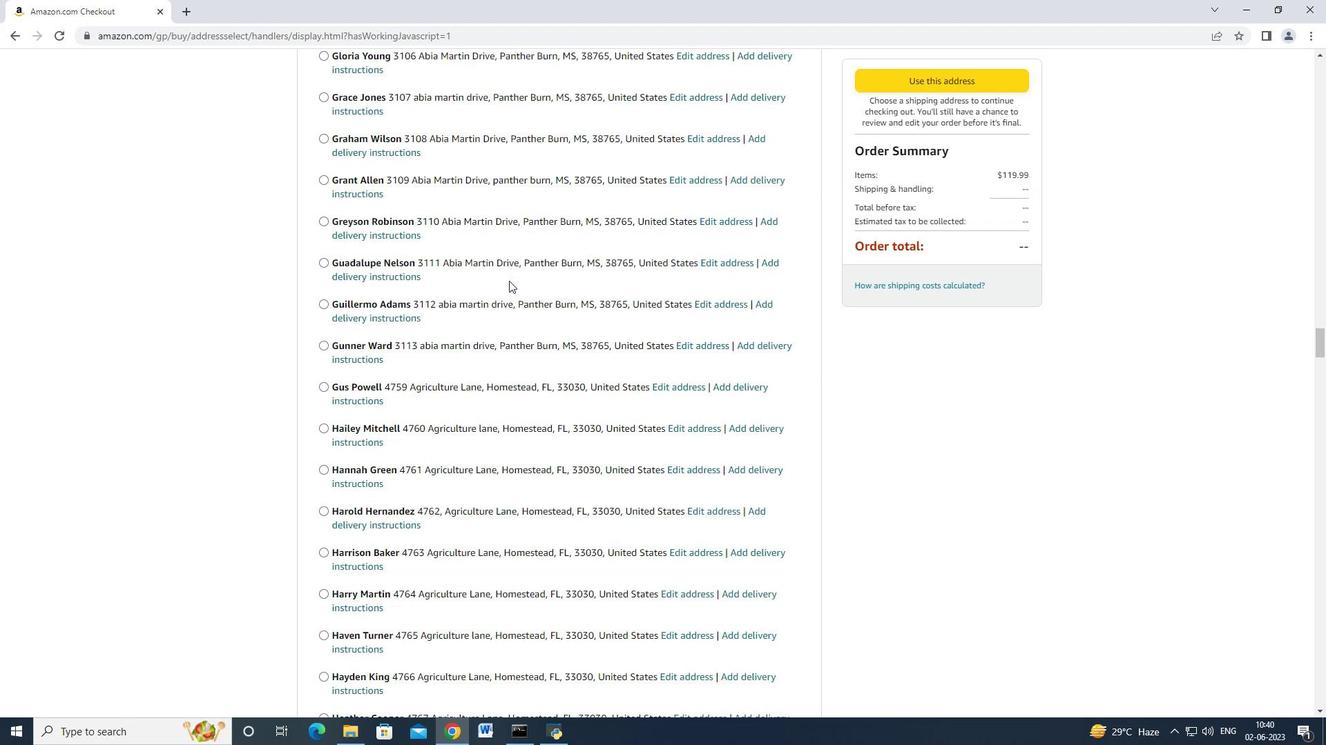 
Action: Mouse scrolled (509, 280) with delta (0, 0)
Screenshot: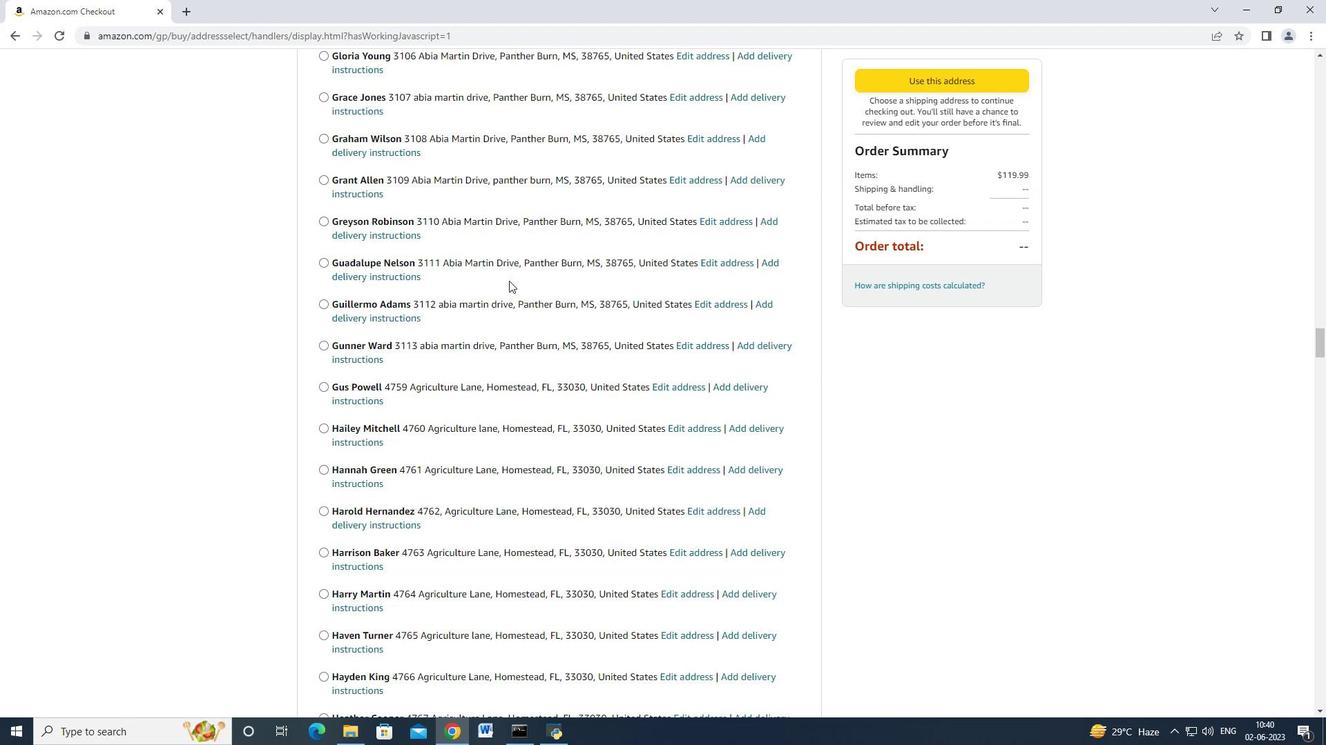 
Action: Mouse scrolled (509, 280) with delta (0, 0)
Screenshot: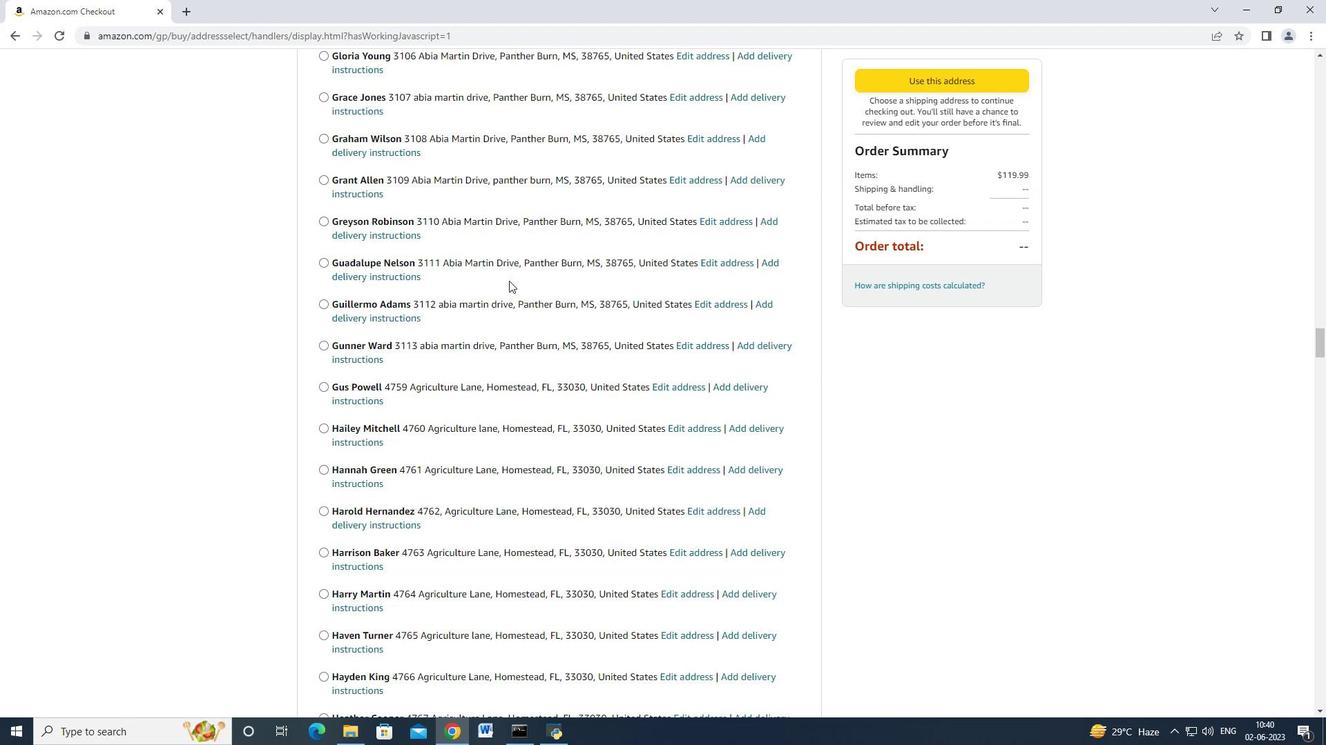 
Action: Mouse scrolled (509, 280) with delta (0, 0)
Screenshot: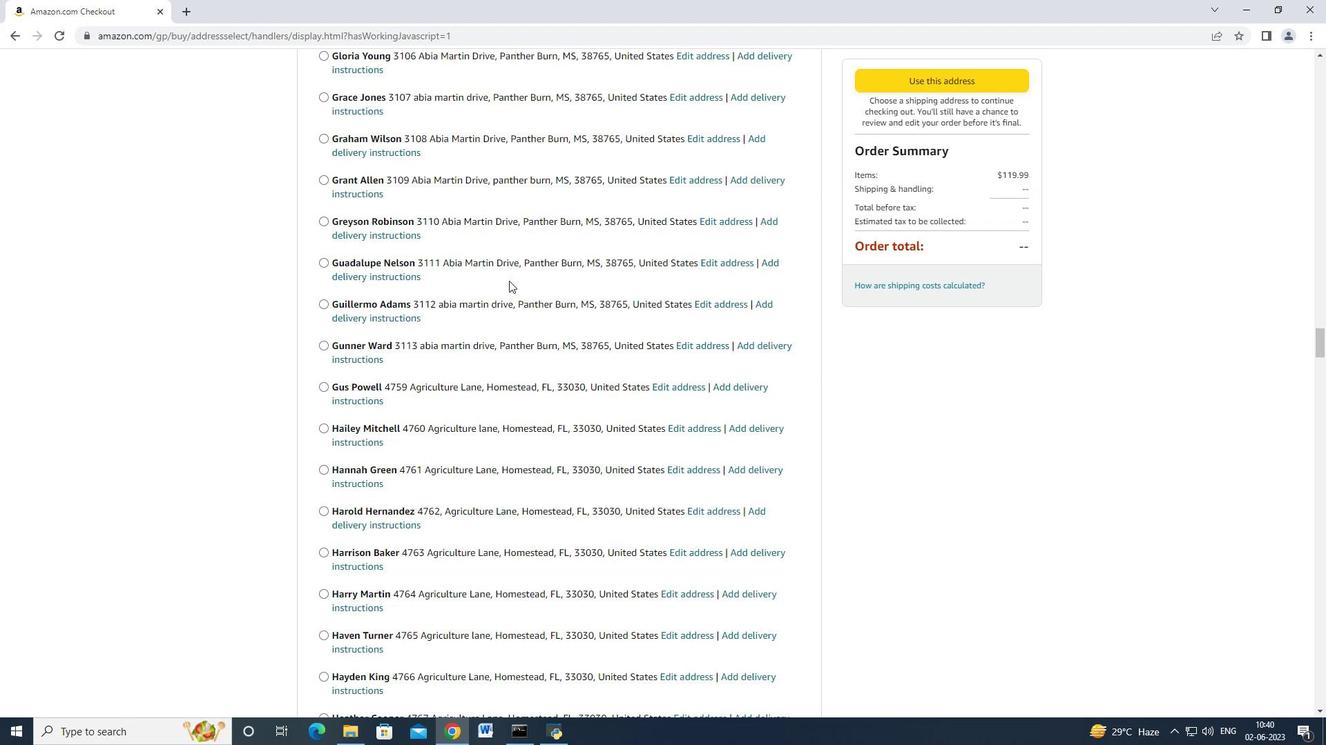 
Action: Mouse scrolled (509, 280) with delta (0, 0)
Screenshot: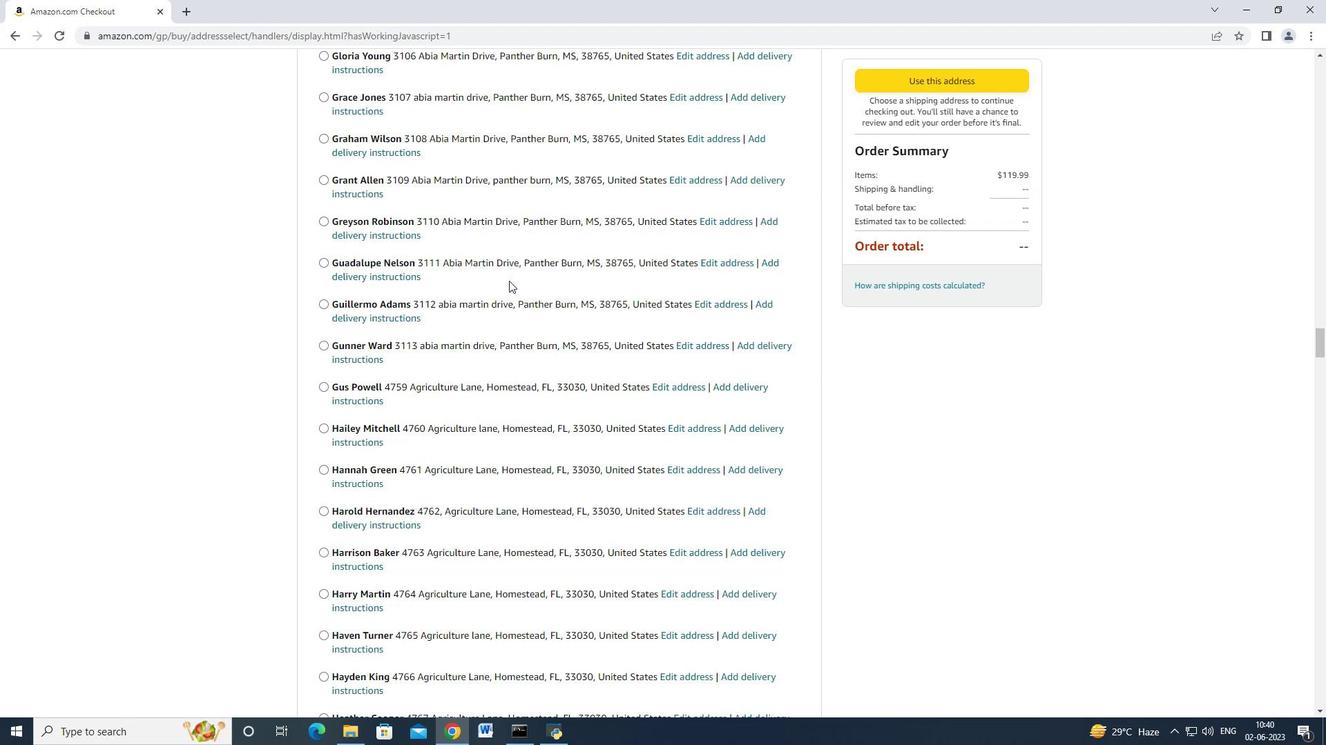 
Action: Mouse moved to (509, 281)
Screenshot: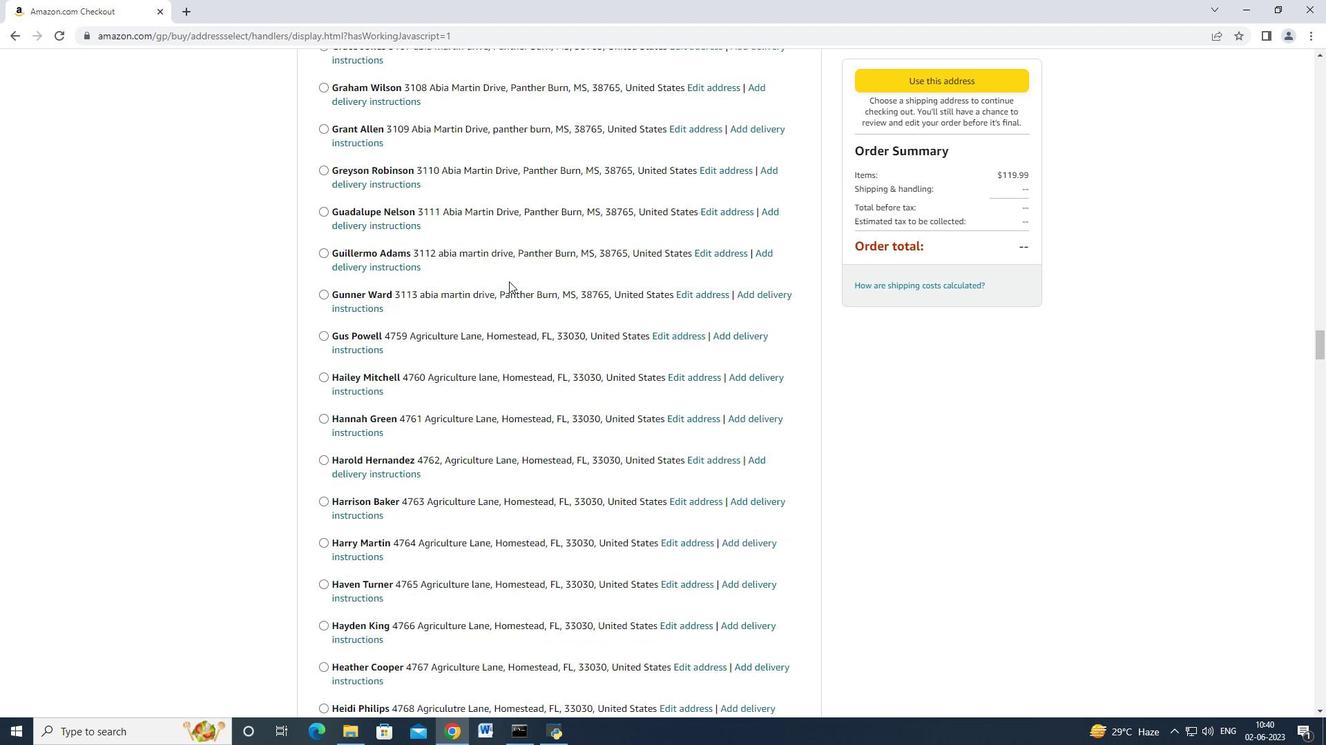
Action: Mouse scrolled (509, 281) with delta (0, 0)
Screenshot: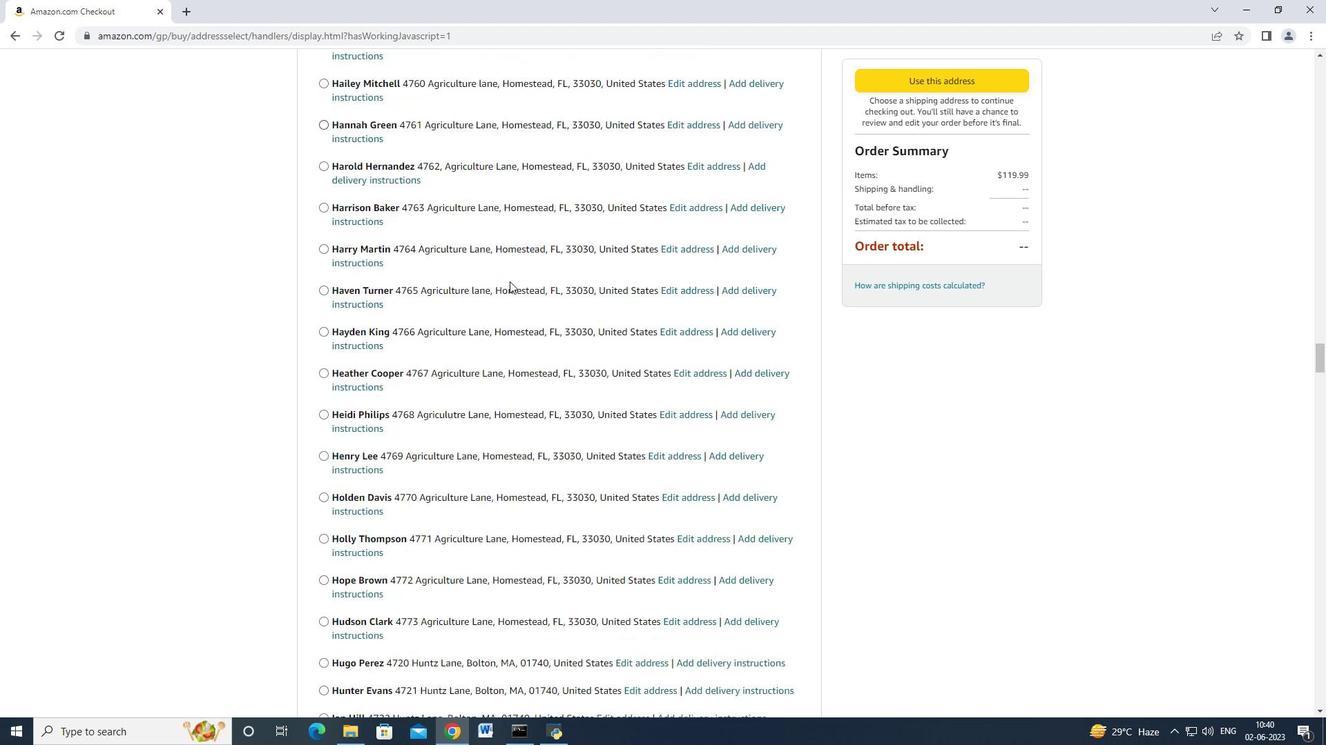 
Action: Mouse scrolled (509, 281) with delta (0, 0)
Screenshot: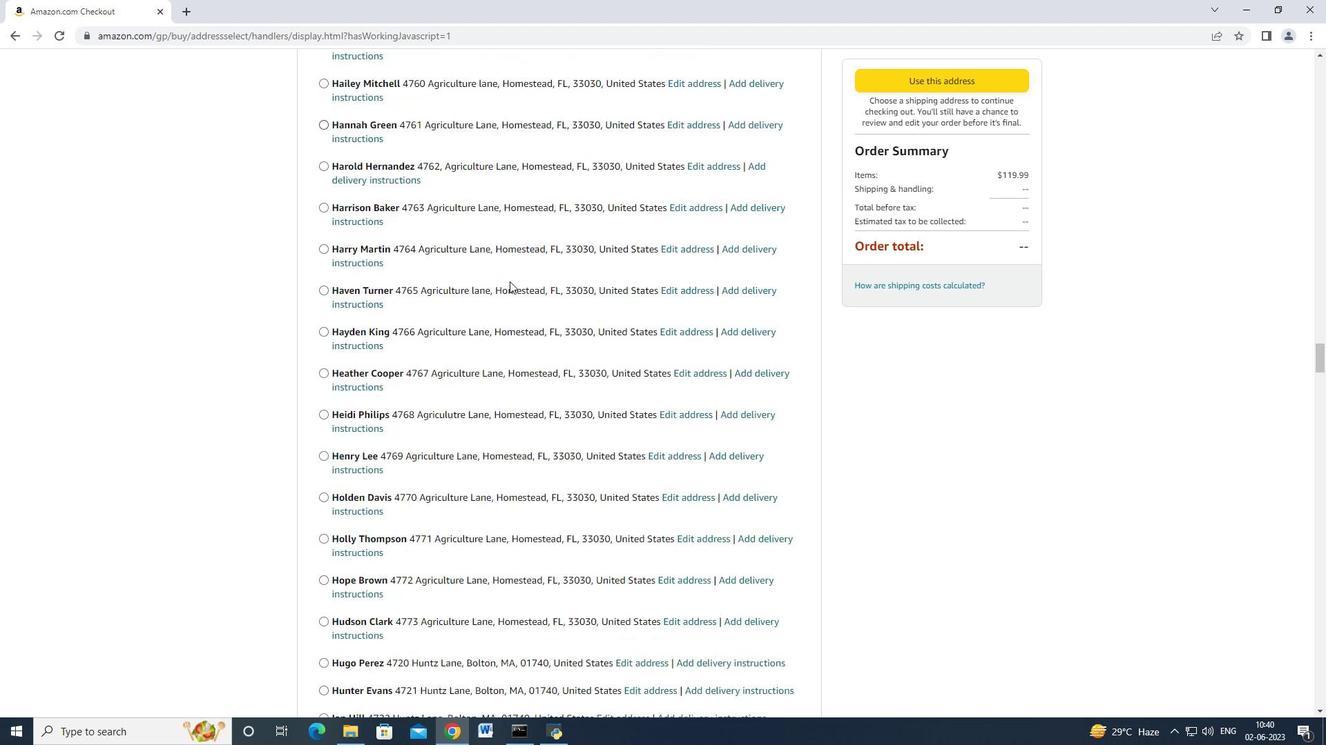 
Action: Mouse scrolled (509, 281) with delta (0, 0)
Screenshot: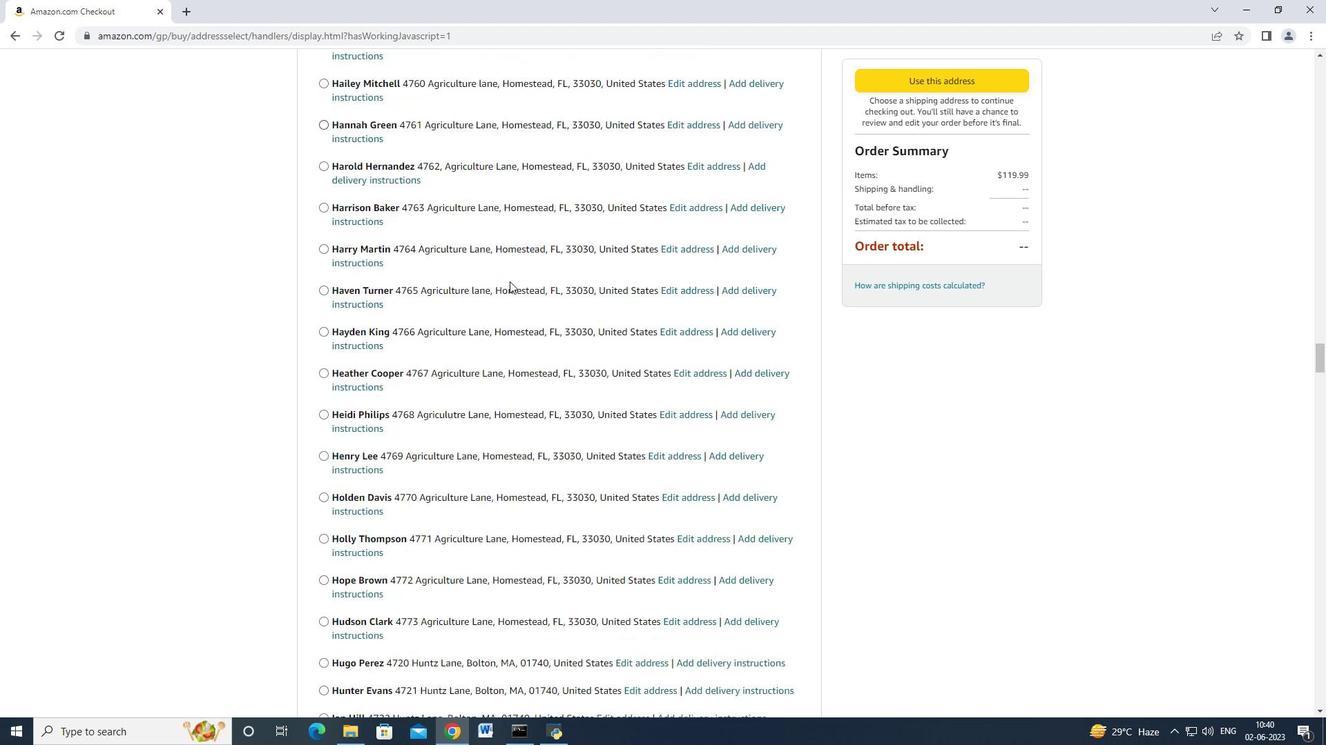 
Action: Mouse scrolled (509, 281) with delta (0, 0)
Screenshot: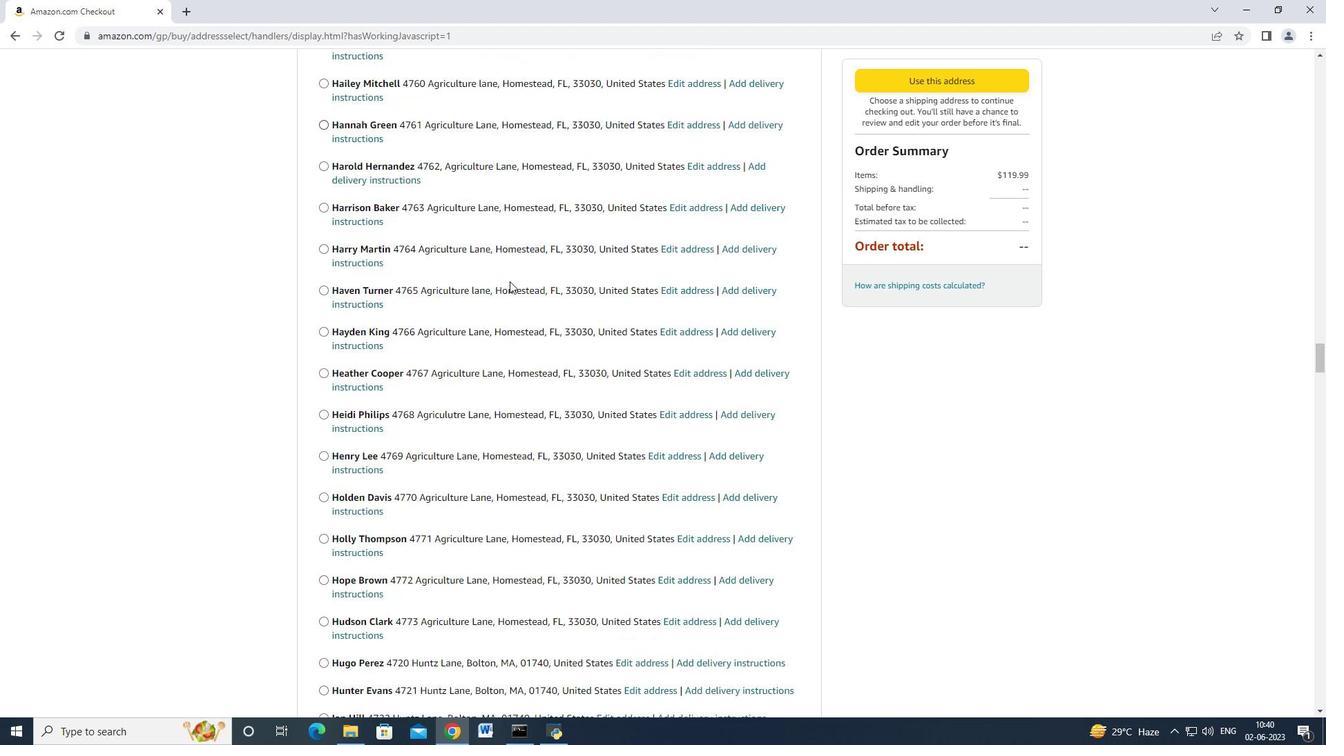 
Action: Mouse scrolled (509, 281) with delta (0, 0)
Screenshot: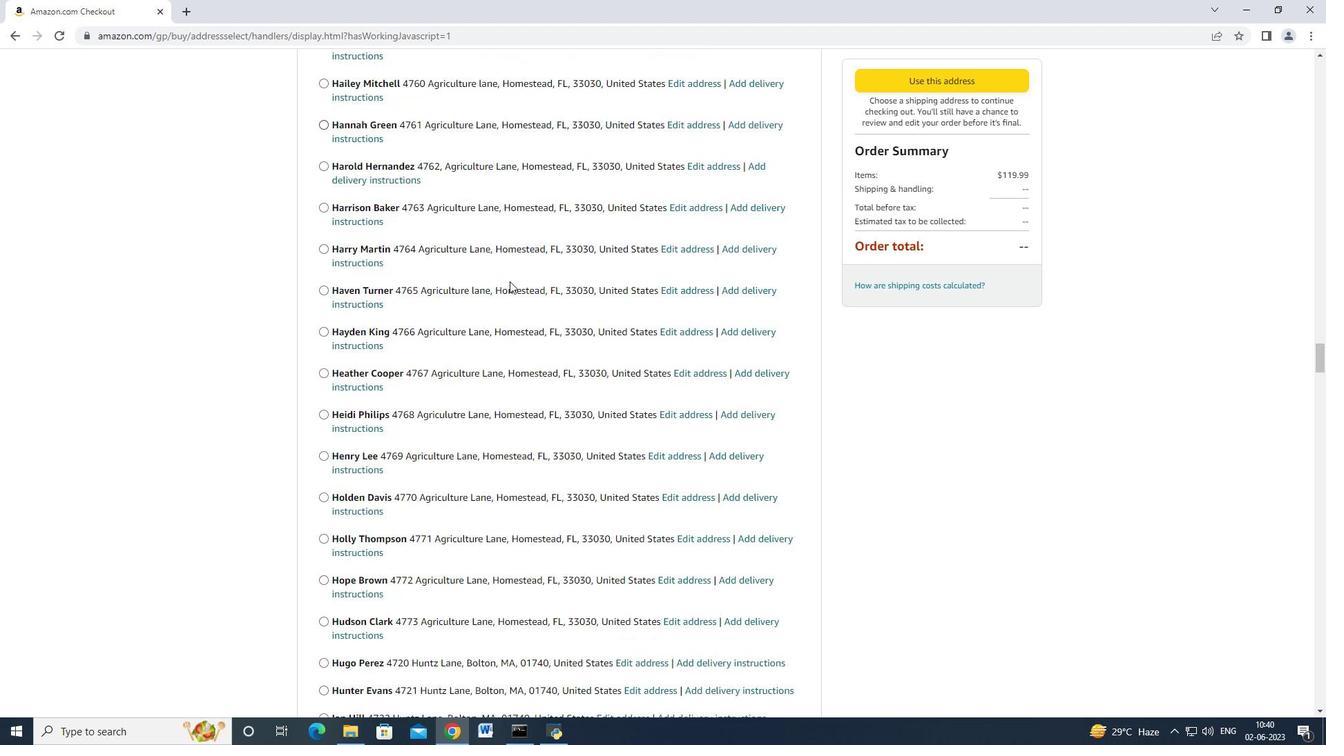 
Action: Mouse moved to (509, 281)
Screenshot: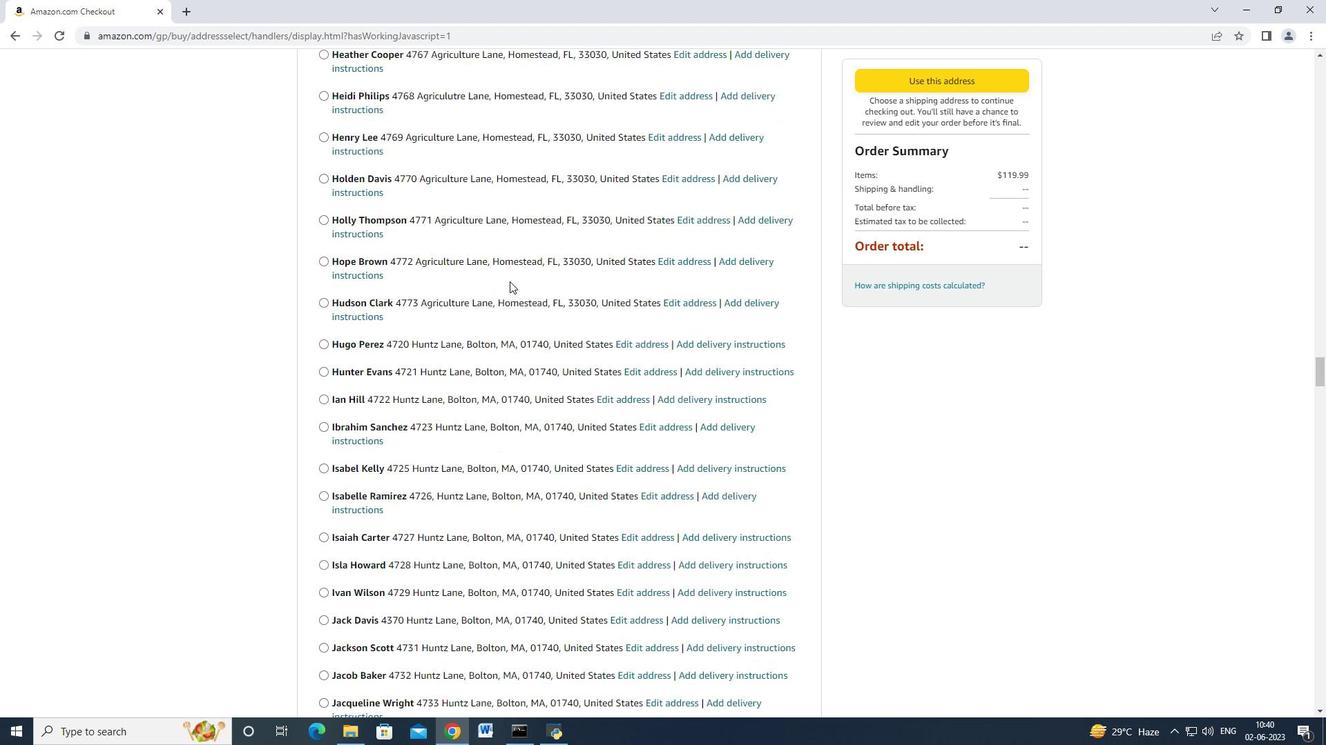 
Action: Mouse scrolled (509, 281) with delta (0, 0)
Screenshot: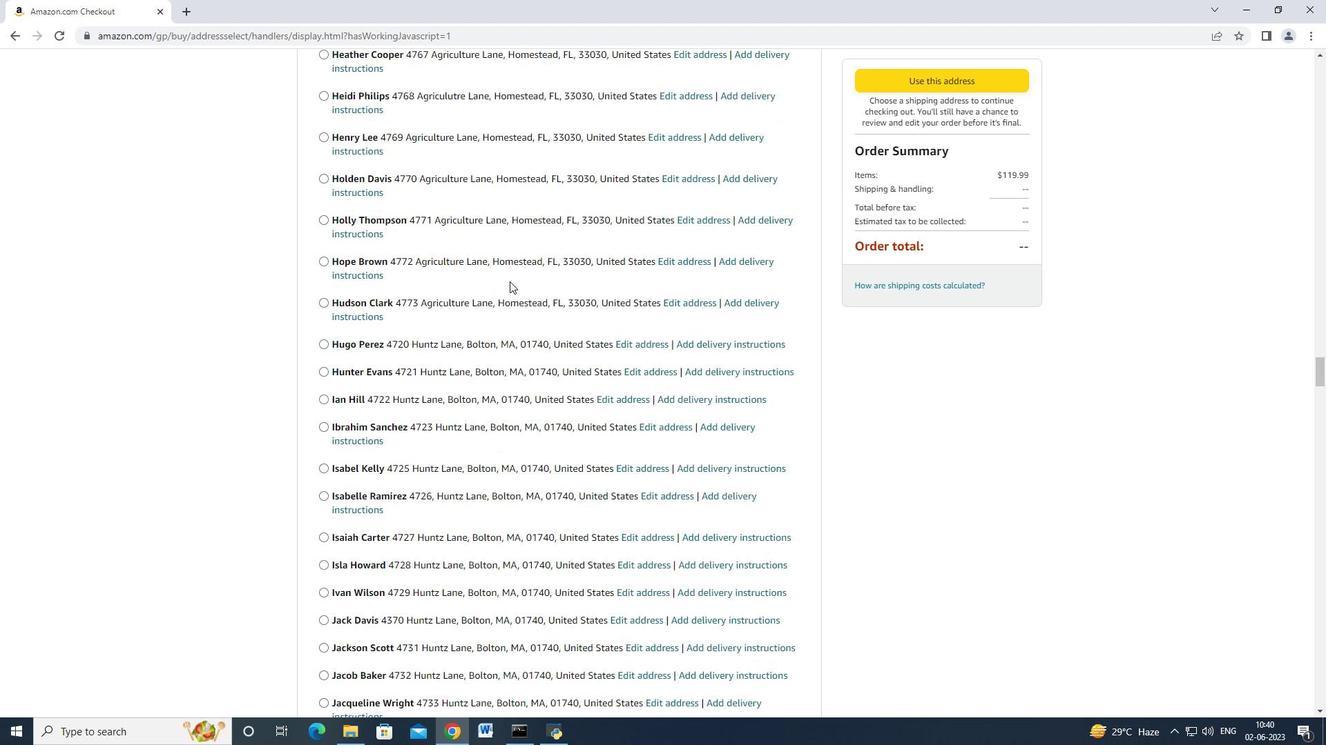 
Action: Mouse scrolled (509, 281) with delta (0, 0)
Screenshot: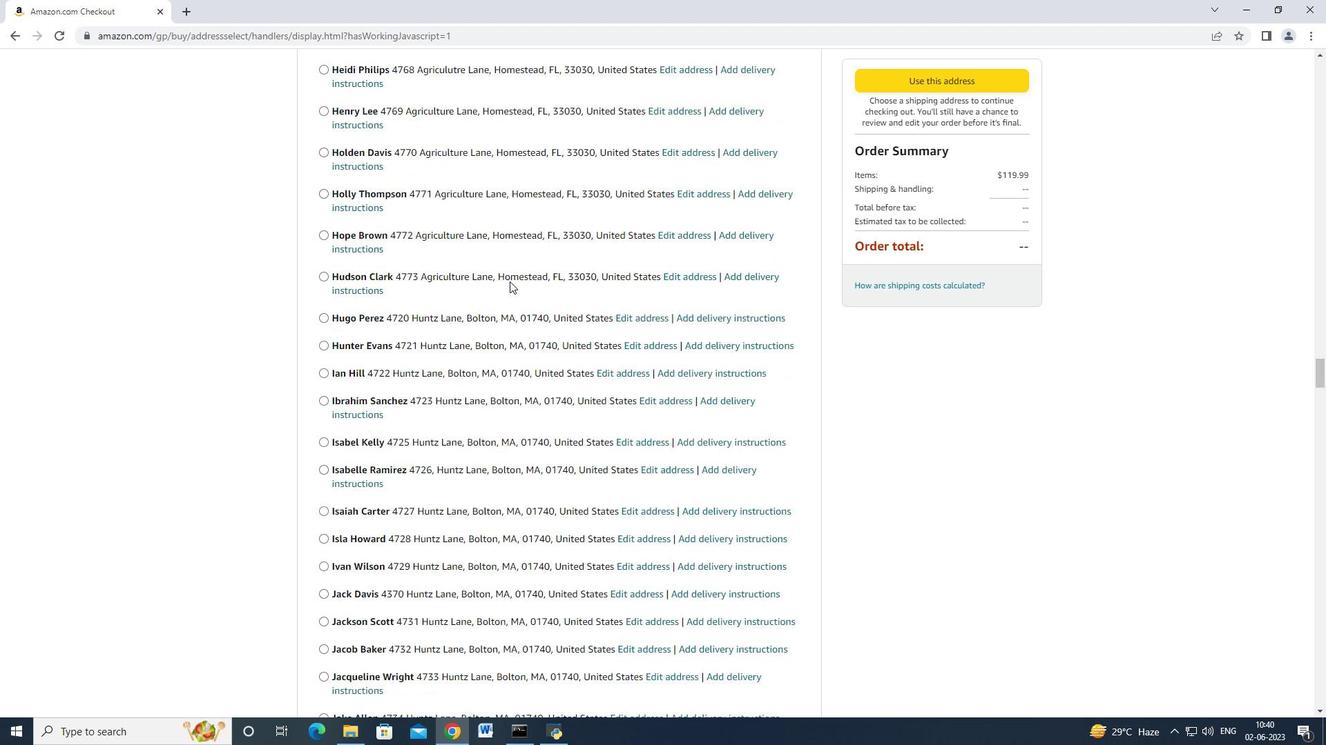 
Action: Mouse scrolled (509, 281) with delta (0, 0)
Screenshot: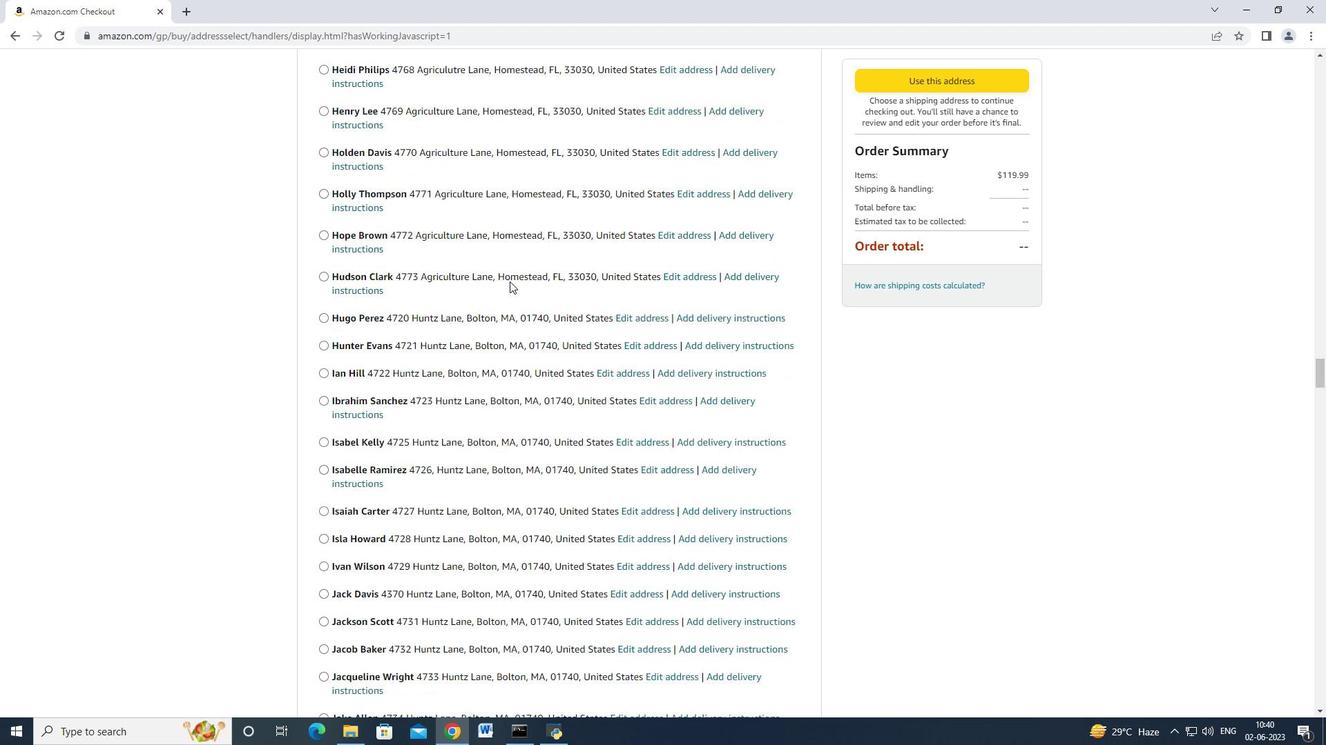 
Action: Mouse scrolled (509, 281) with delta (0, 0)
Screenshot: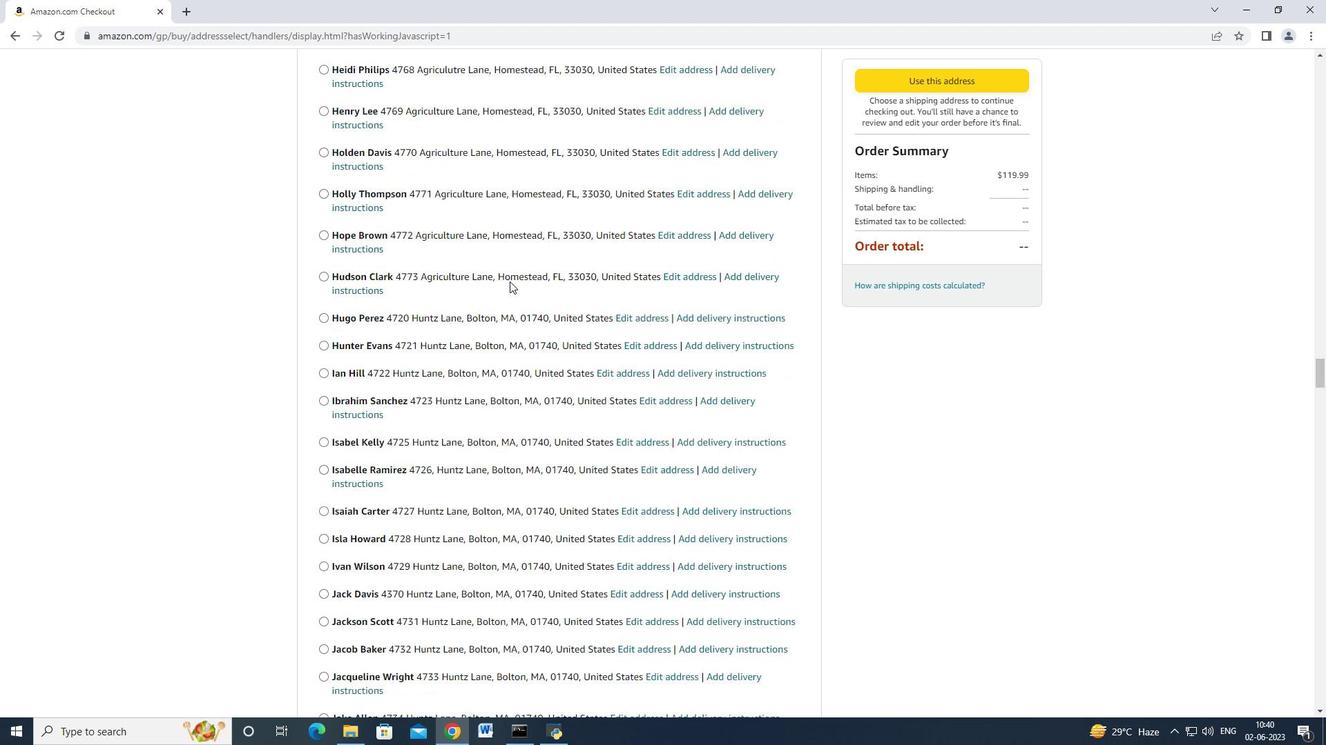 
Action: Mouse scrolled (509, 281) with delta (0, 0)
Screenshot: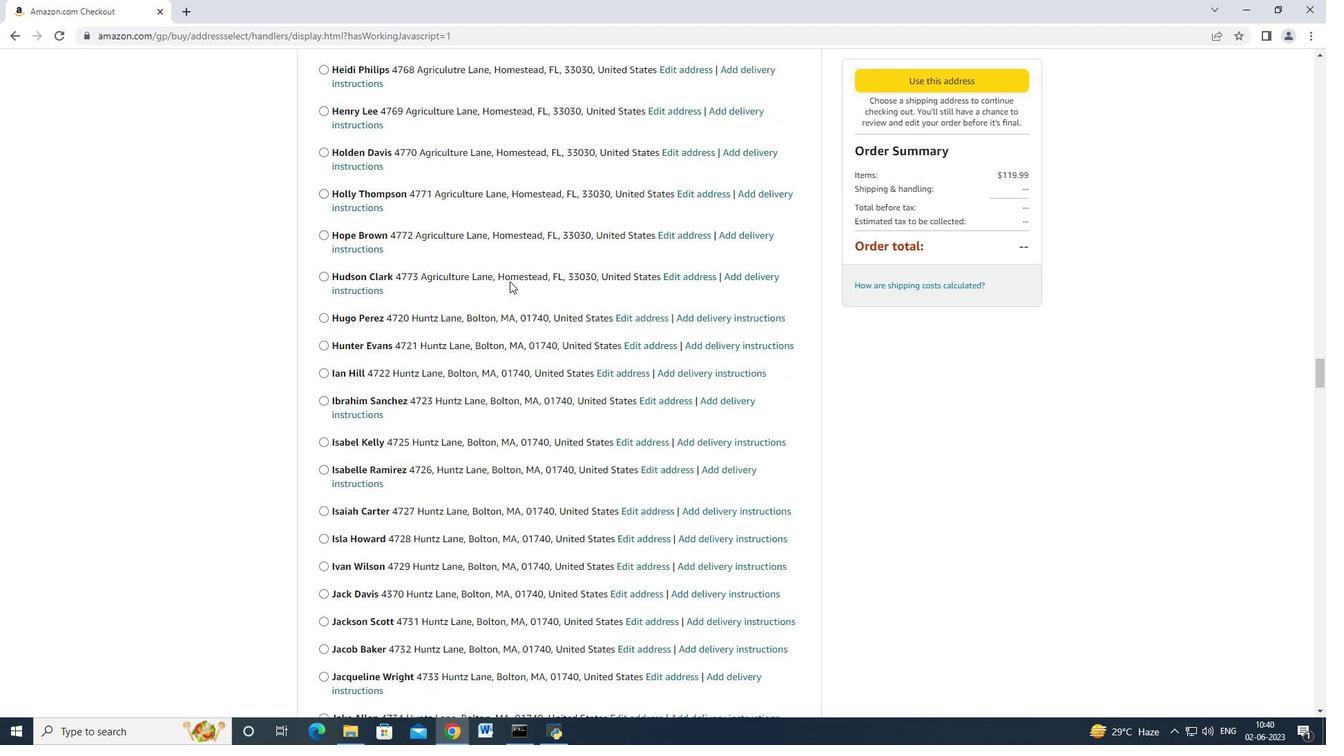 
Action: Mouse scrolled (509, 281) with delta (0, 0)
Screenshot: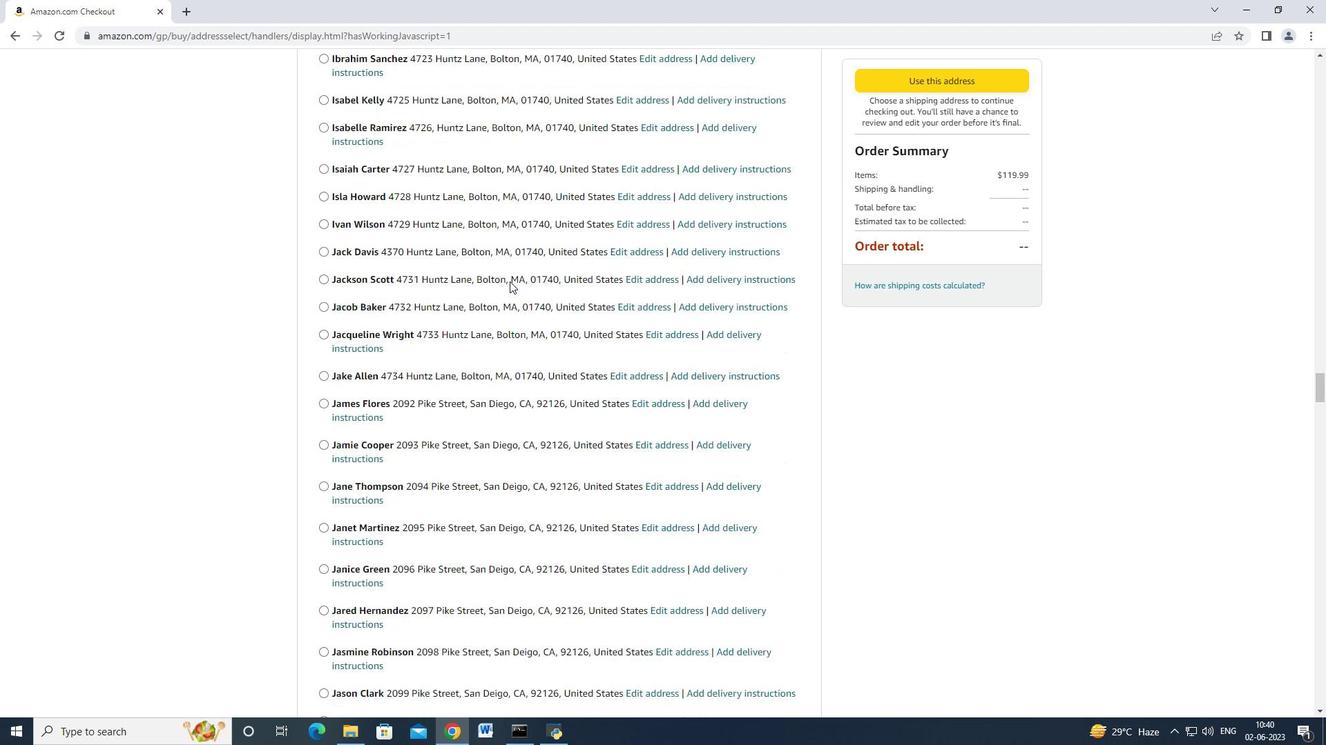 
Action: Mouse scrolled (509, 281) with delta (0, 0)
Screenshot: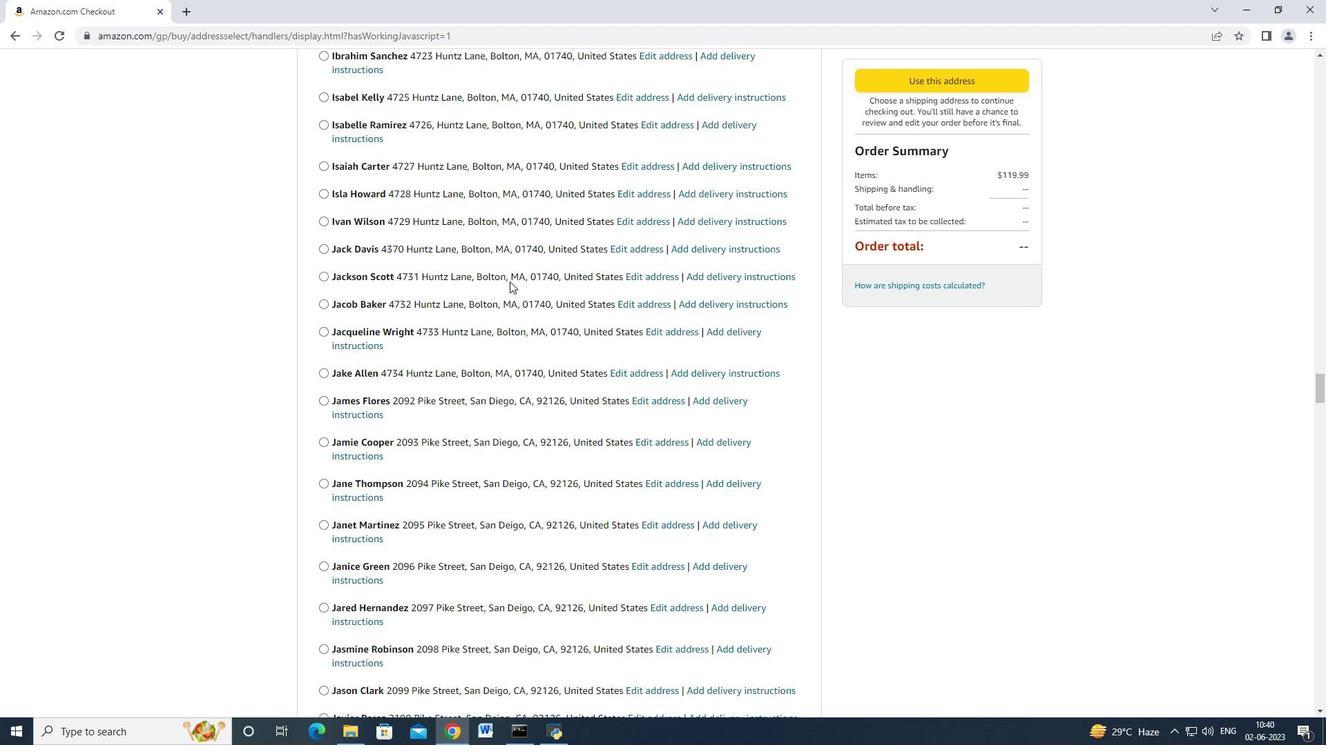 
Action: Mouse scrolled (509, 281) with delta (0, 0)
Screenshot: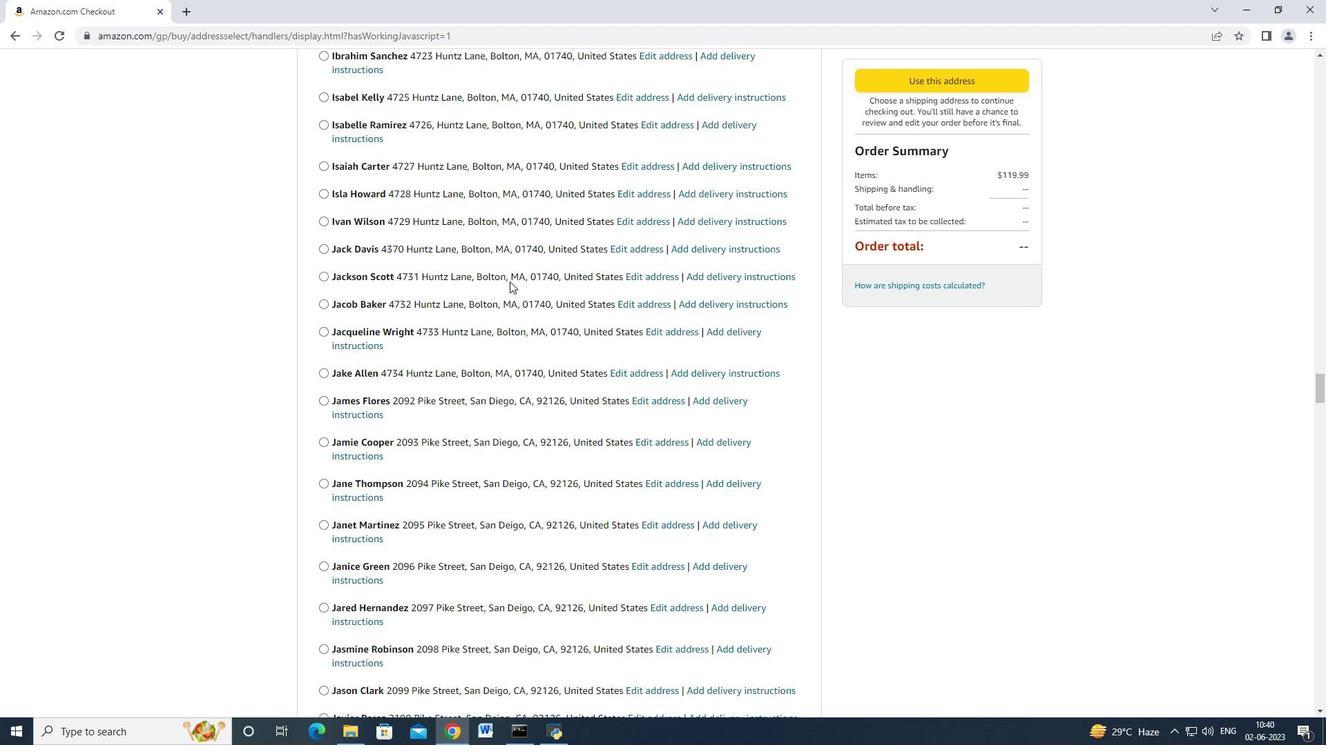 
Action: Mouse scrolled (509, 281) with delta (0, 0)
Screenshot: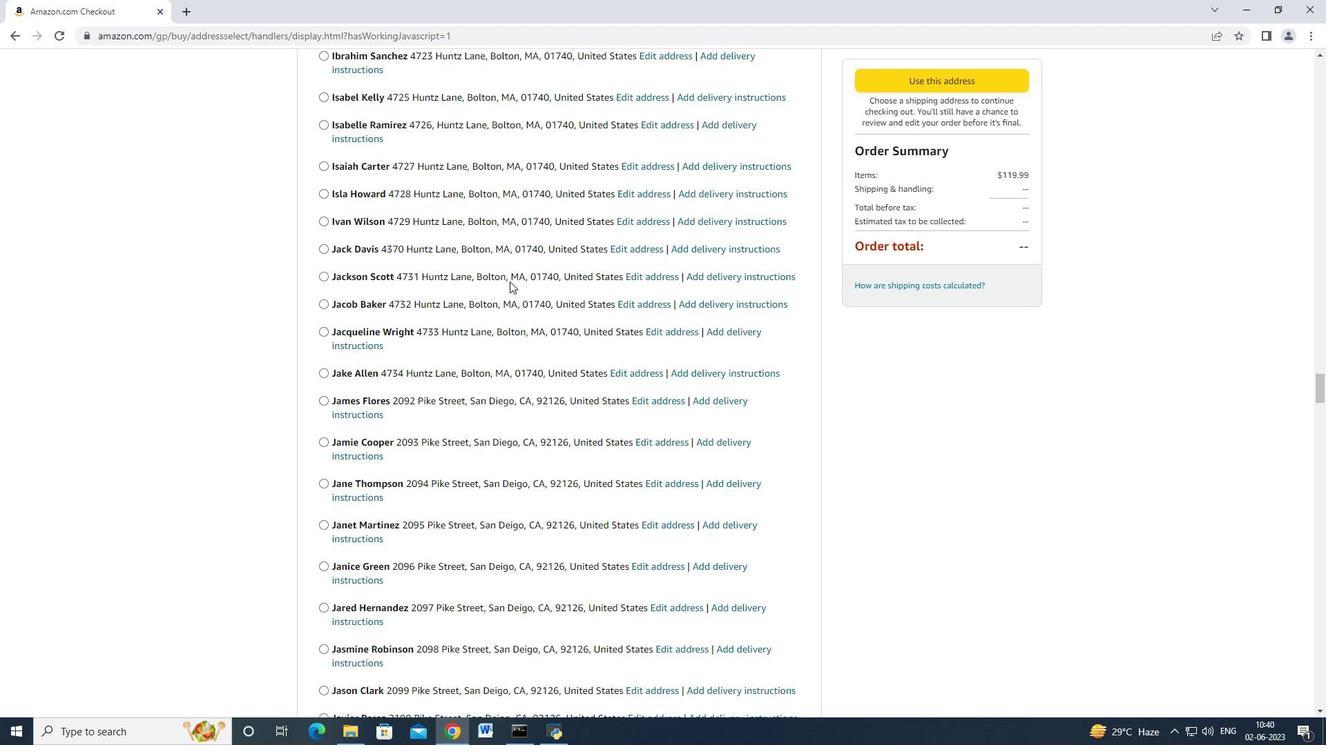 
Action: Mouse scrolled (509, 281) with delta (0, 0)
Screenshot: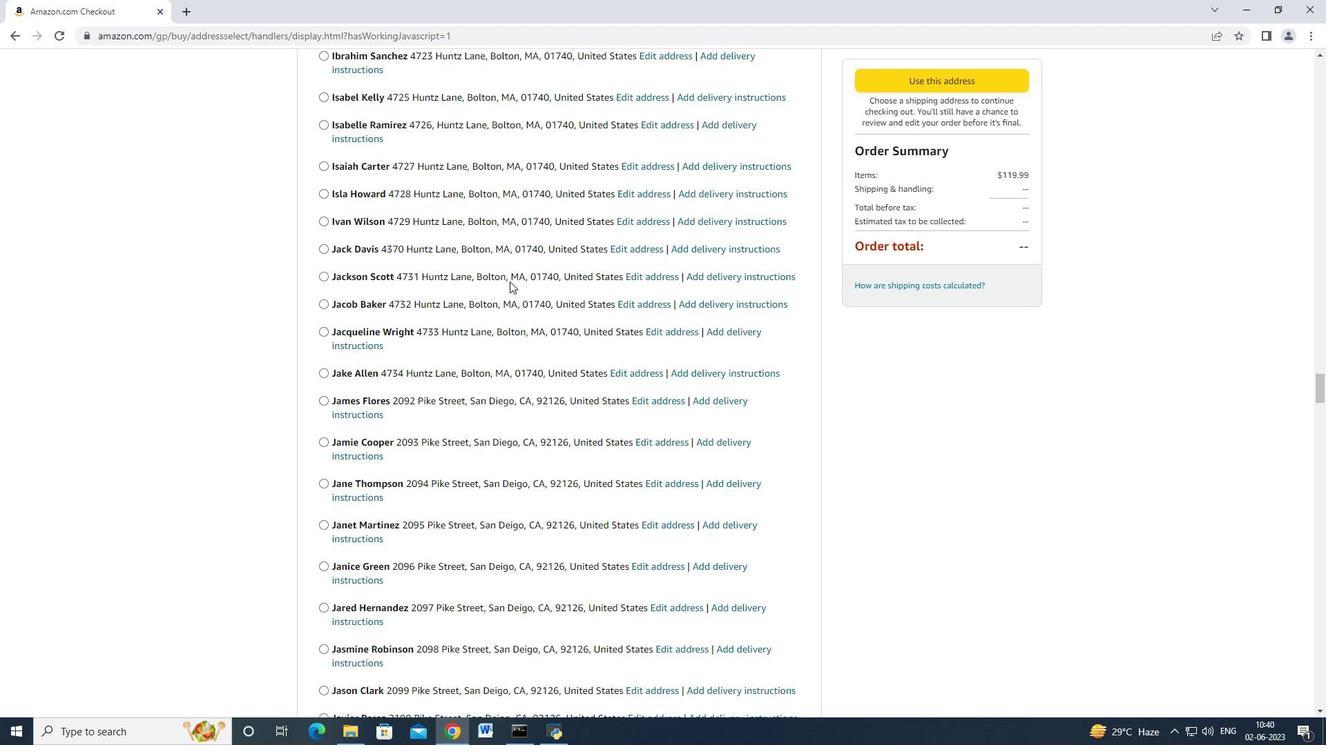 
Action: Mouse scrolled (509, 281) with delta (0, 0)
Screenshot: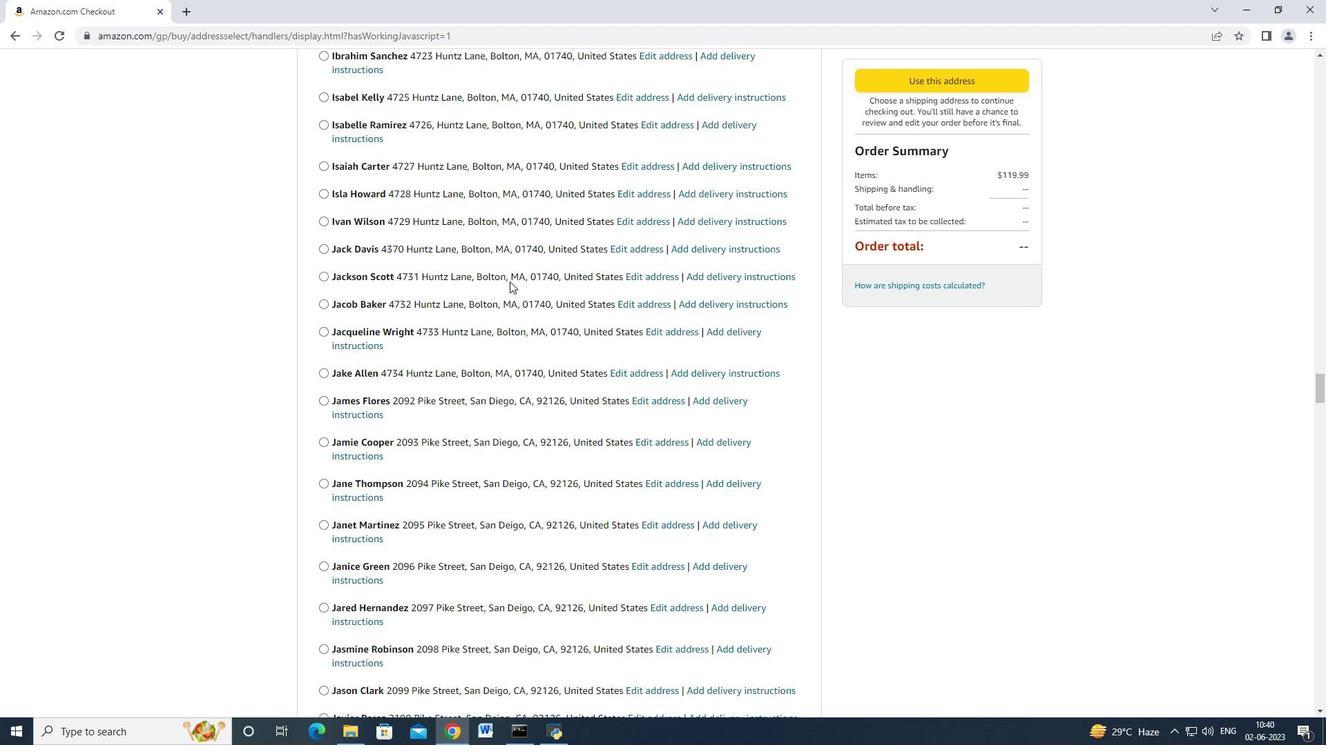 
Action: Mouse scrolled (509, 281) with delta (0, 0)
Screenshot: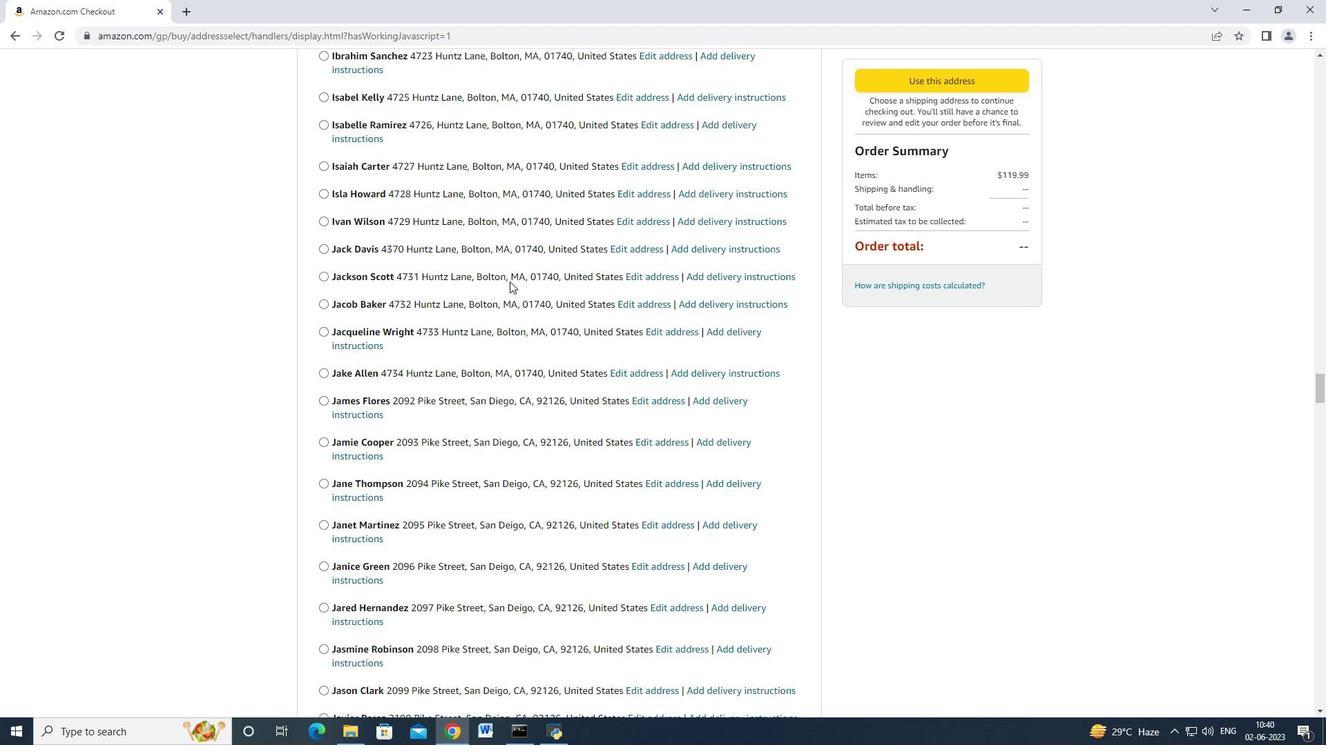 
Action: Mouse scrolled (509, 281) with delta (0, 0)
Screenshot: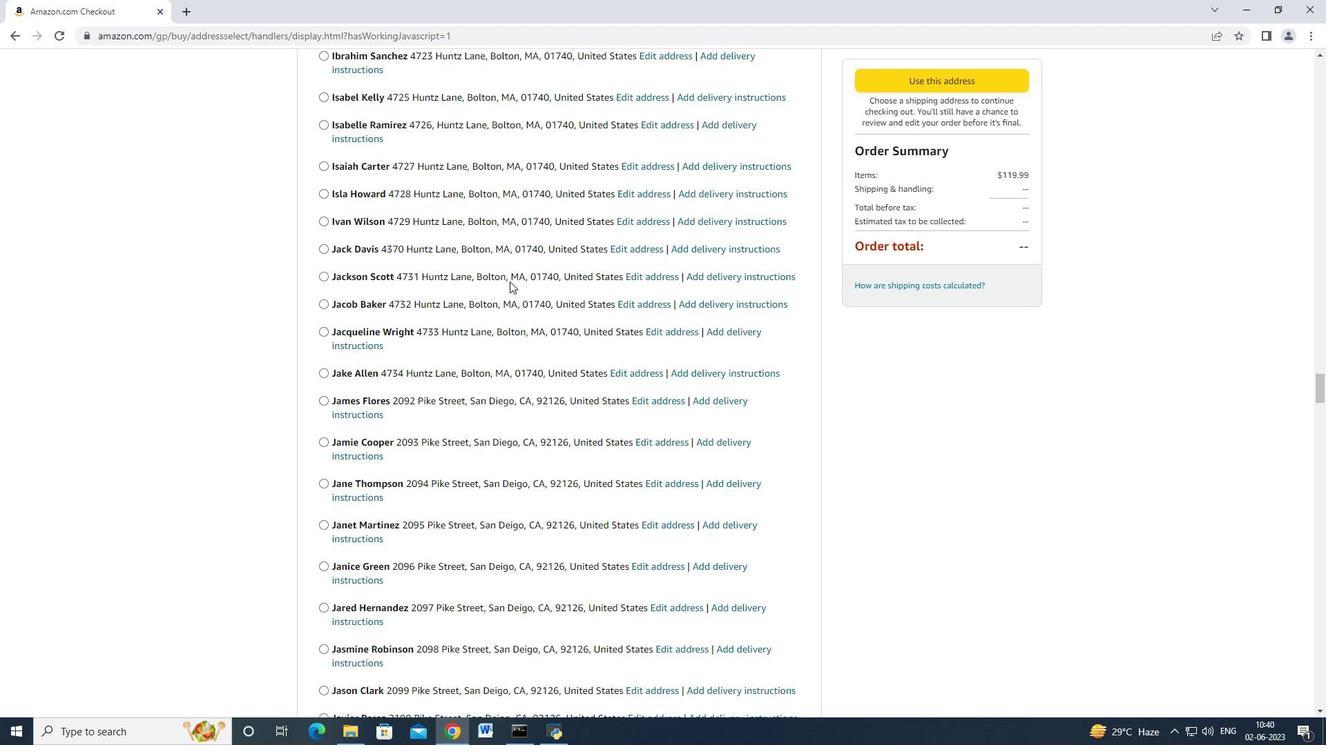 
Action: Mouse scrolled (509, 281) with delta (0, 0)
Screenshot: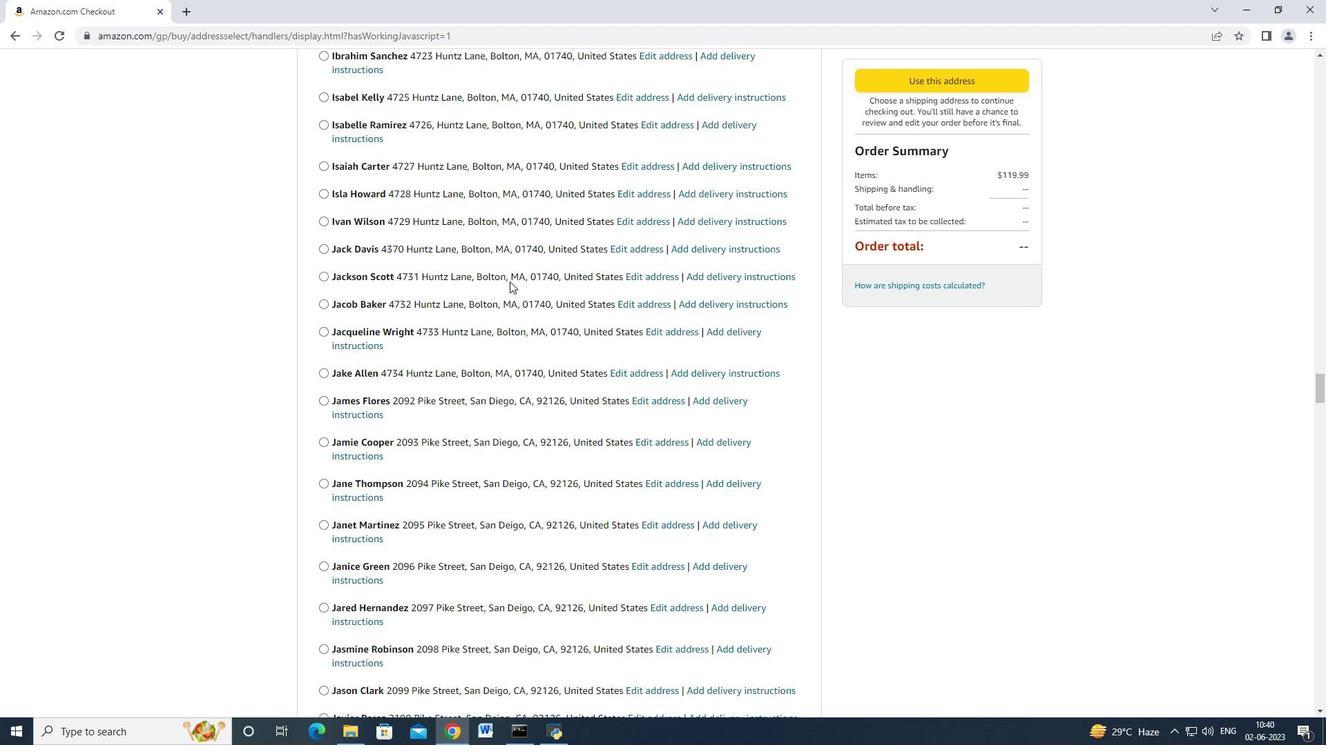 
Action: Mouse scrolled (509, 281) with delta (0, 0)
Screenshot: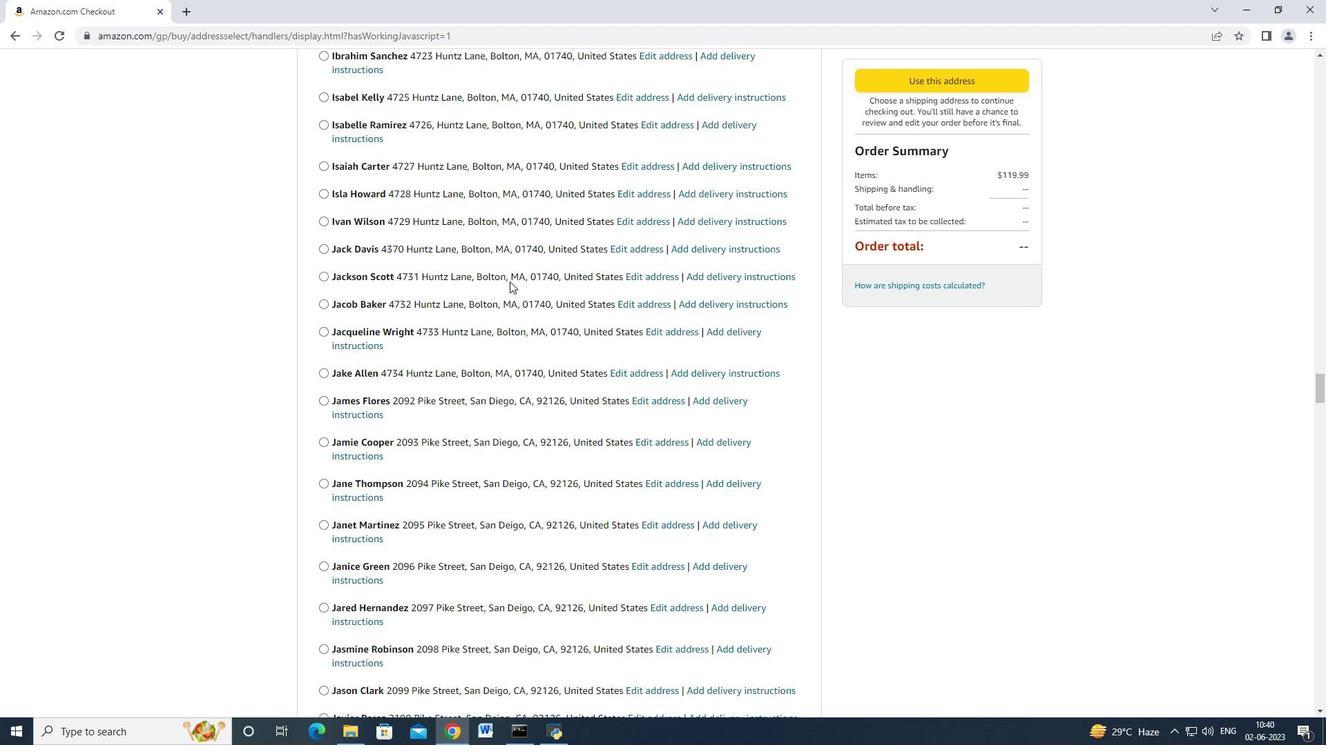 
Action: Mouse scrolled (509, 281) with delta (0, 0)
Screenshot: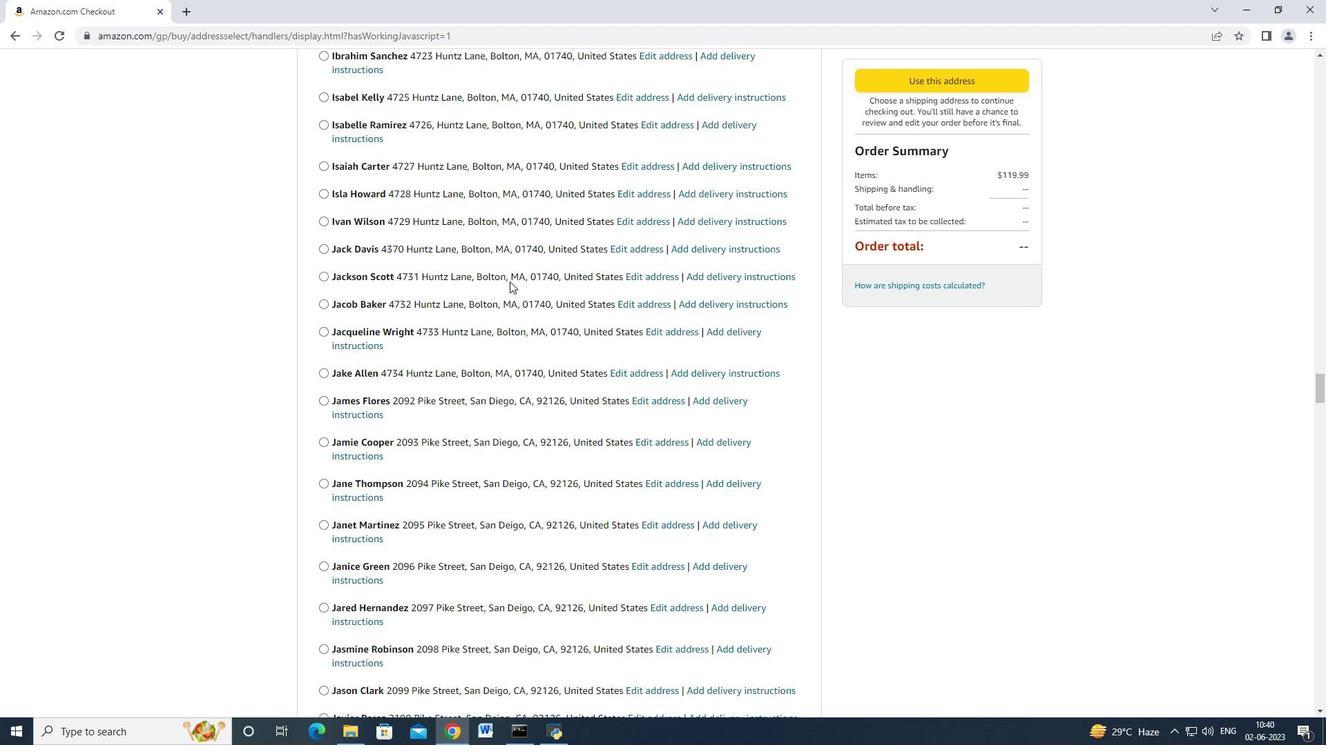
Action: Mouse scrolled (509, 281) with delta (0, 0)
Screenshot: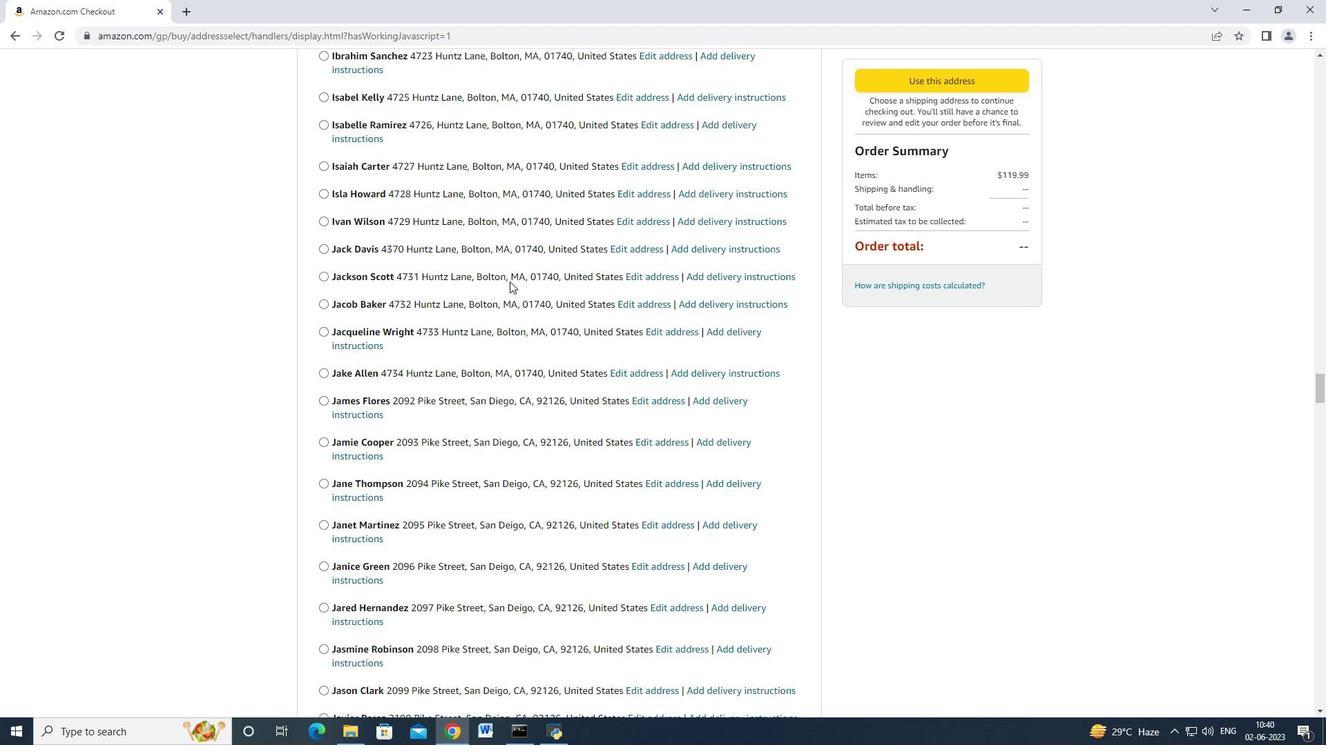 
Action: Mouse scrolled (509, 281) with delta (0, 0)
Screenshot: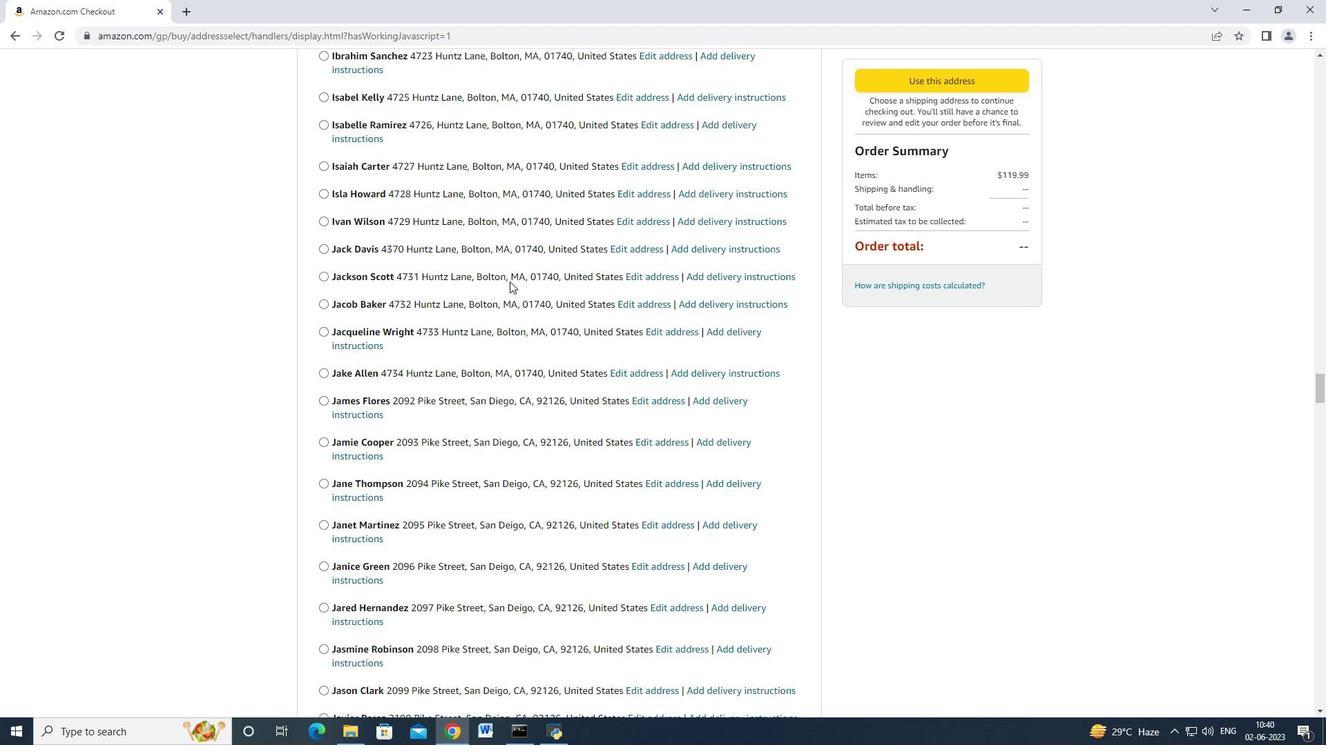 
Action: Mouse scrolled (509, 281) with delta (0, 0)
Screenshot: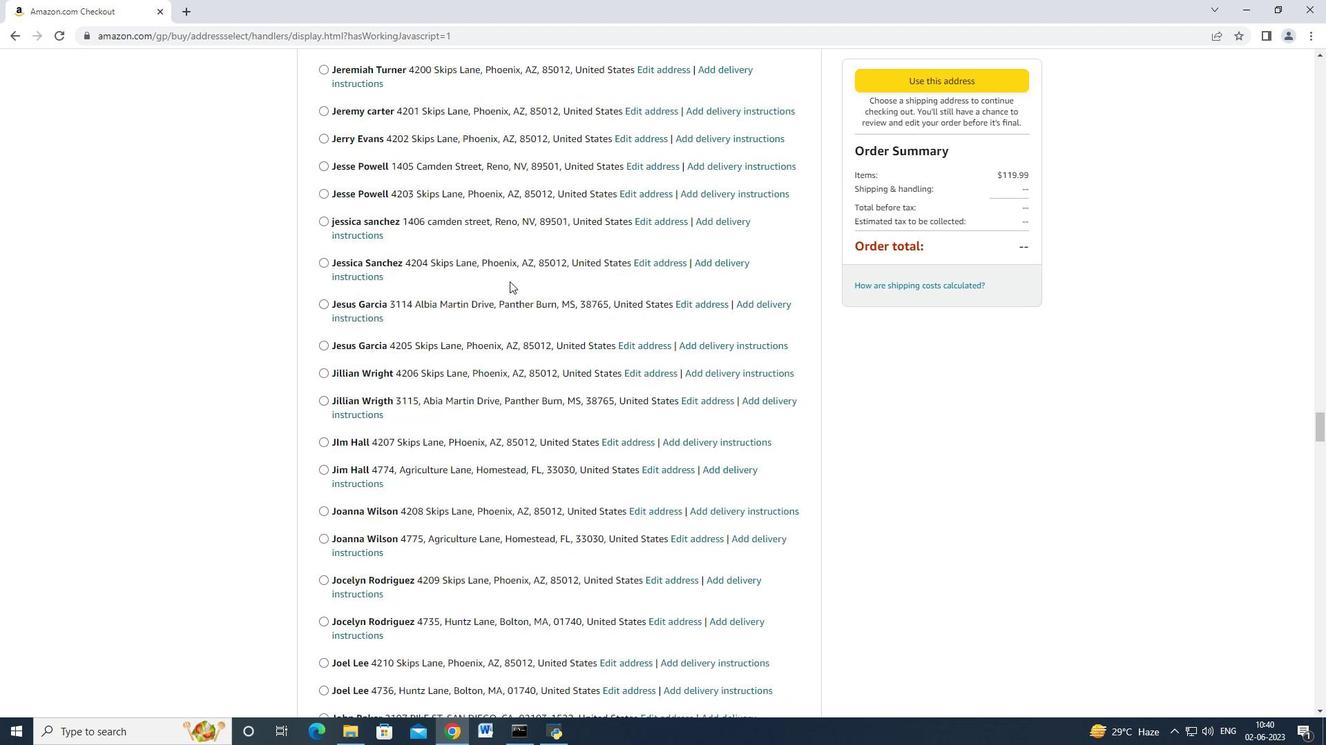 
Action: Mouse scrolled (509, 281) with delta (0, 0)
Screenshot: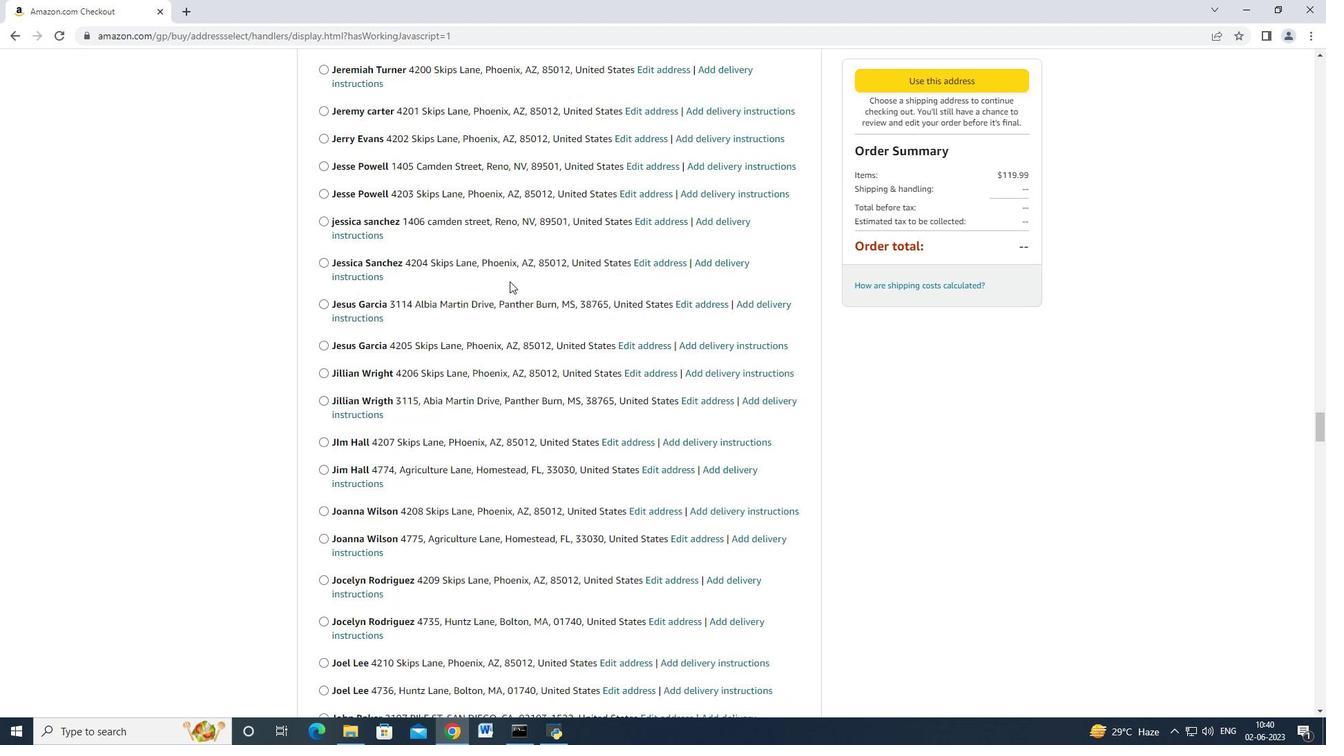 
Action: Mouse scrolled (509, 281) with delta (0, 0)
Screenshot: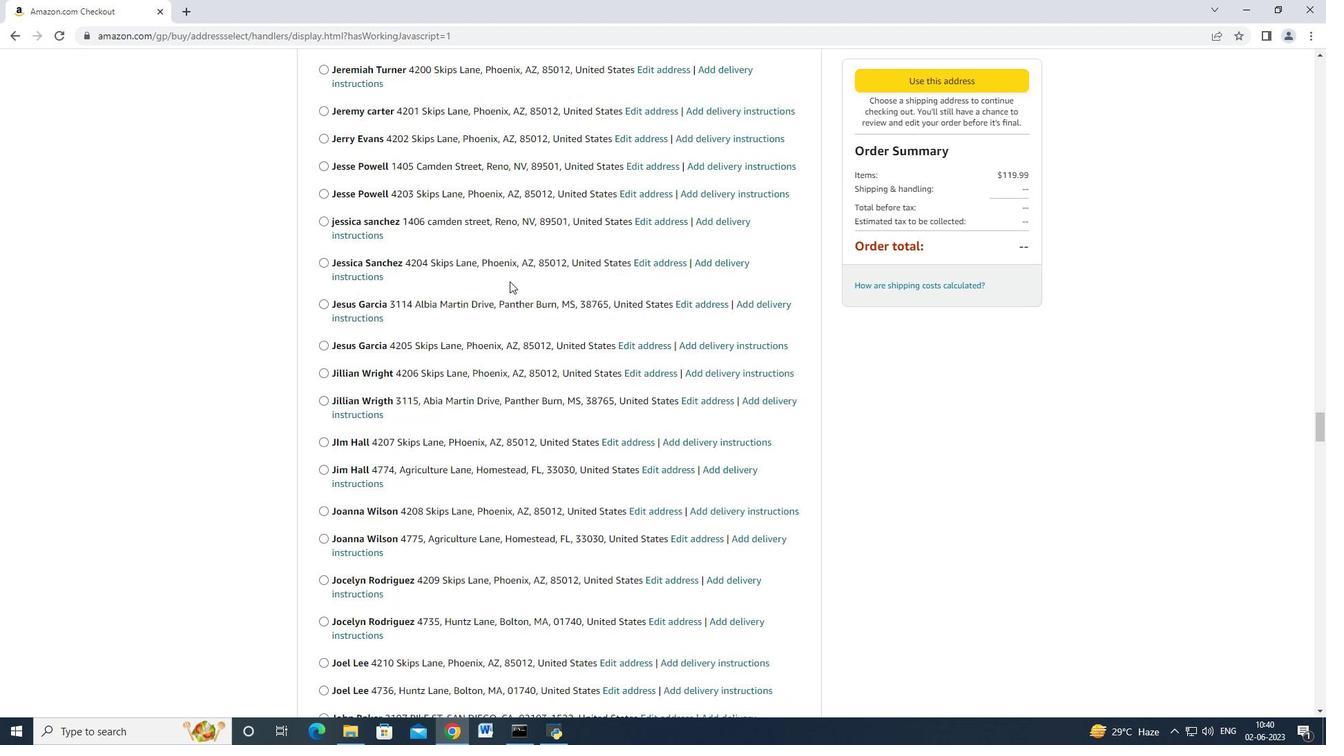 
Action: Mouse scrolled (509, 281) with delta (0, 0)
Screenshot: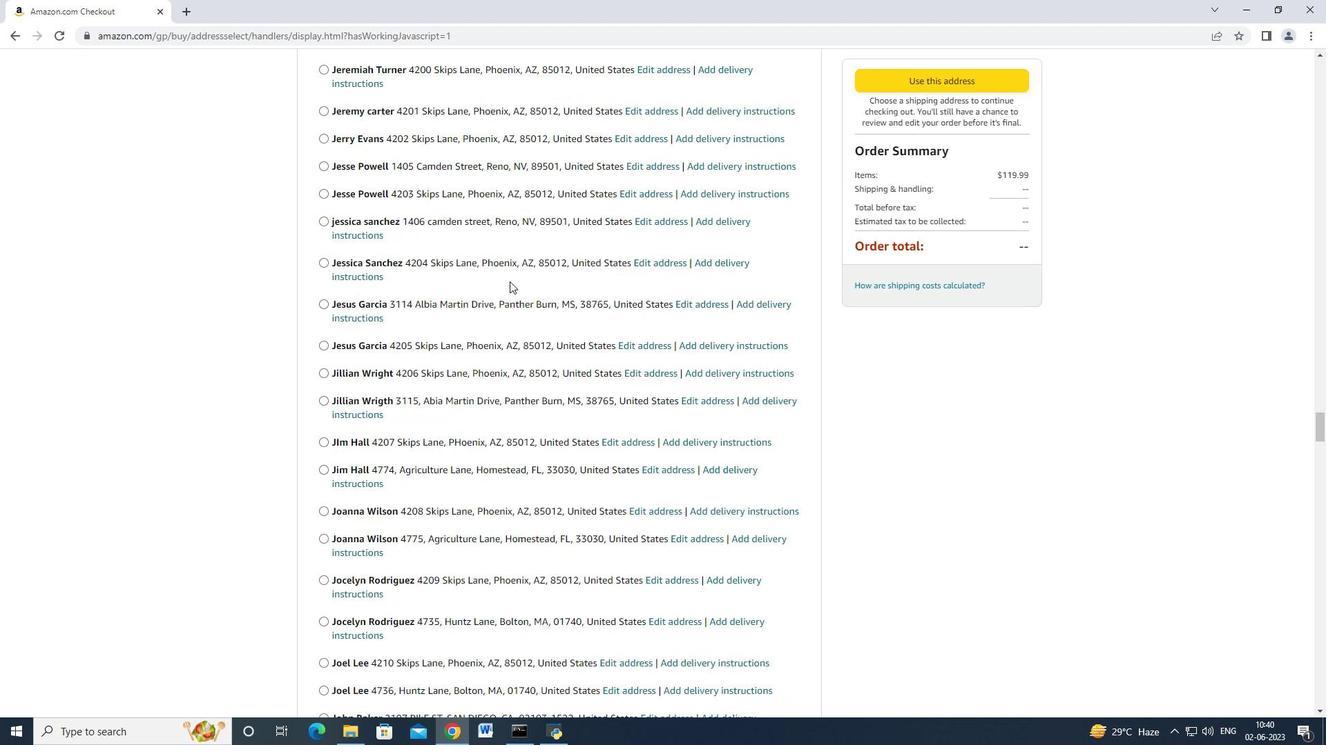 
Action: Mouse scrolled (509, 281) with delta (0, 0)
Screenshot: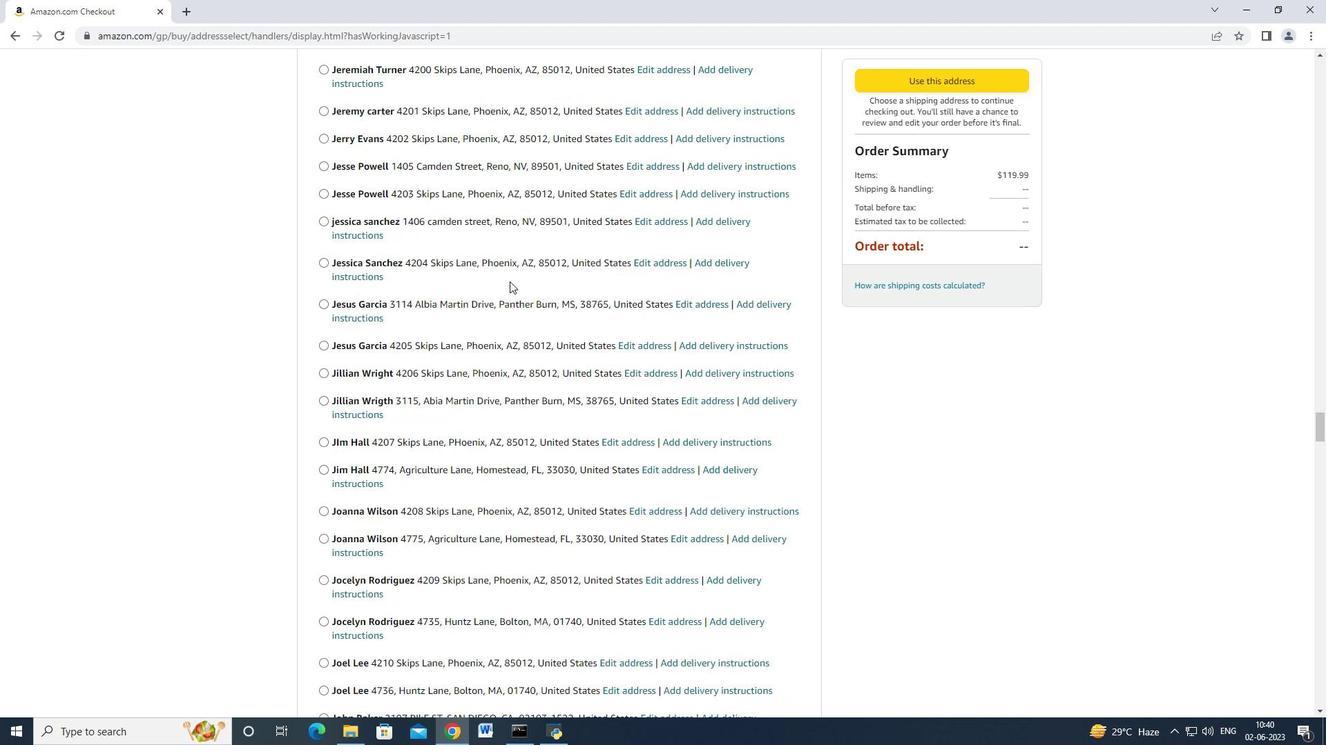 
Action: Mouse scrolled (509, 281) with delta (0, 0)
Screenshot: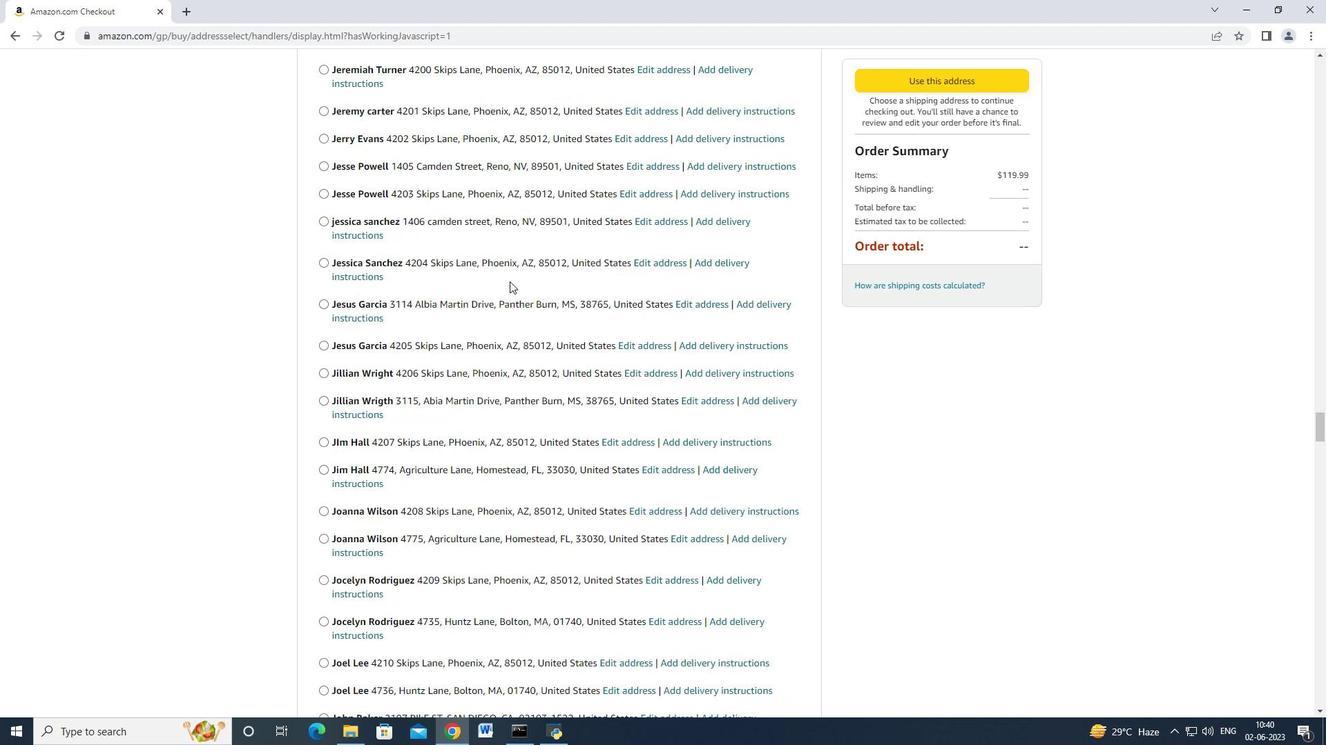 
Action: Mouse scrolled (509, 281) with delta (0, 0)
Screenshot: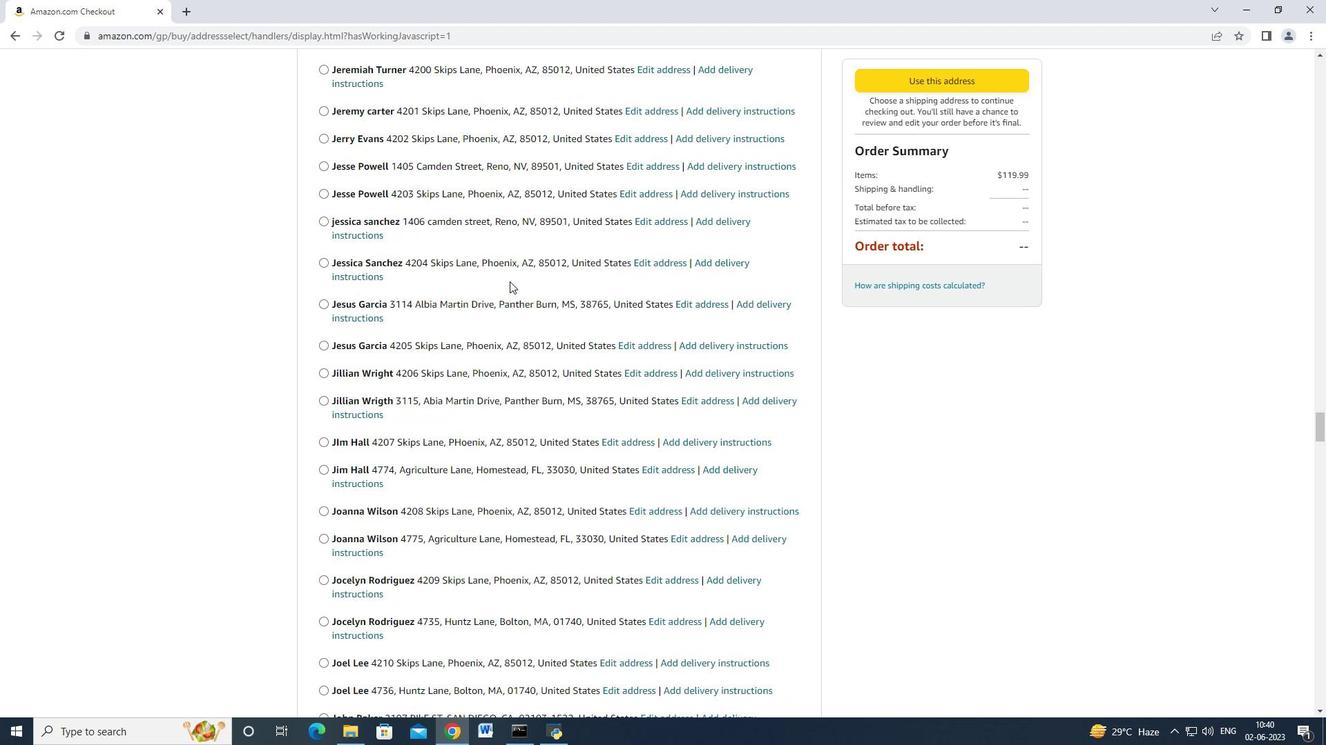 
Action: Mouse scrolled (509, 281) with delta (0, 0)
Screenshot: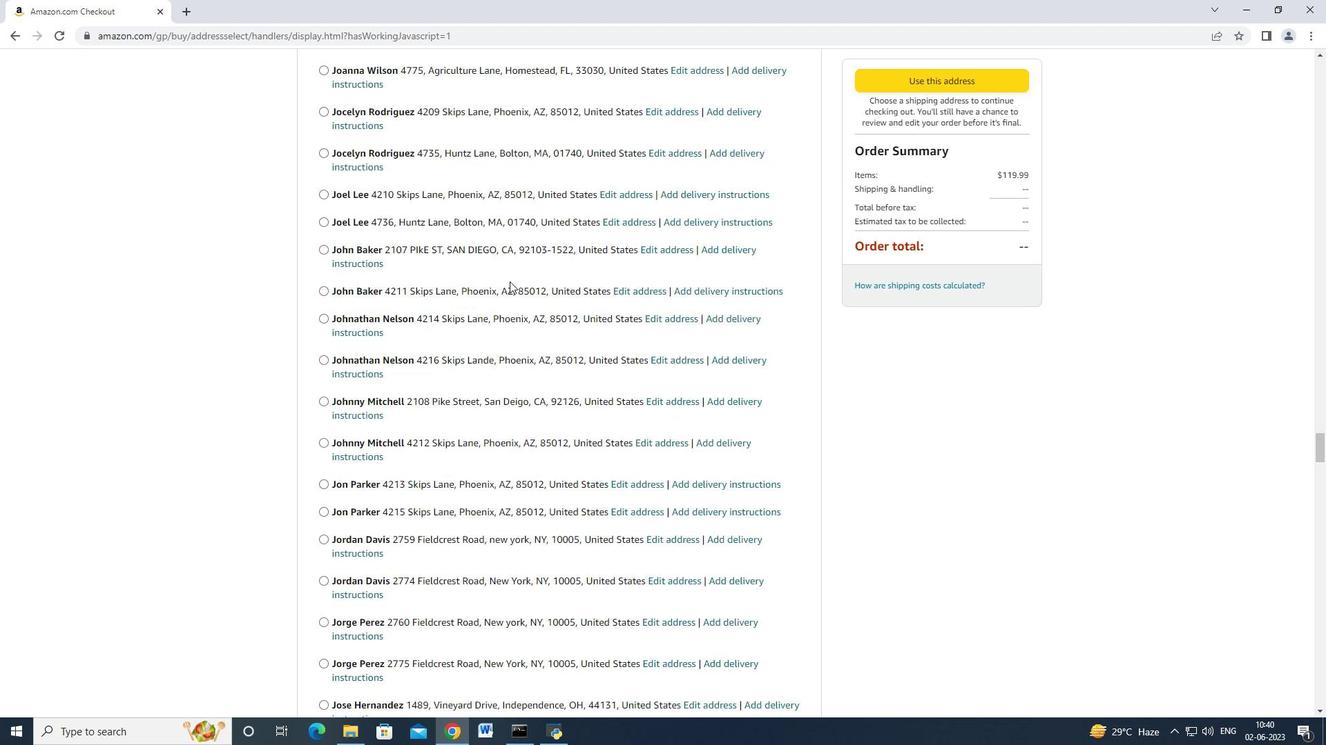 
Action: Mouse scrolled (509, 281) with delta (0, 0)
Screenshot: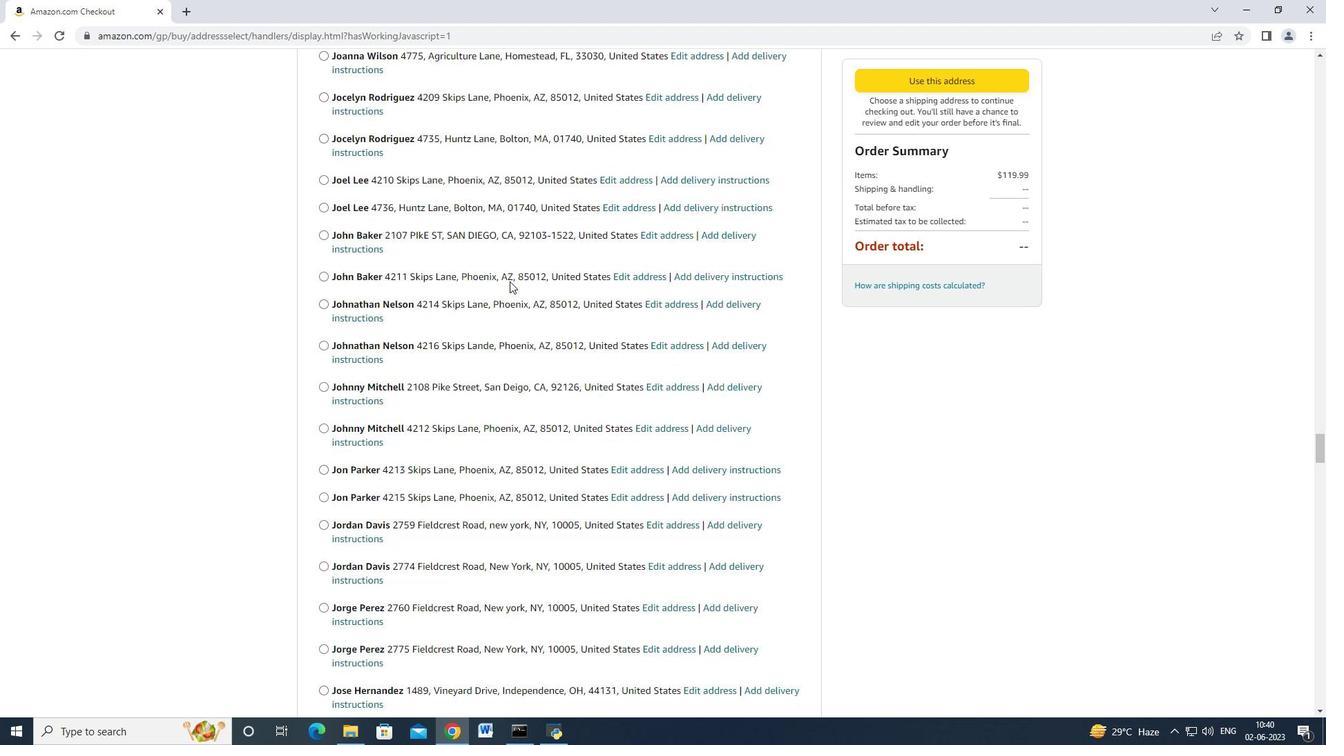 
Action: Mouse scrolled (509, 281) with delta (0, 0)
Screenshot: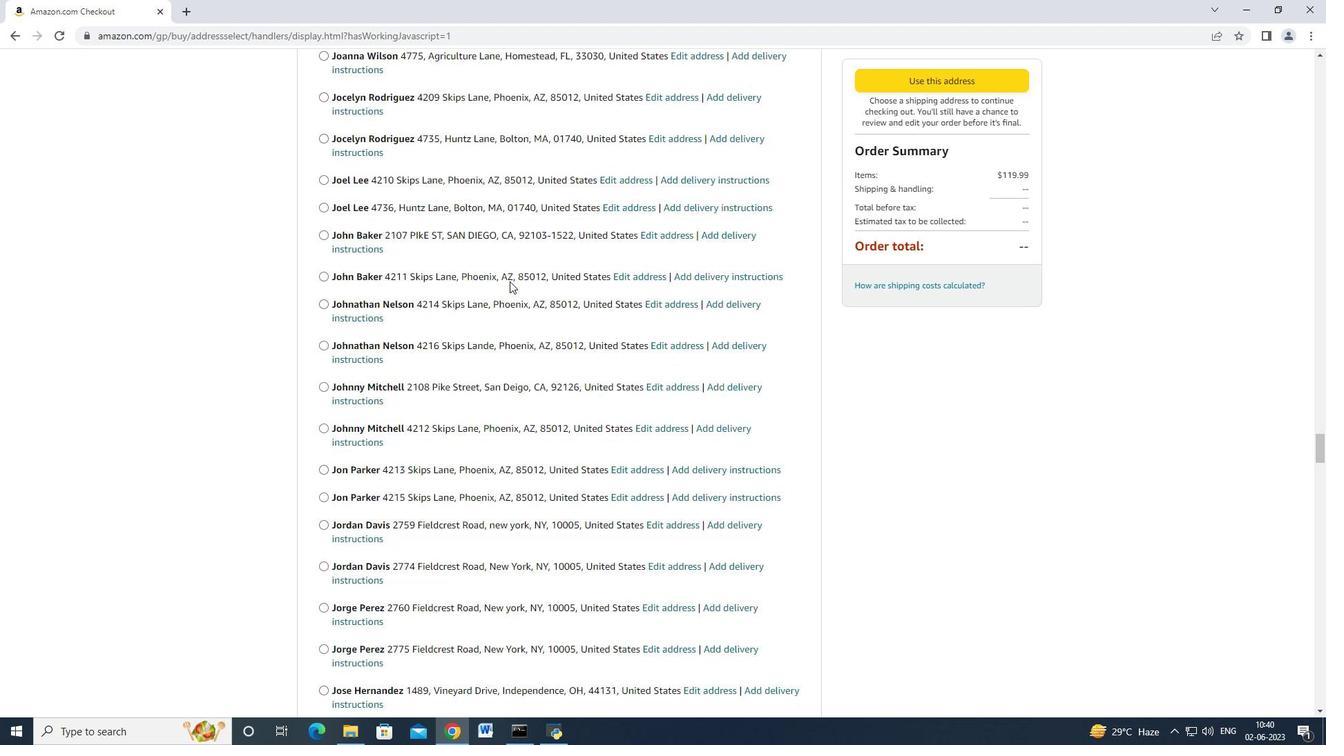 
Action: Mouse scrolled (509, 281) with delta (0, 0)
Screenshot: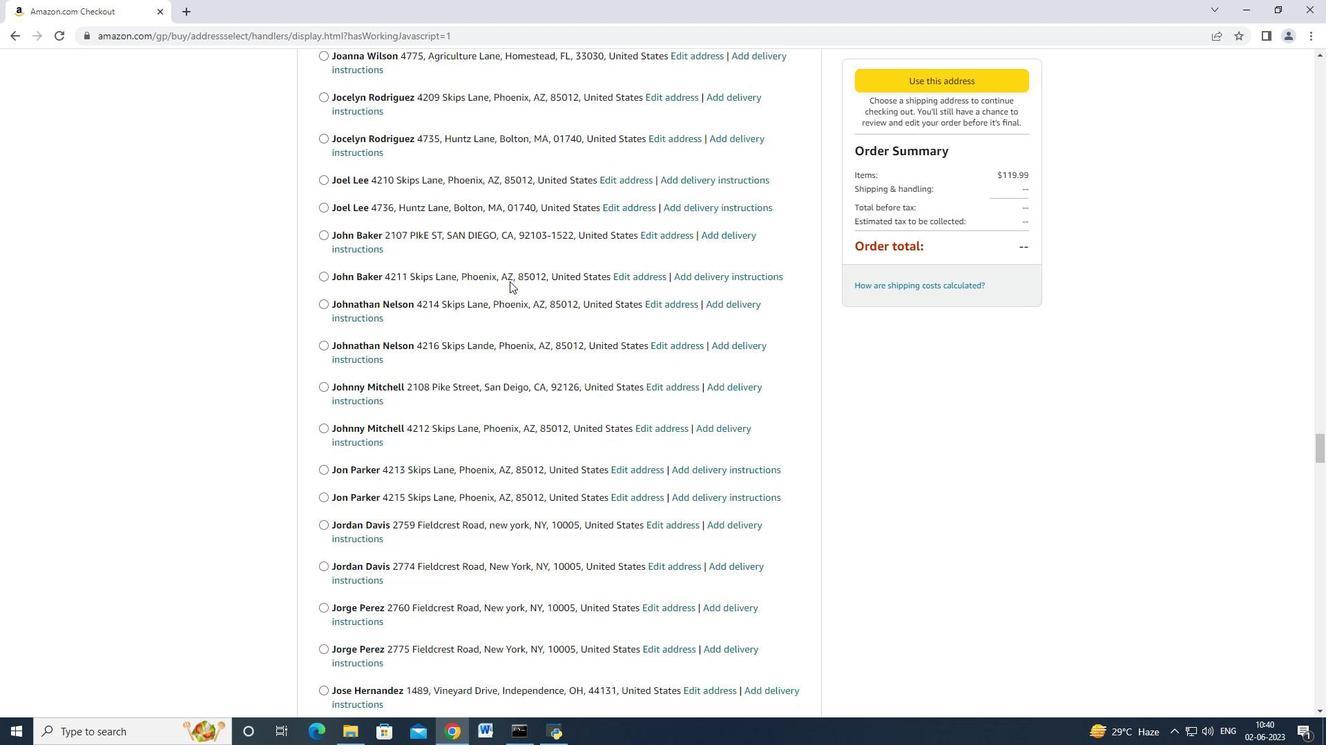 
Action: Mouse scrolled (509, 281) with delta (0, 0)
Screenshot: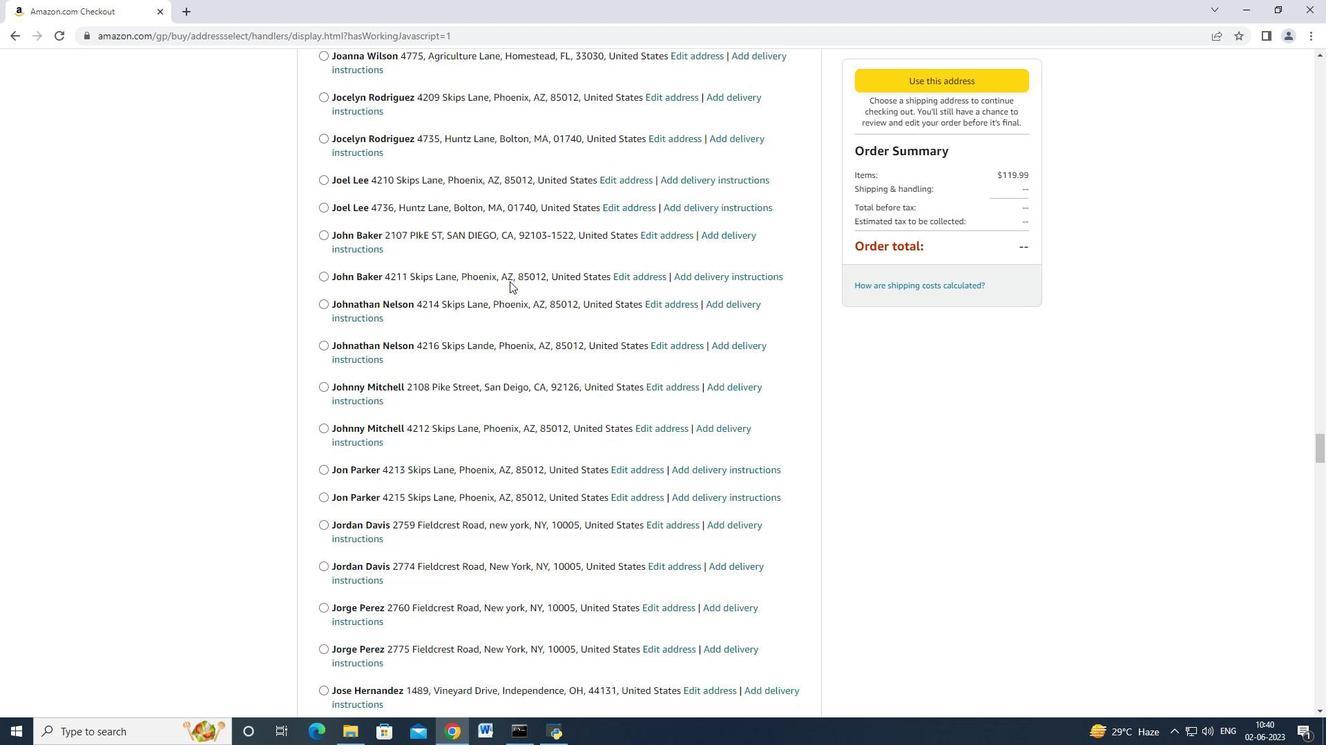 
Action: Mouse scrolled (509, 281) with delta (0, 0)
Screenshot: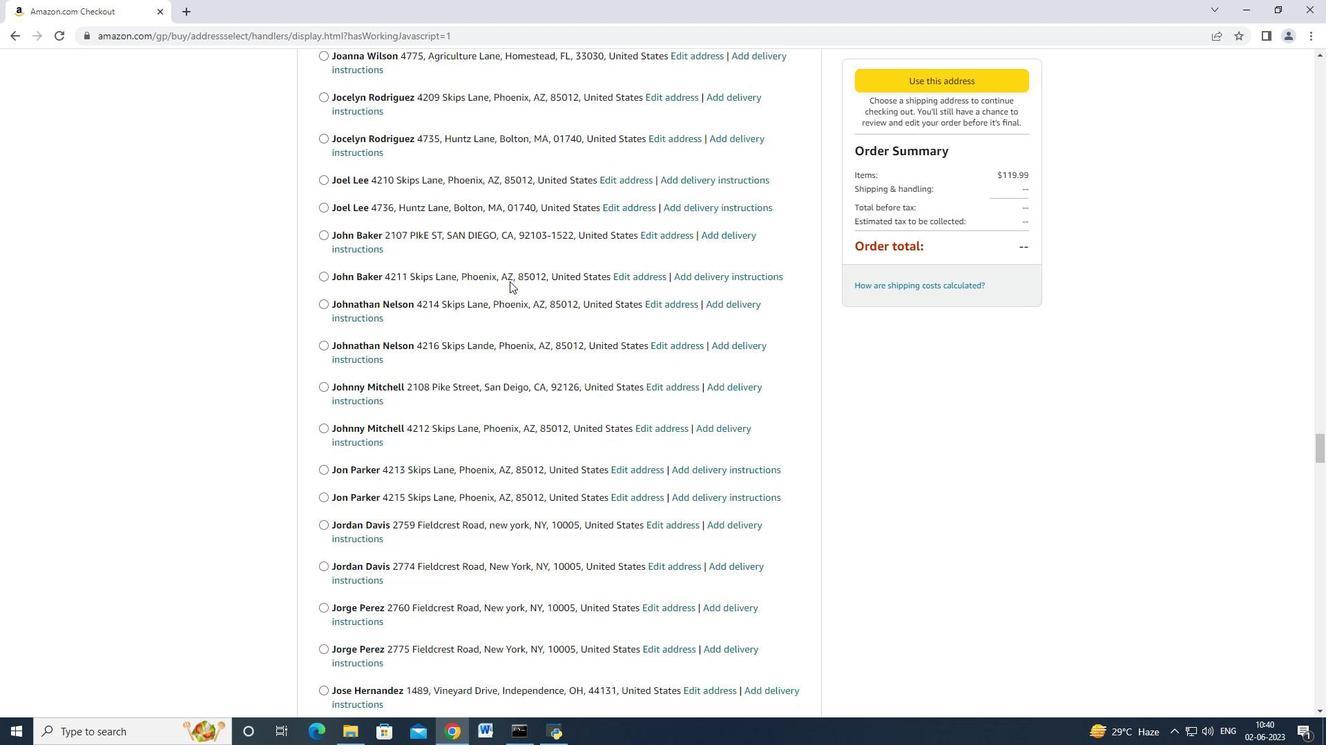 
Action: Mouse scrolled (509, 281) with delta (0, 0)
Screenshot: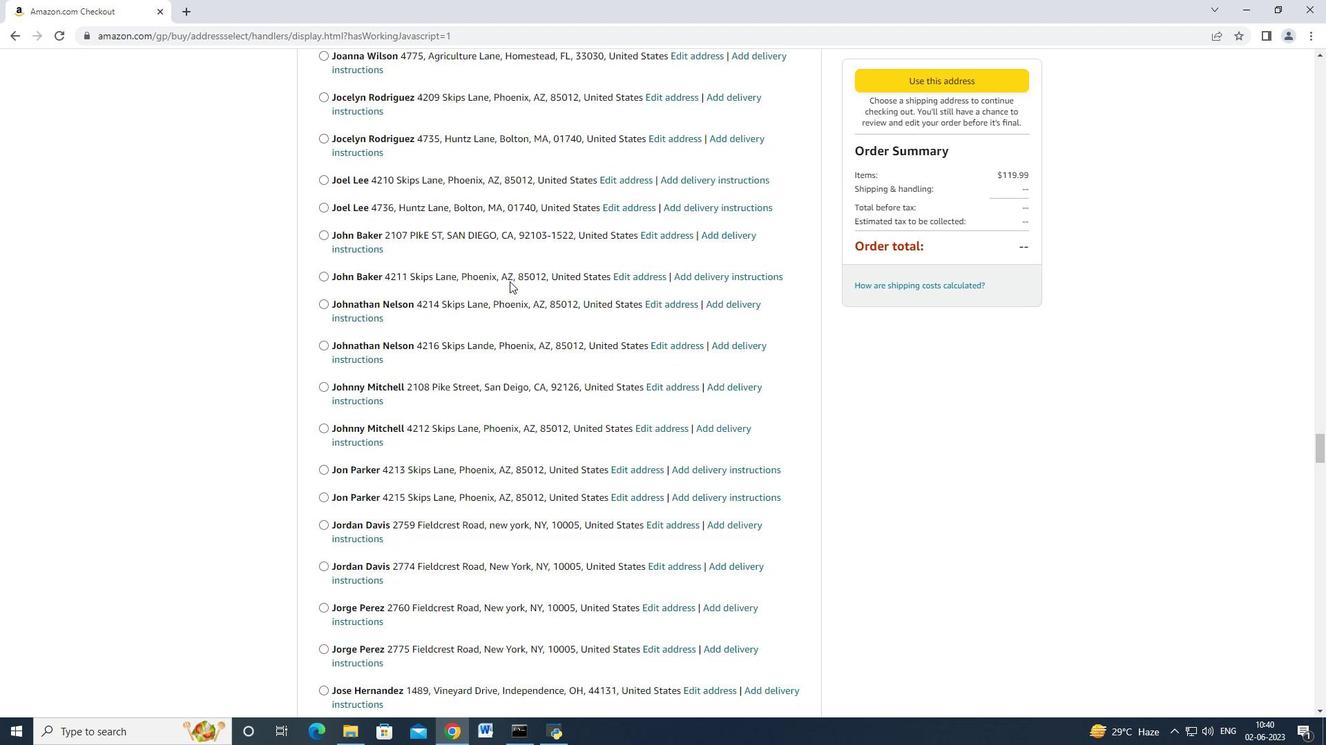 
Action: Mouse scrolled (509, 281) with delta (0, 0)
Screenshot: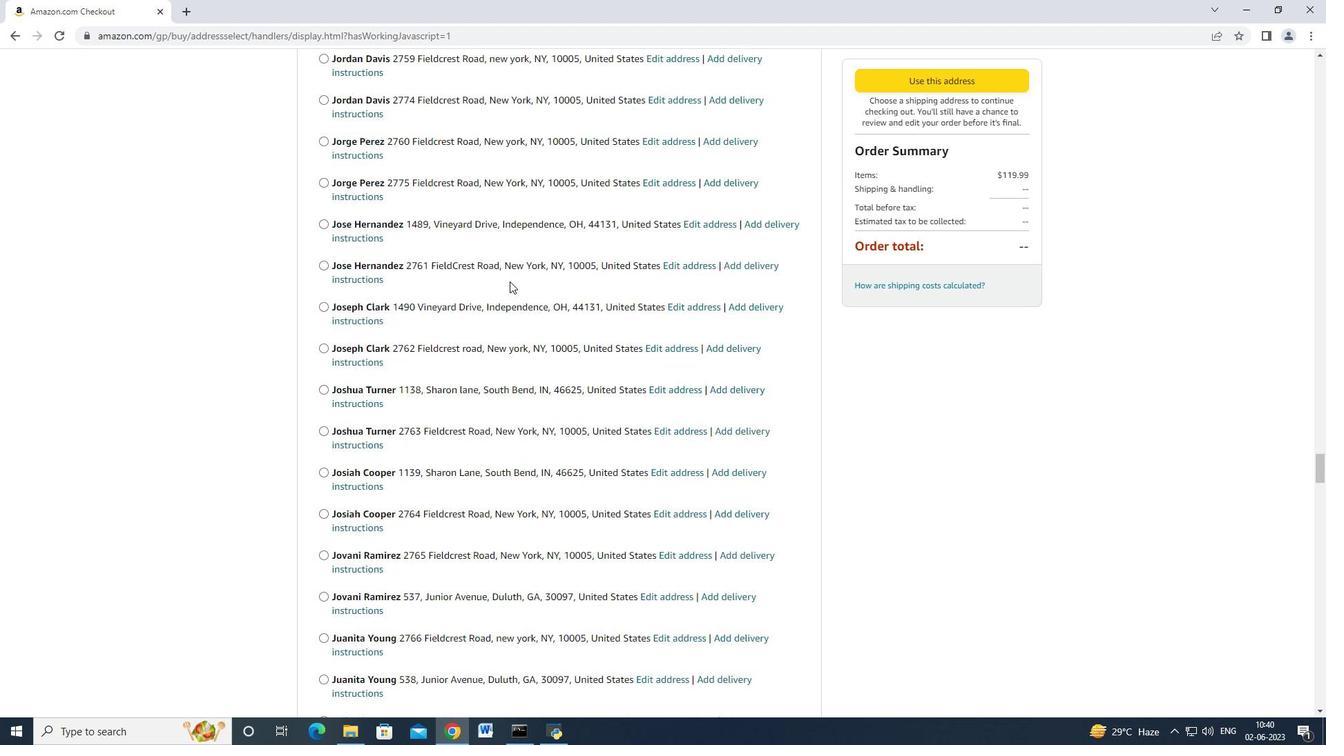 
Action: Mouse scrolled (509, 281) with delta (0, 0)
Screenshot: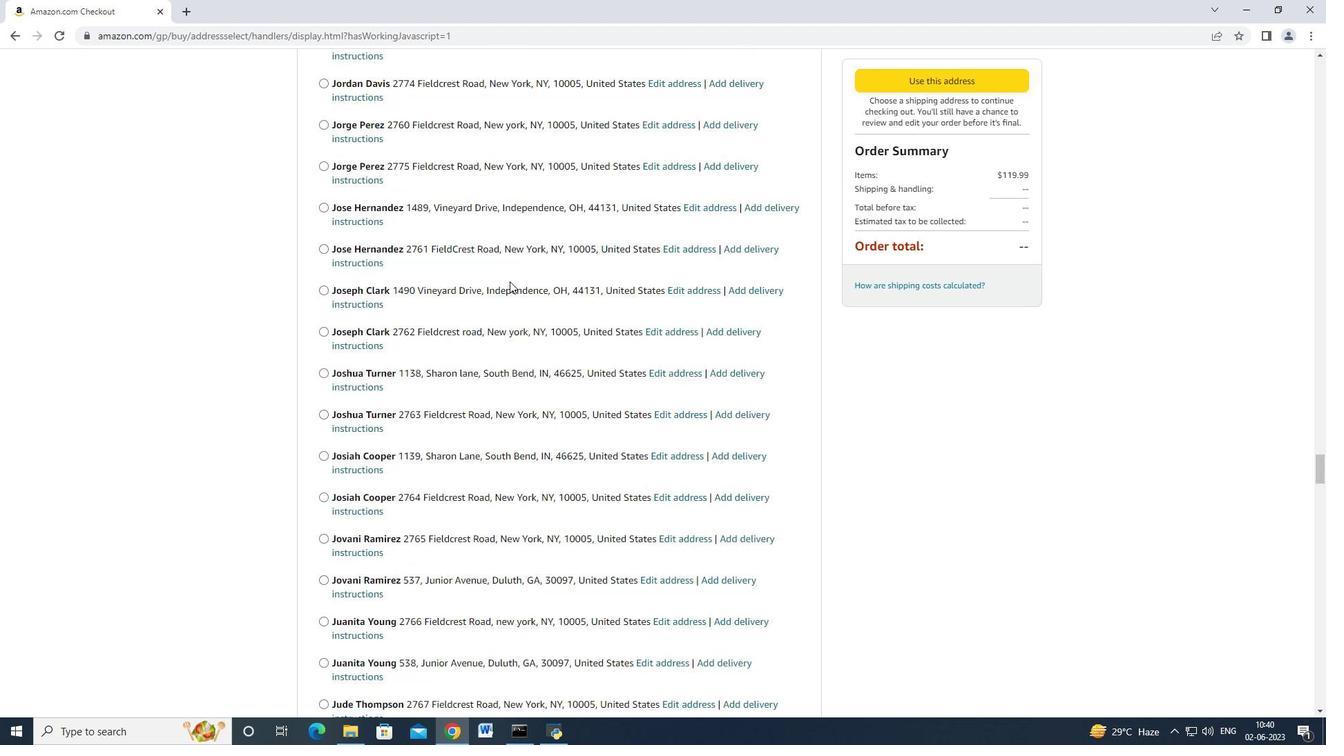 
Action: Mouse scrolled (509, 281) with delta (0, 0)
Screenshot: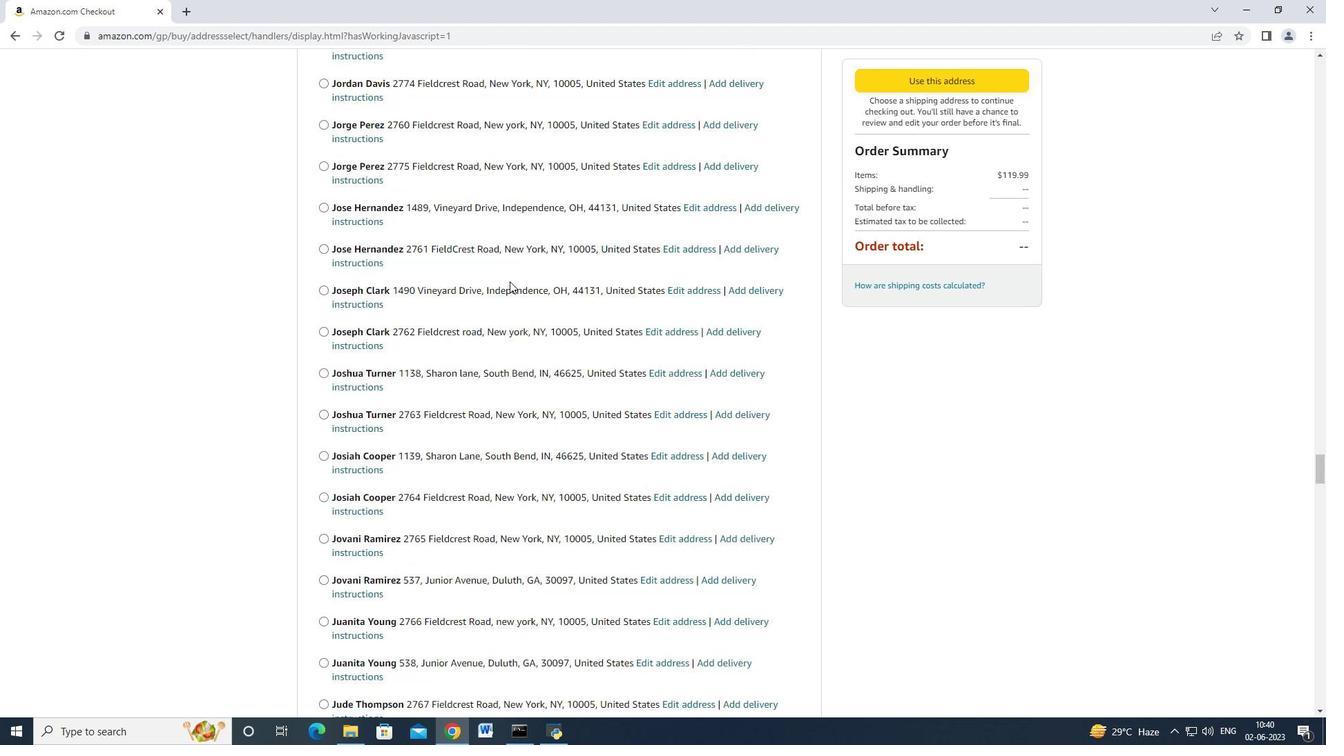 
Action: Mouse scrolled (509, 281) with delta (0, 0)
Screenshot: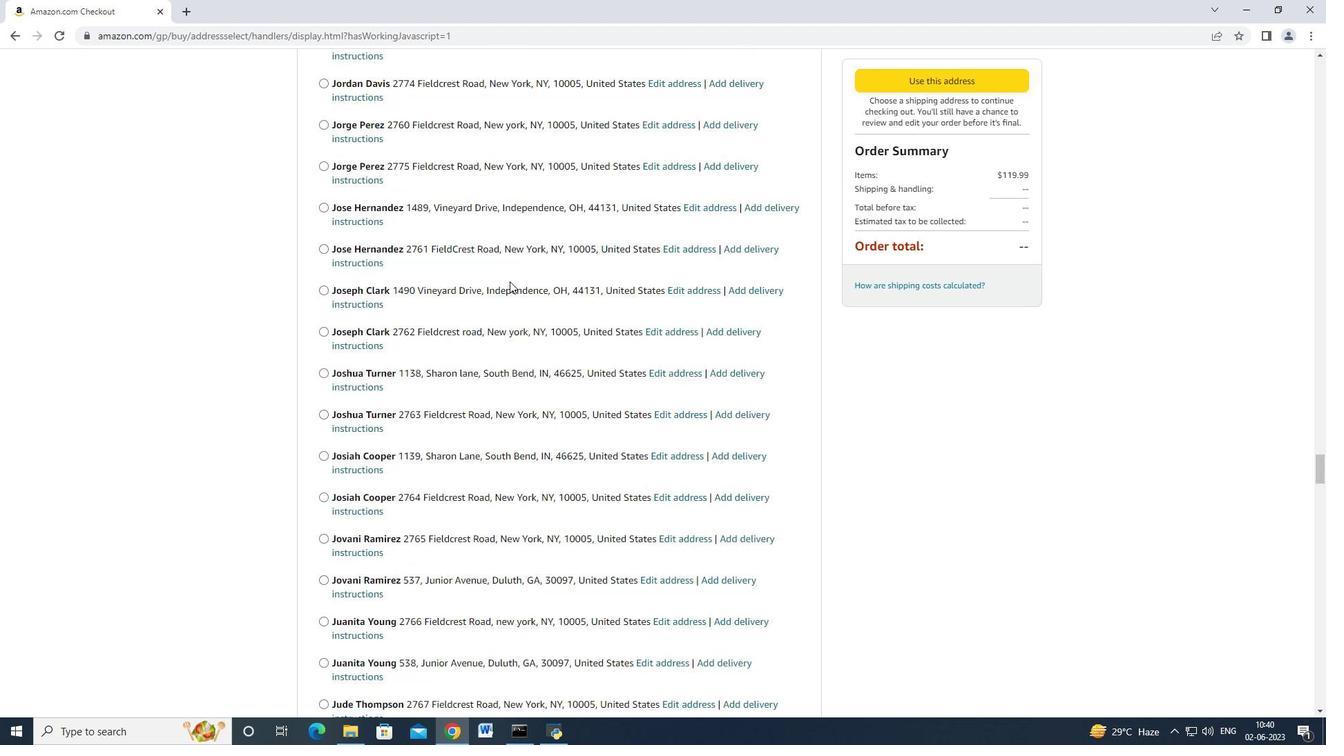 
Action: Mouse scrolled (509, 281) with delta (0, 0)
Screenshot: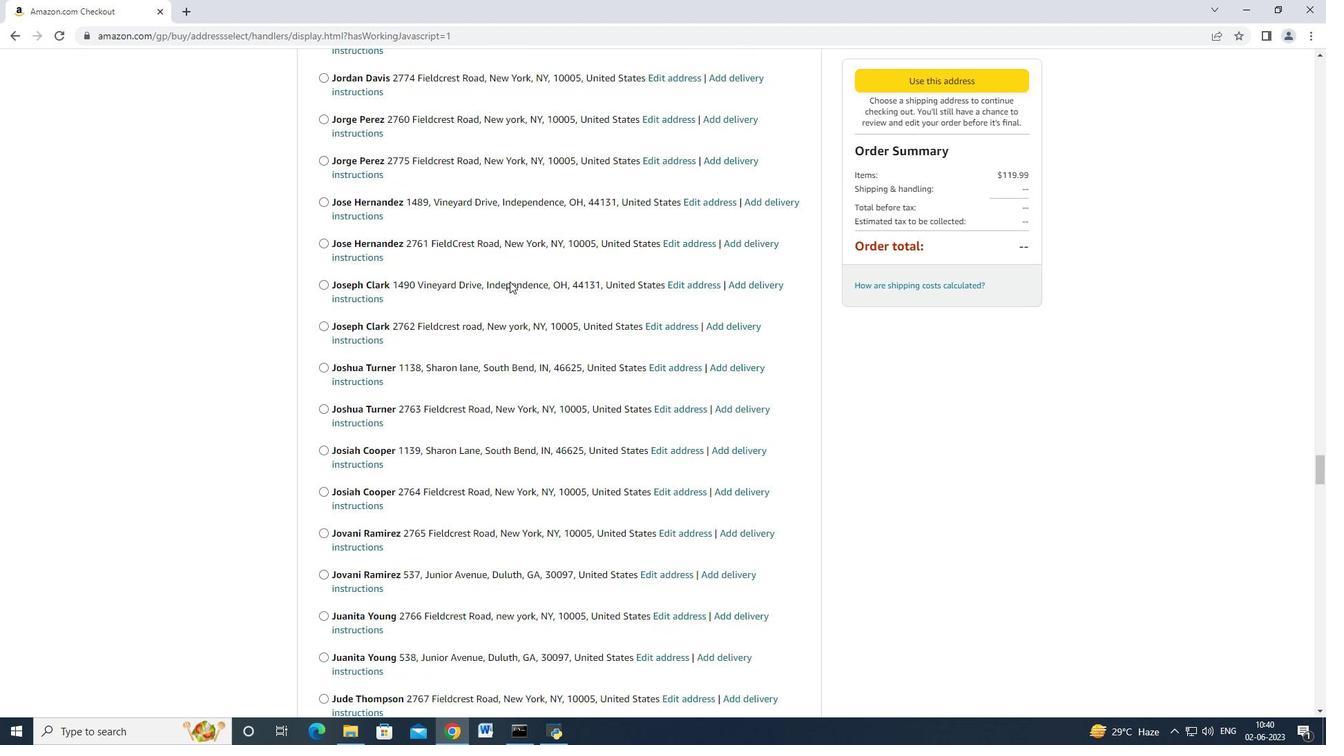 
Action: Mouse scrolled (509, 281) with delta (0, 0)
Screenshot: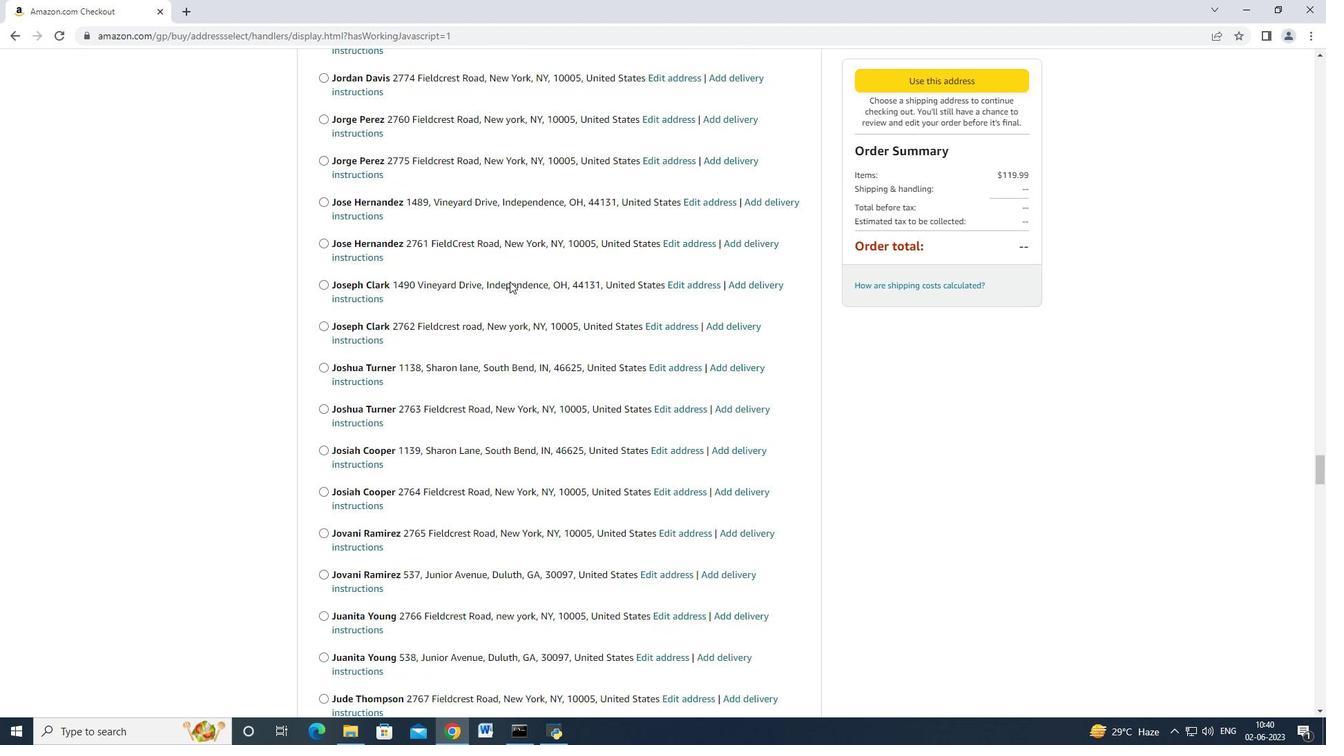 
Action: Mouse scrolled (509, 281) with delta (0, 0)
Screenshot: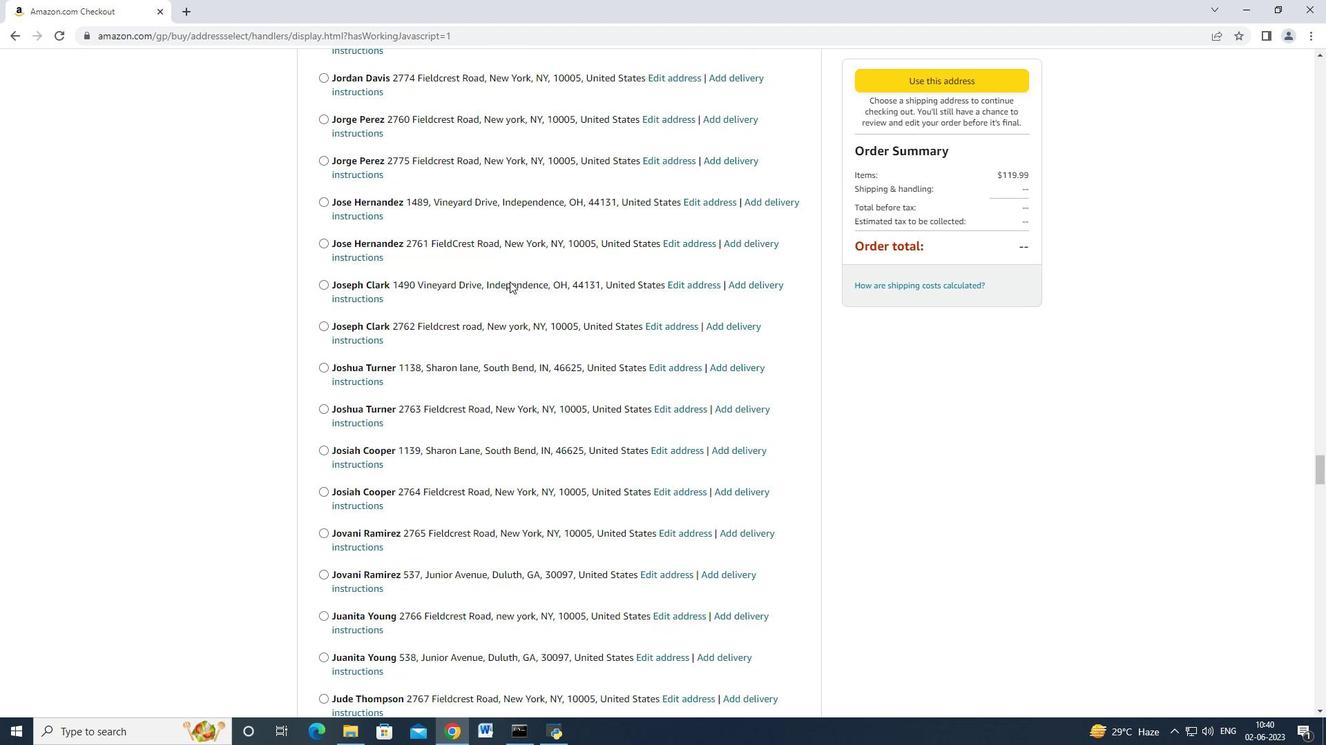 
Action: Mouse scrolled (509, 281) with delta (0, 0)
Screenshot: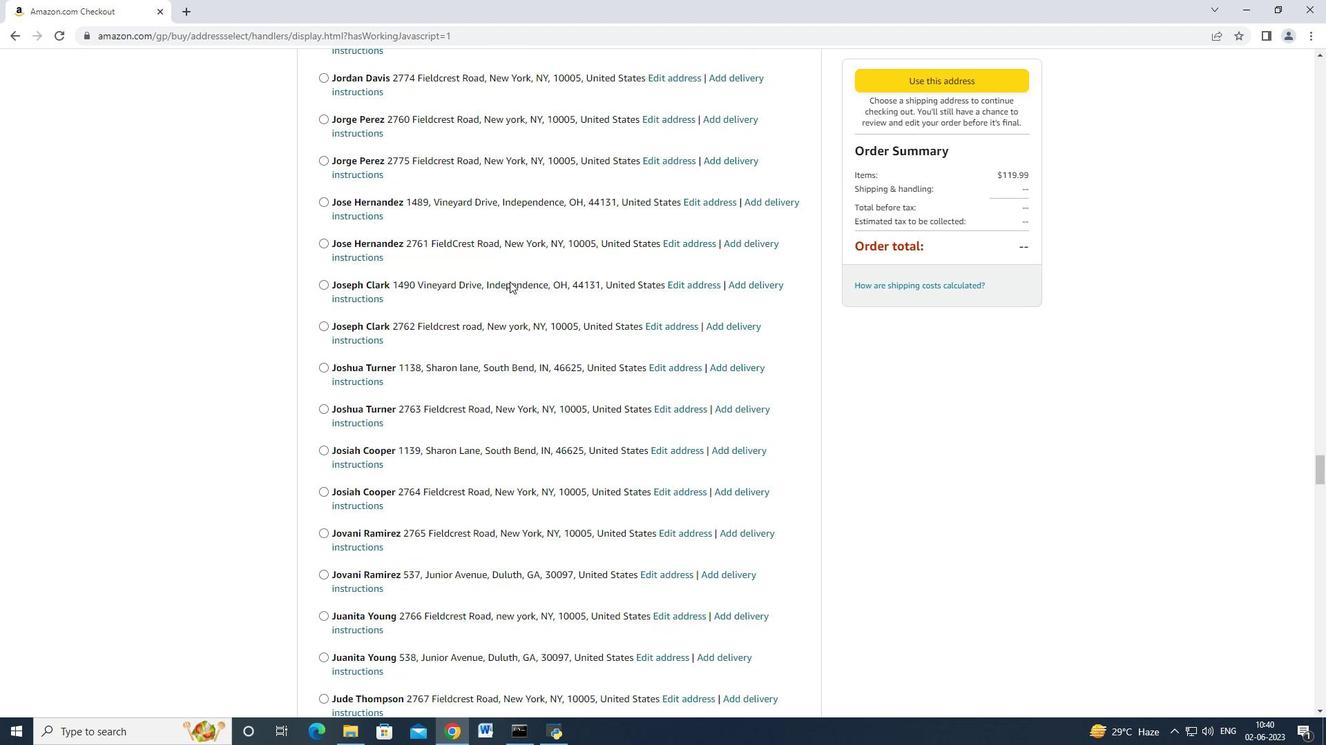 
Action: Mouse scrolled (509, 281) with delta (0, 0)
Screenshot: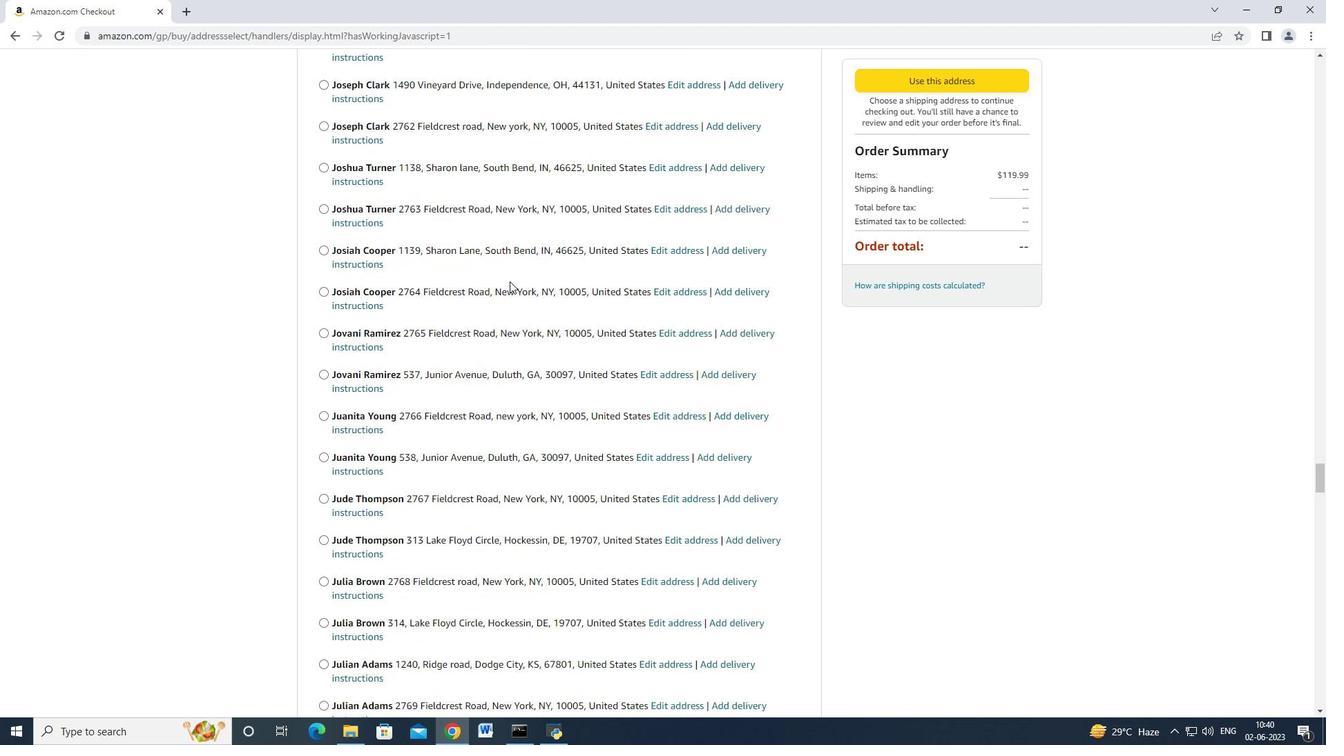 
Action: Mouse scrolled (509, 281) with delta (0, 0)
Screenshot: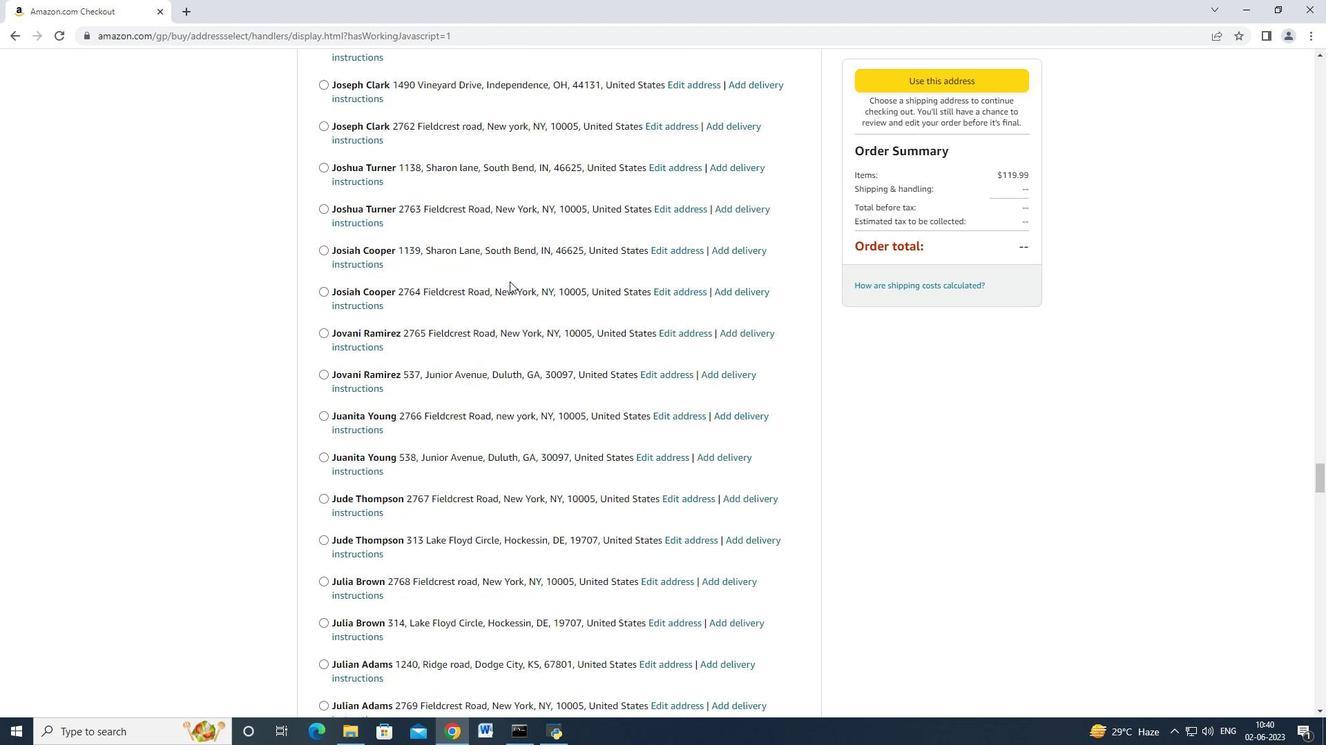 
Action: Mouse scrolled (509, 281) with delta (0, 0)
Screenshot: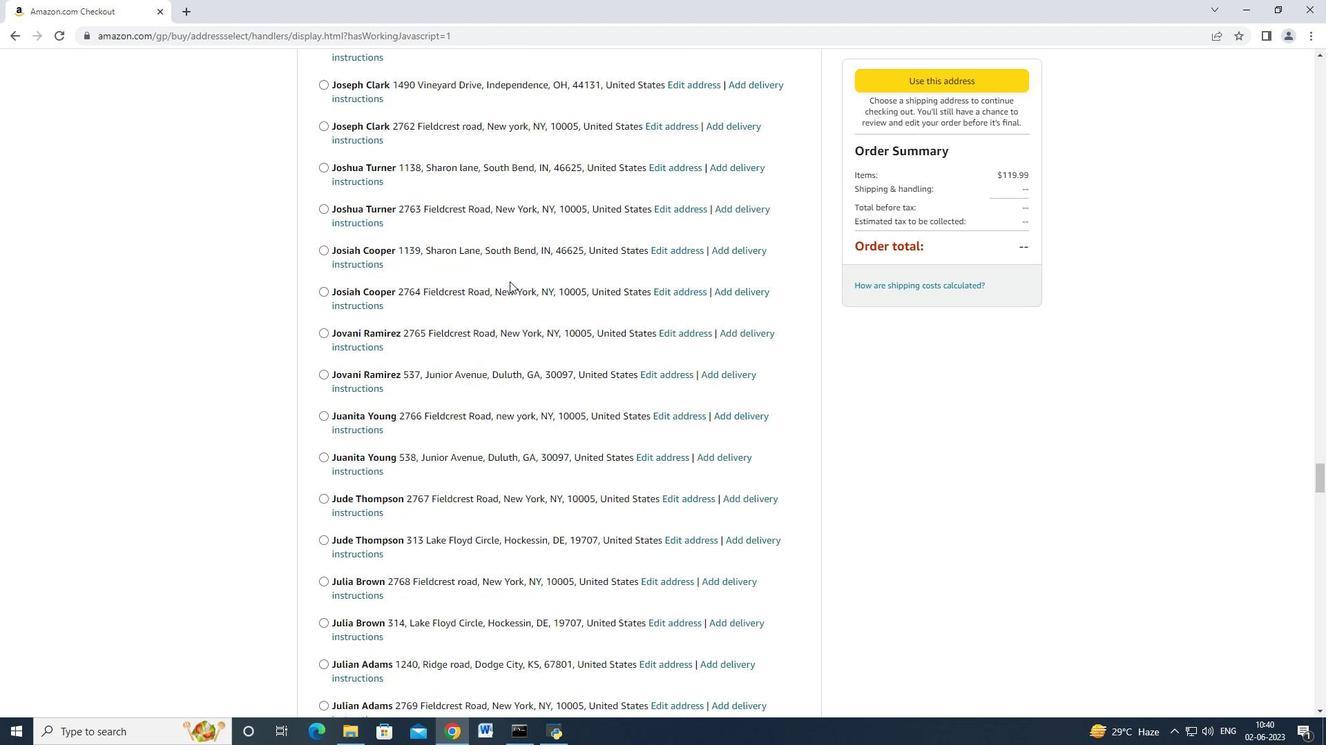 
Action: Mouse scrolled (509, 281) with delta (0, 0)
Screenshot: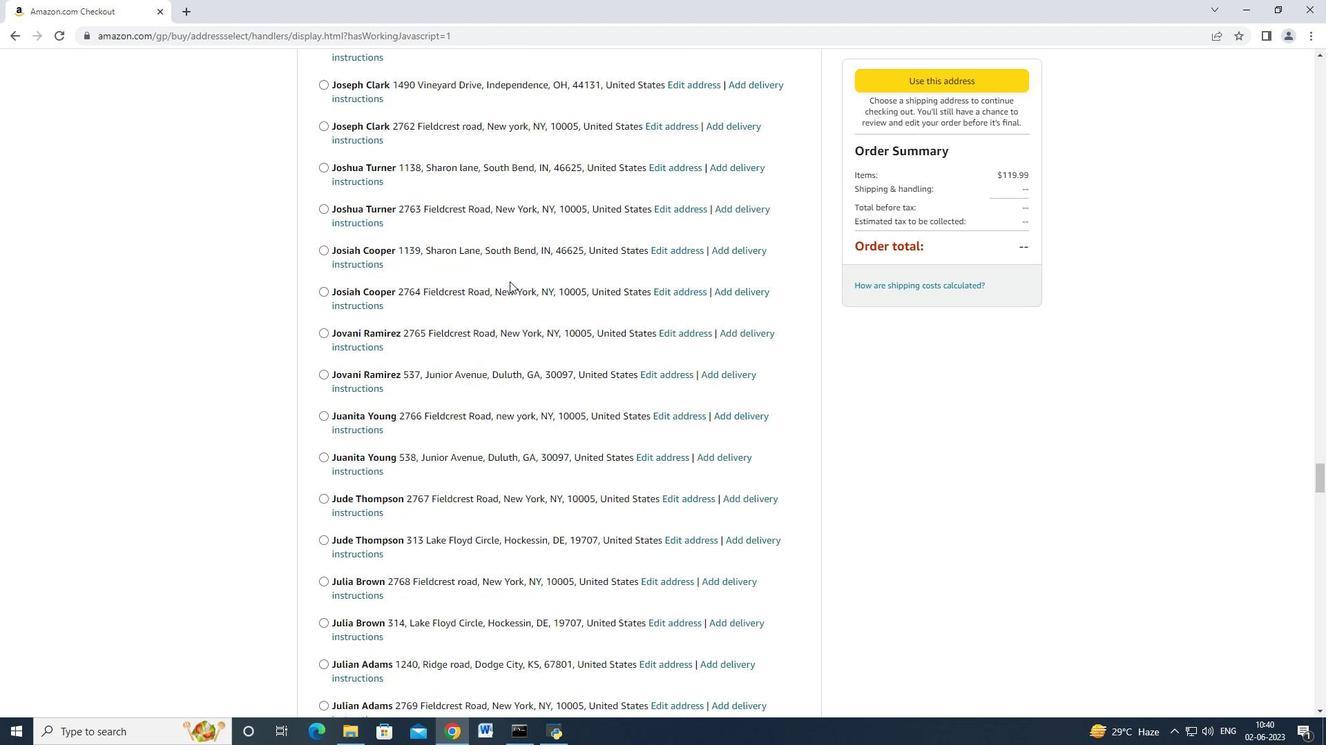 
Action: Mouse scrolled (509, 281) with delta (0, 0)
Screenshot: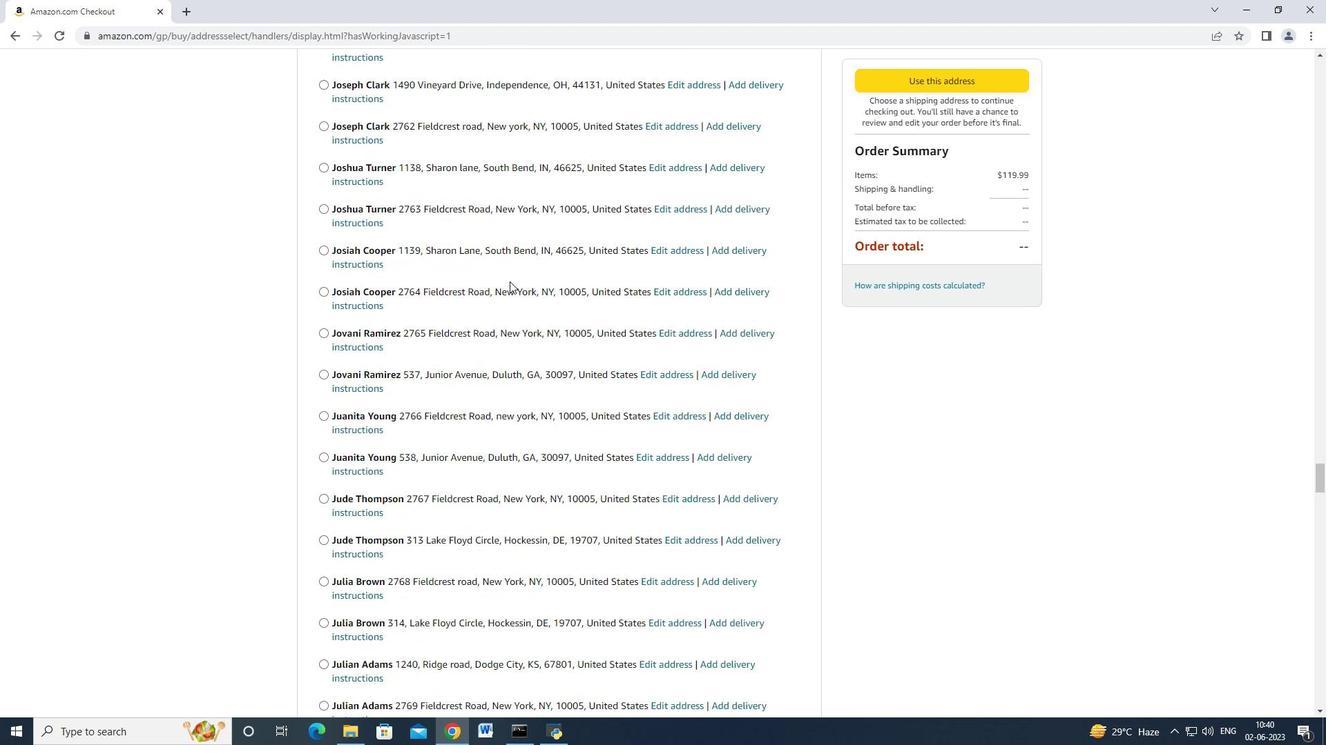 
Action: Mouse scrolled (509, 281) with delta (0, 0)
Screenshot: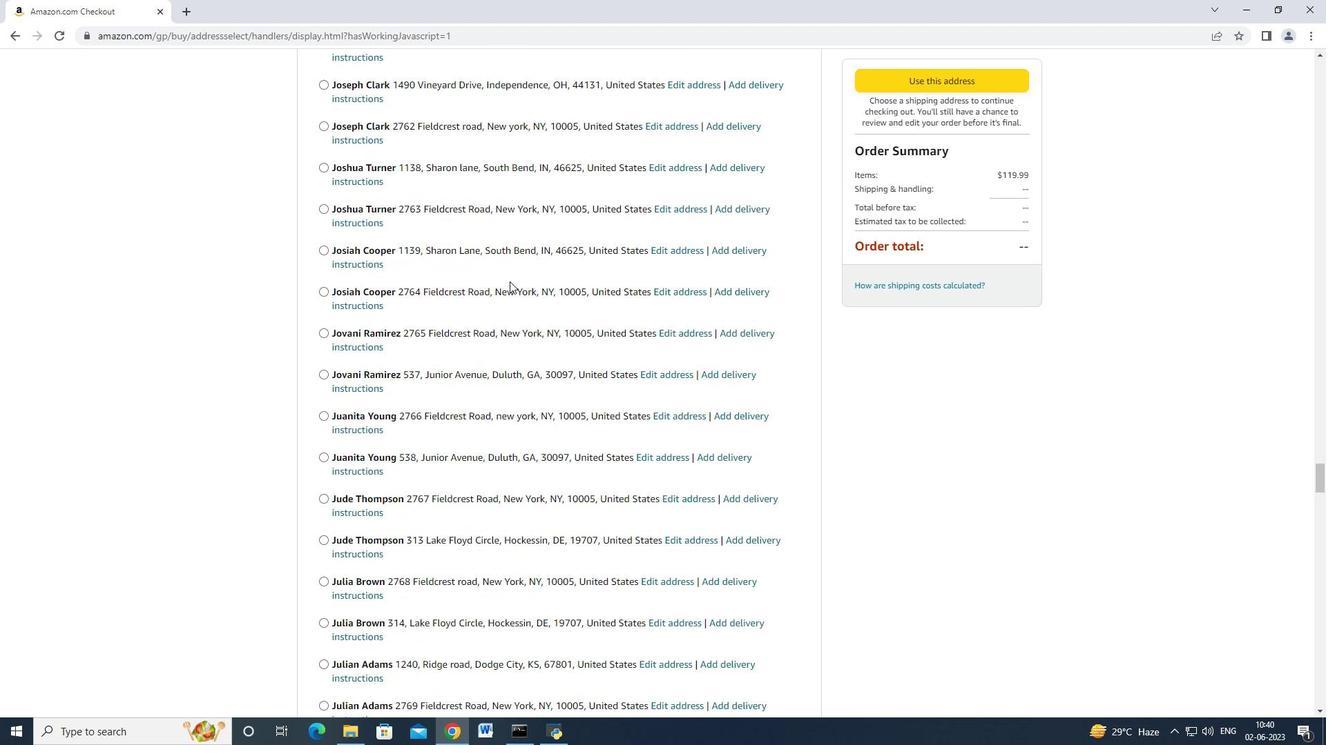 
Action: Mouse scrolled (509, 281) with delta (0, 0)
Screenshot: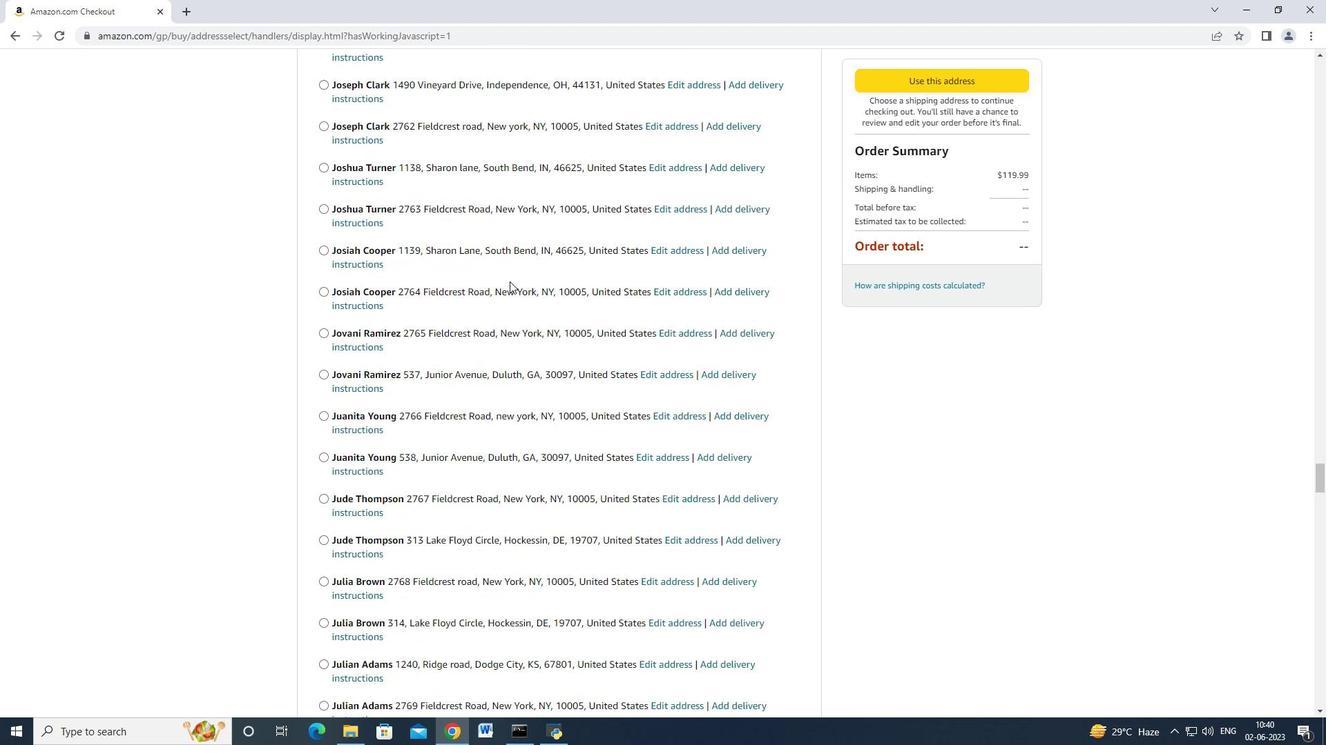 
Action: Mouse moved to (509, 281)
Screenshot: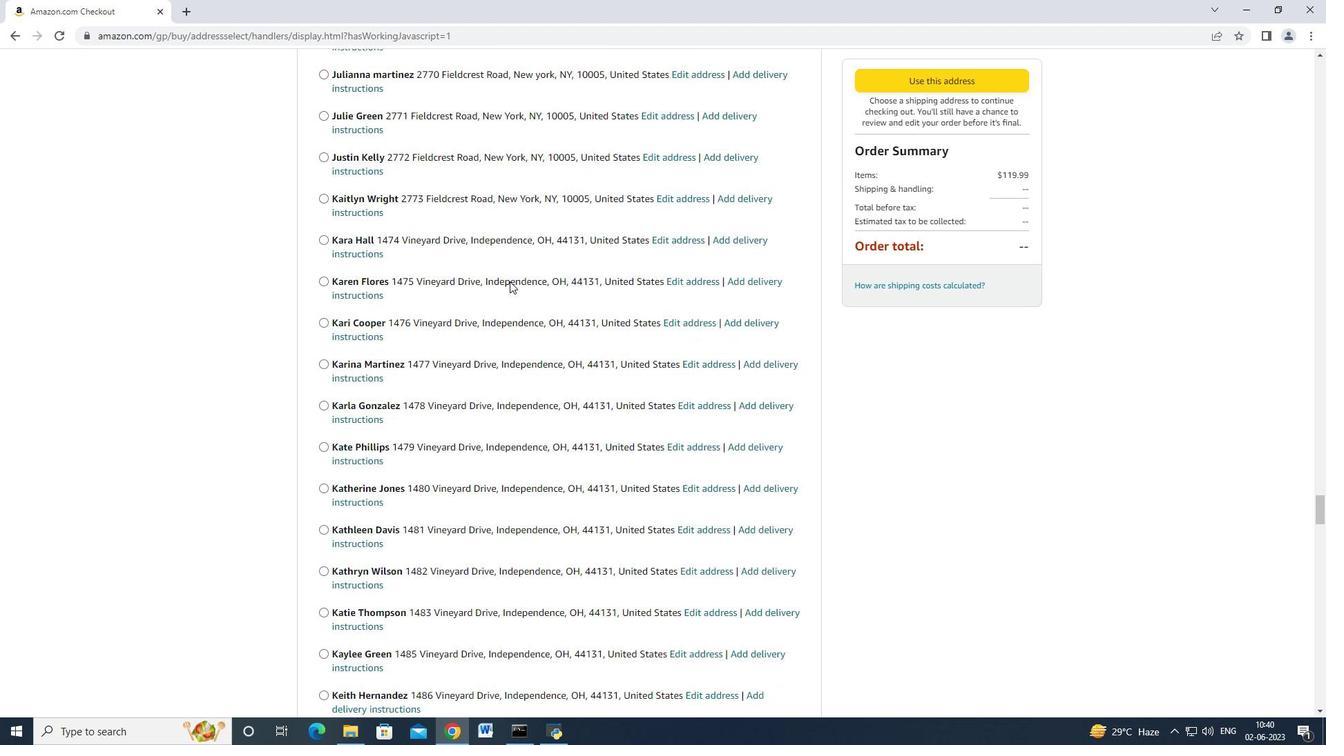 
Action: Mouse scrolled (509, 281) with delta (0, 0)
Screenshot: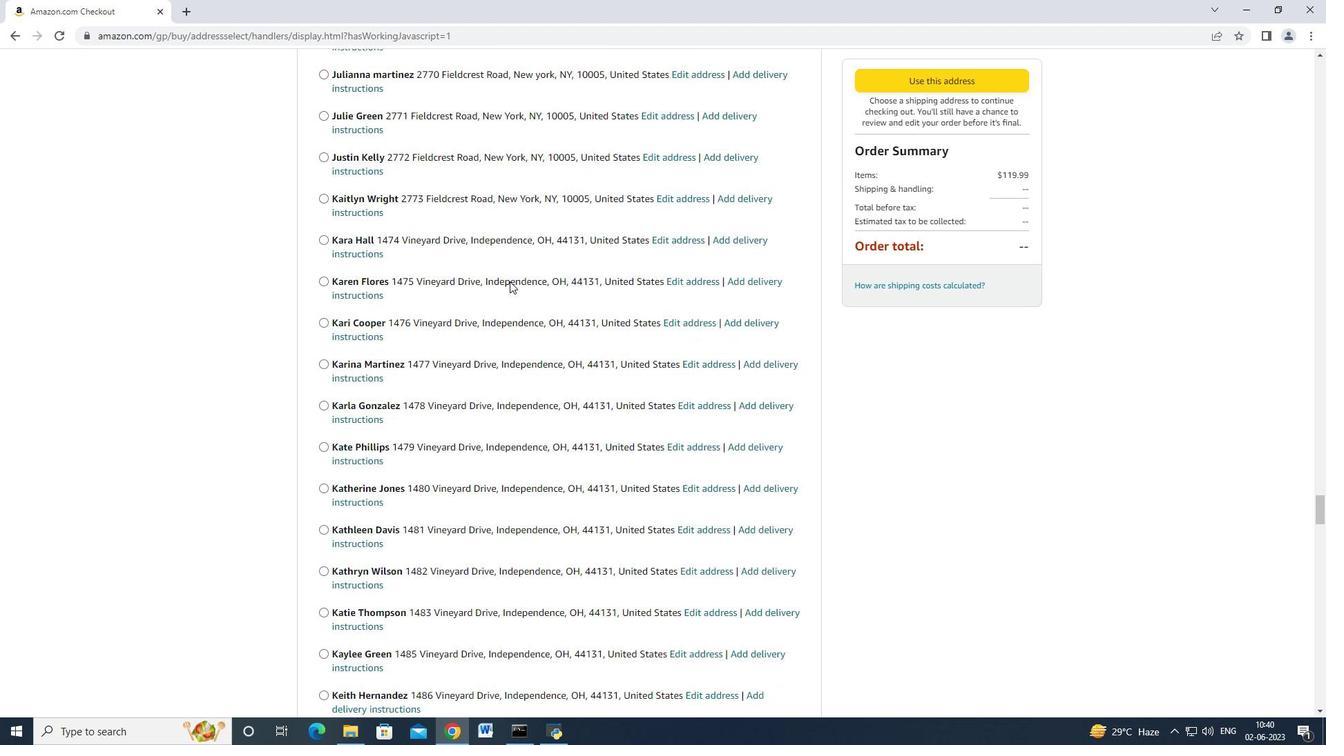 
Action: Mouse moved to (509, 282)
Screenshot: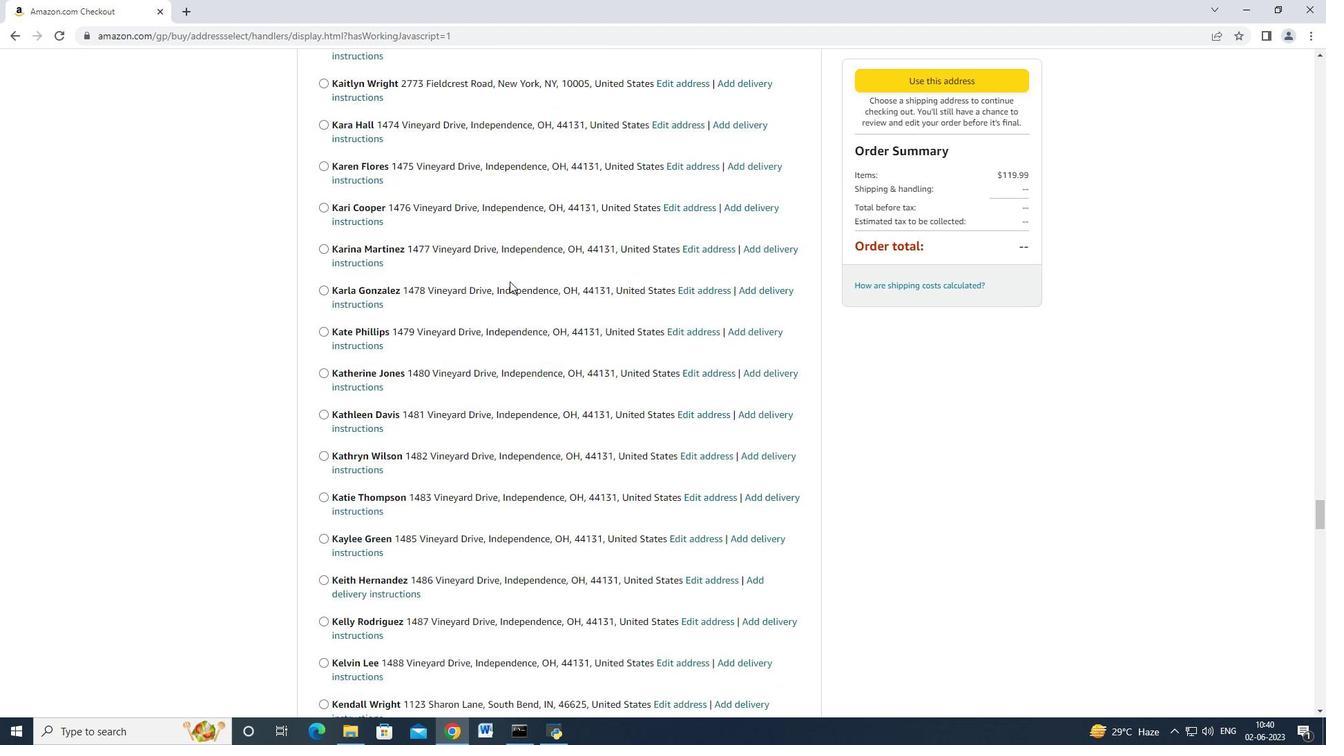 
Action: Mouse scrolled (509, 281) with delta (0, 0)
Screenshot: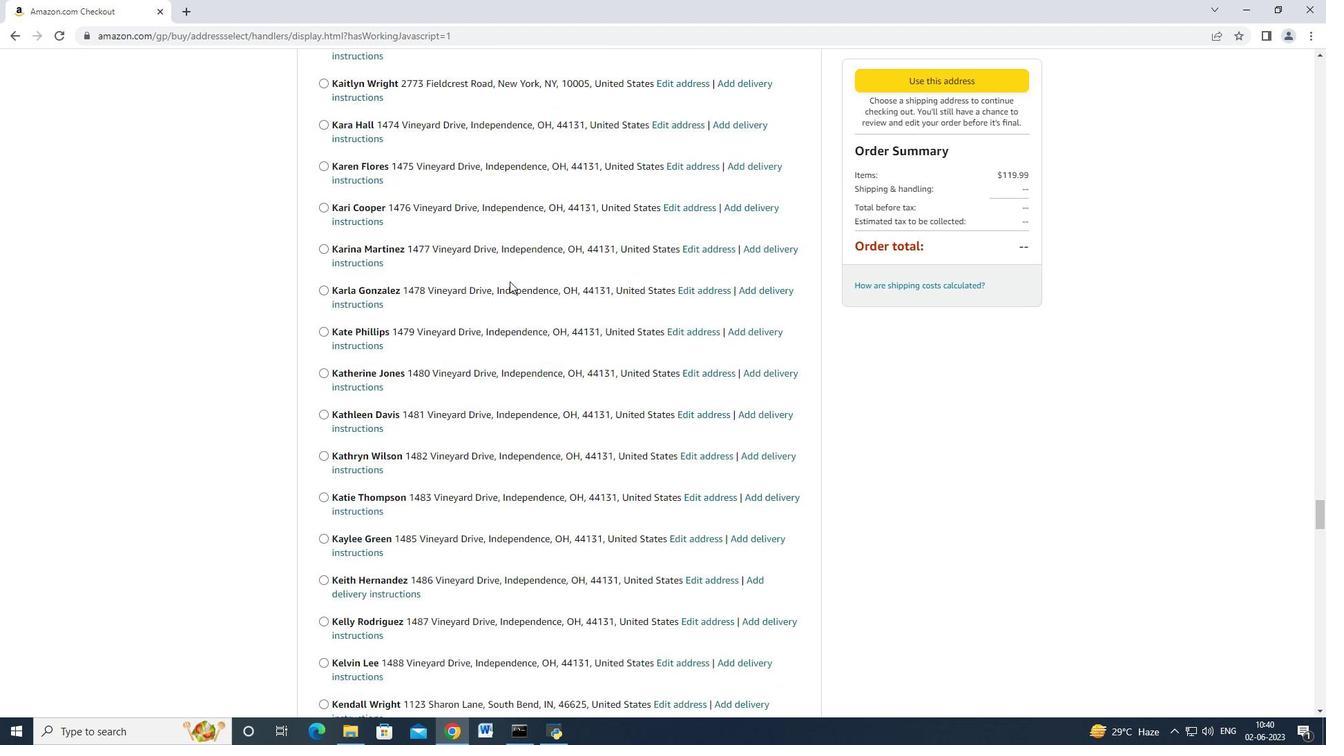 
Action: Mouse scrolled (509, 281) with delta (0, 0)
Screenshot: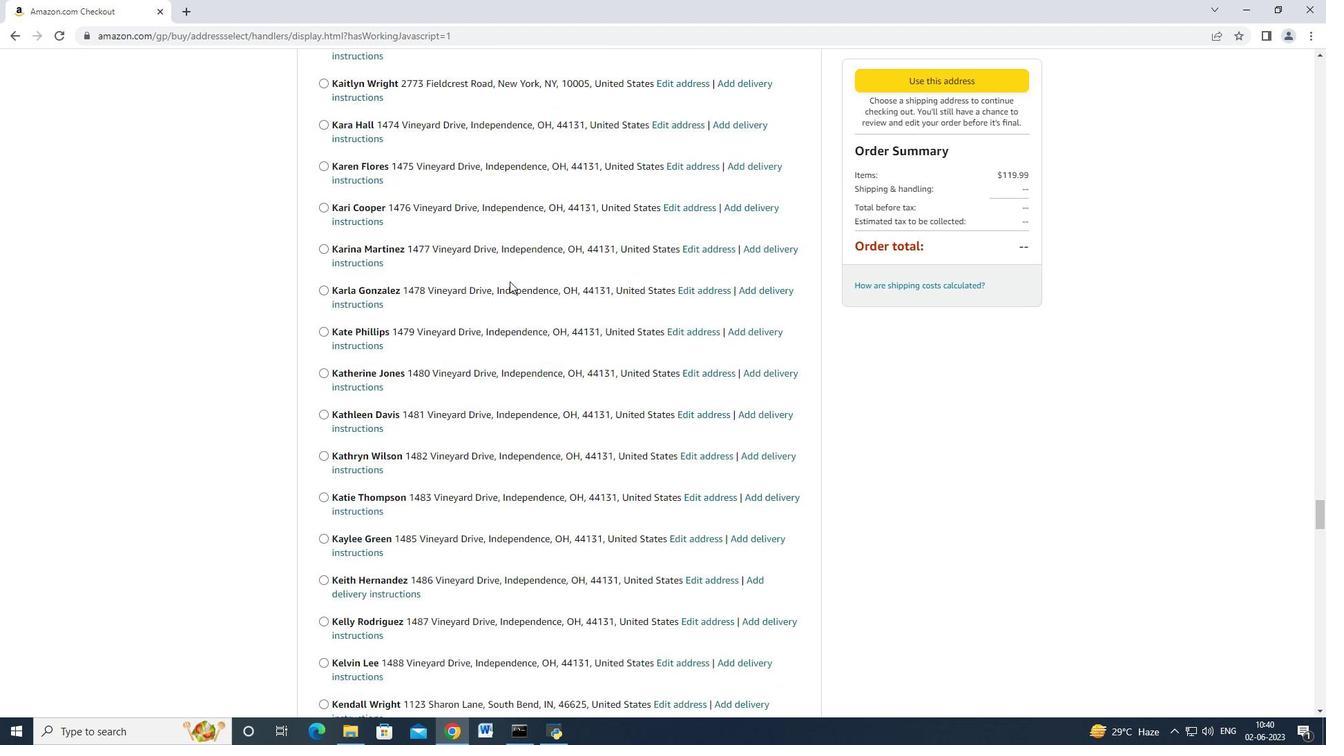 
Action: Mouse moved to (509, 282)
Screenshot: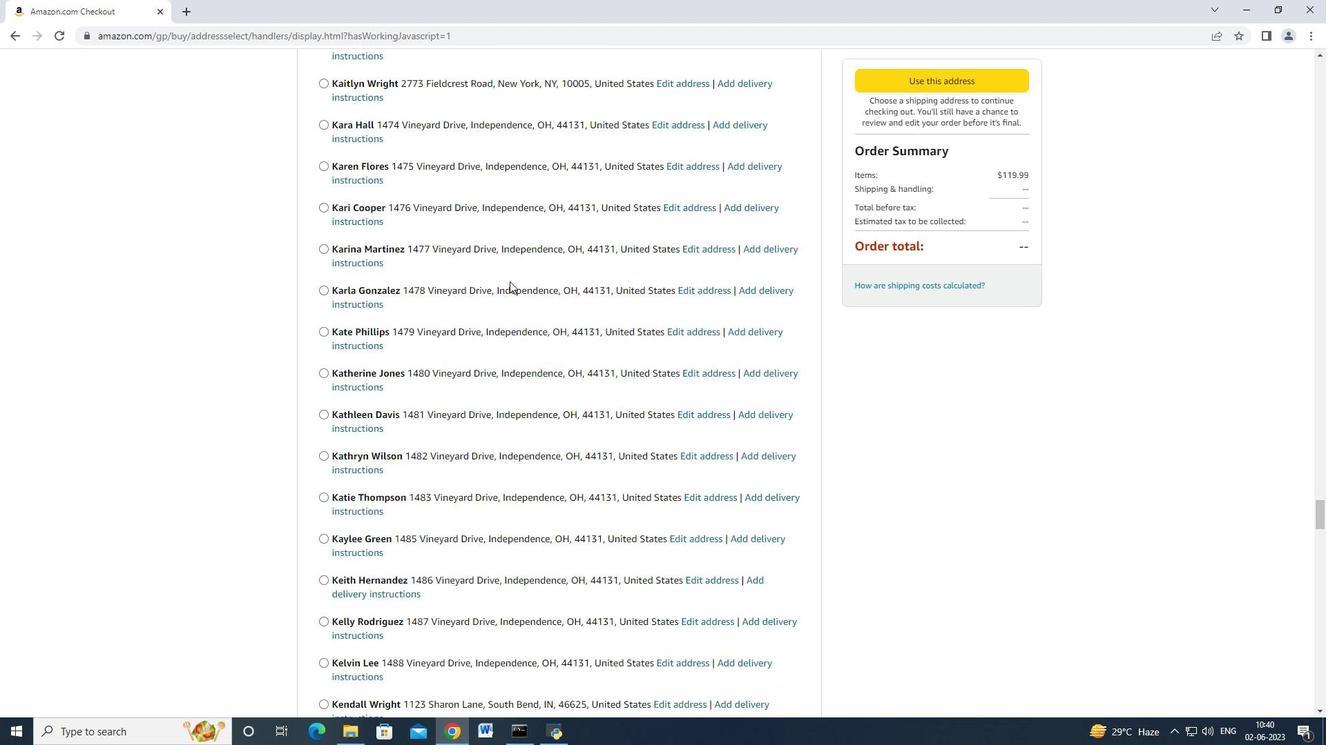
Action: Mouse scrolled (509, 281) with delta (0, 0)
Screenshot: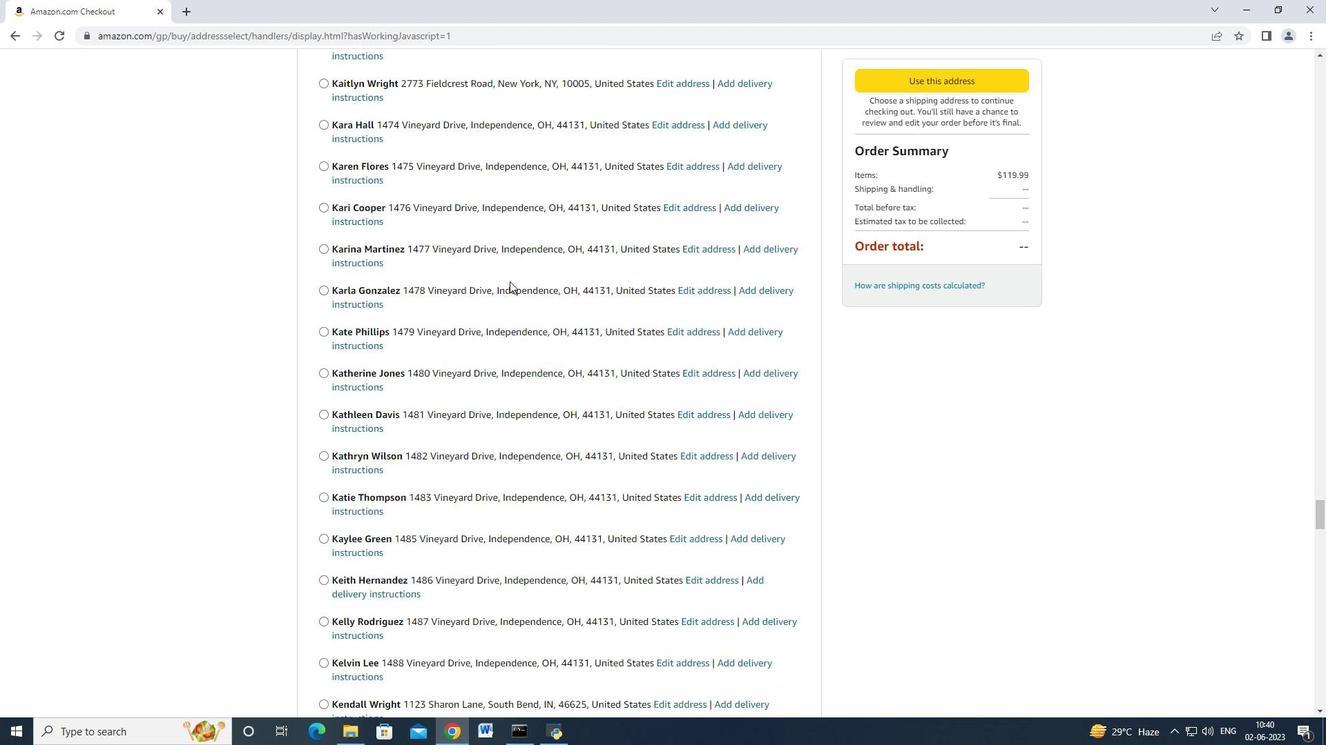 
Action: Mouse moved to (509, 283)
Screenshot: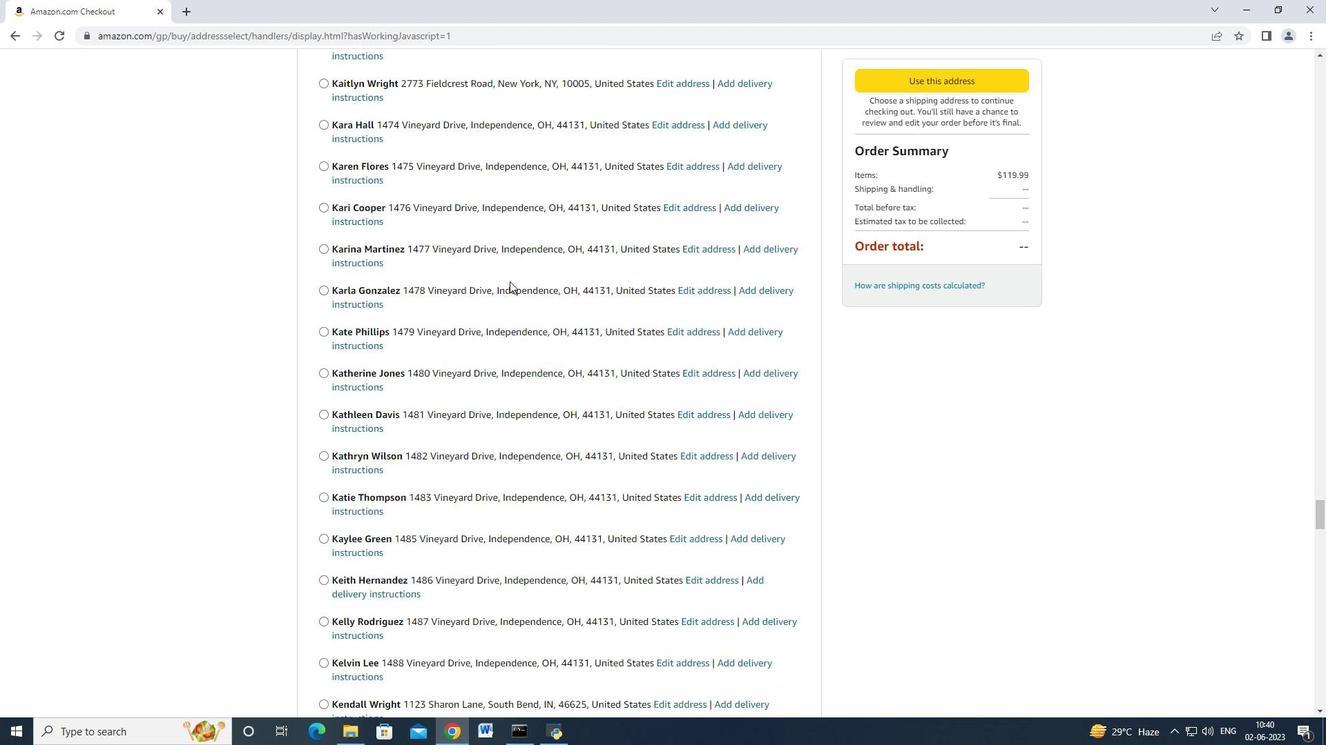 
Action: Mouse scrolled (509, 282) with delta (0, 0)
Screenshot: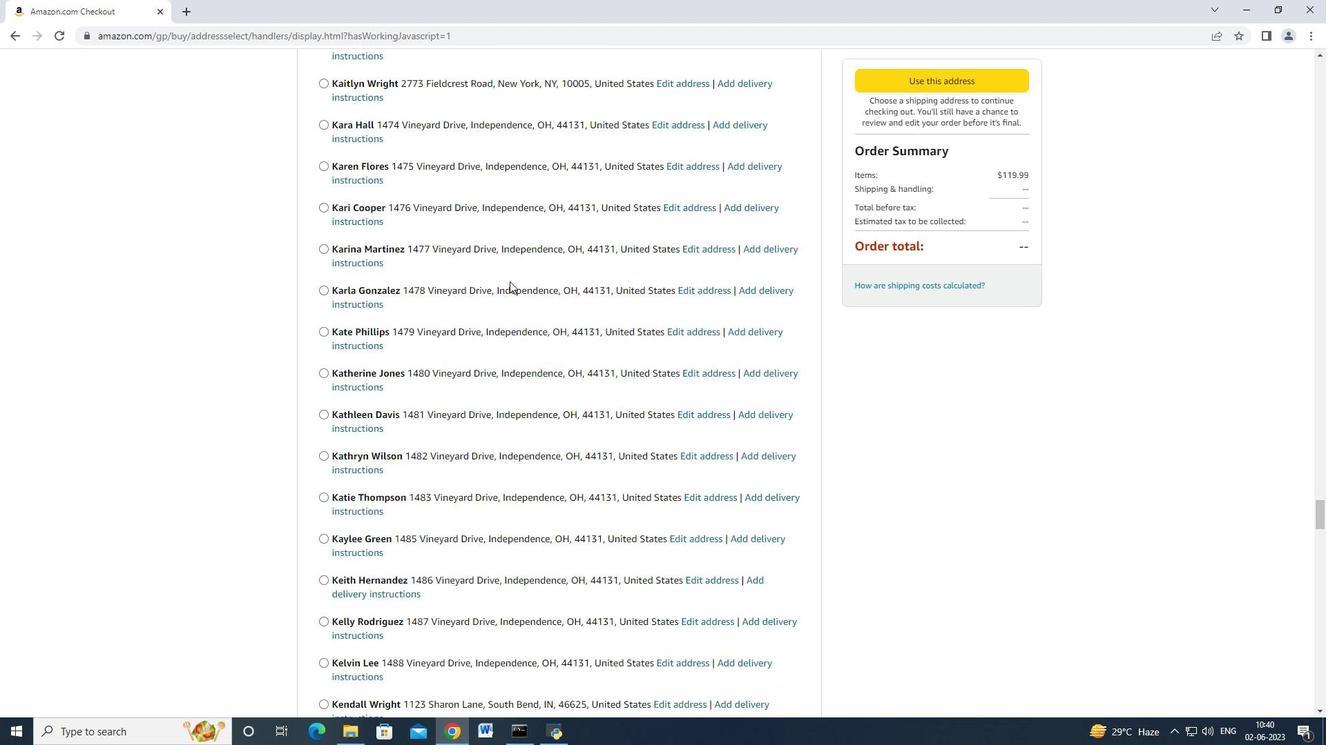 
Action: Mouse scrolled (509, 282) with delta (0, 0)
Screenshot: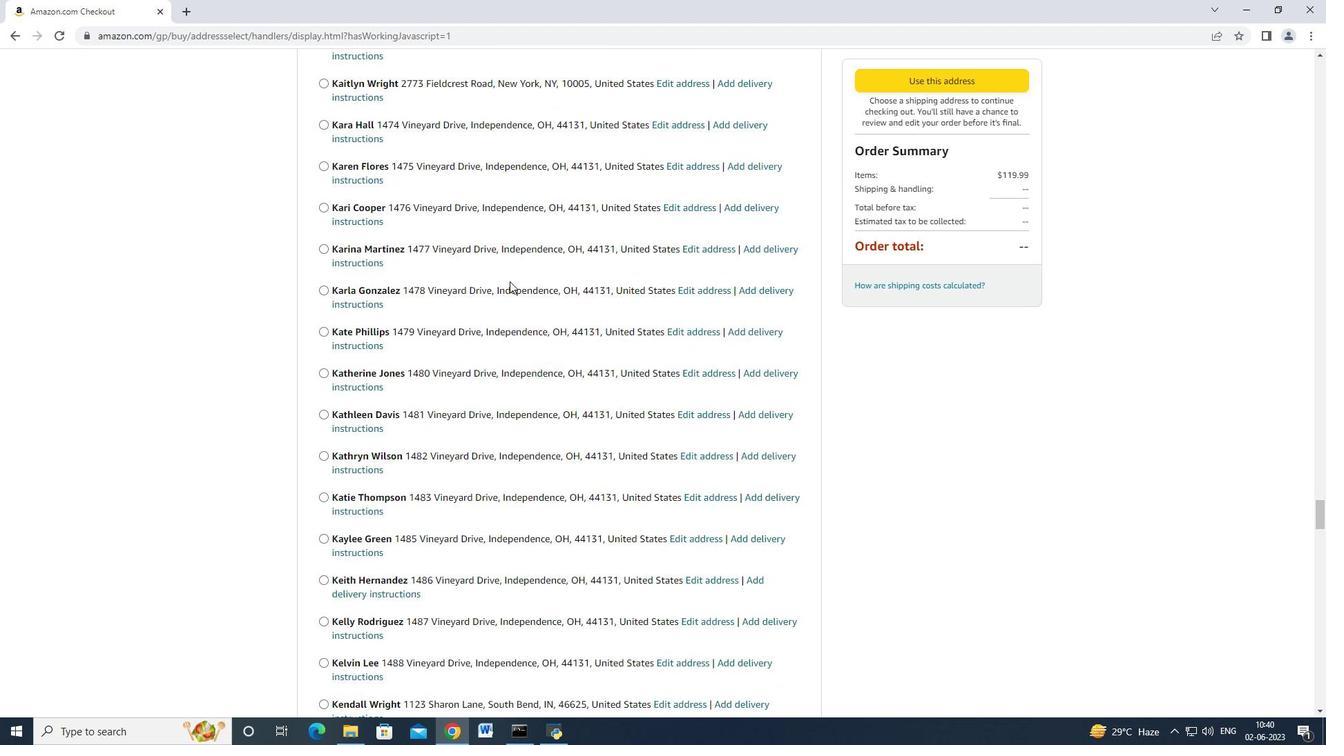 
Action: Mouse moved to (509, 283)
Screenshot: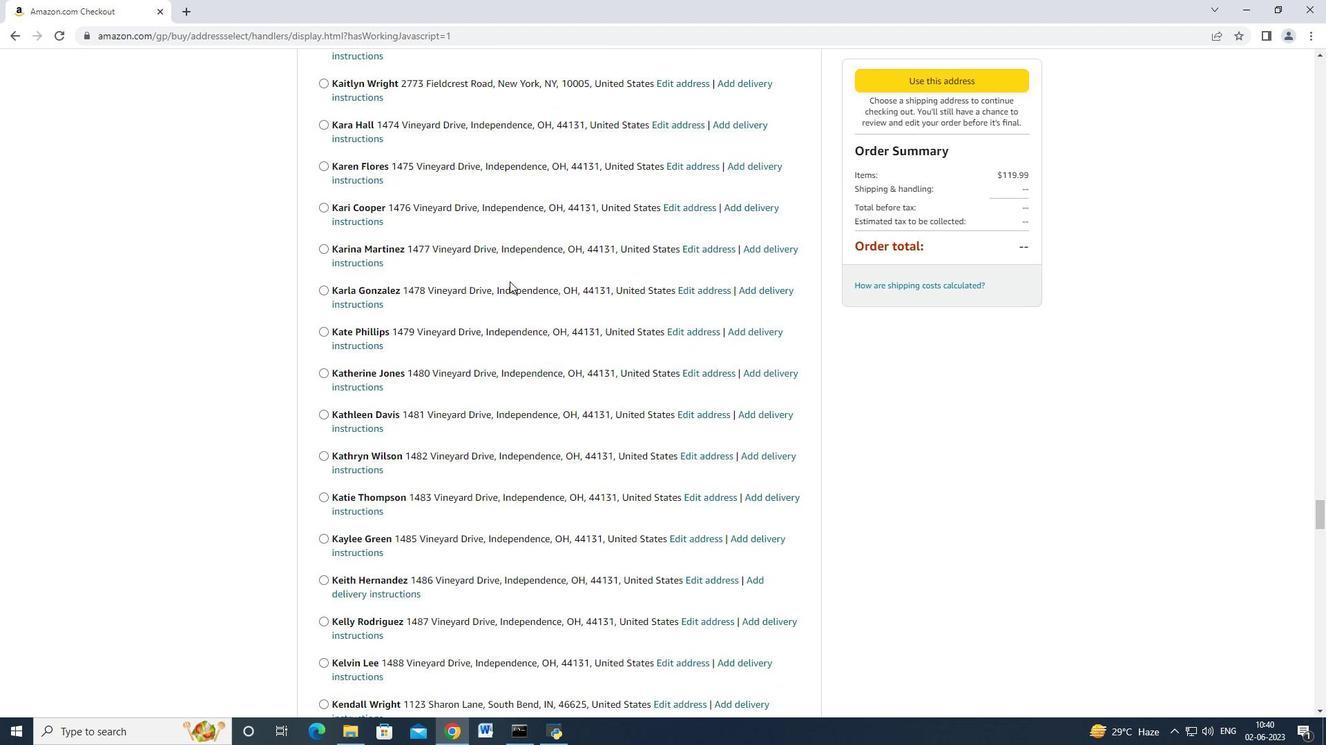 
Action: Mouse scrolled (509, 282) with delta (0, 0)
Screenshot: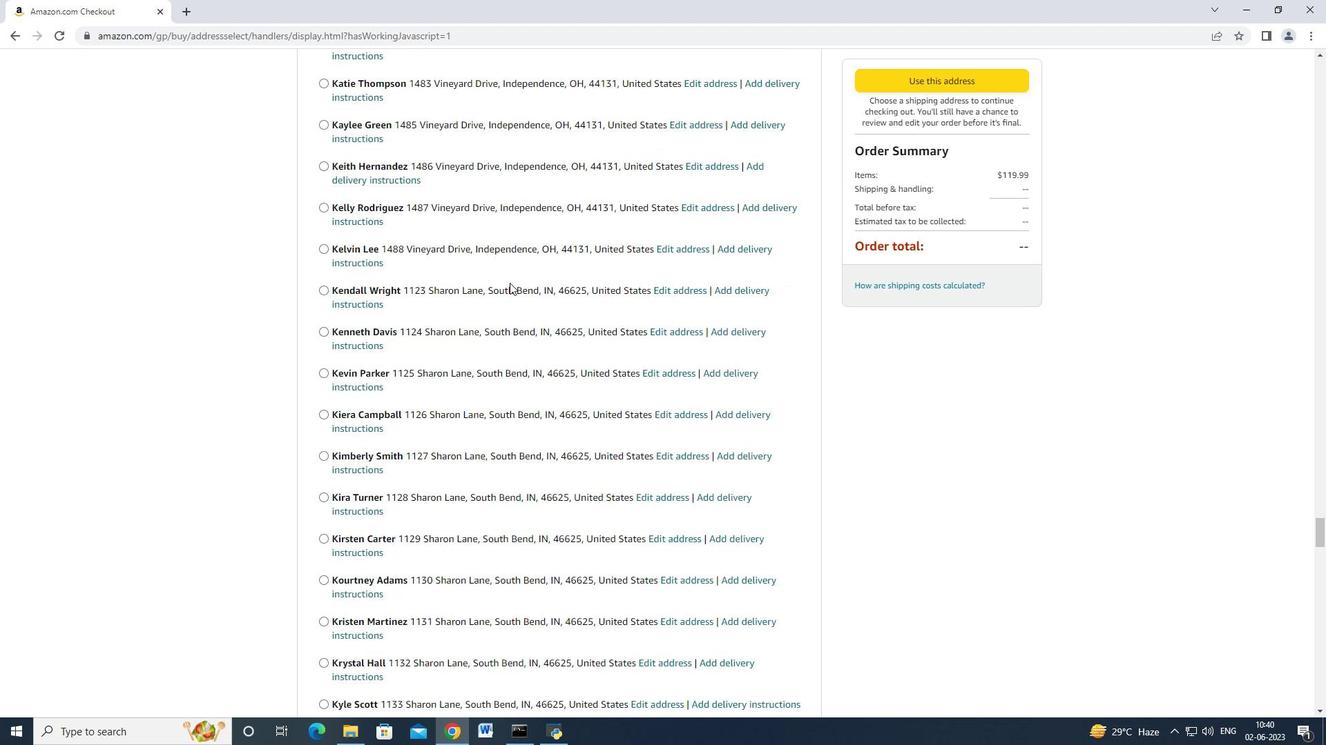 
Action: Mouse scrolled (509, 282) with delta (0, 0)
Screenshot: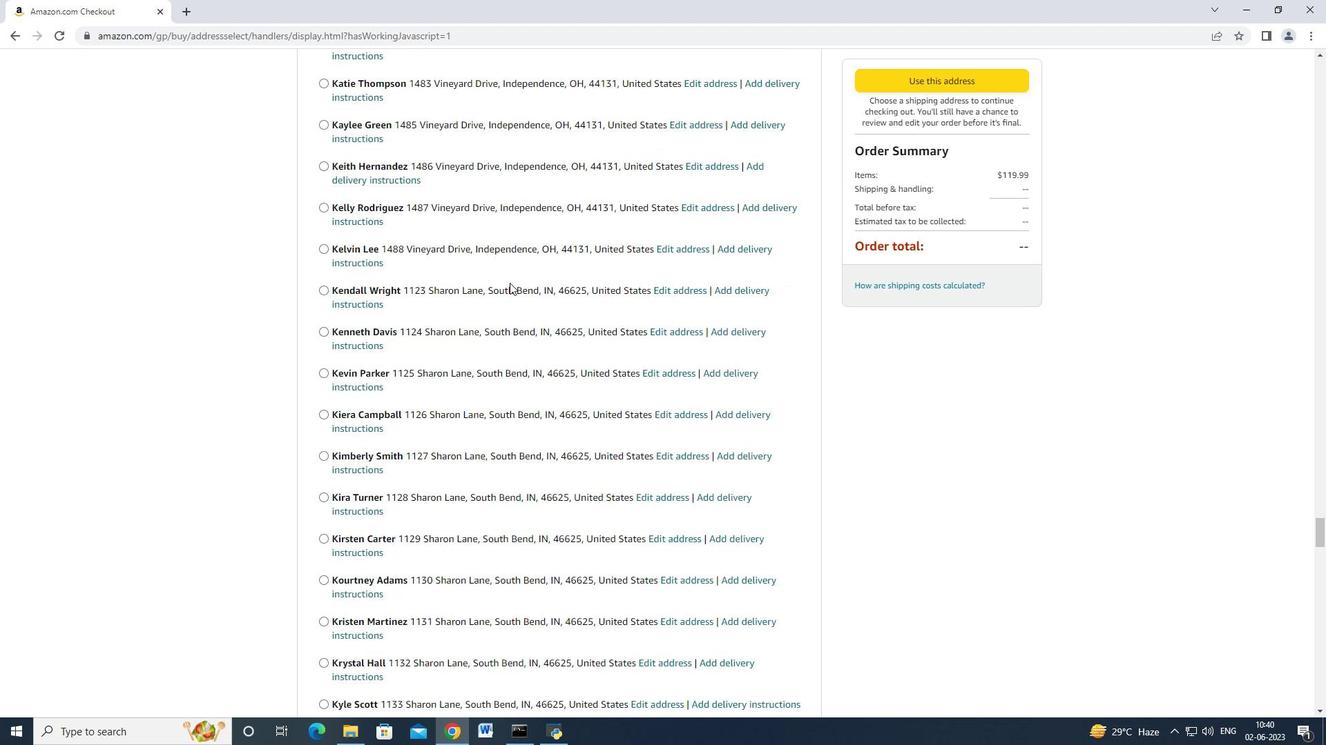 
Action: Mouse scrolled (509, 282) with delta (0, 0)
Screenshot: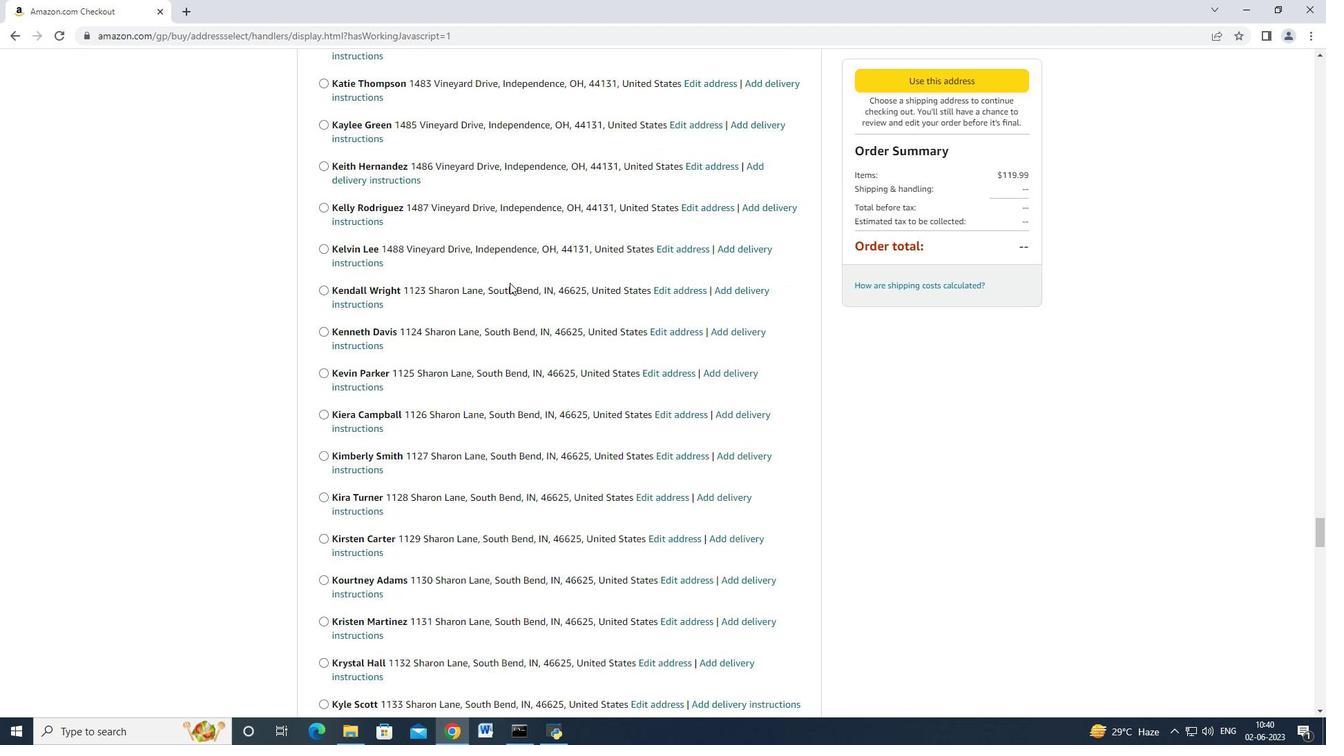 
Action: Mouse scrolled (509, 282) with delta (0, 0)
Screenshot: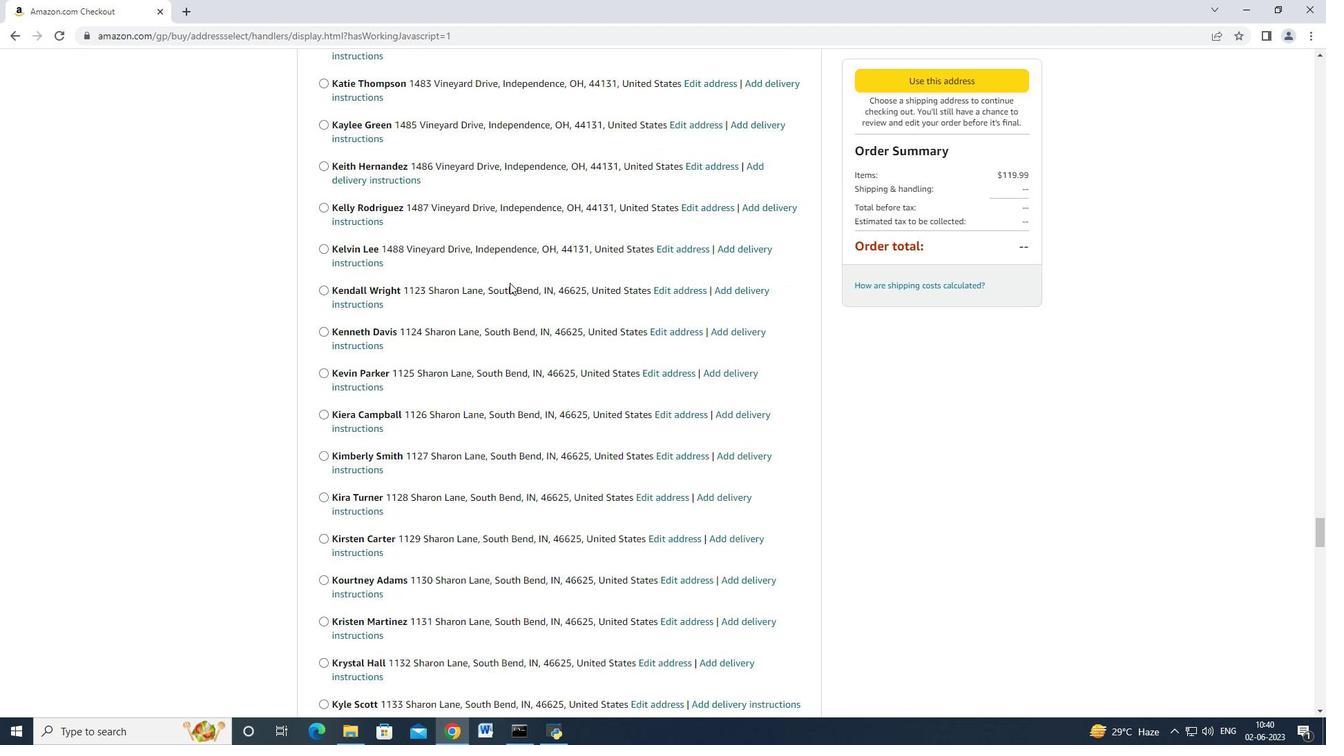
Action: Mouse scrolled (509, 282) with delta (0, 0)
Screenshot: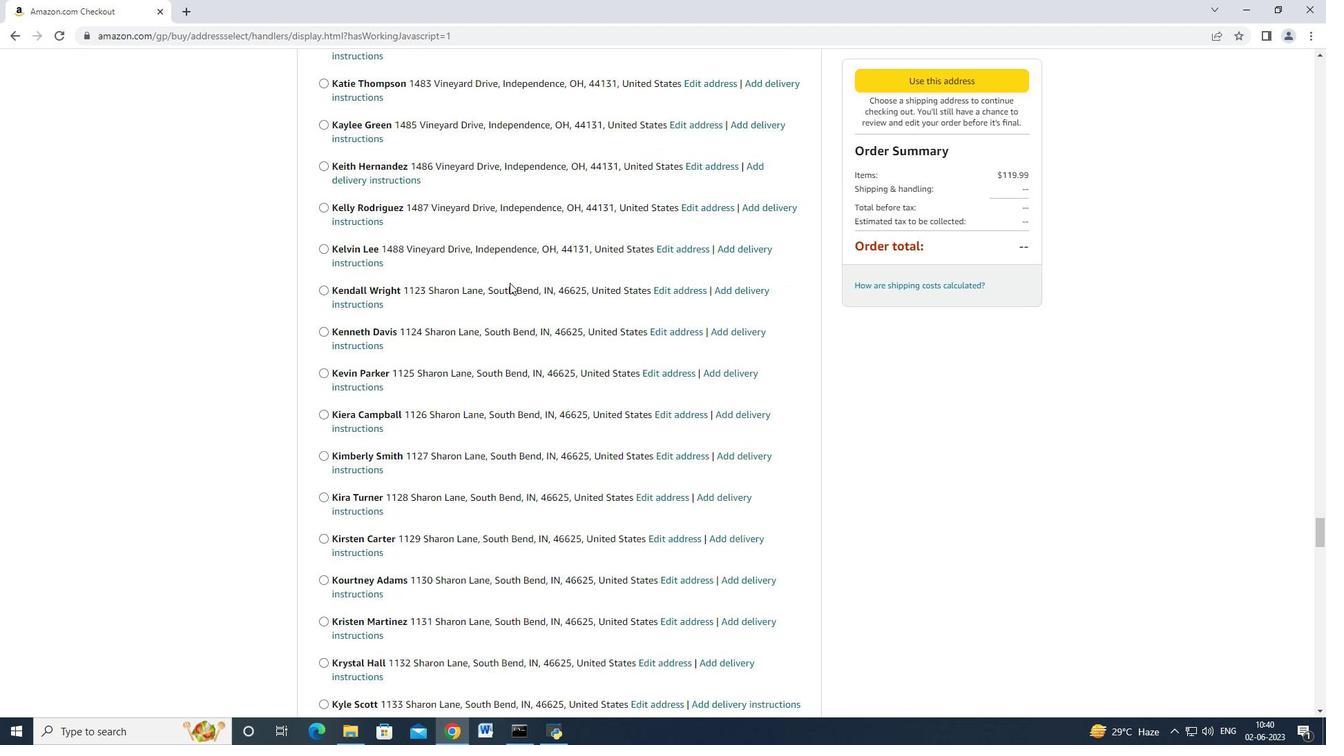 
Action: Mouse scrolled (509, 282) with delta (0, 0)
Screenshot: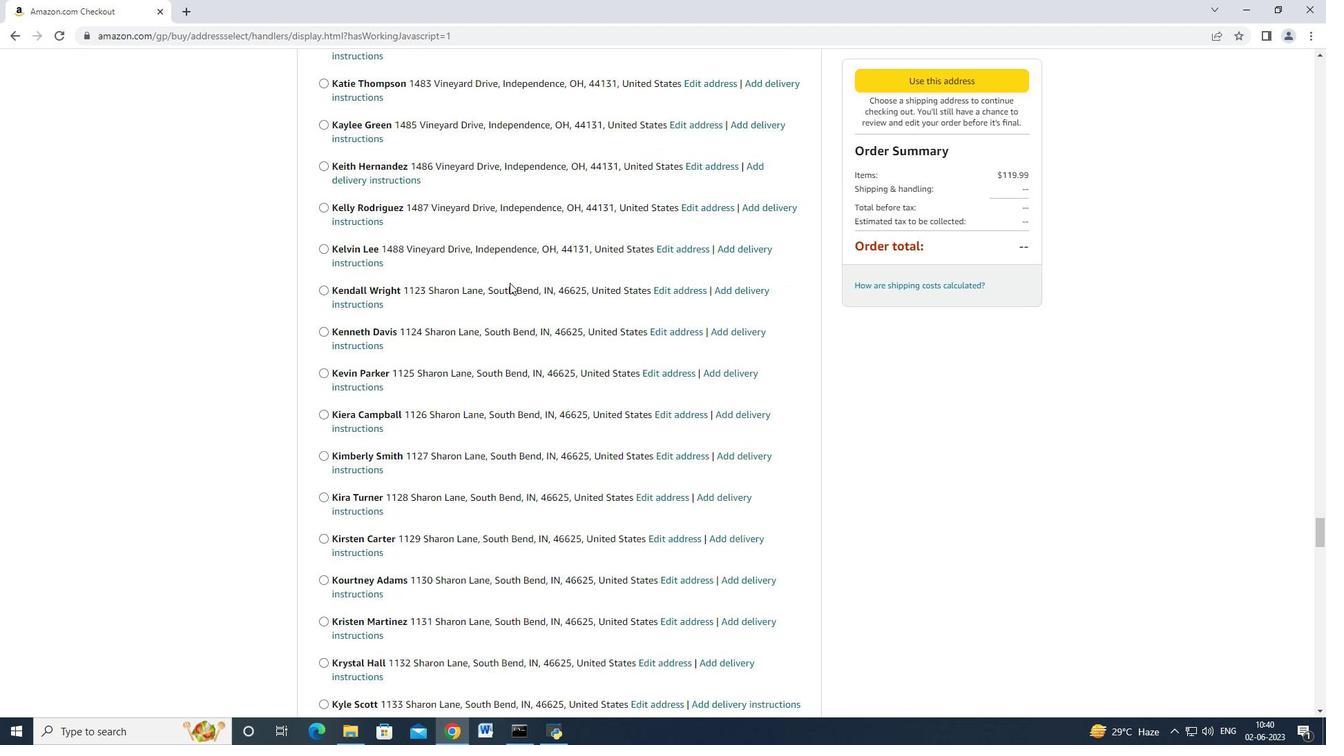 
Action: Mouse scrolled (509, 282) with delta (0, 0)
Screenshot: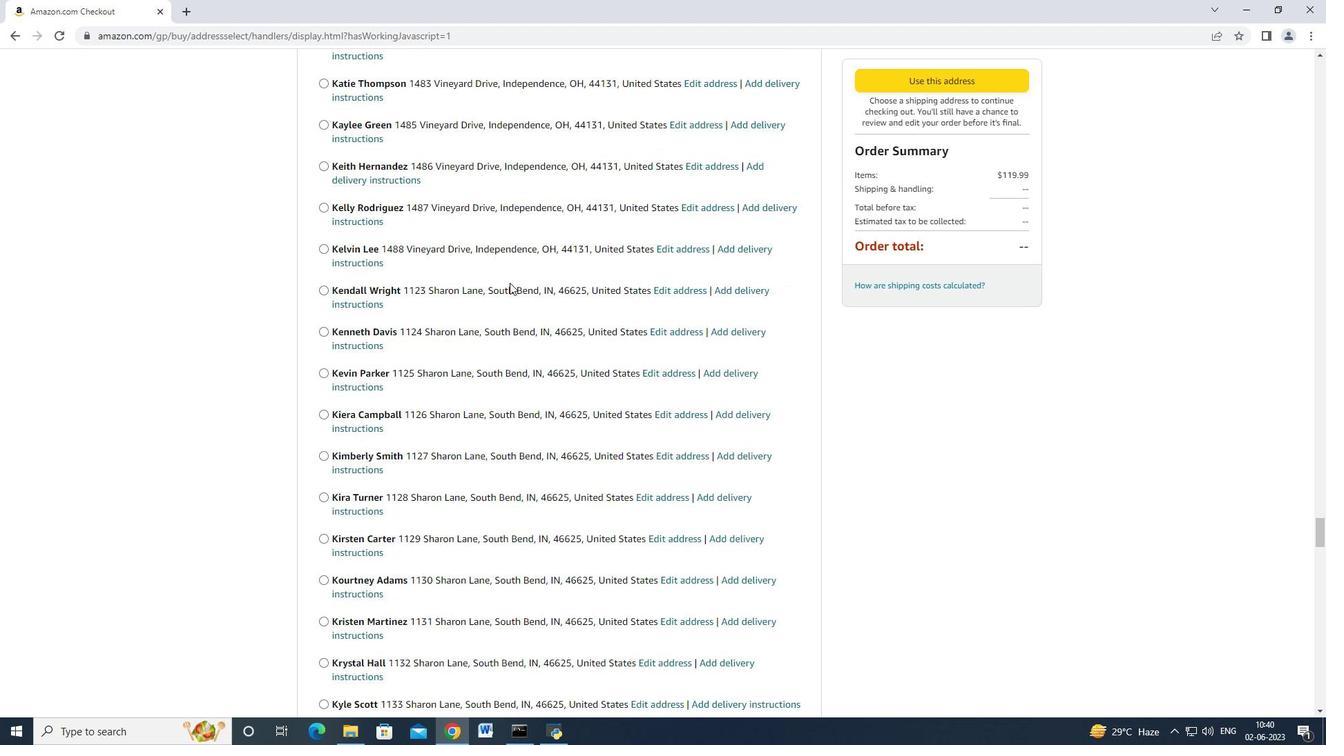 
Action: Mouse moved to (509, 283)
Screenshot: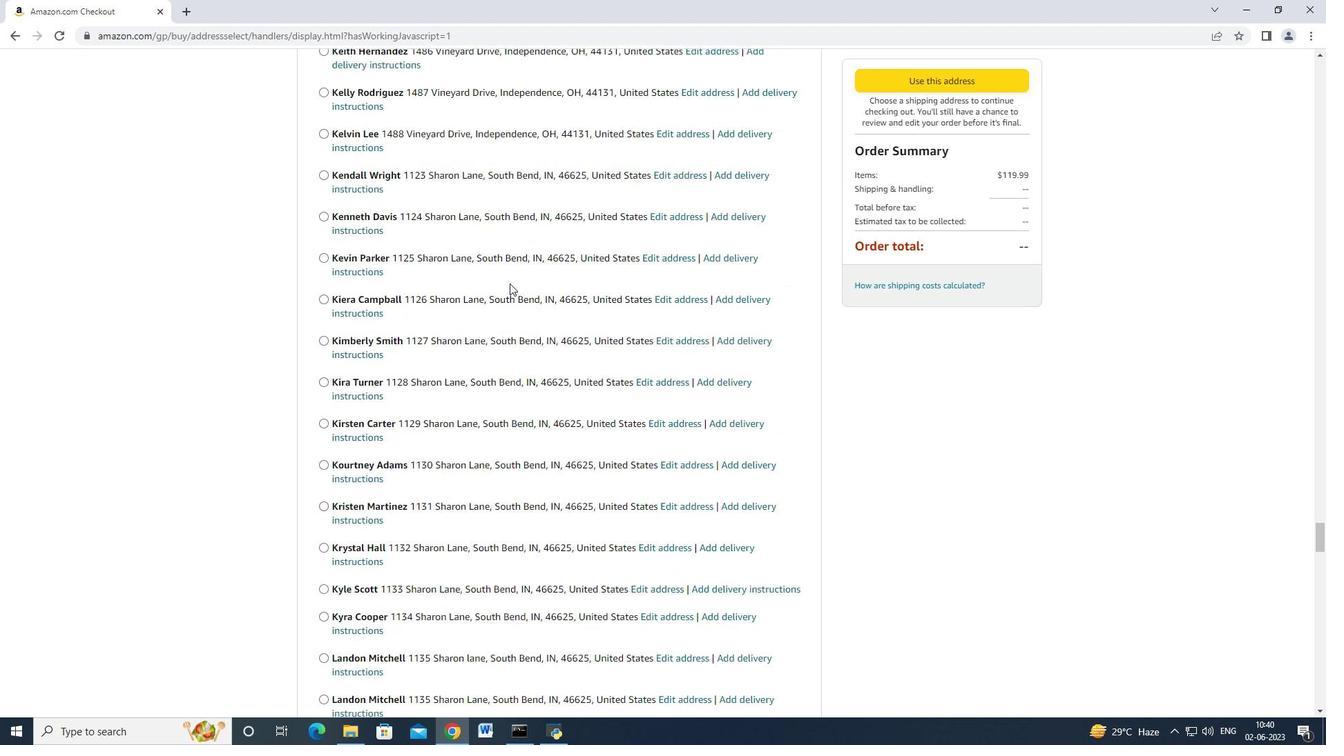 
Action: Mouse scrolled (509, 283) with delta (0, 0)
Screenshot: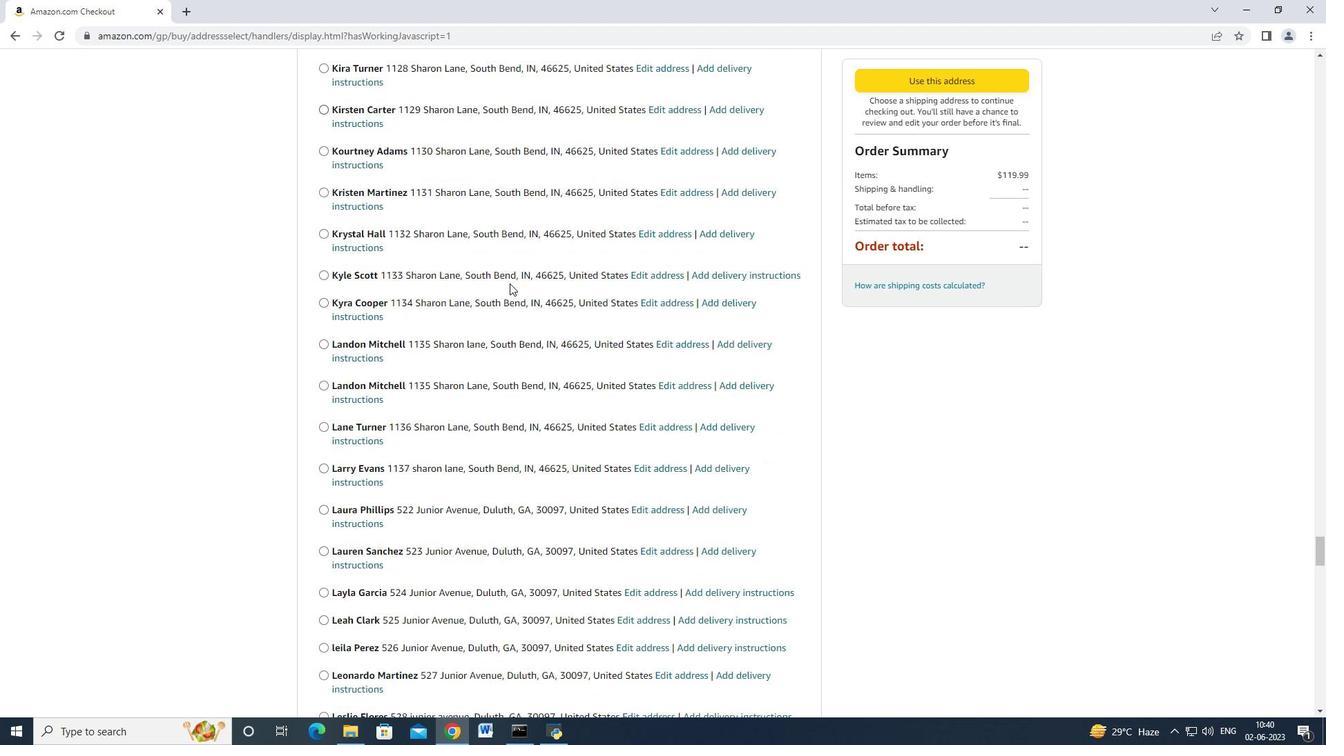 
Action: Mouse scrolled (509, 283) with delta (0, 0)
Screenshot: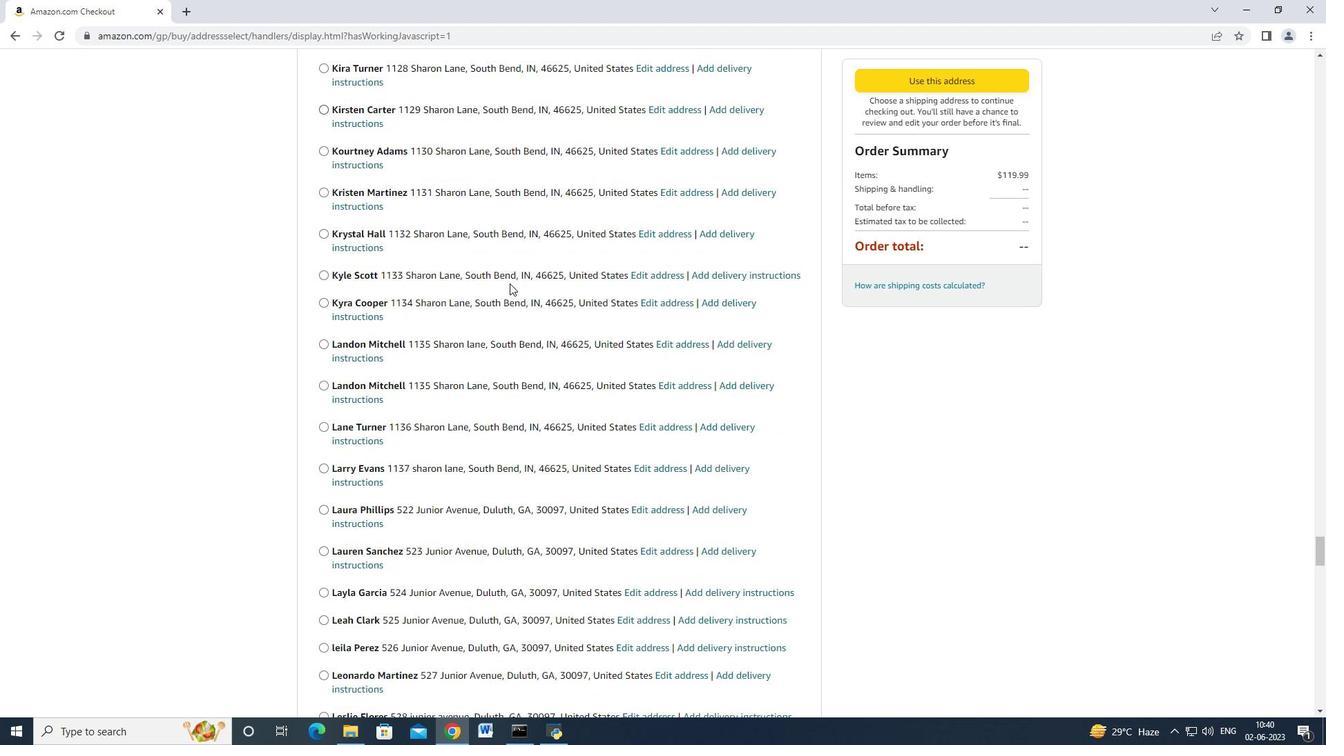 
Action: Mouse scrolled (509, 283) with delta (0, 0)
Screenshot: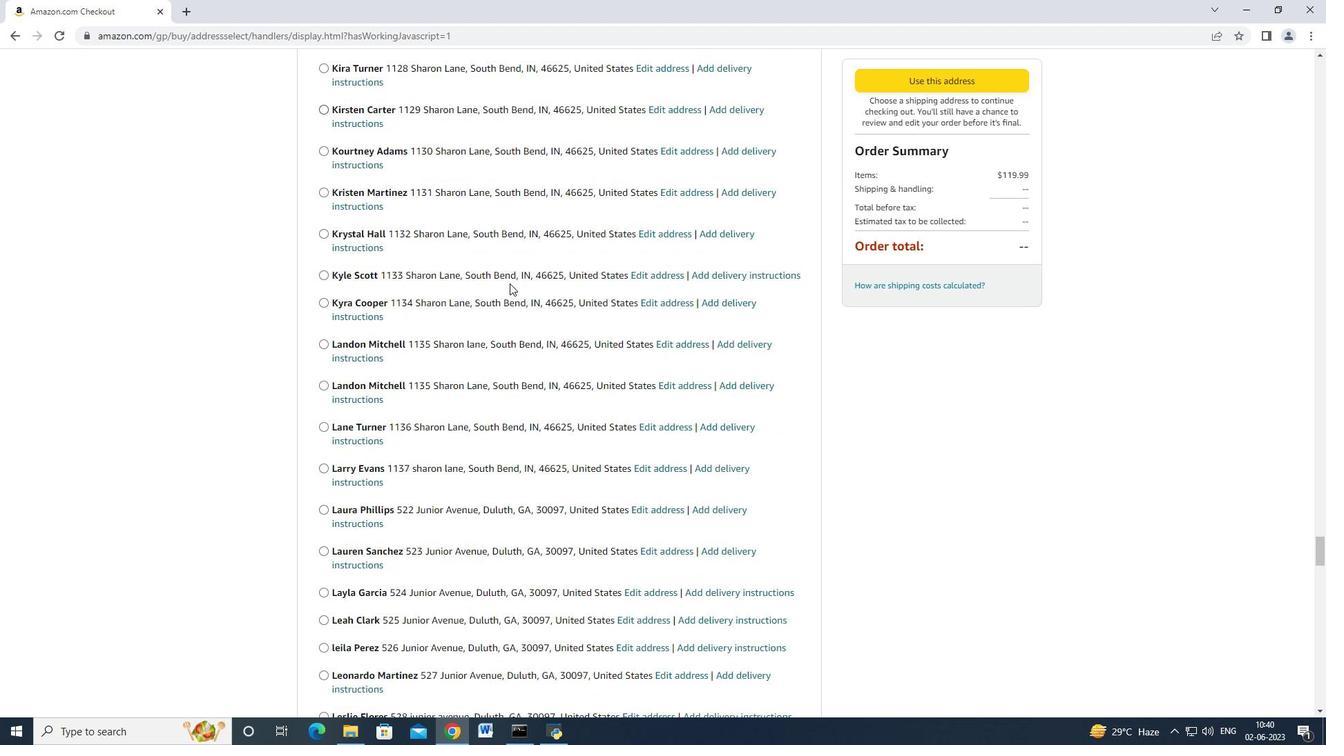 
Action: Mouse scrolled (509, 283) with delta (0, 0)
Screenshot: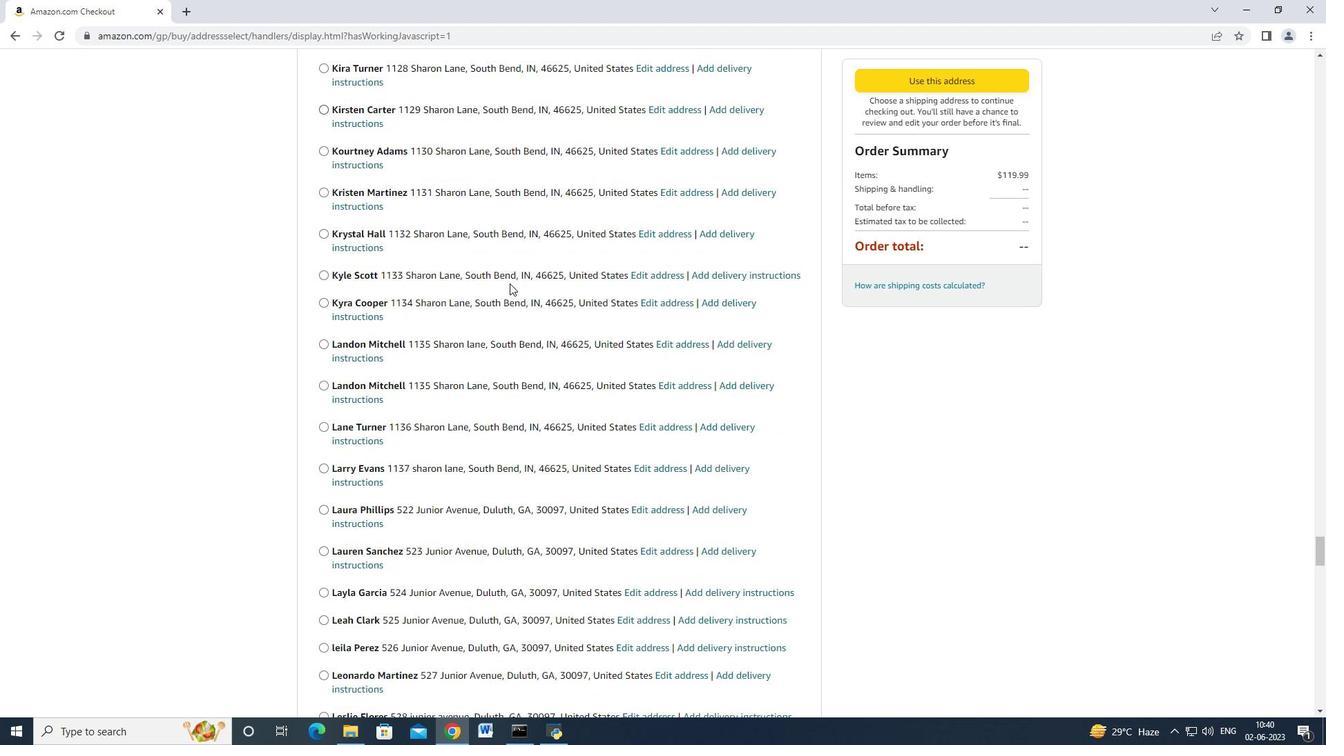 
Action: Mouse scrolled (509, 283) with delta (0, 0)
Screenshot: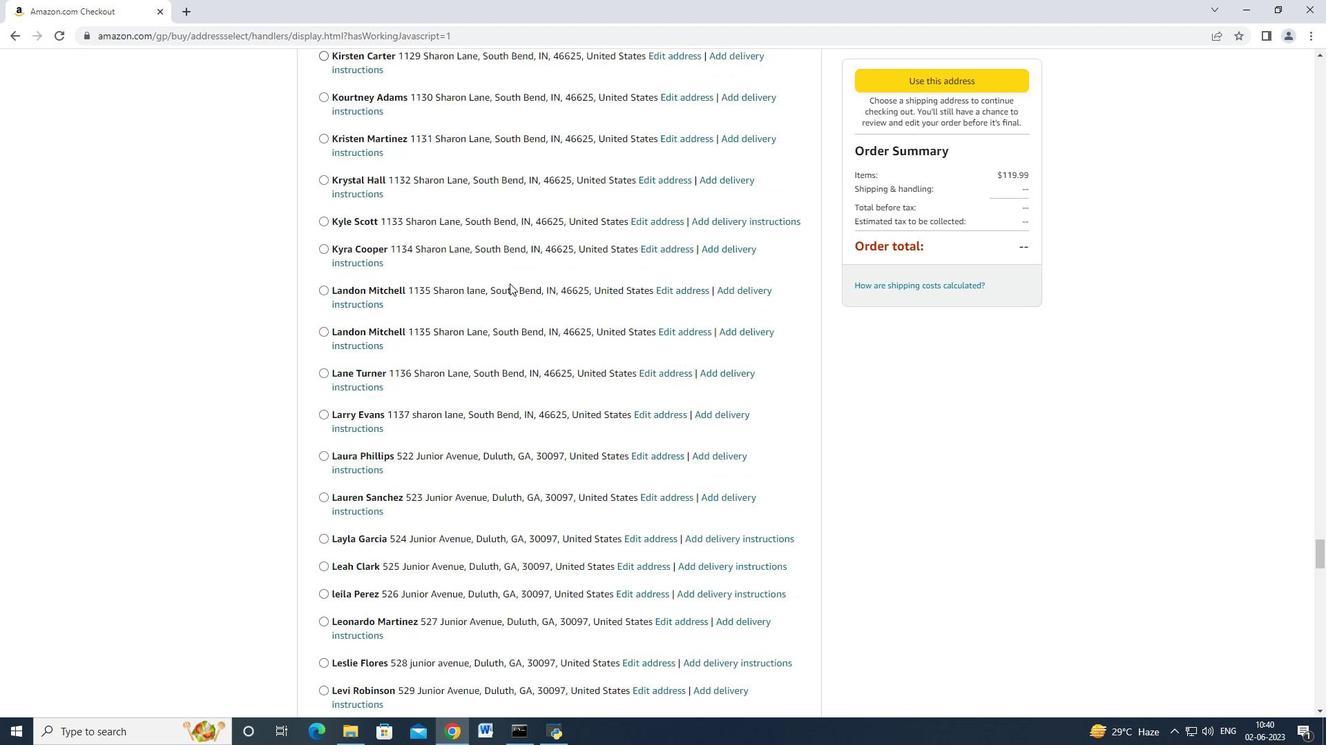 
Action: Mouse scrolled (509, 283) with delta (0, 0)
Screenshot: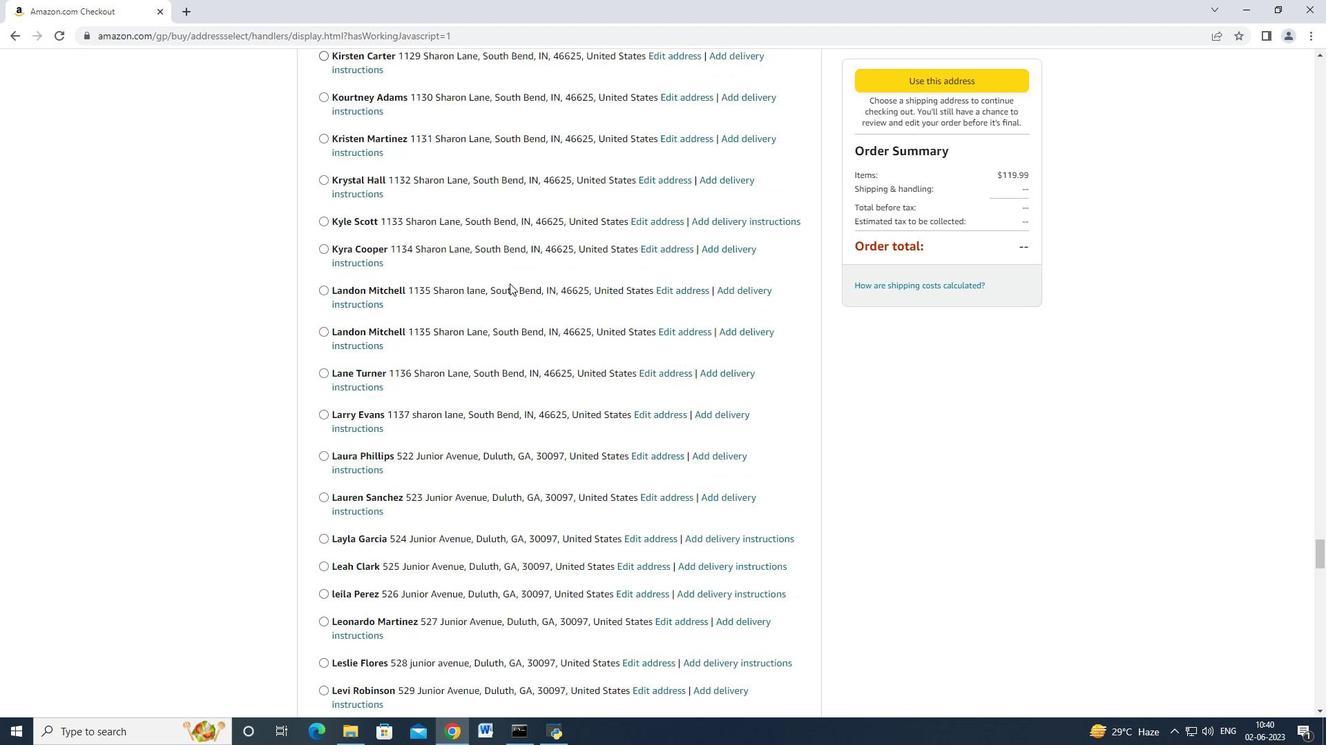 
Action: Mouse scrolled (509, 283) with delta (0, 0)
Screenshot: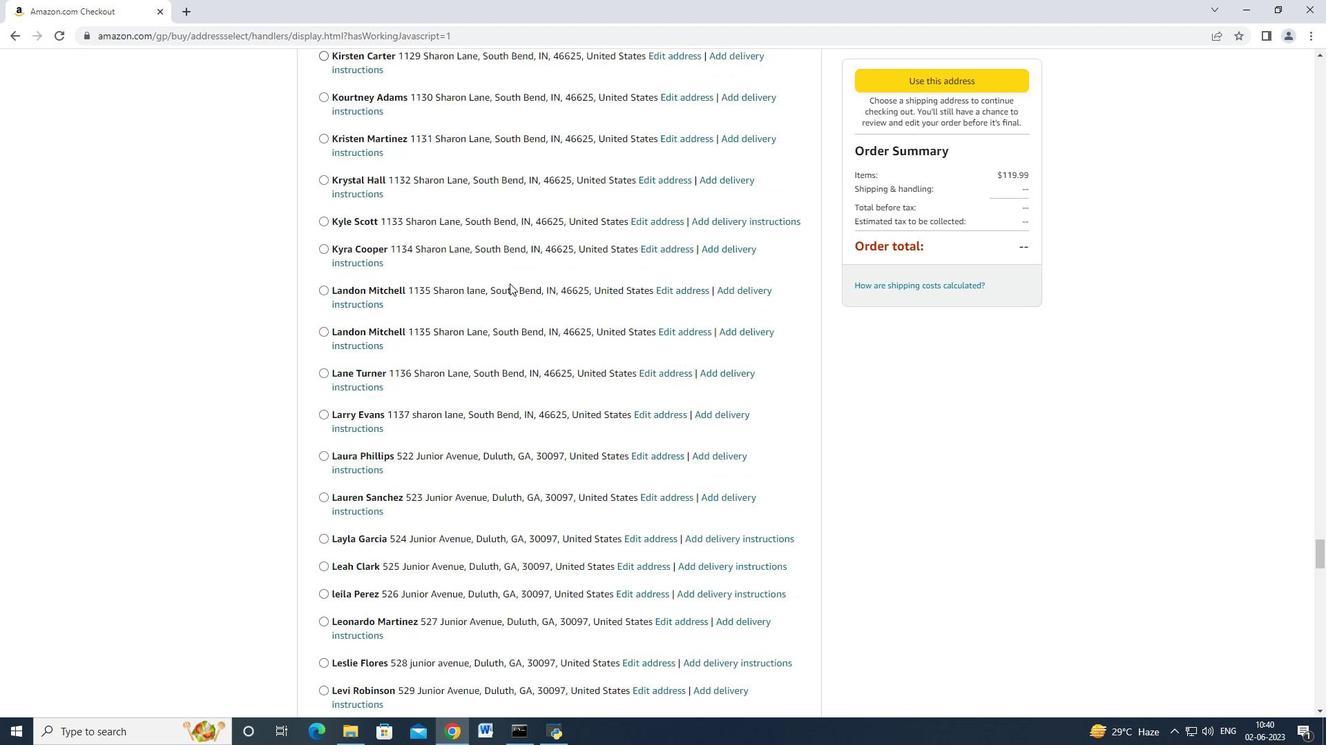 
Action: Mouse moved to (509, 284)
Screenshot: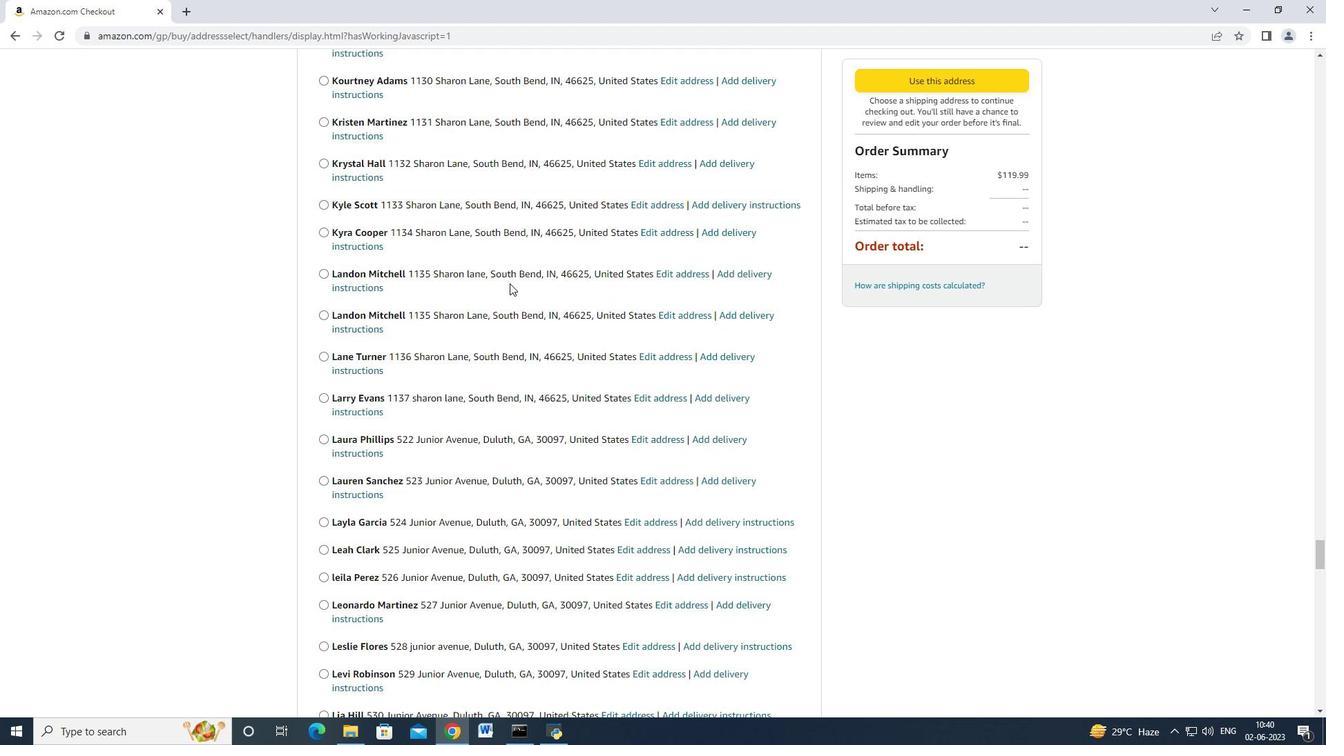 
Action: Mouse scrolled (509, 283) with delta (0, 0)
Screenshot: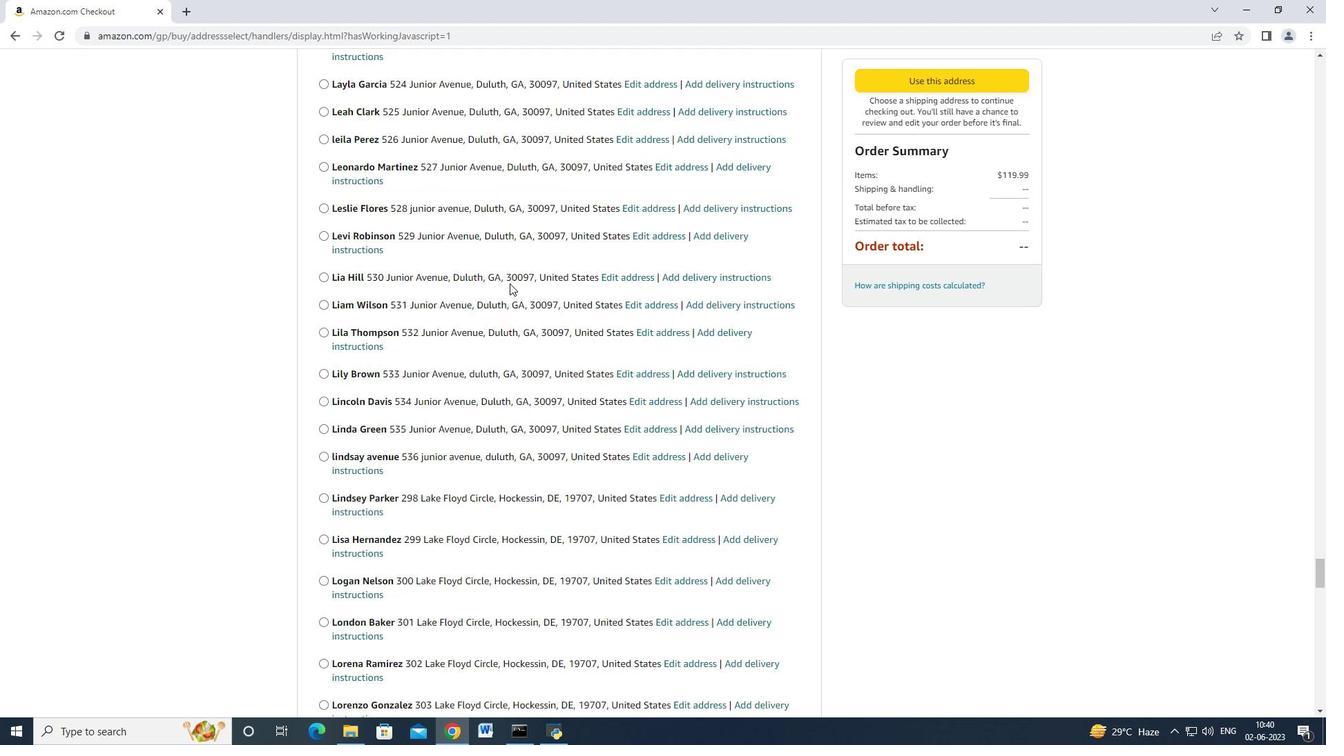 
Action: Mouse scrolled (509, 283) with delta (0, 0)
Screenshot: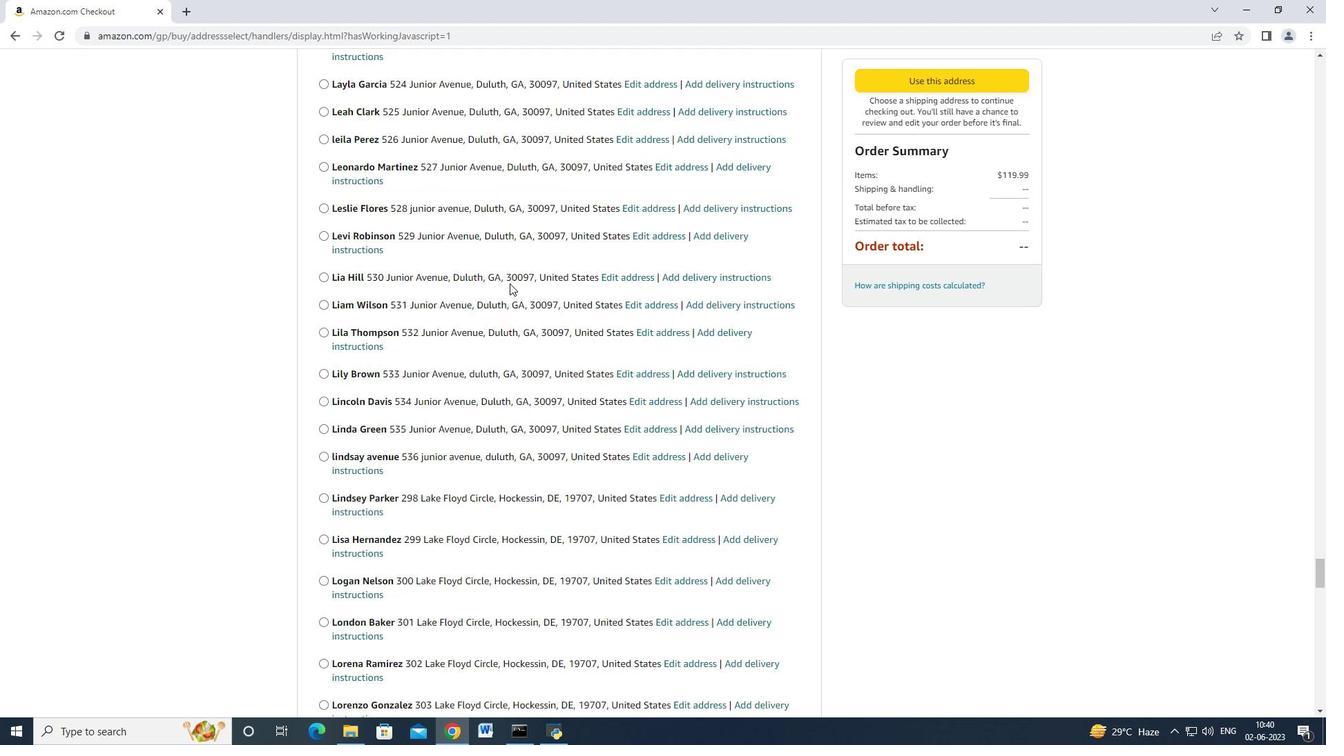
Action: Mouse moved to (509, 285)
Screenshot: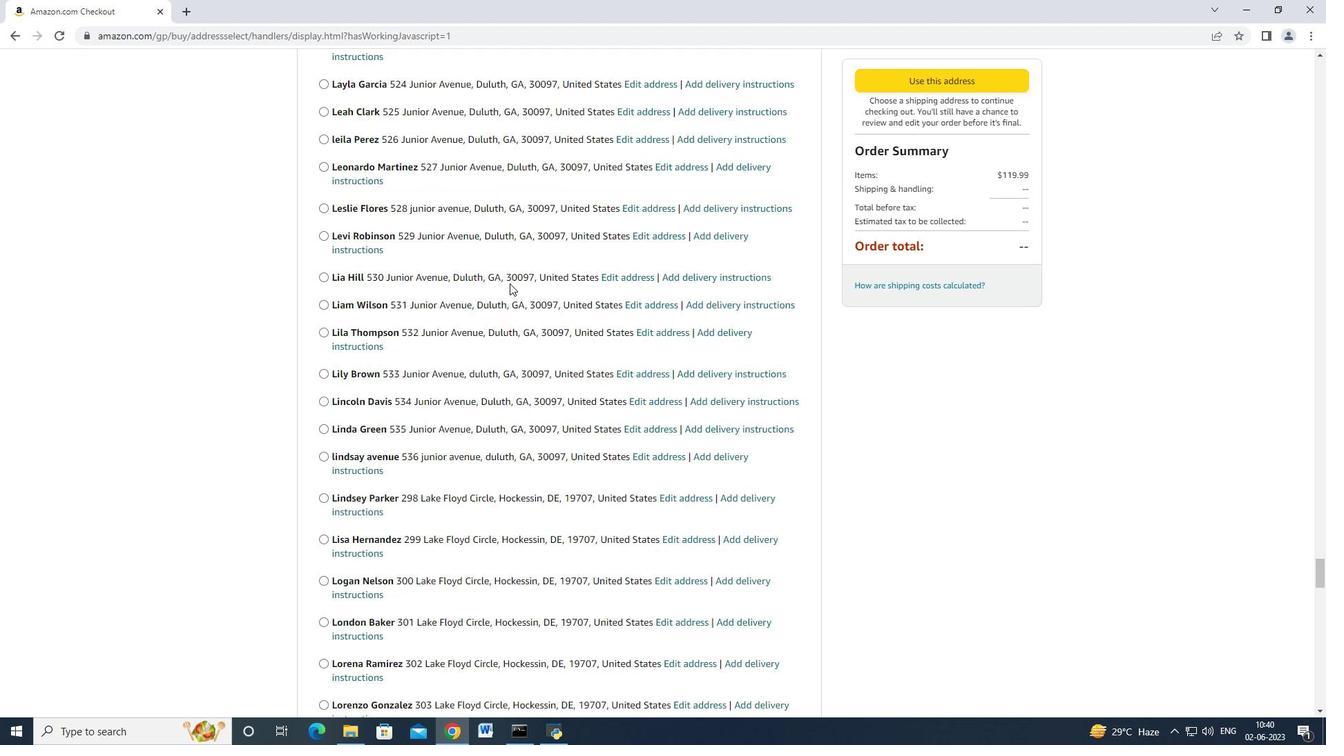 
Action: Mouse scrolled (509, 284) with delta (0, 0)
Screenshot: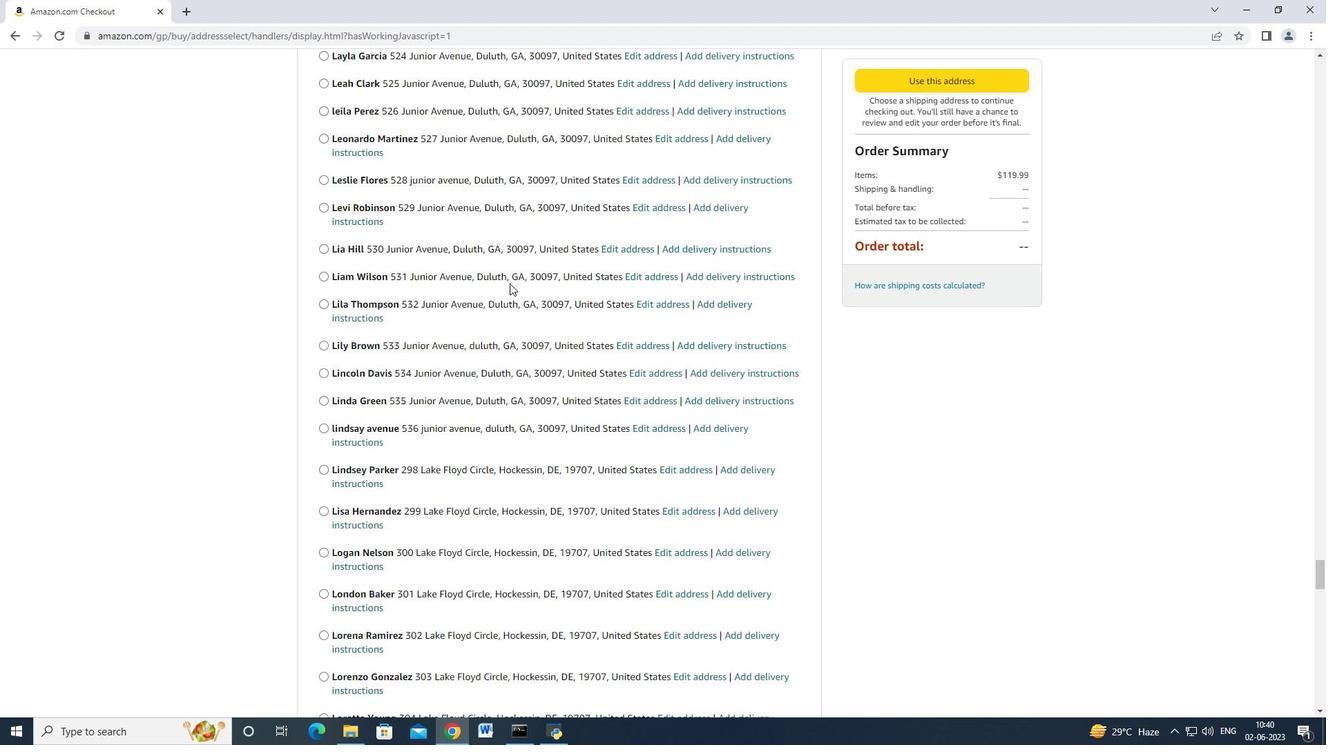 
Action: Mouse scrolled (509, 284) with delta (0, 0)
Screenshot: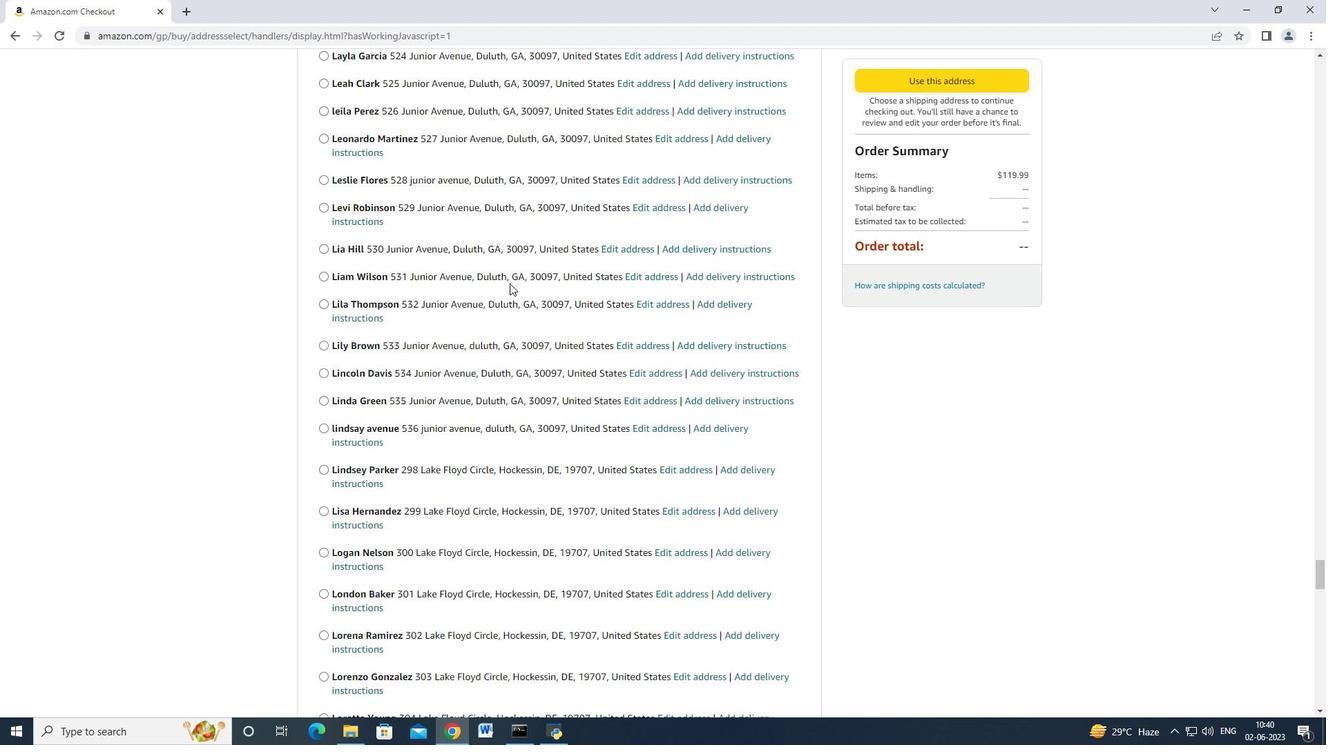 
Action: Mouse scrolled (509, 284) with delta (0, 0)
Screenshot: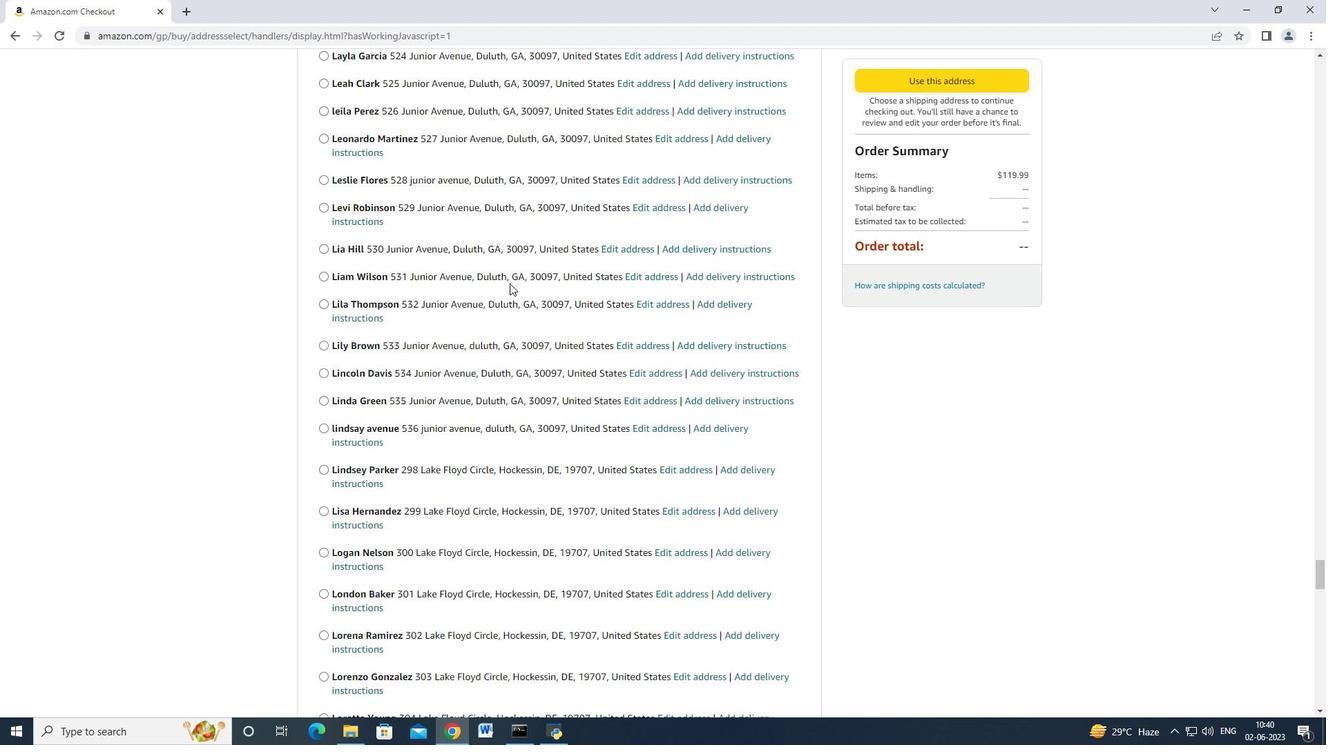 
Action: Mouse moved to (509, 285)
Screenshot: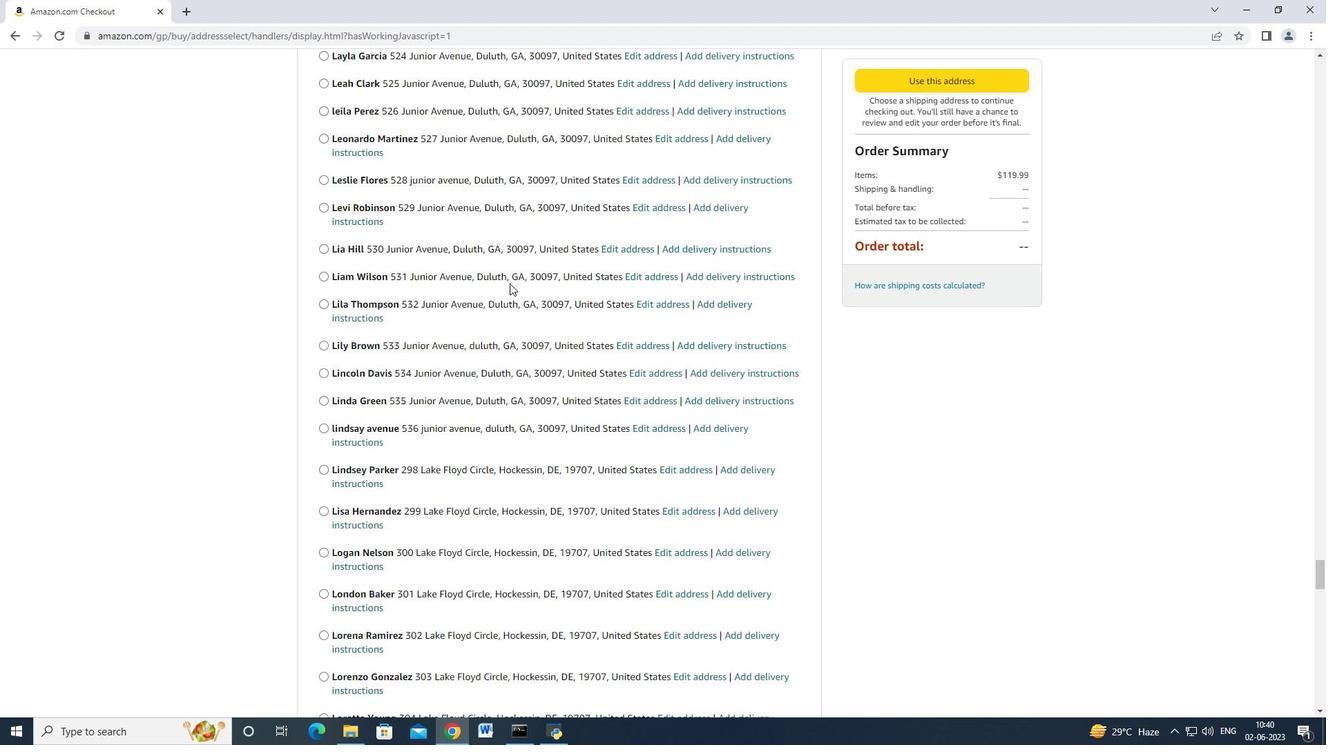 
Action: Mouse scrolled (509, 284) with delta (0, 0)
Screenshot: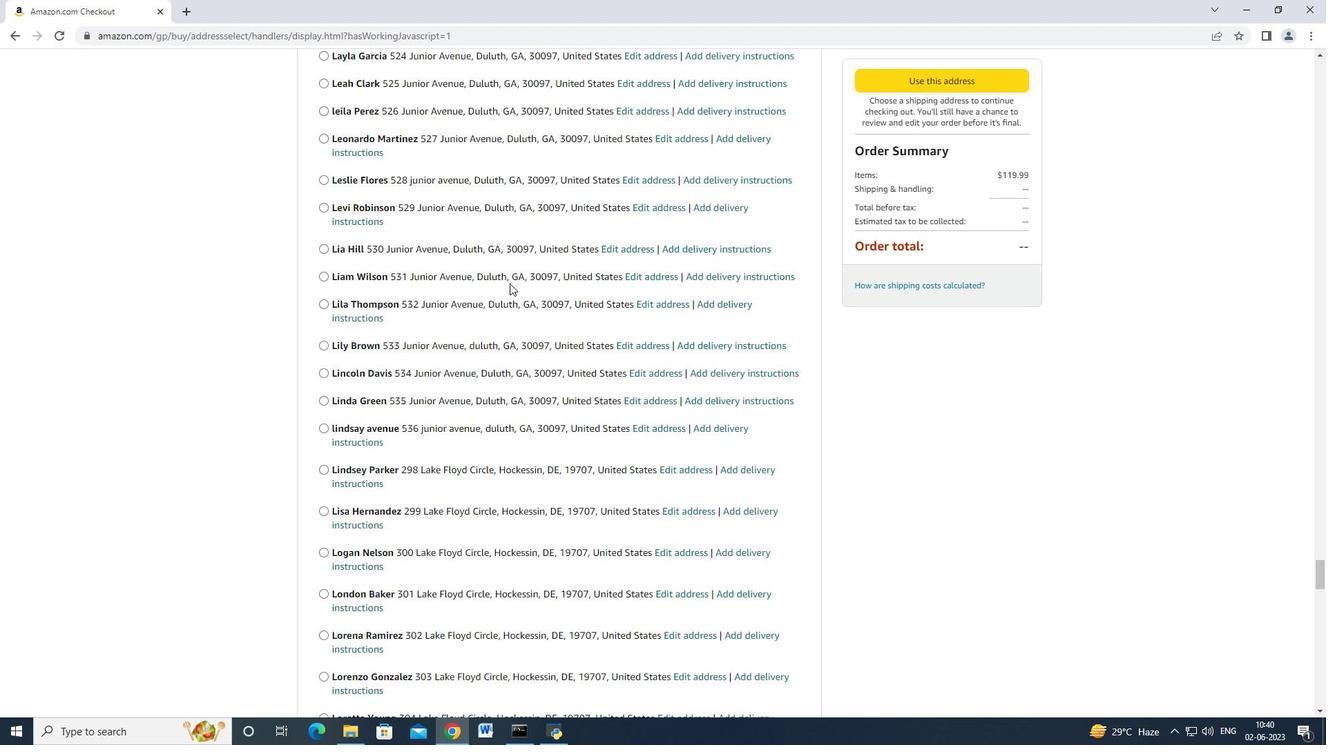 
Action: Mouse scrolled (509, 284) with delta (0, 0)
Screenshot: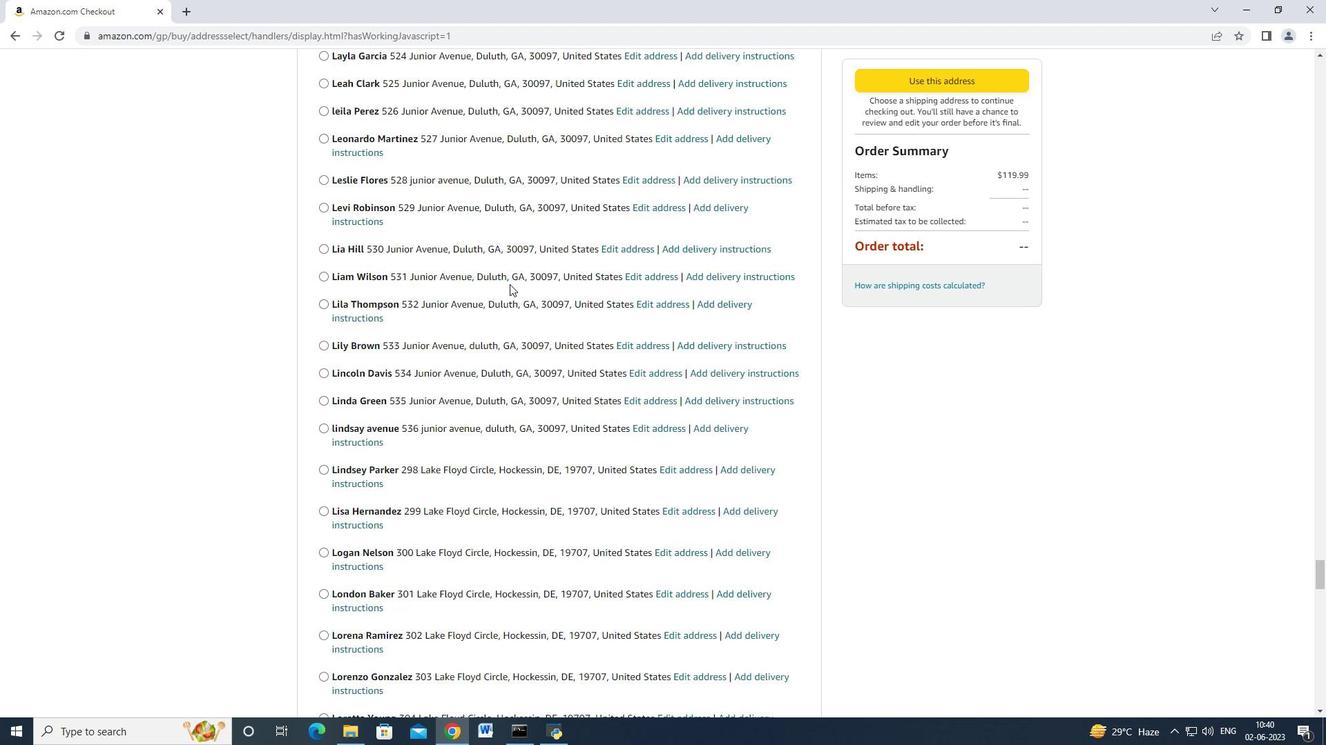 
Action: Mouse scrolled (509, 284) with delta (0, 0)
Screenshot: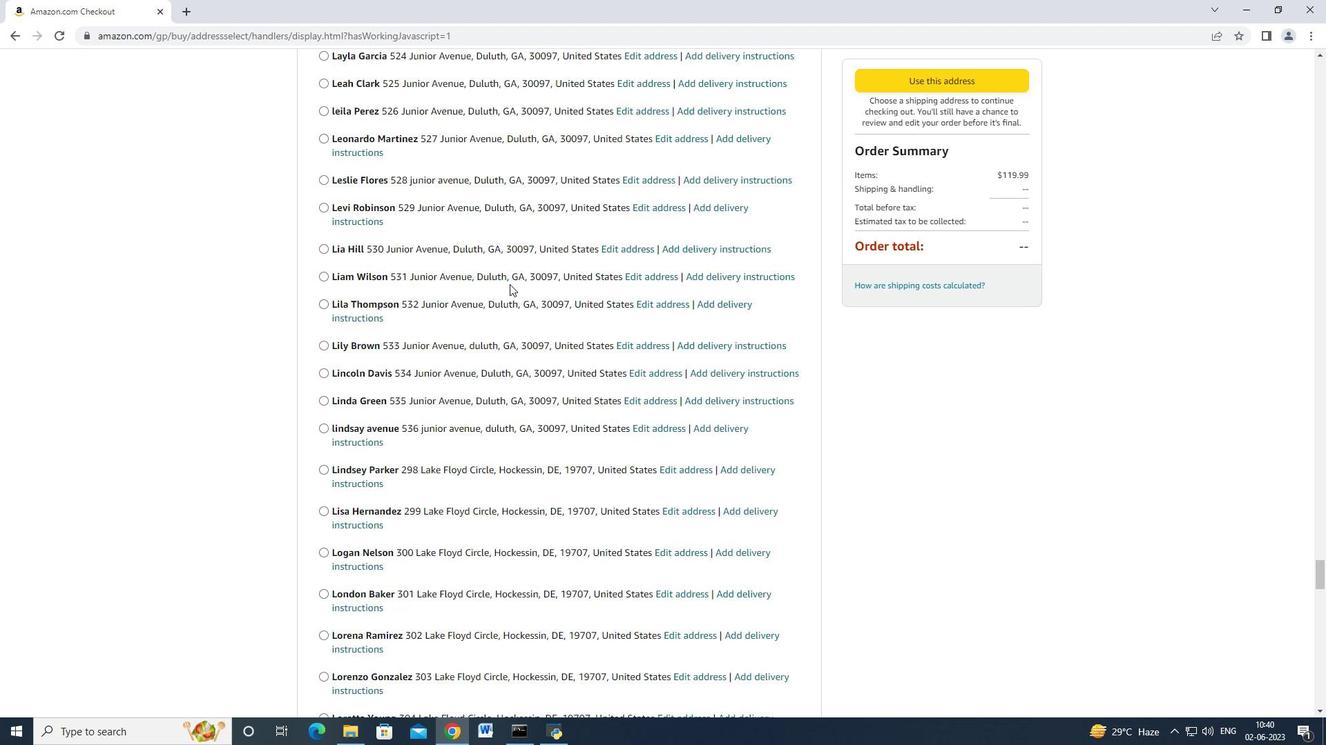 
Action: Mouse moved to (509, 286)
Screenshot: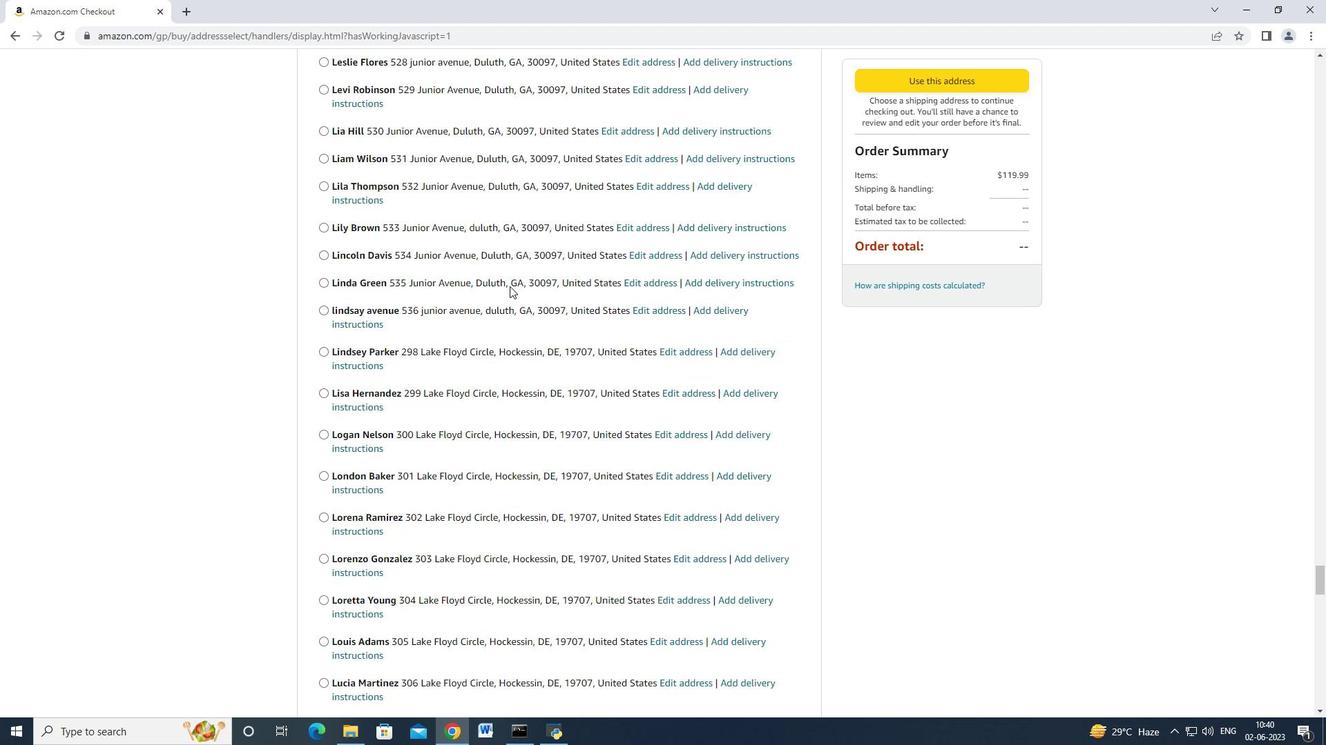 
Action: Mouse scrolled (509, 285) with delta (0, 0)
Screenshot: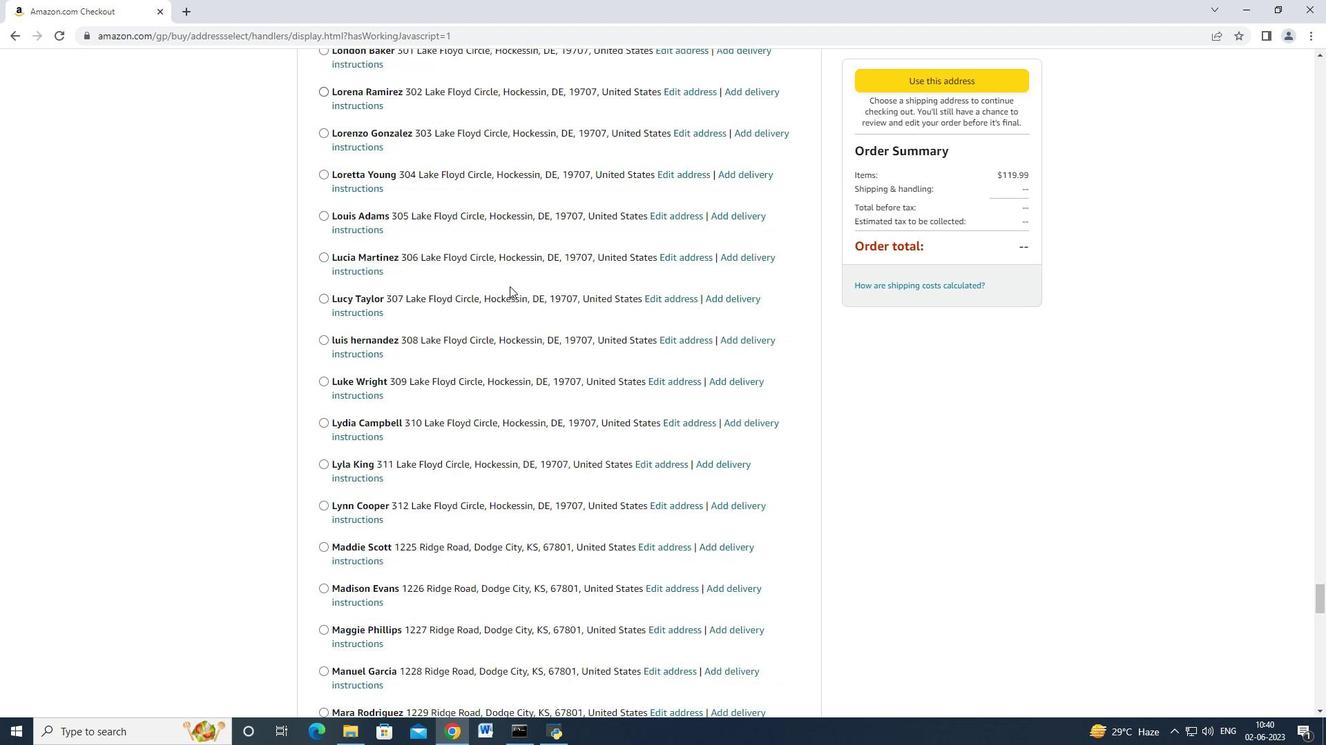 
Action: Mouse scrolled (509, 285) with delta (0, 0)
Screenshot: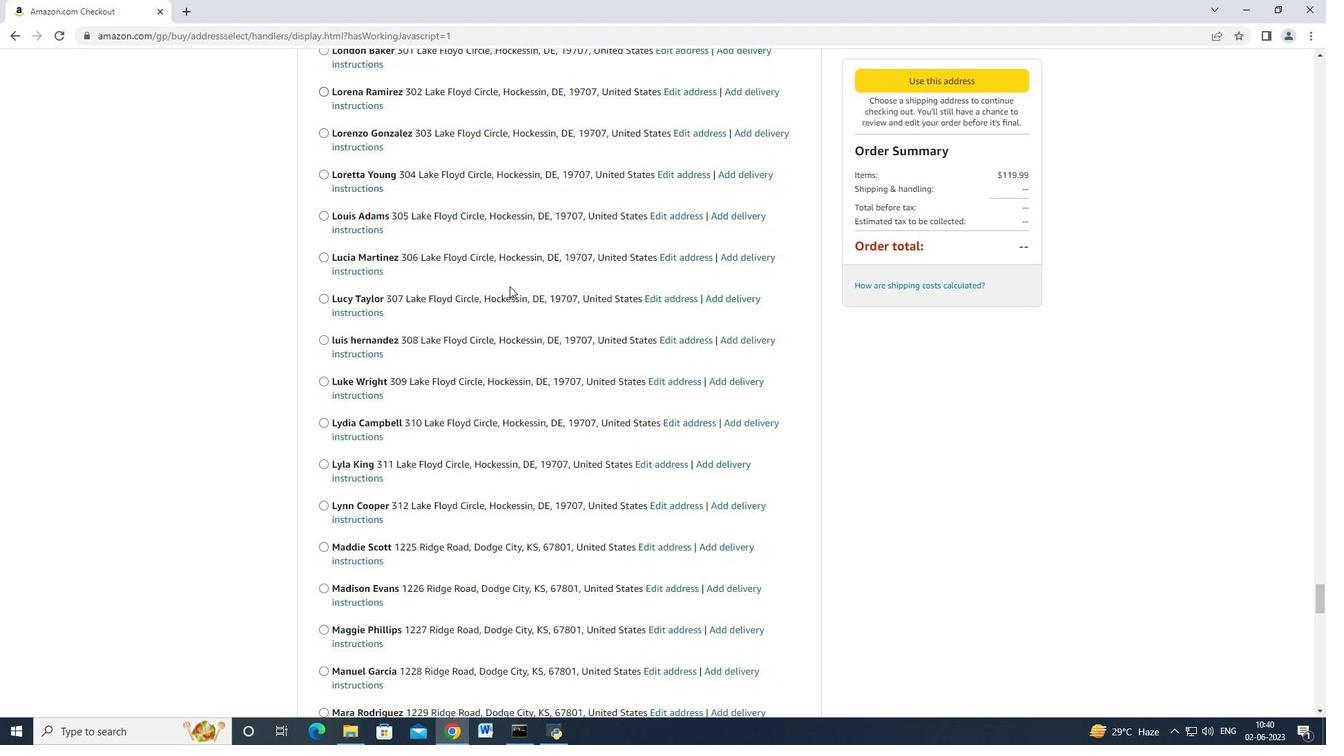 
Action: Mouse scrolled (509, 285) with delta (0, 0)
Screenshot: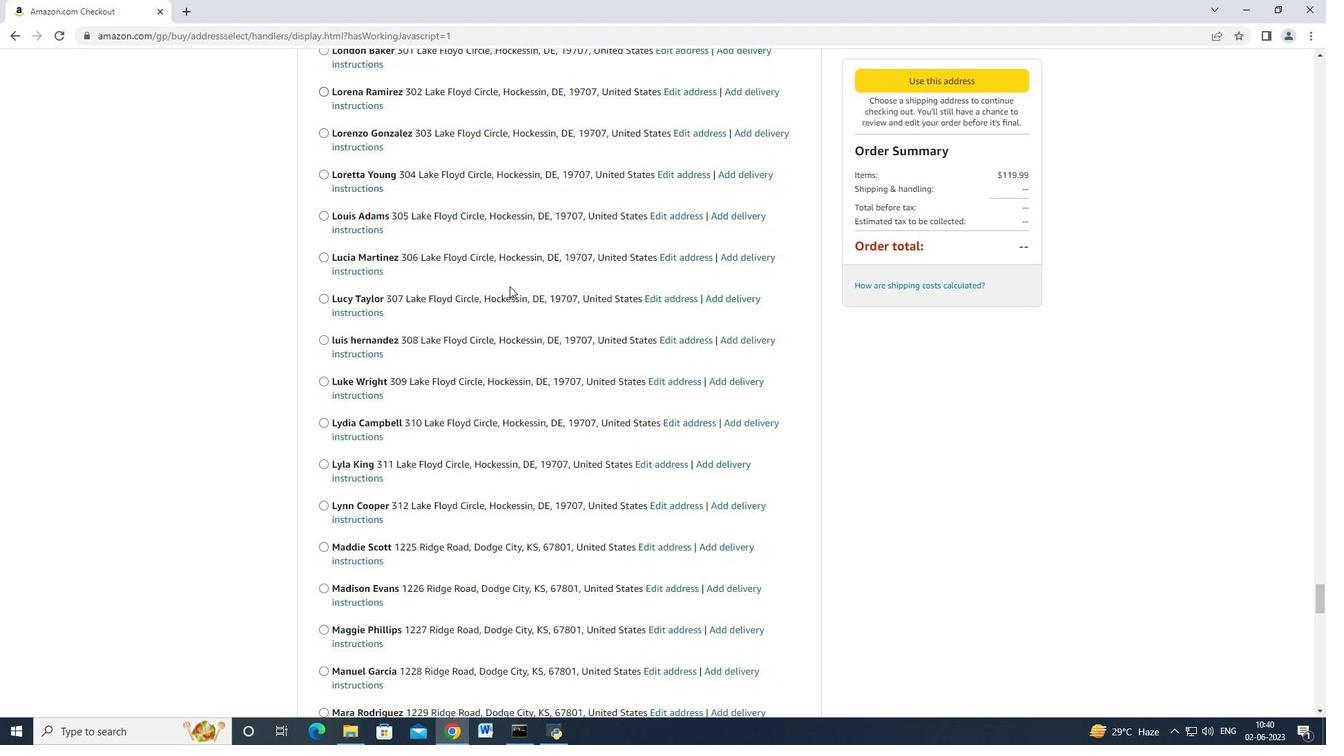 
Action: Mouse moved to (509, 285)
Screenshot: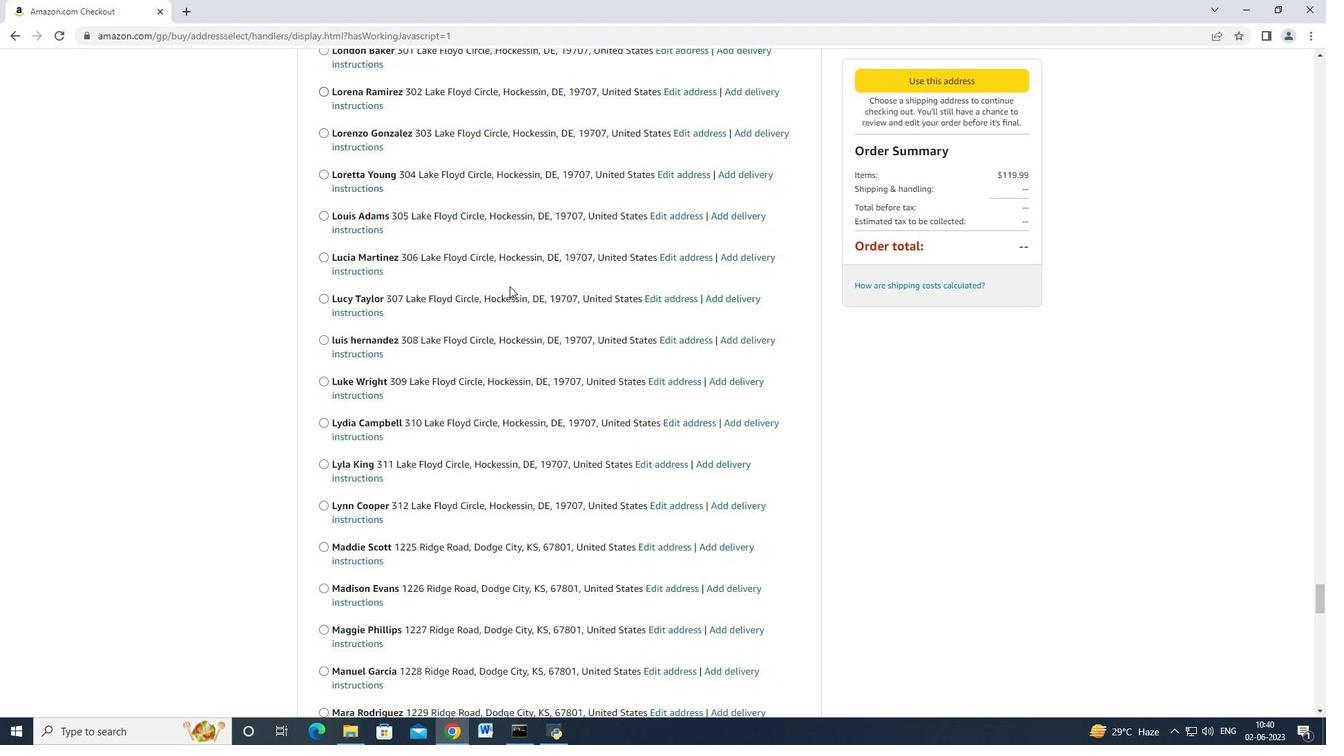 
Action: Mouse scrolled (509, 285) with delta (0, 0)
Screenshot: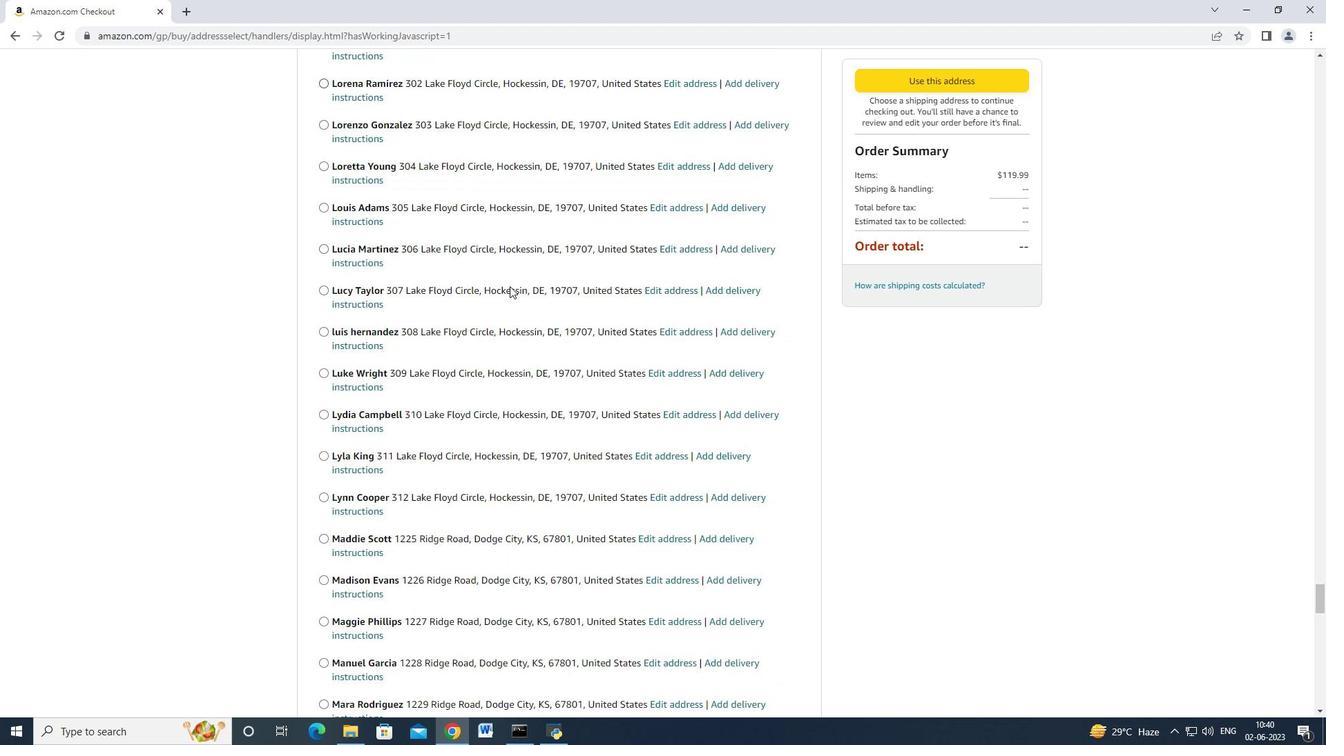 
Action: Mouse scrolled (509, 285) with delta (0, 0)
